 Task: Explore Airbnb accommodation in Koesan, South Korea from 2nd December, 2023 to 6th December, 2023 for 2 adults.1  bedroom having 1 bed and 1 bathroom. Property type can be hotel. Look for 5 properties as per requirement.
Action: Mouse moved to (474, 113)
Screenshot: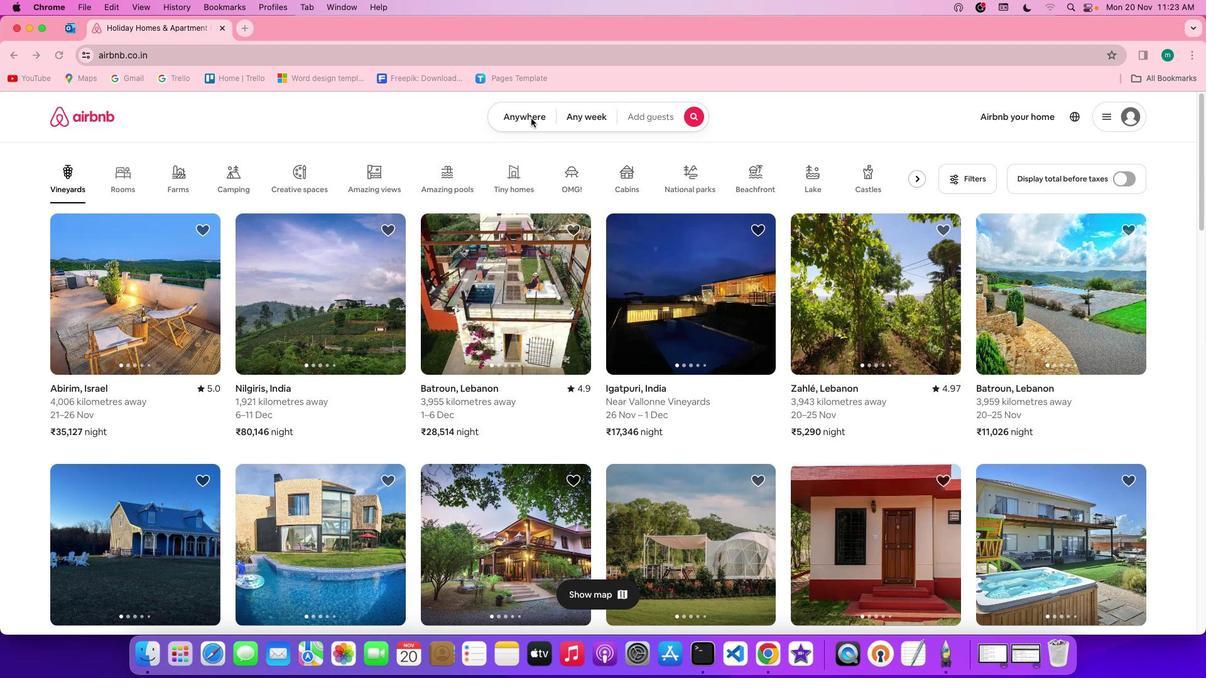 
Action: Mouse pressed left at (474, 113)
Screenshot: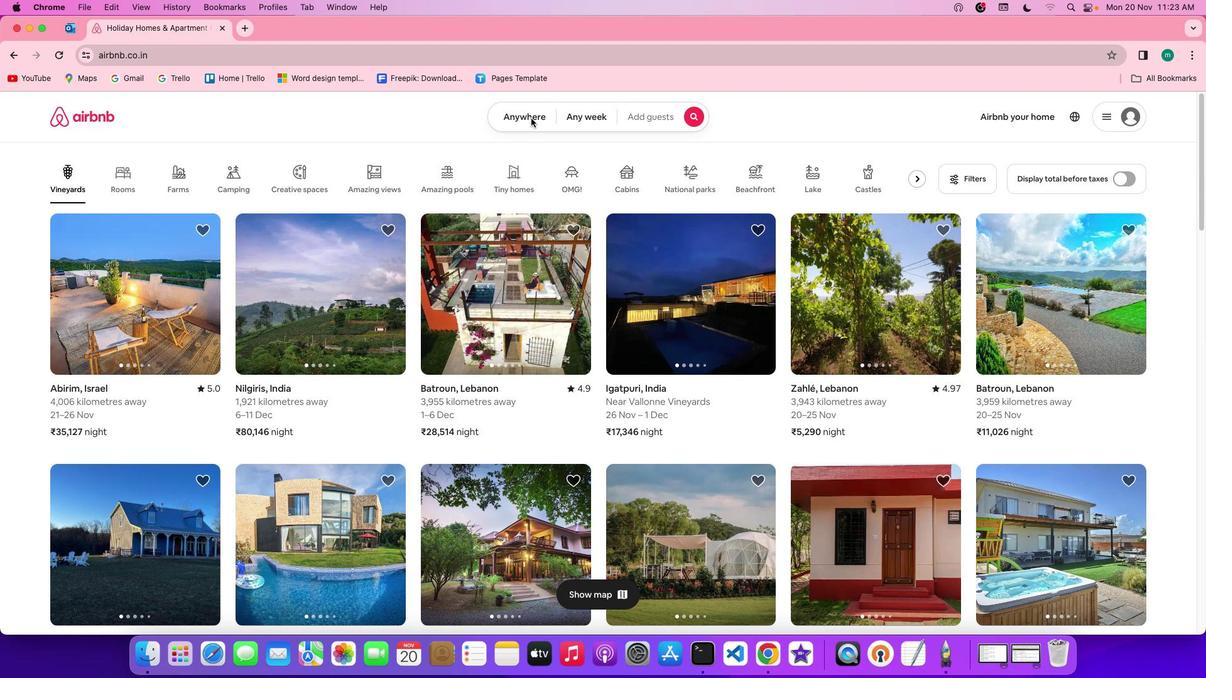 
Action: Mouse pressed left at (474, 113)
Screenshot: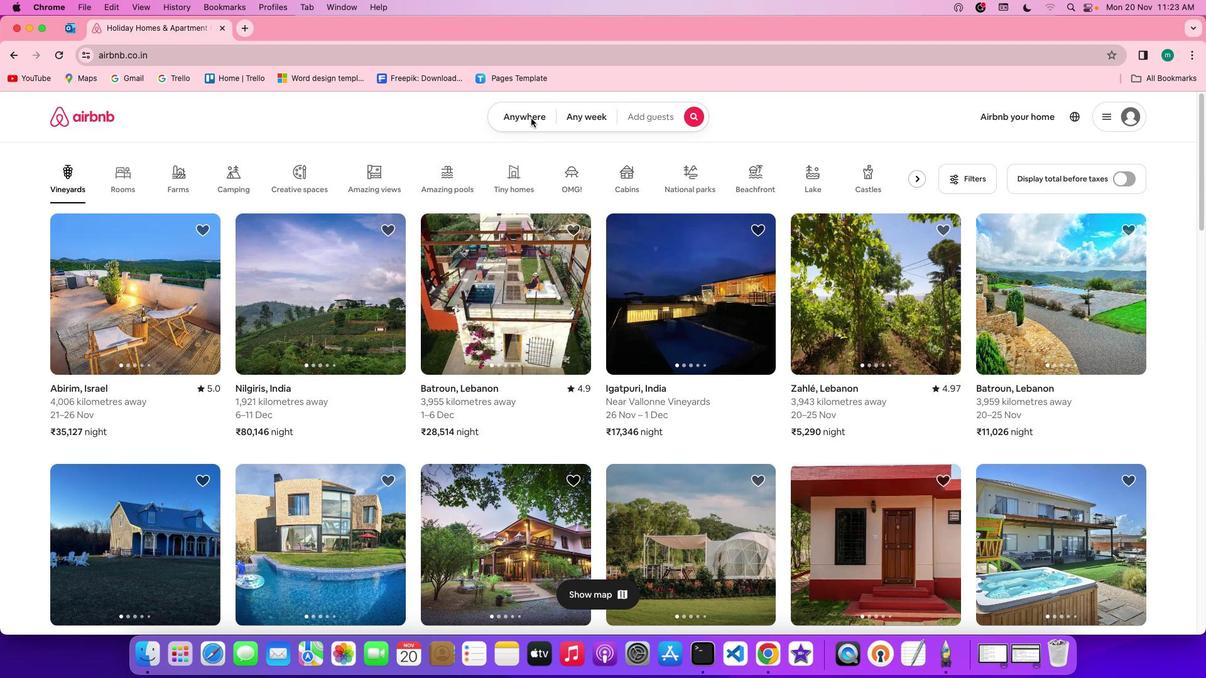 
Action: Mouse moved to (457, 153)
Screenshot: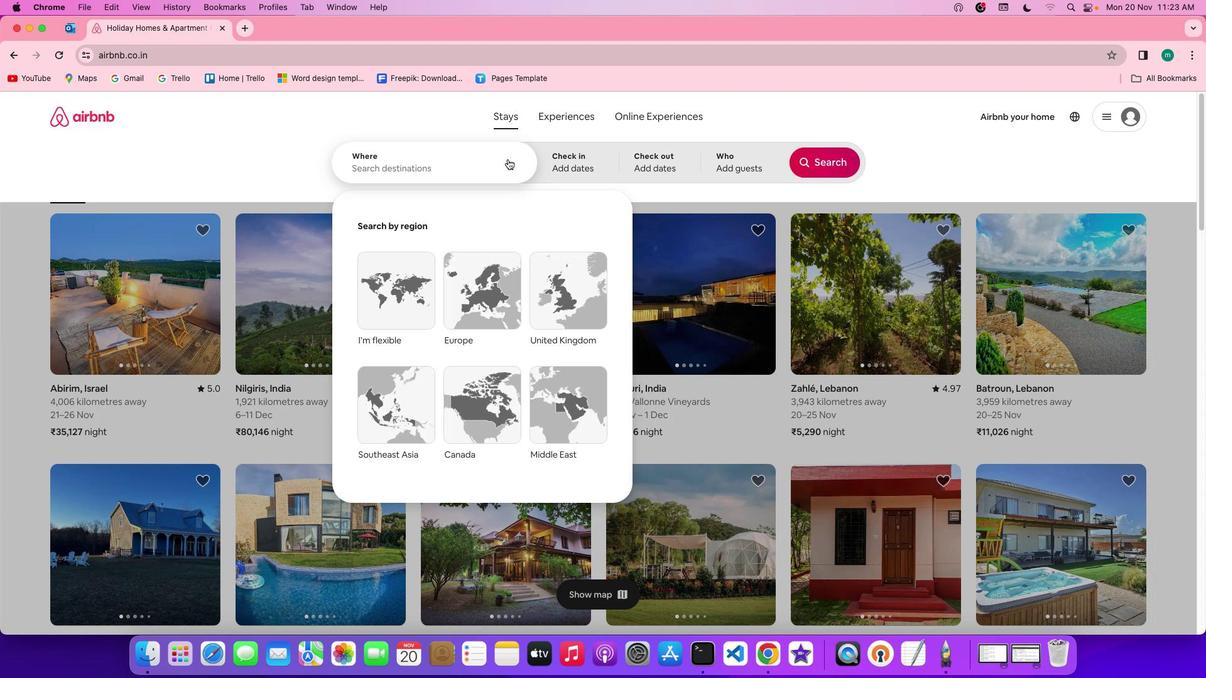 
Action: Mouse pressed left at (457, 153)
Screenshot: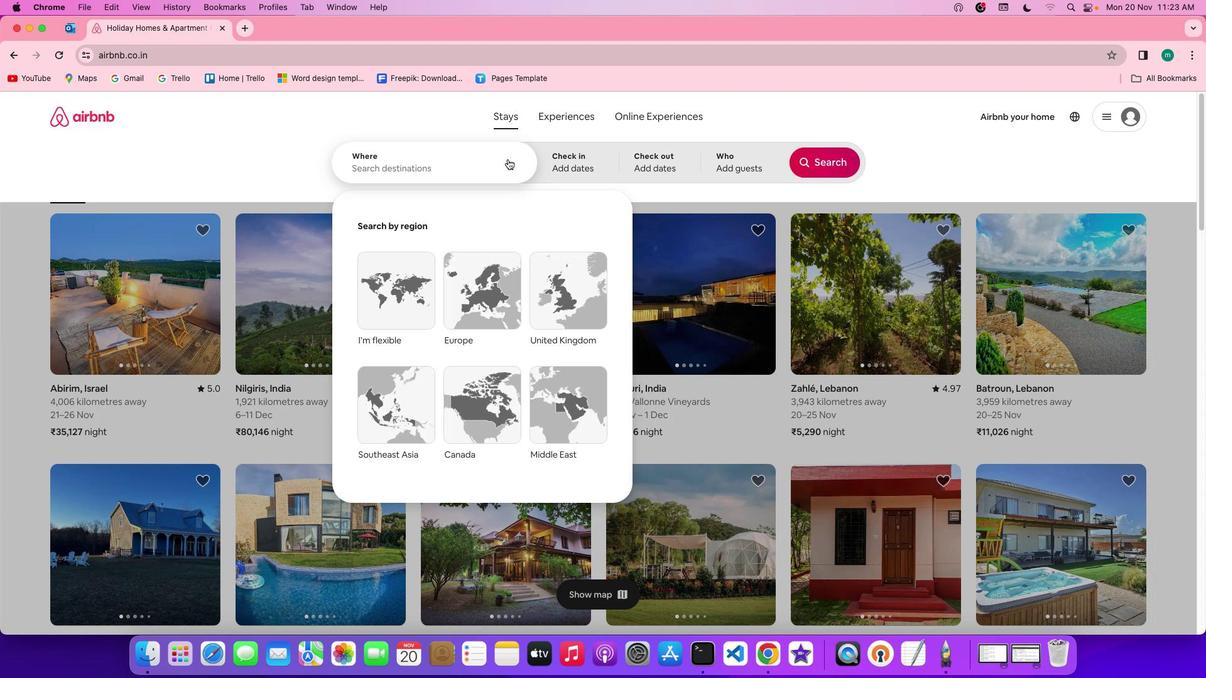 
Action: Mouse moved to (454, 158)
Screenshot: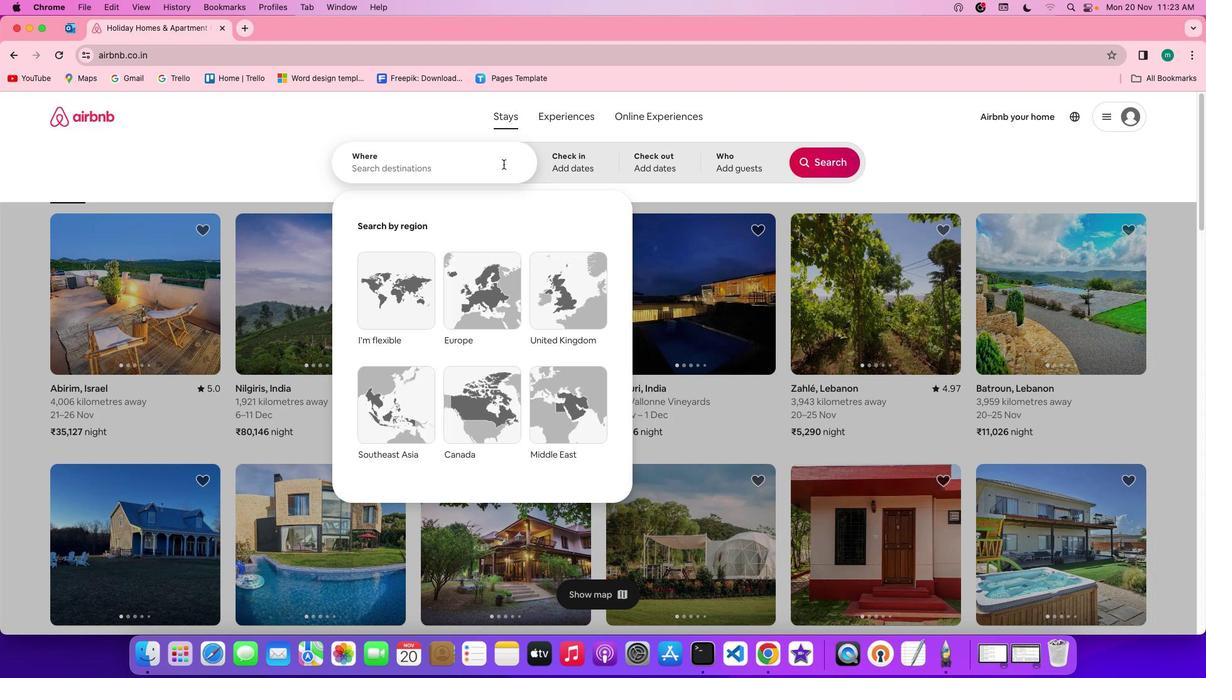 
Action: Key pressed Key.shift'K''o''s'Key.backspace'e''s''a''n'','Key.spaceKey.shift's''o''u''t''h'Key.spaceKey.shift'l'Key.backspace'k''o''r''e''a'
Screenshot: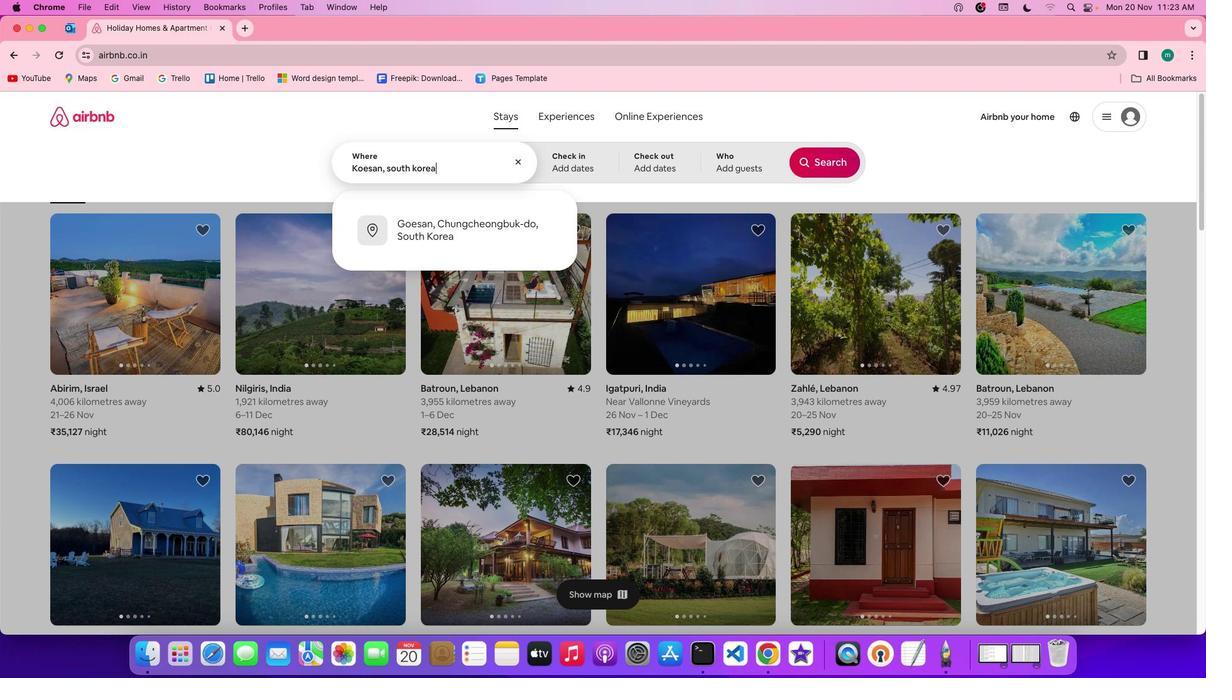 
Action: Mouse moved to (518, 164)
Screenshot: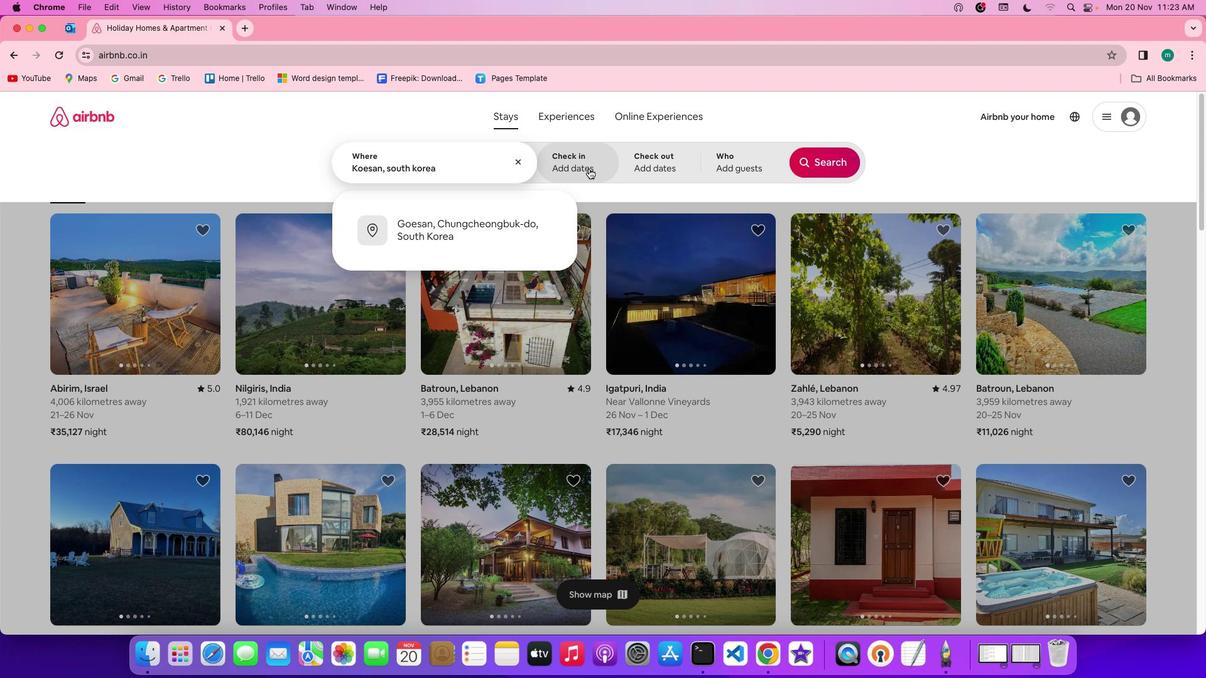 
Action: Mouse pressed left at (518, 164)
Screenshot: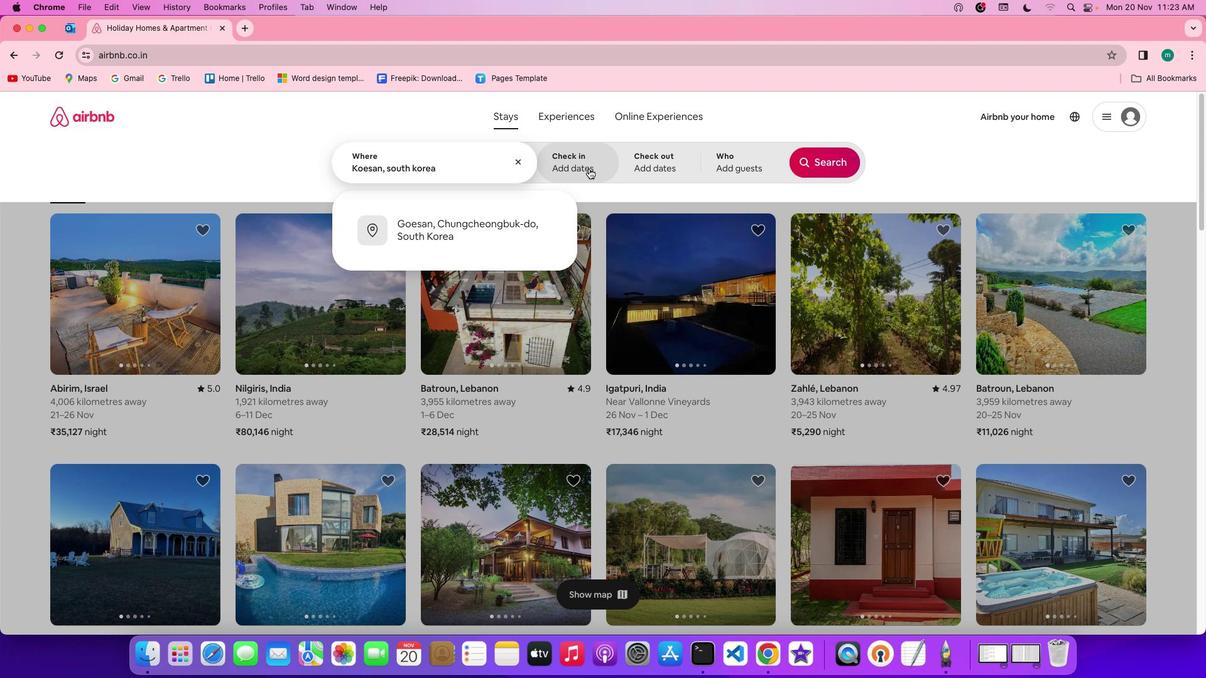 
Action: Mouse moved to (518, 164)
Screenshot: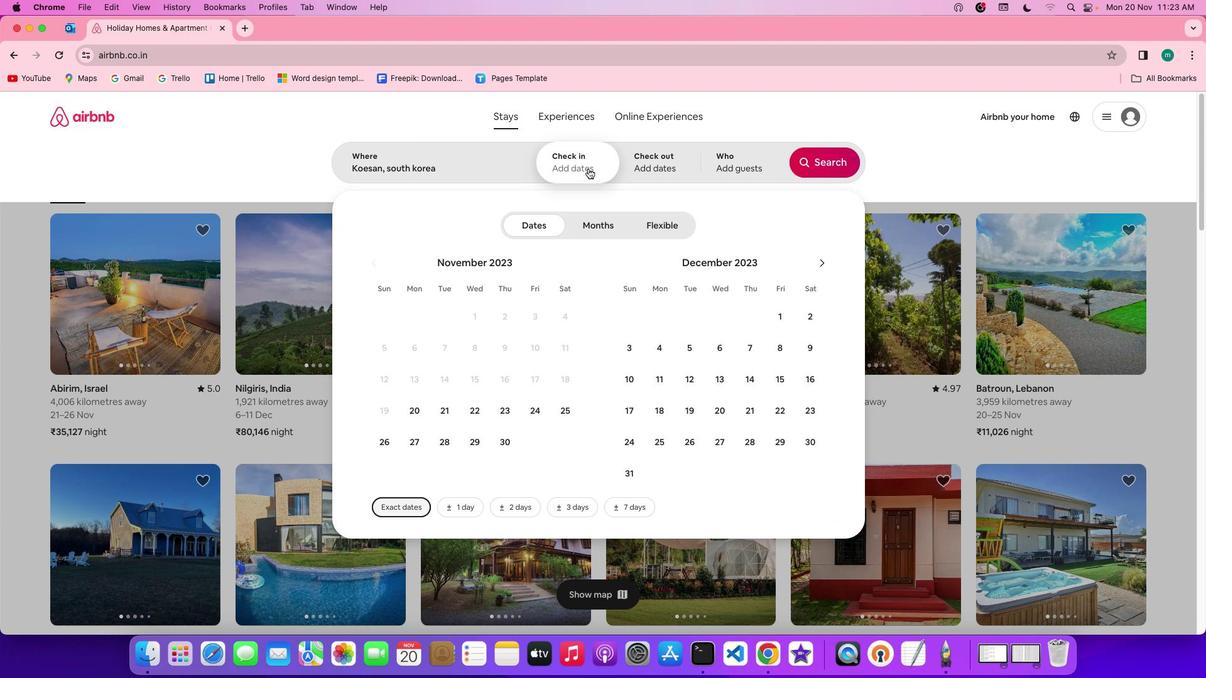 
Action: Mouse pressed left at (518, 164)
Screenshot: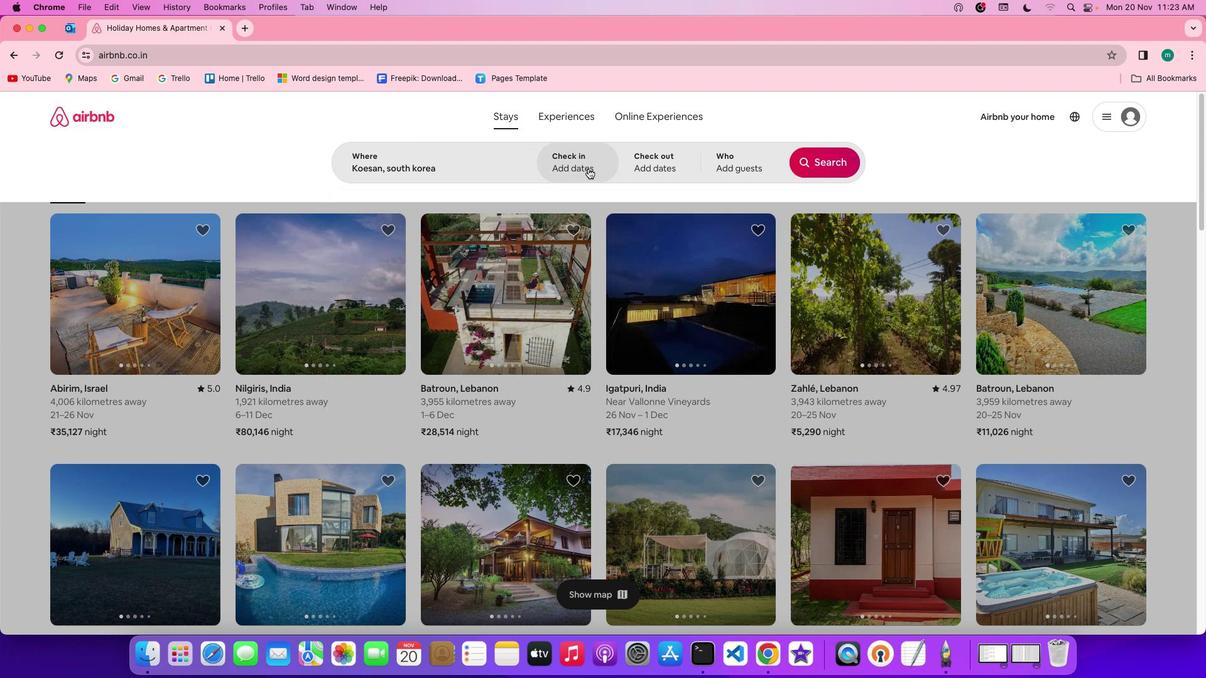 
Action: Mouse moved to (520, 158)
Screenshot: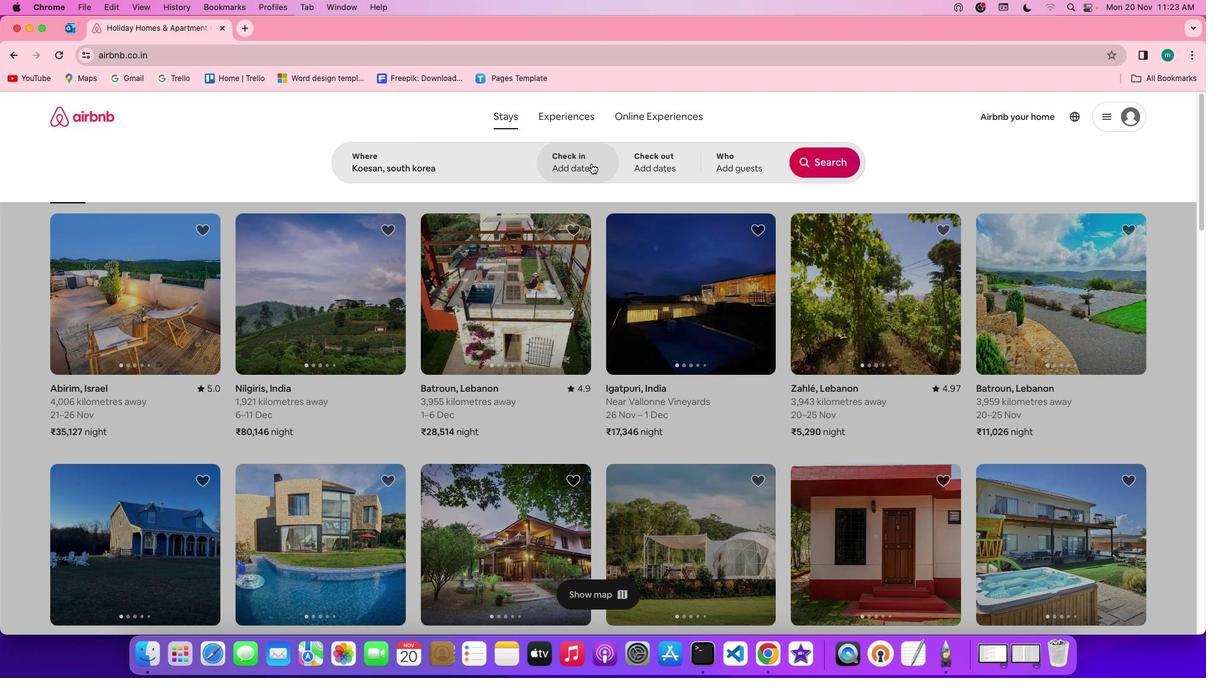 
Action: Mouse pressed left at (520, 158)
Screenshot: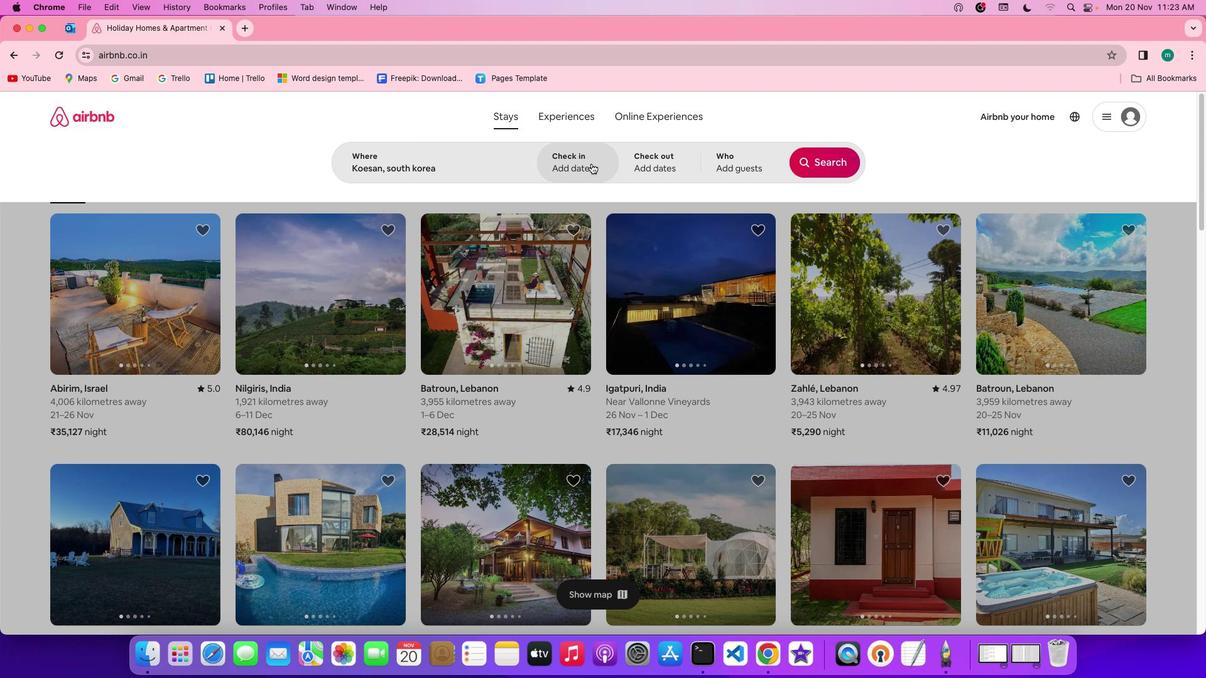 
Action: Mouse moved to (682, 311)
Screenshot: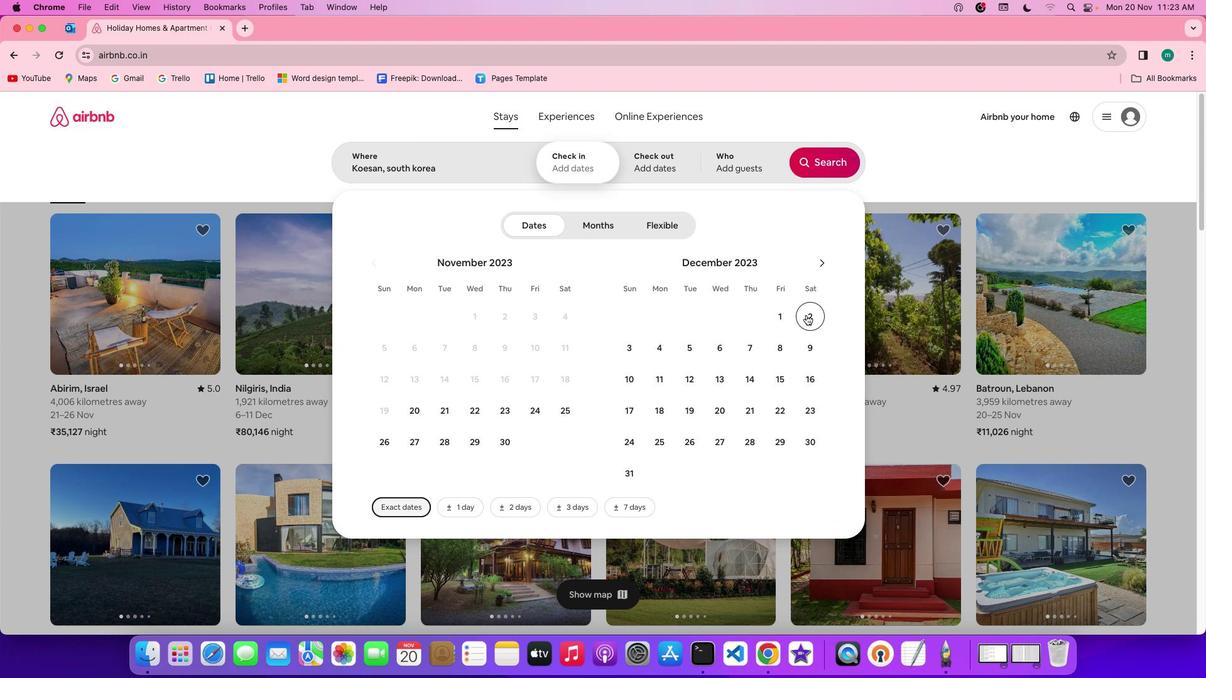 
Action: Mouse pressed left at (682, 311)
Screenshot: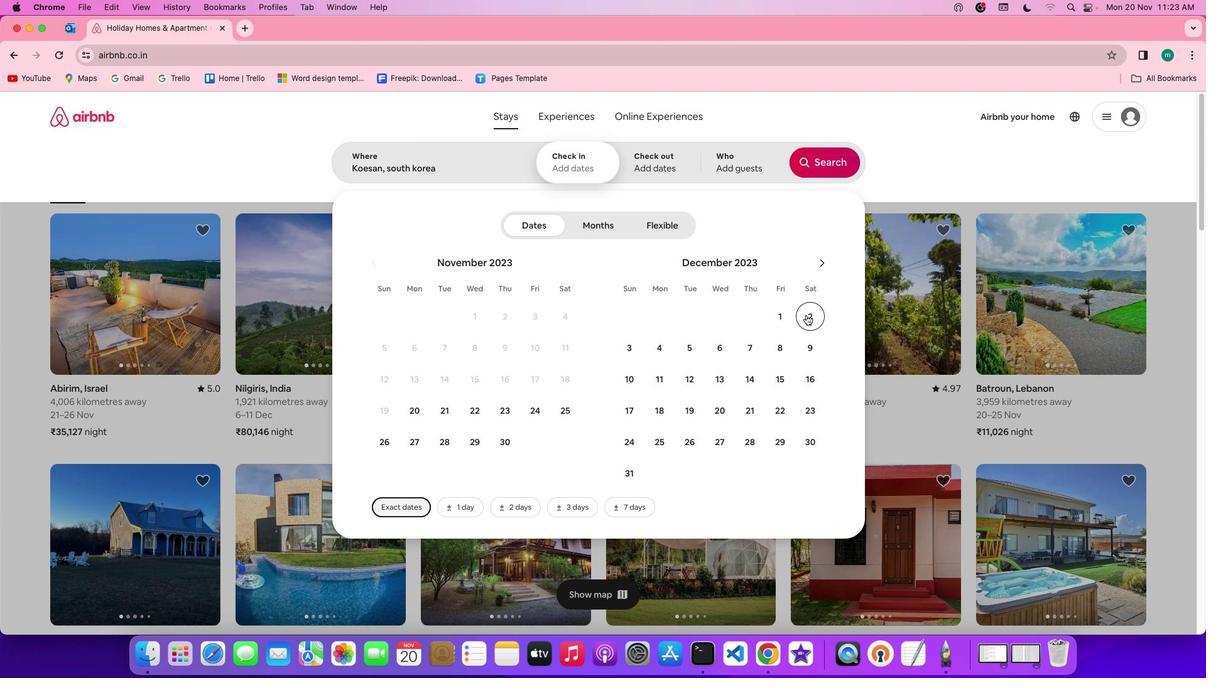 
Action: Mouse moved to (619, 338)
Screenshot: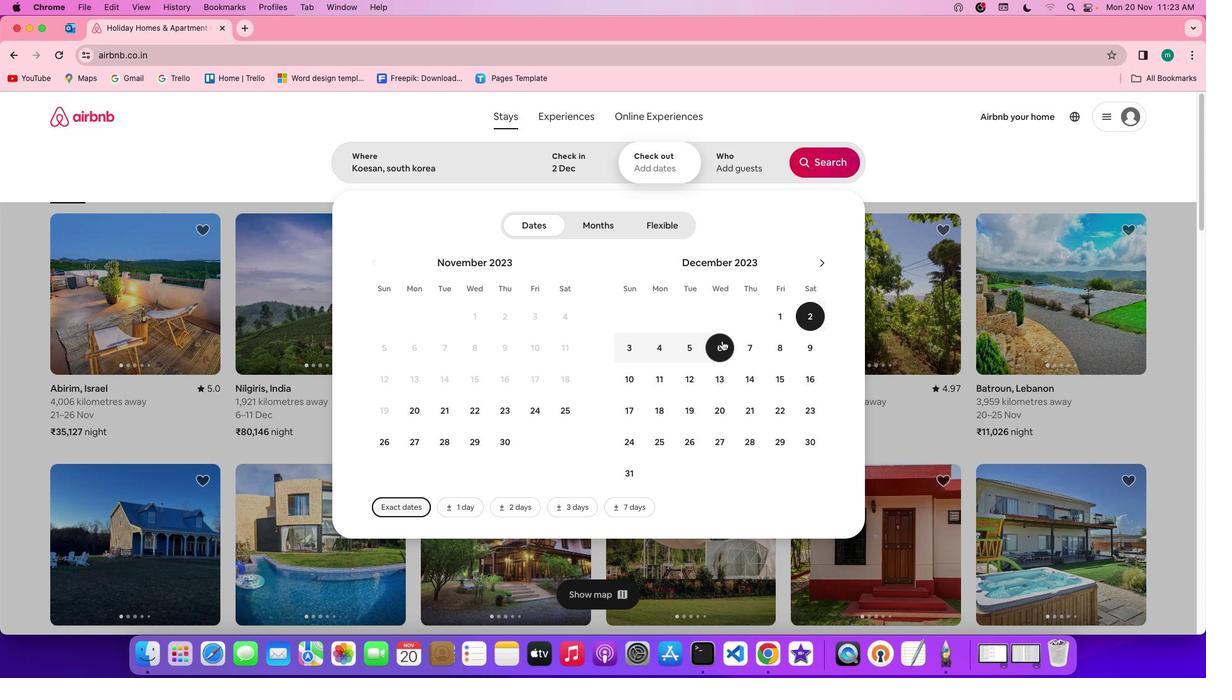 
Action: Mouse pressed left at (619, 338)
Screenshot: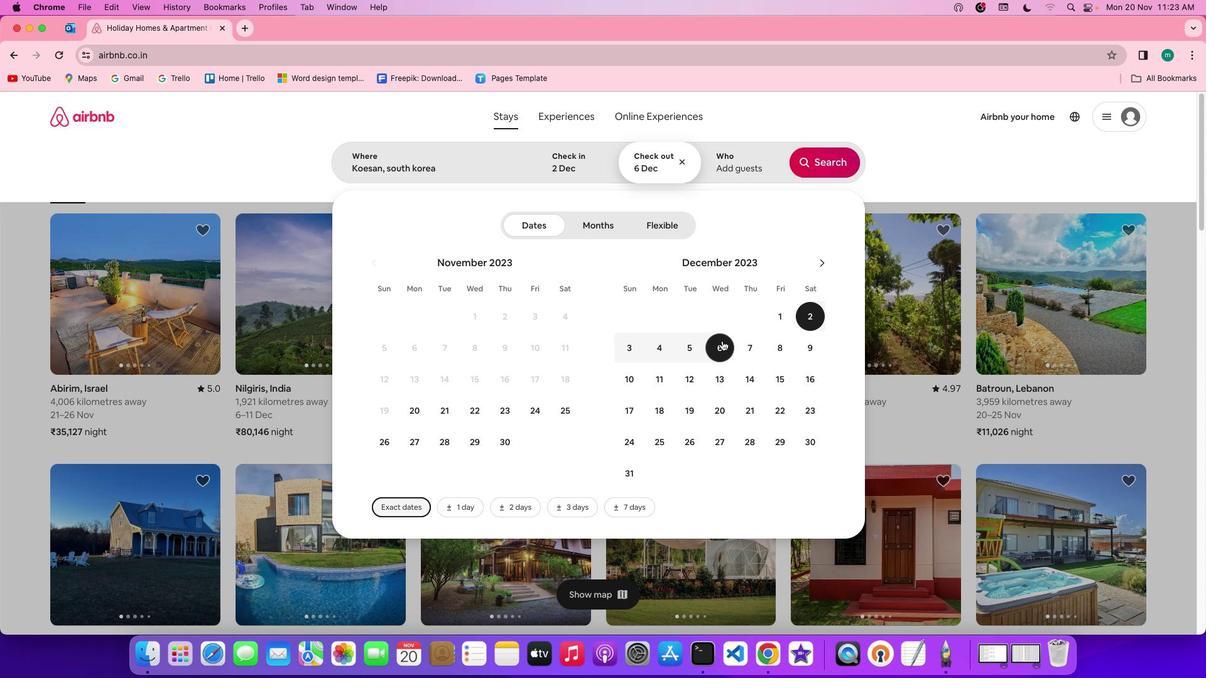 
Action: Mouse moved to (639, 157)
Screenshot: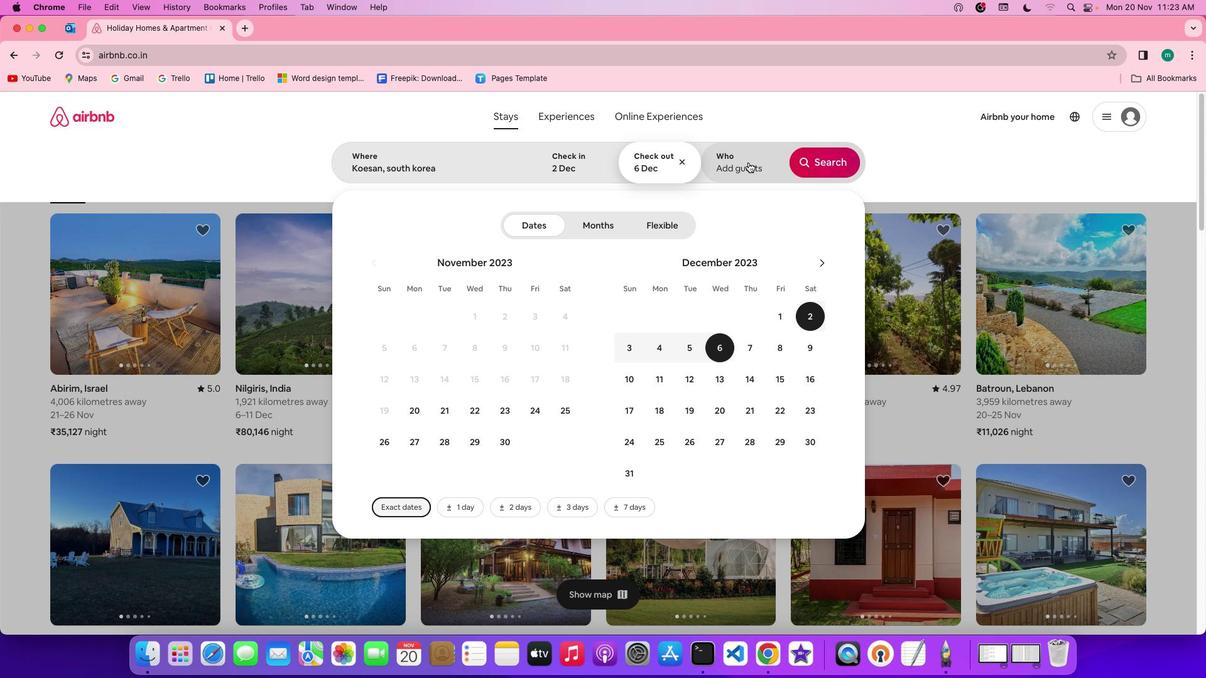 
Action: Mouse pressed left at (639, 157)
Screenshot: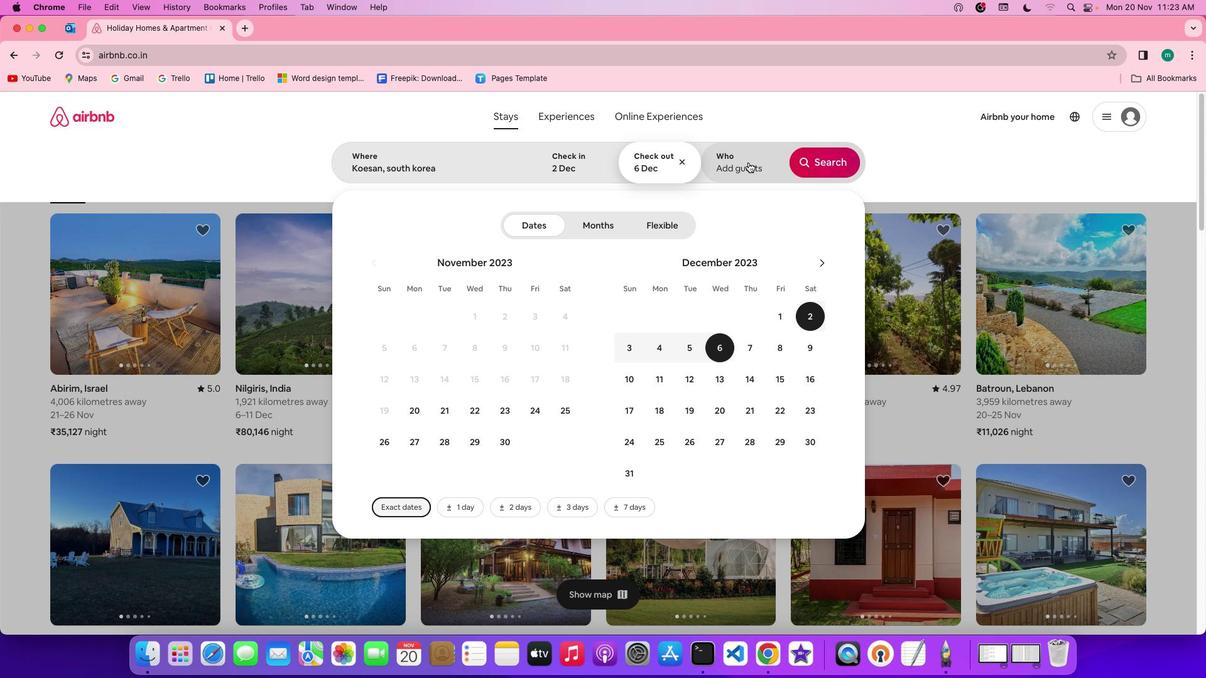 
Action: Mouse moved to (704, 219)
Screenshot: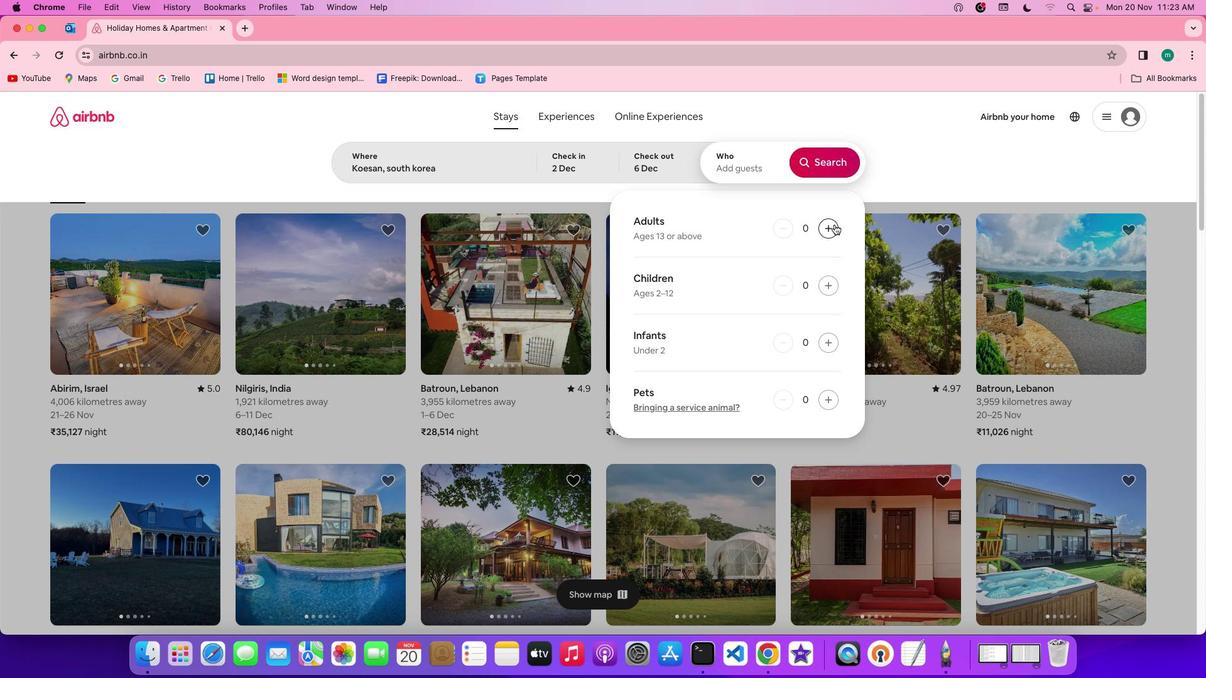 
Action: Mouse pressed left at (704, 219)
Screenshot: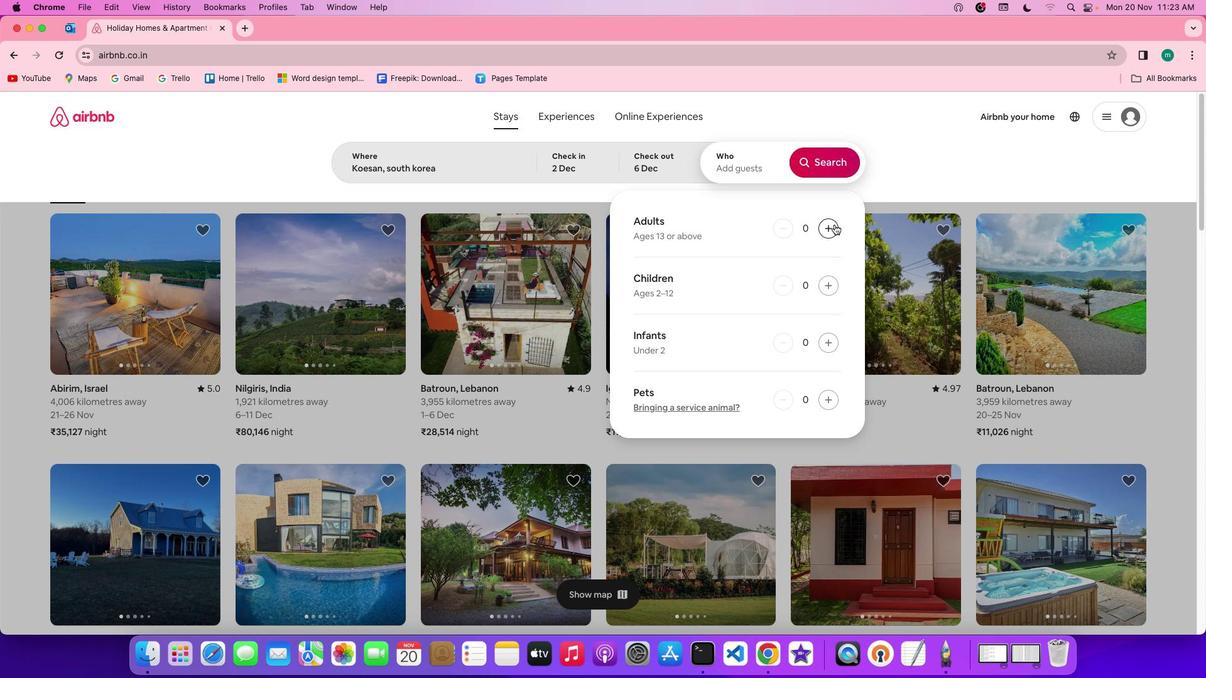 
Action: Mouse pressed left at (704, 219)
Screenshot: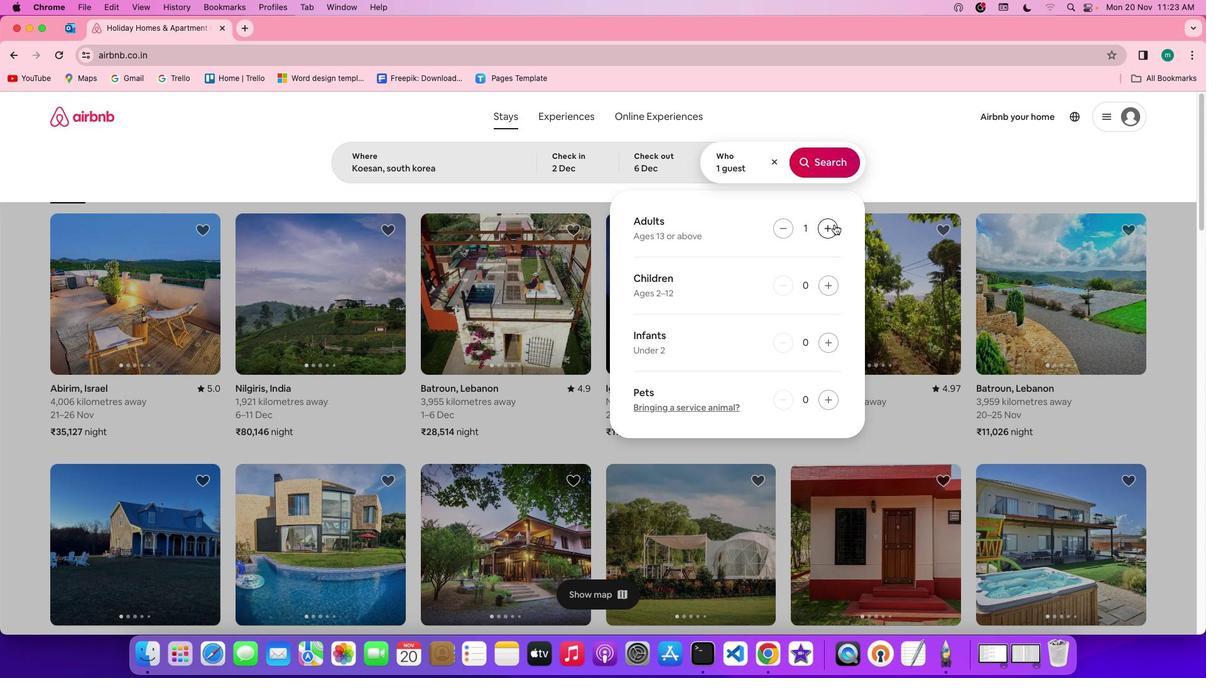 
Action: Mouse moved to (693, 164)
Screenshot: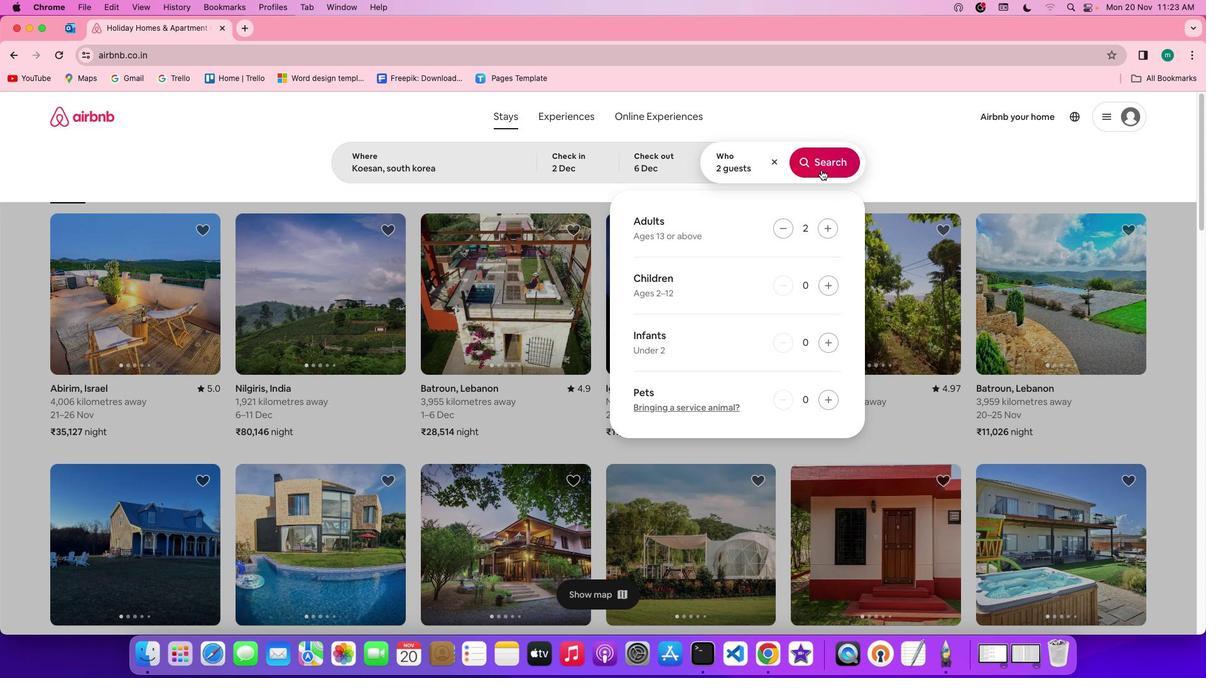 
Action: Mouse pressed left at (693, 164)
Screenshot: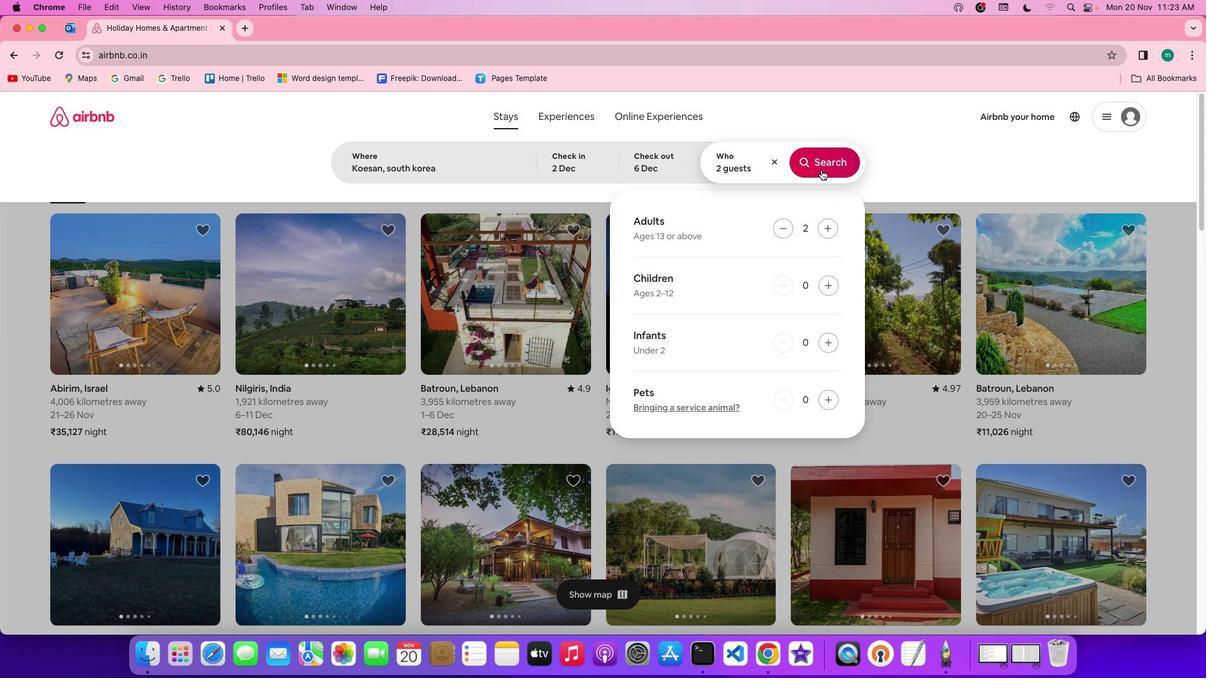 
Action: Mouse moved to (832, 171)
Screenshot: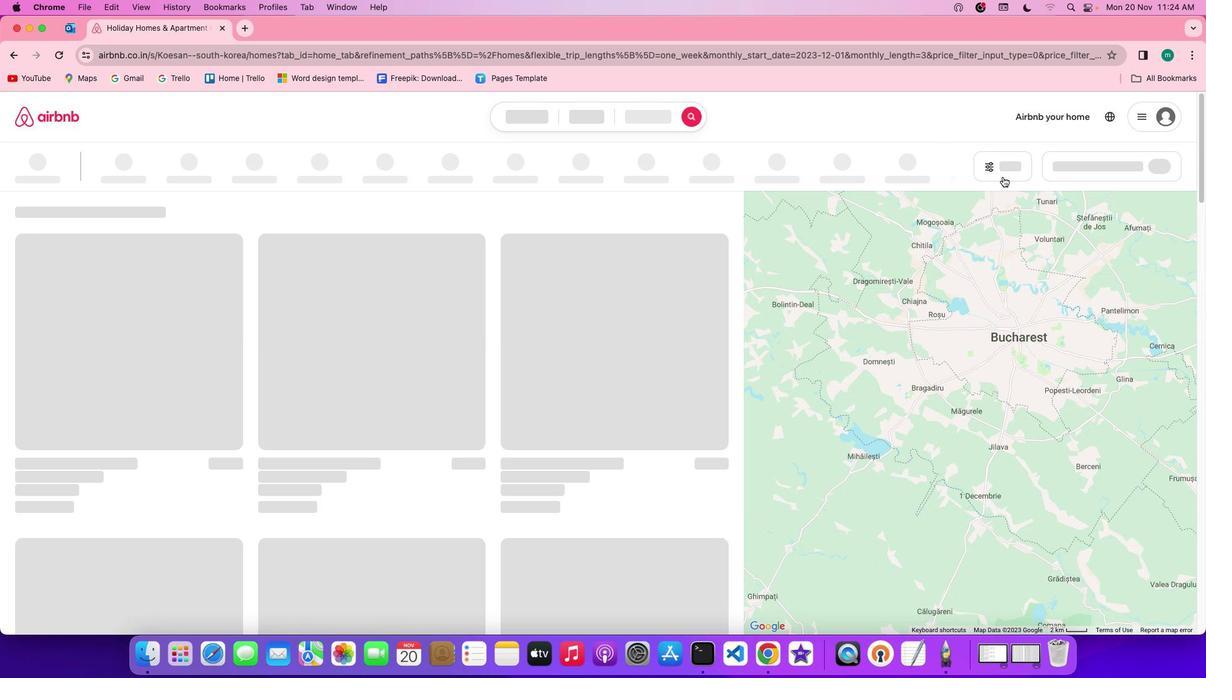 
Action: Mouse pressed left at (832, 171)
Screenshot: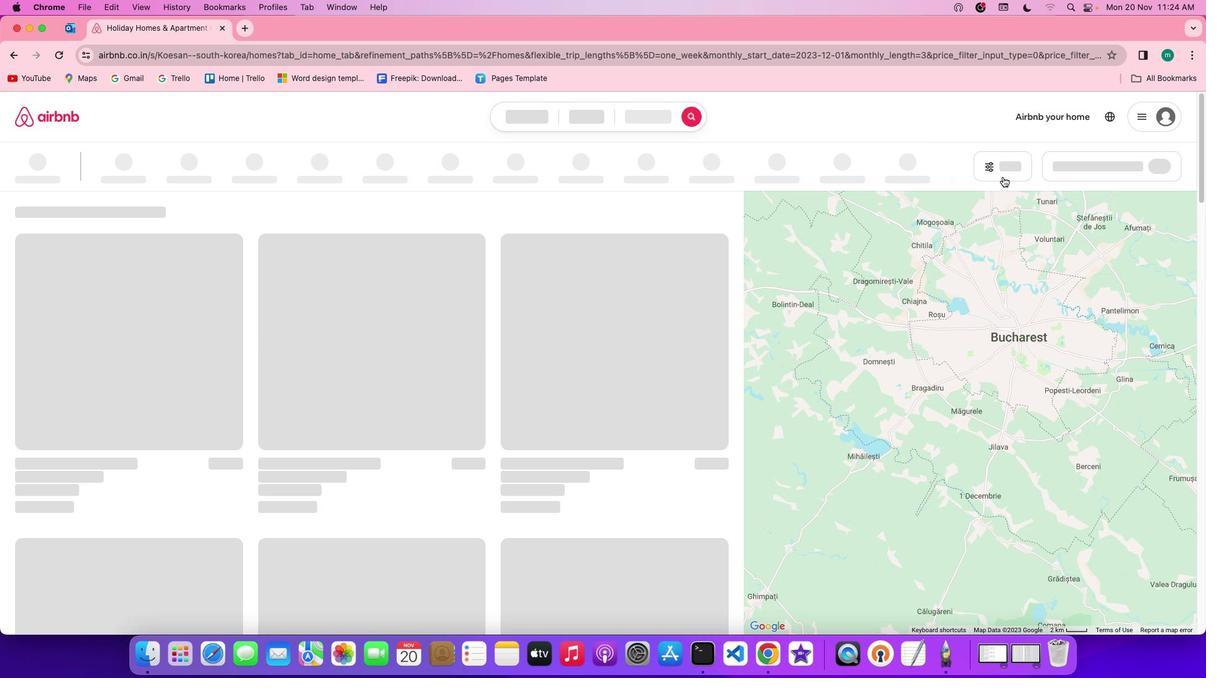 
Action: Mouse moved to (834, 160)
Screenshot: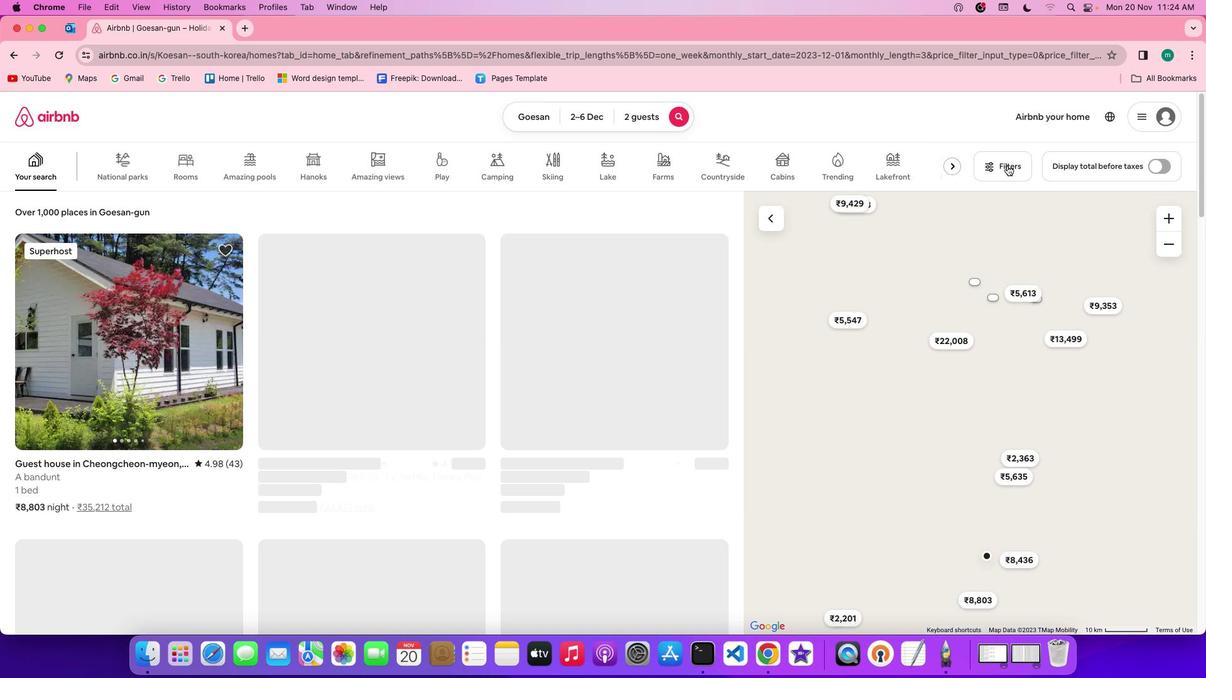 
Action: Mouse pressed left at (834, 160)
Screenshot: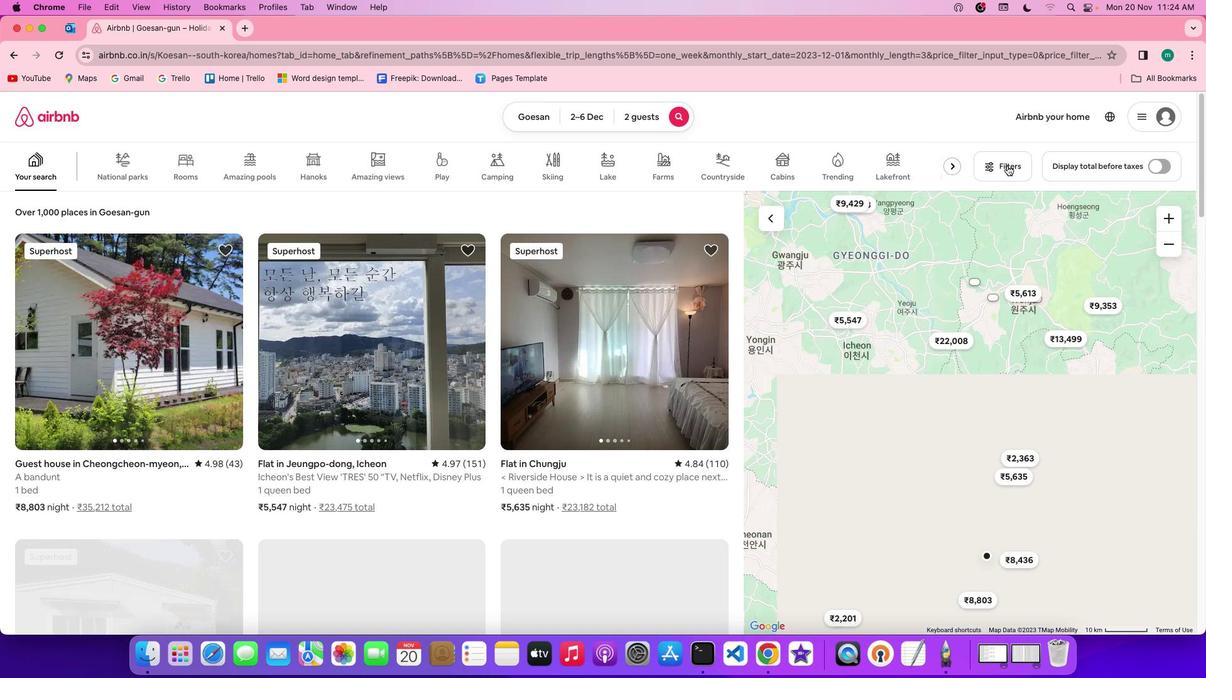 
Action: Mouse moved to (567, 407)
Screenshot: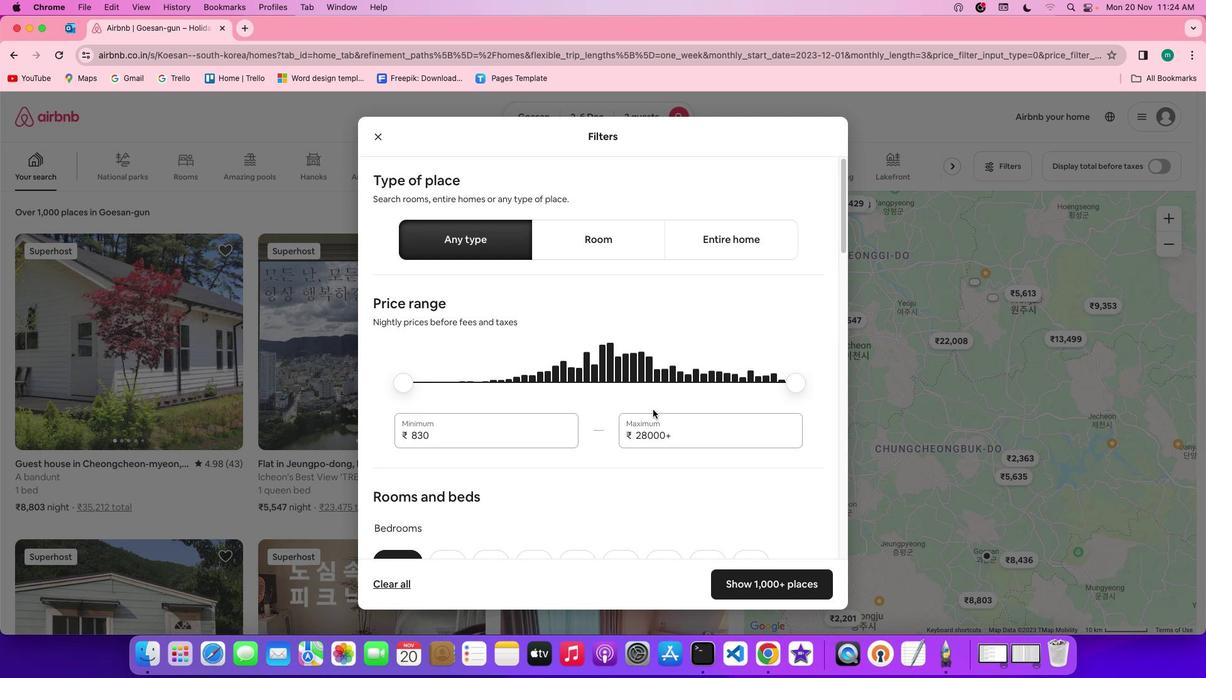 
Action: Mouse scrolled (567, 407) with delta (73, -6)
Screenshot: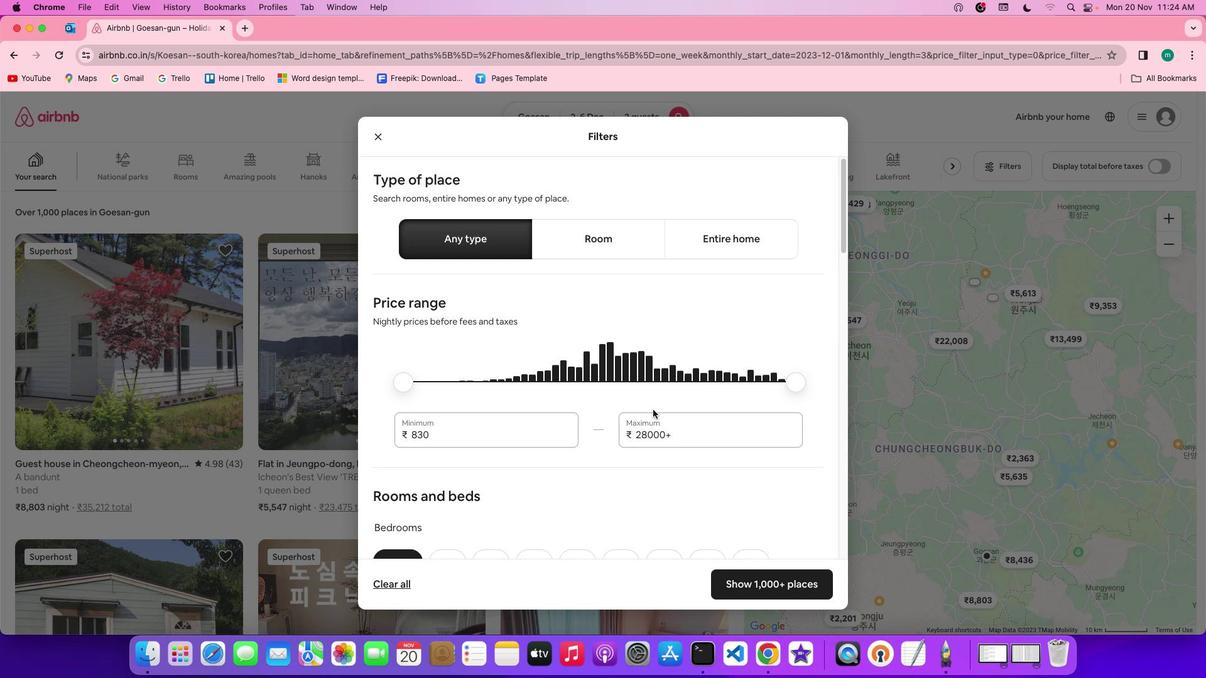 
Action: Mouse scrolled (567, 407) with delta (73, -6)
Screenshot: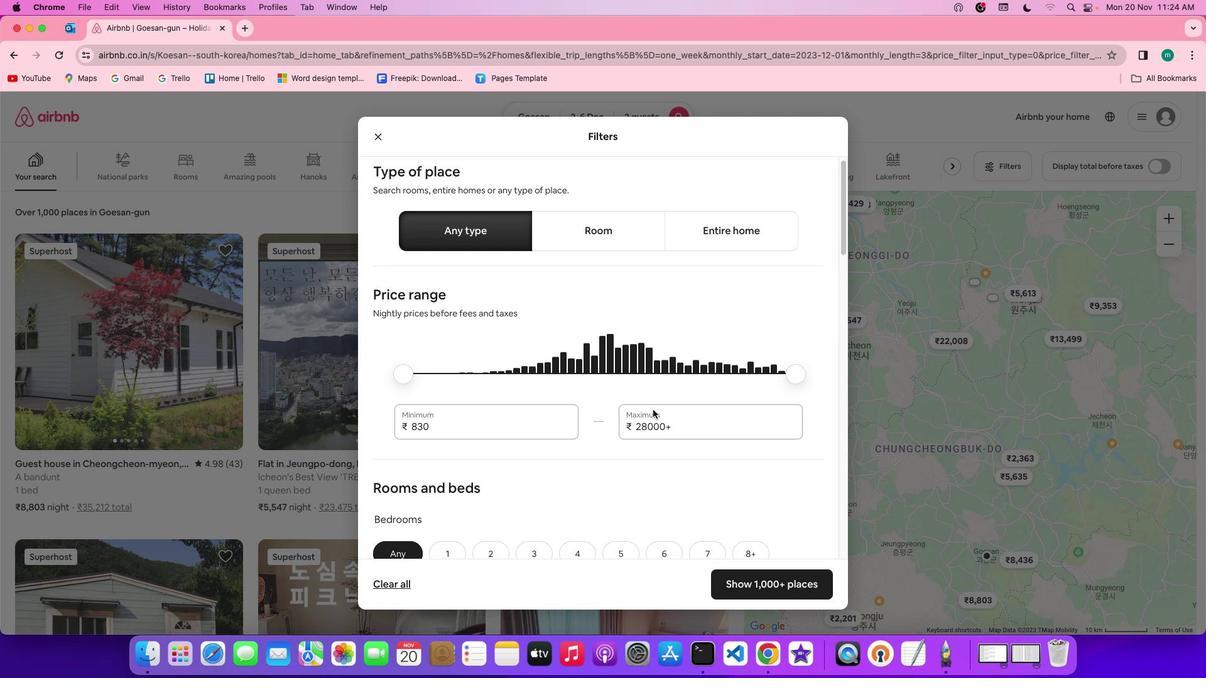 
Action: Mouse scrolled (567, 407) with delta (73, -6)
Screenshot: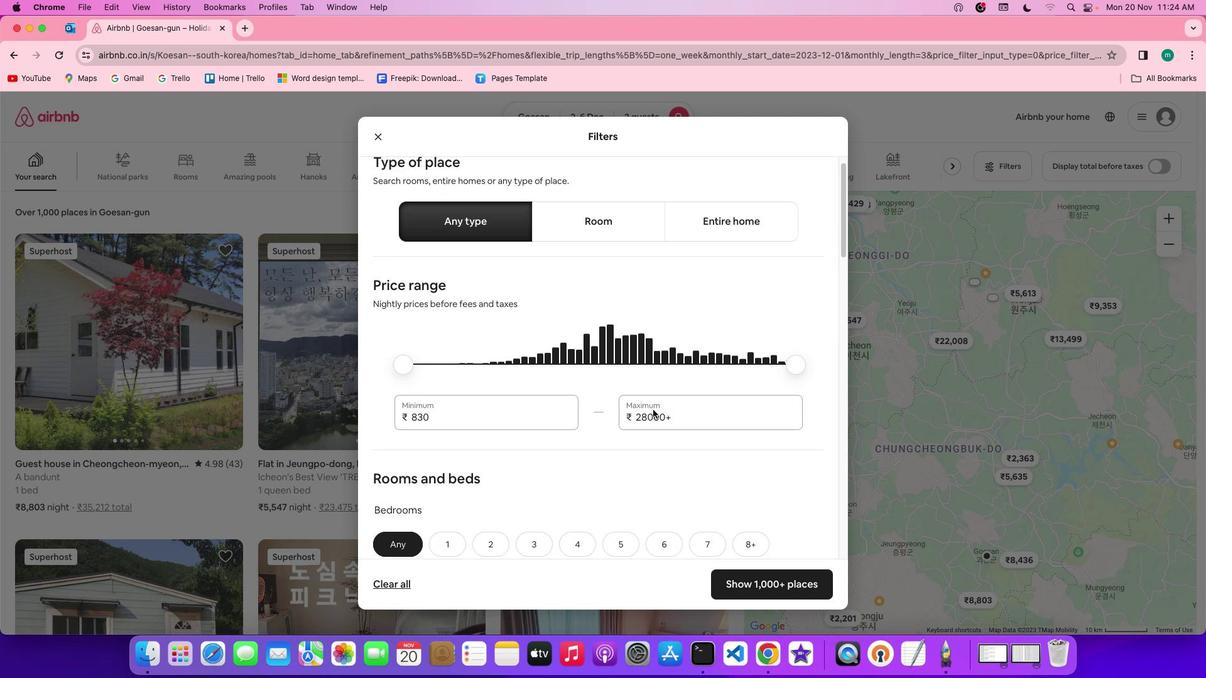 
Action: Mouse scrolled (567, 407) with delta (73, -6)
Screenshot: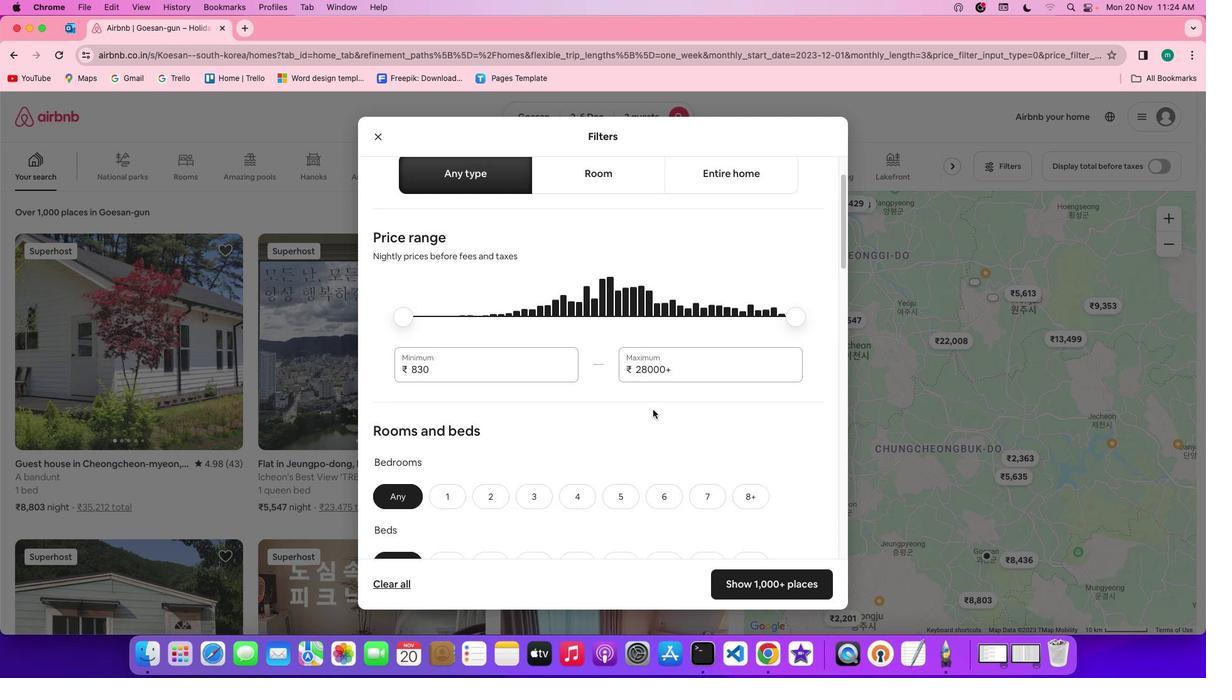 
Action: Mouse scrolled (567, 407) with delta (73, -6)
Screenshot: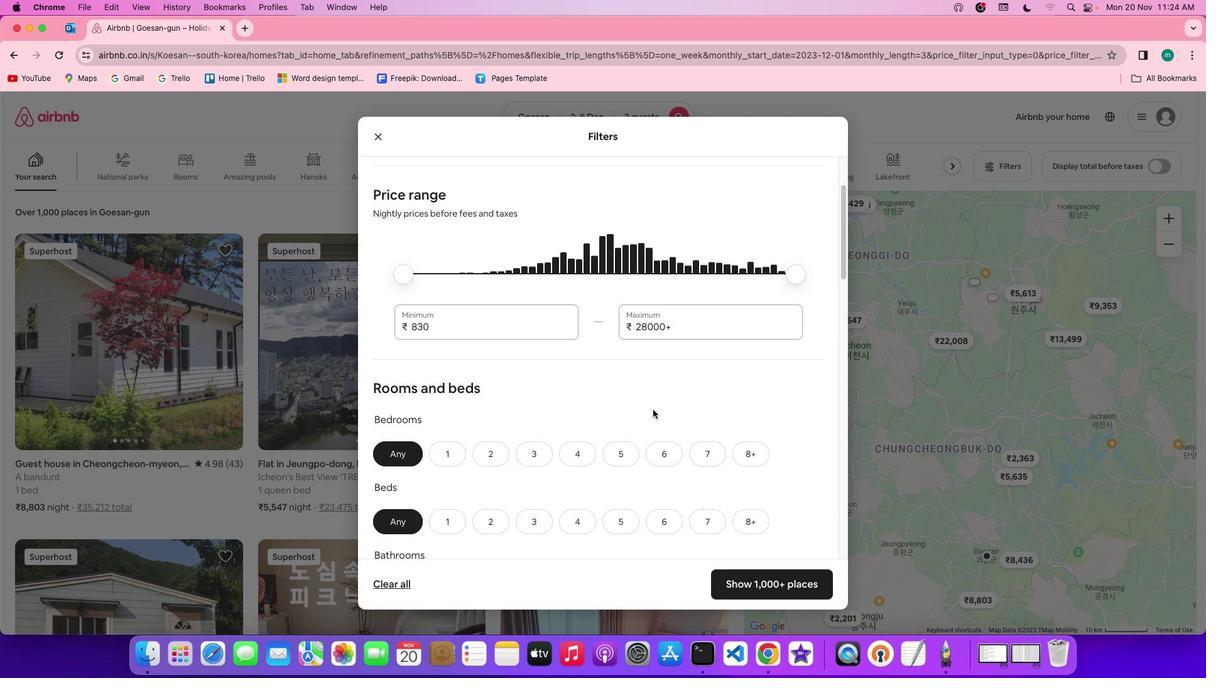
Action: Mouse scrolled (567, 407) with delta (73, -6)
Screenshot: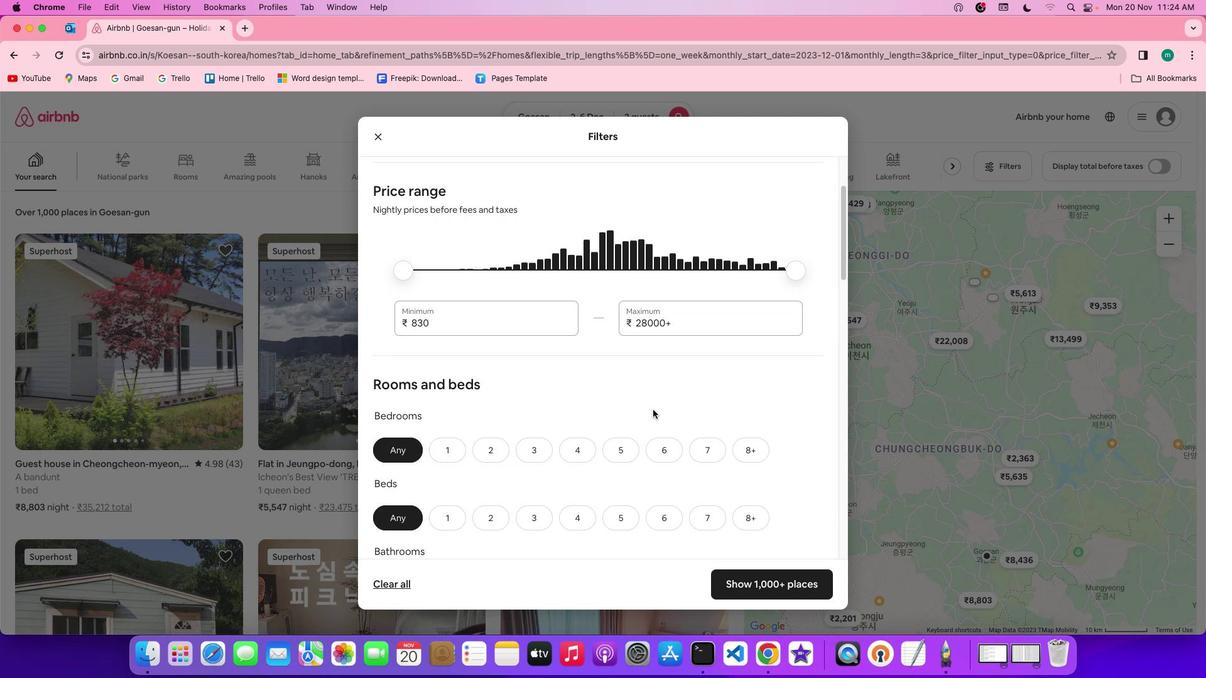 
Action: Mouse scrolled (567, 407) with delta (73, -6)
Screenshot: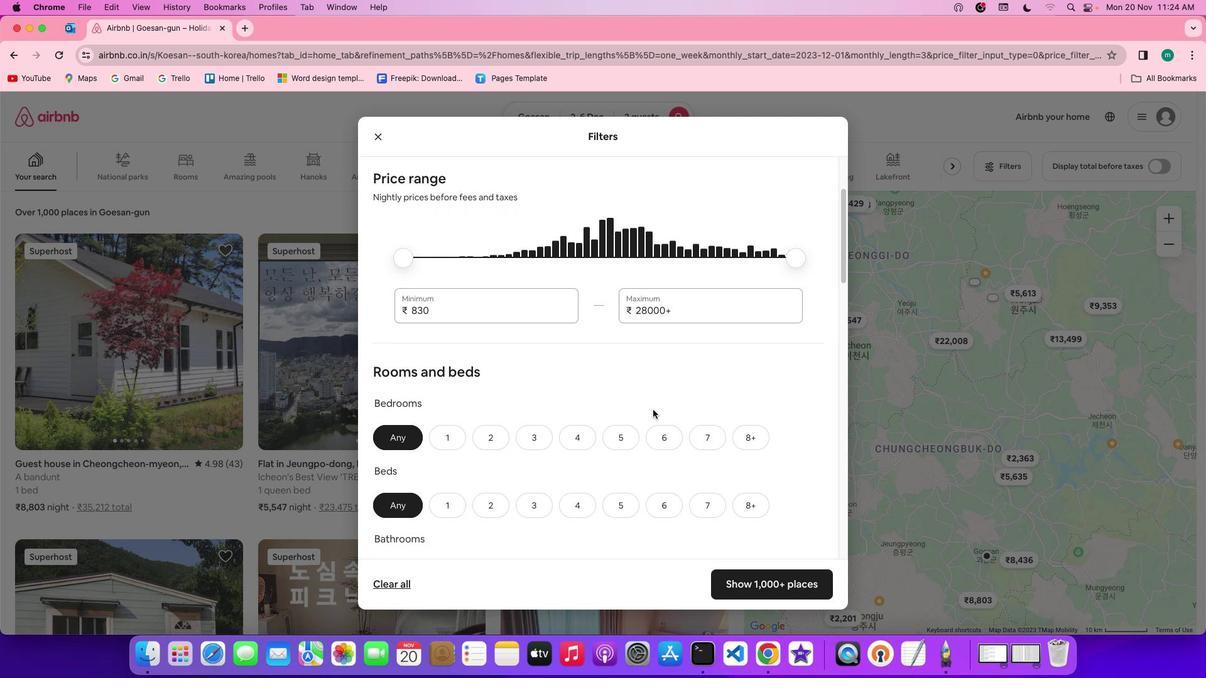 
Action: Mouse moved to (416, 375)
Screenshot: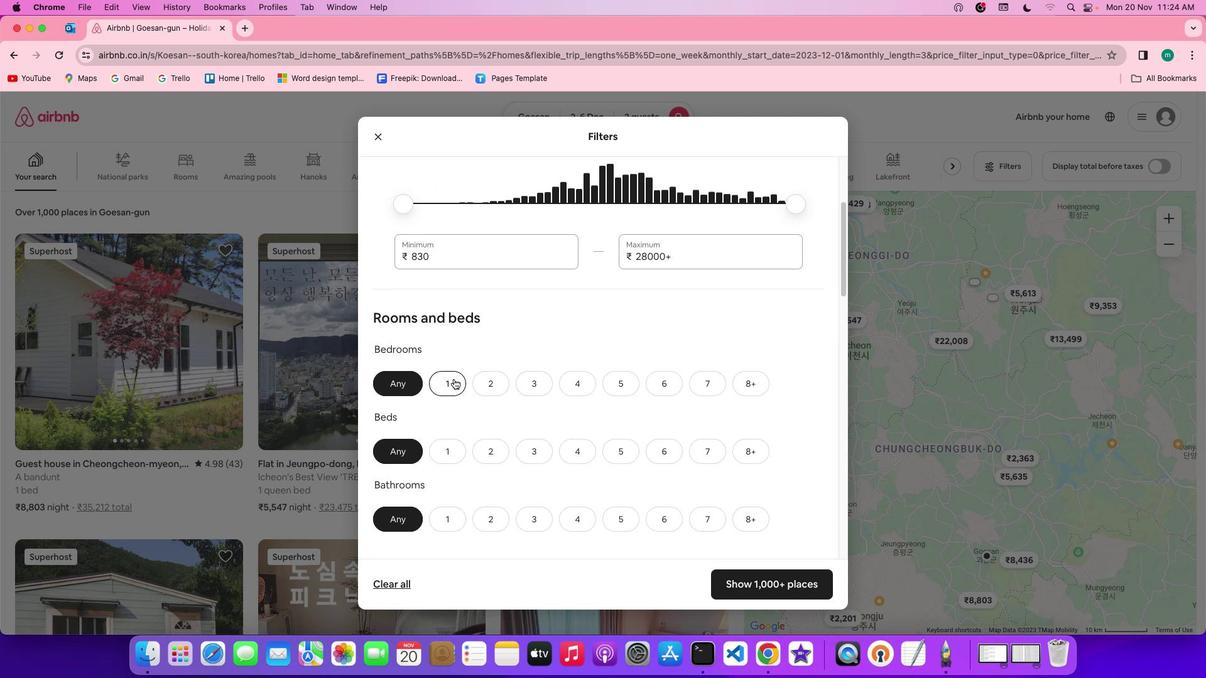 
Action: Mouse pressed left at (416, 375)
Screenshot: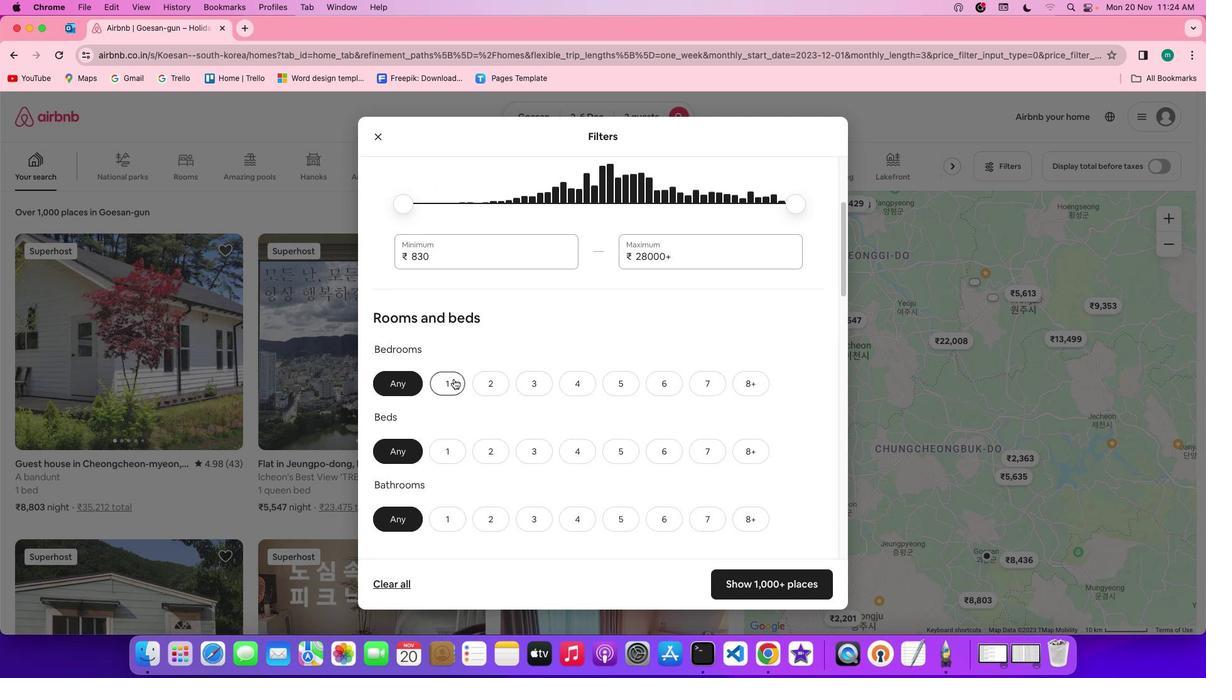 
Action: Mouse moved to (412, 459)
Screenshot: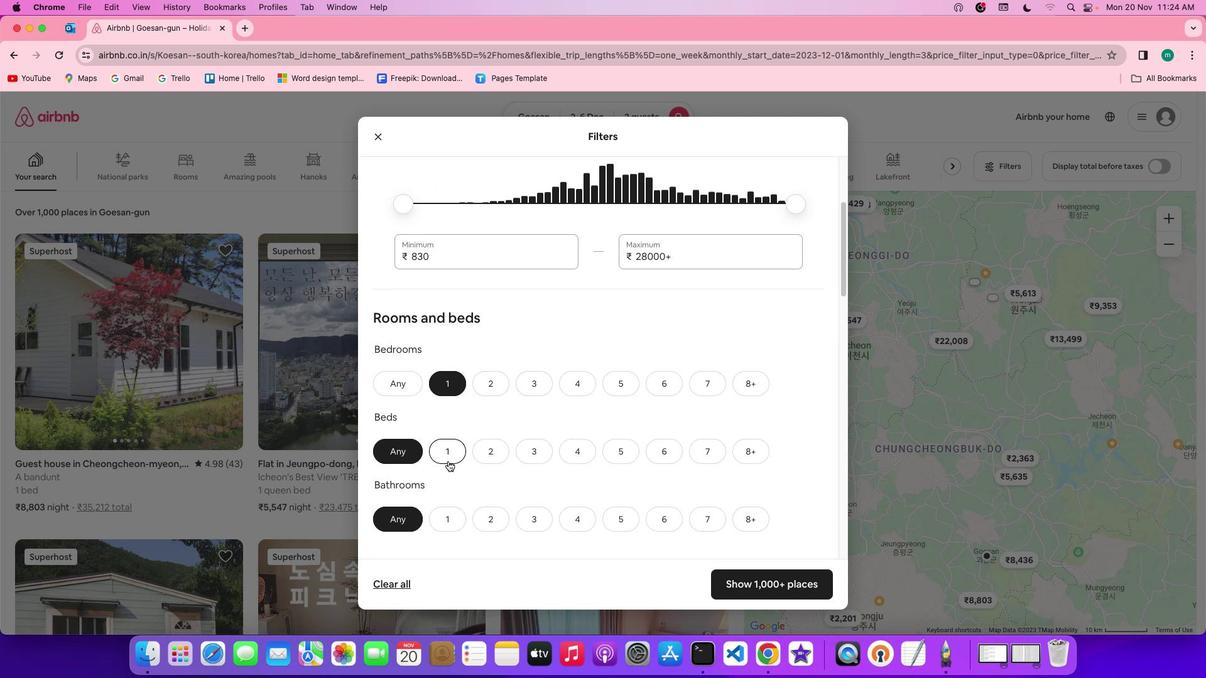 
Action: Mouse pressed left at (412, 459)
Screenshot: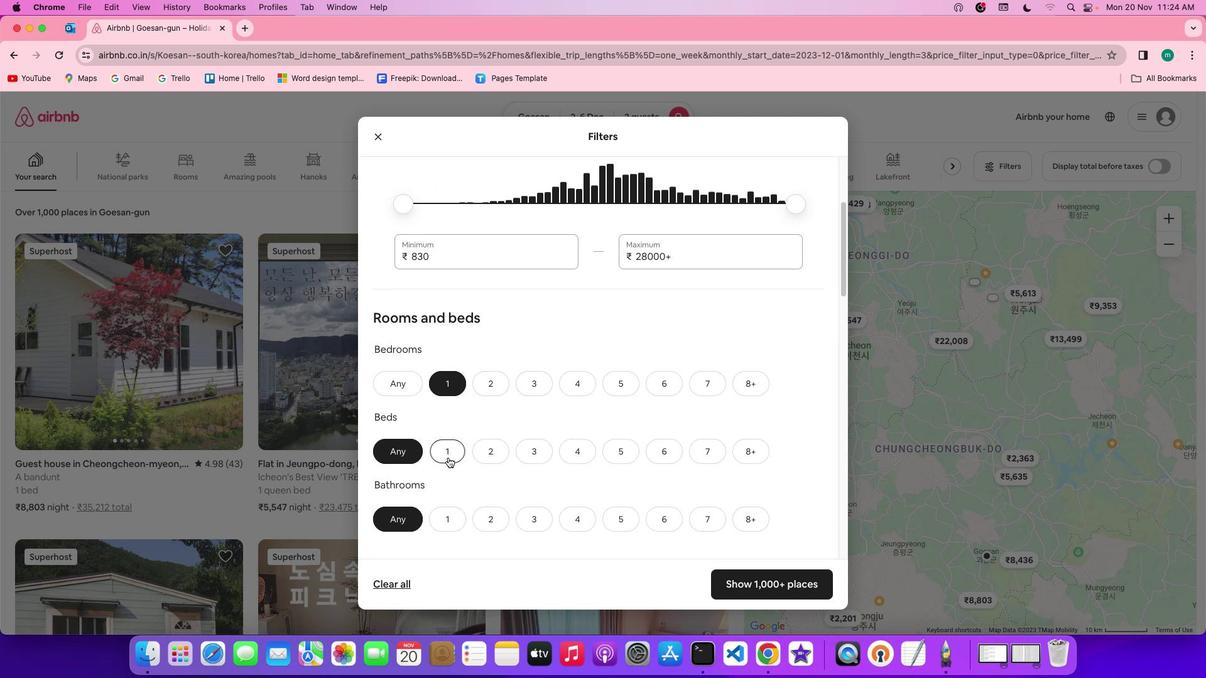 
Action: Mouse moved to (415, 511)
Screenshot: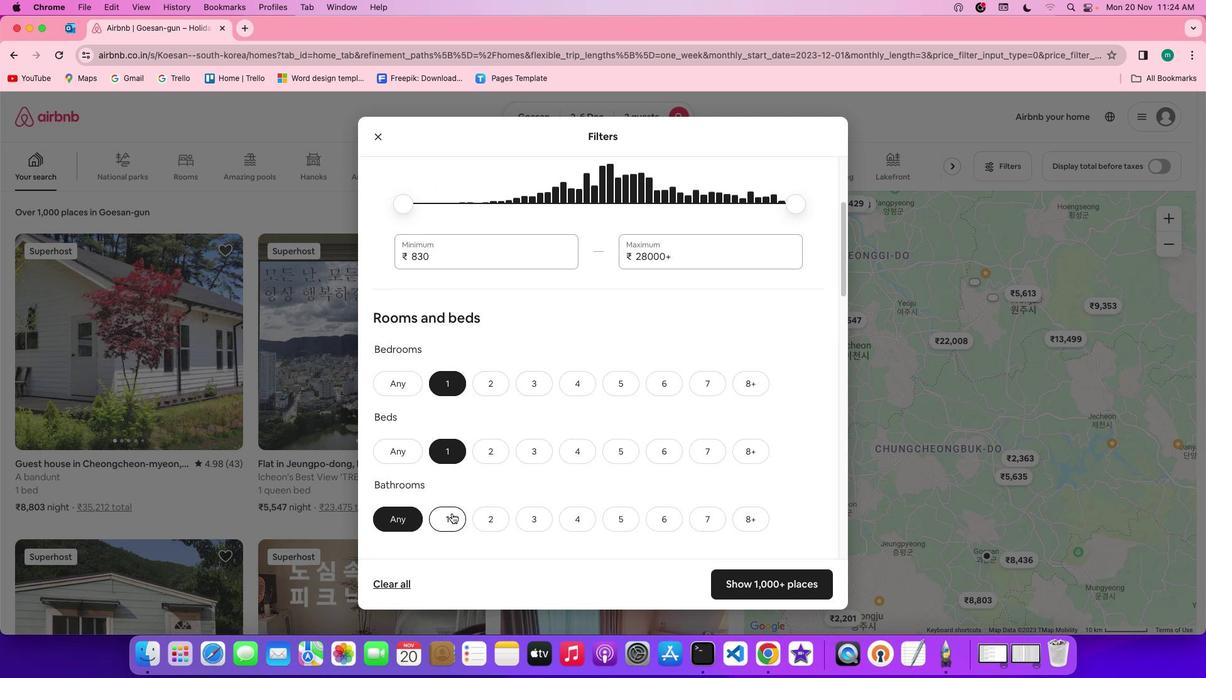 
Action: Mouse pressed left at (415, 511)
Screenshot: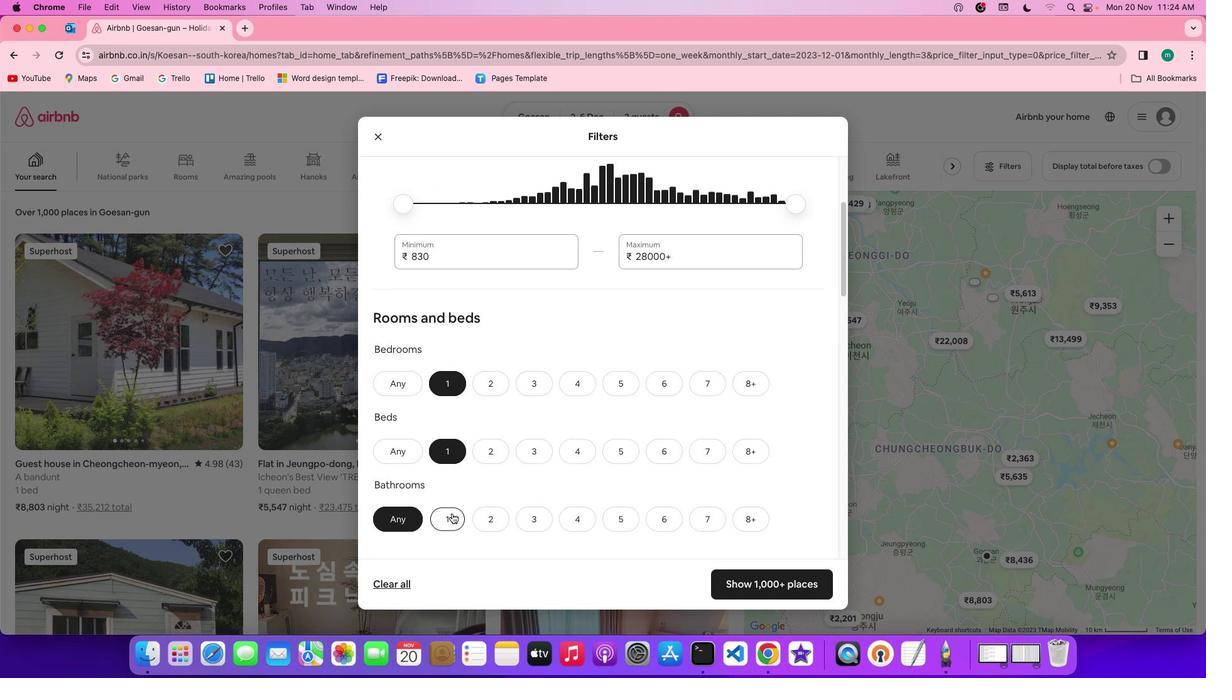 
Action: Mouse moved to (568, 485)
Screenshot: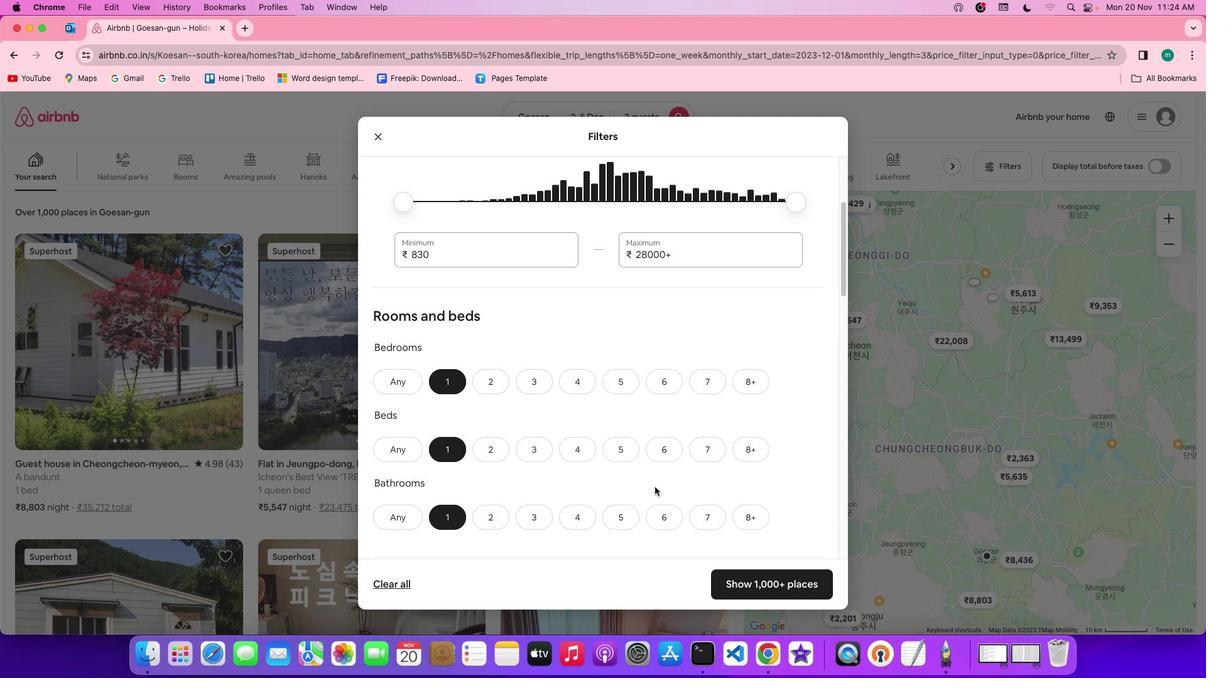 
Action: Mouse scrolled (568, 485) with delta (73, -6)
Screenshot: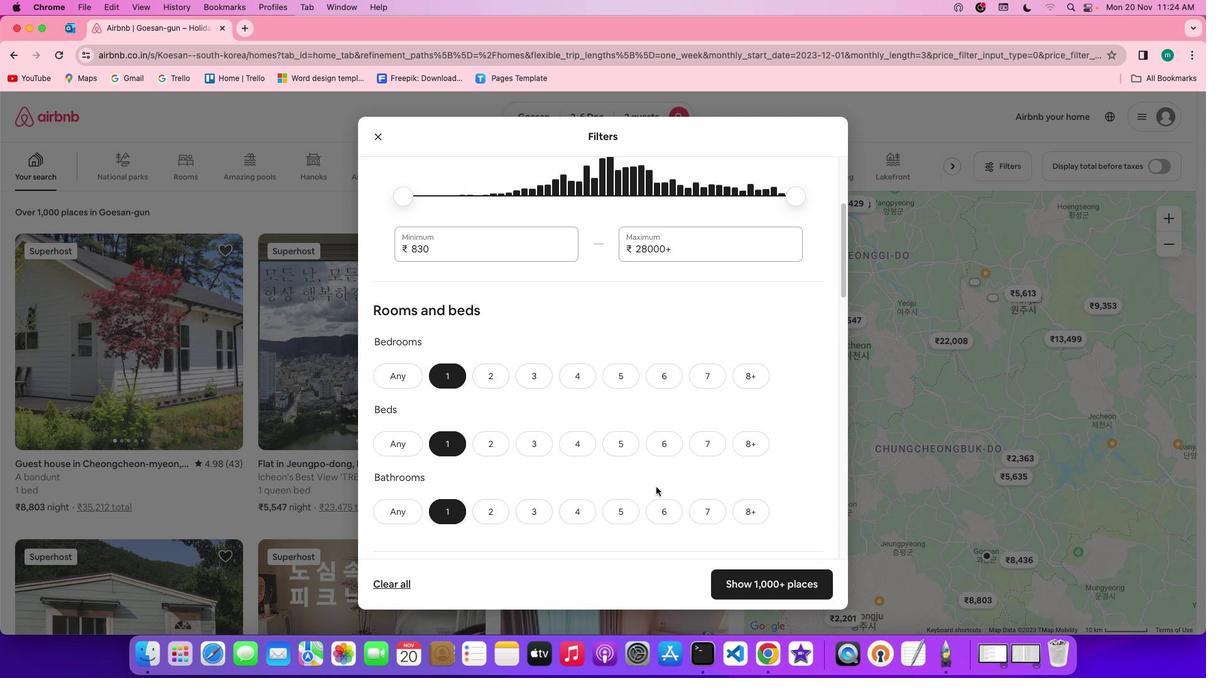 
Action: Mouse scrolled (568, 485) with delta (73, -6)
Screenshot: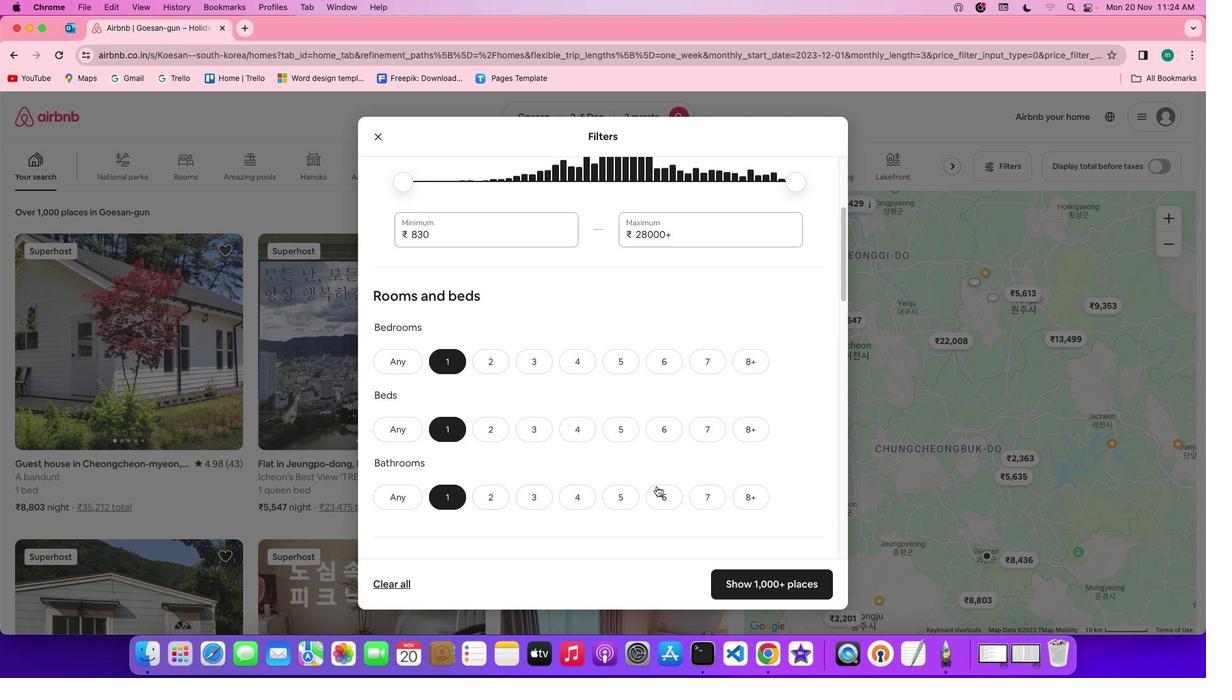 
Action: Mouse moved to (568, 485)
Screenshot: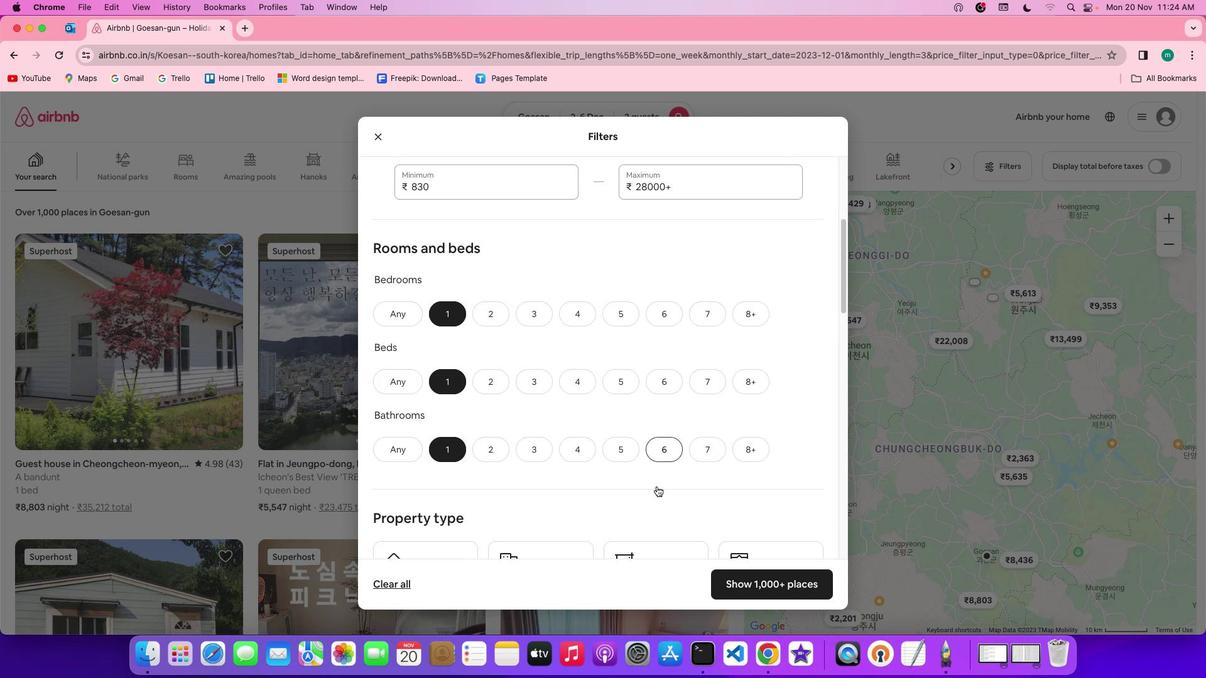 
Action: Mouse scrolled (568, 485) with delta (73, -6)
Screenshot: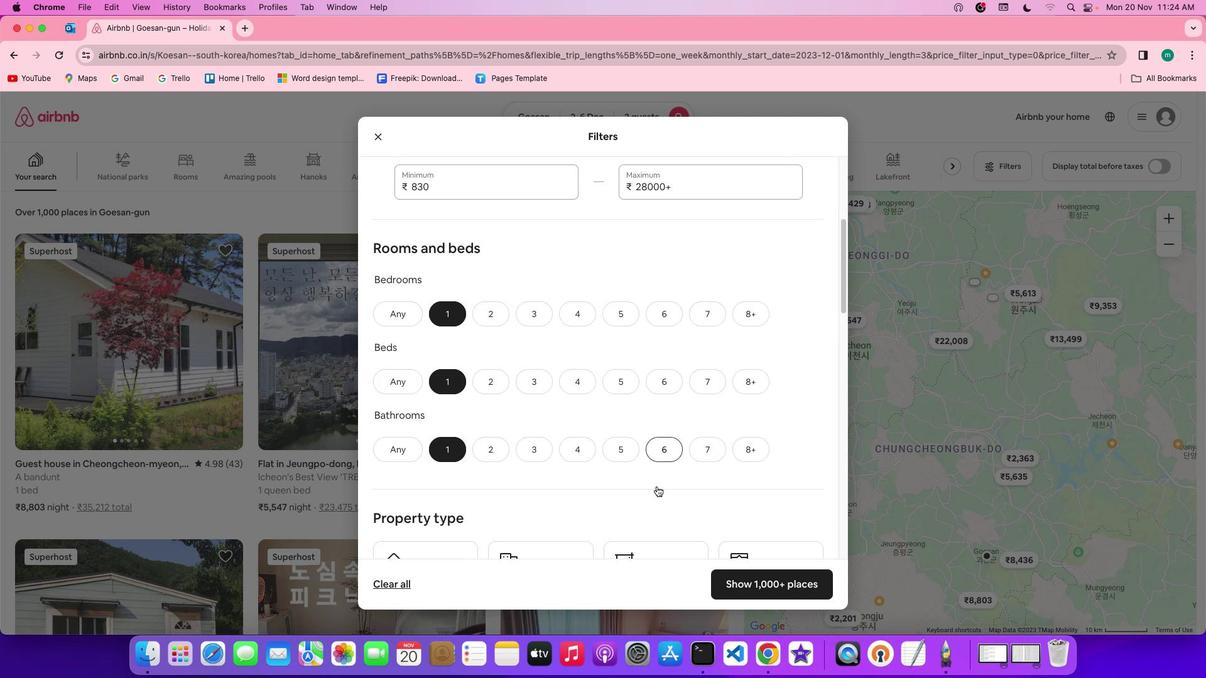 
Action: Mouse moved to (570, 484)
Screenshot: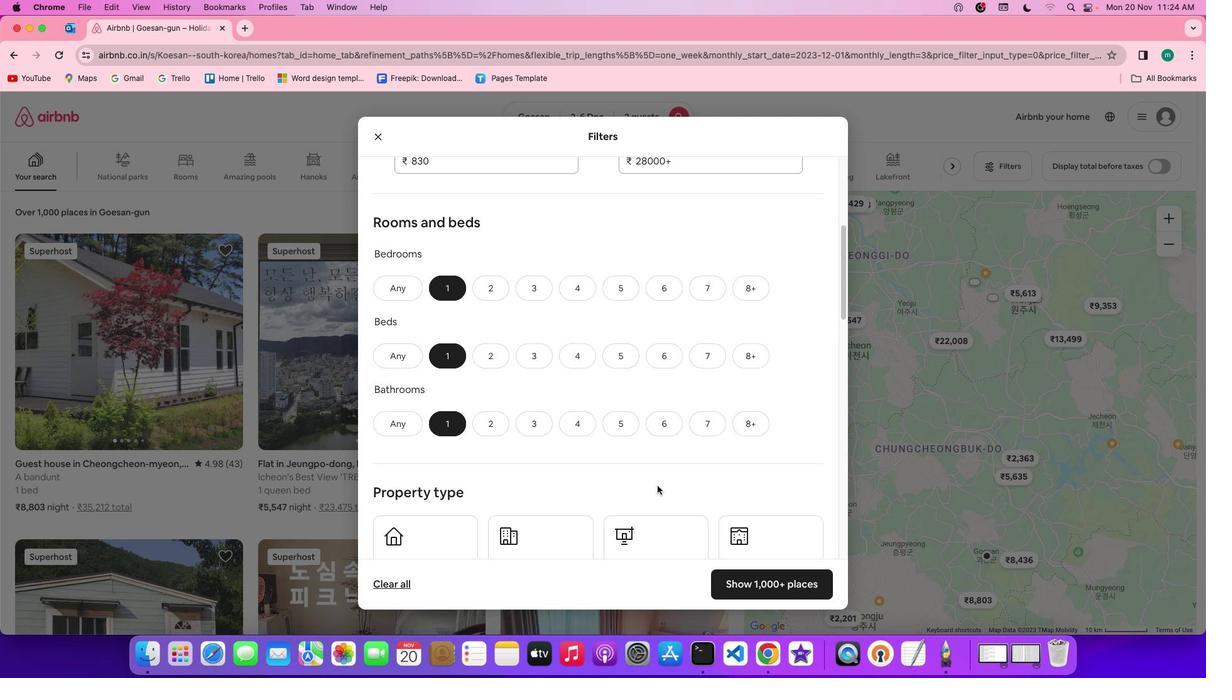 
Action: Mouse scrolled (570, 484) with delta (73, -6)
Screenshot: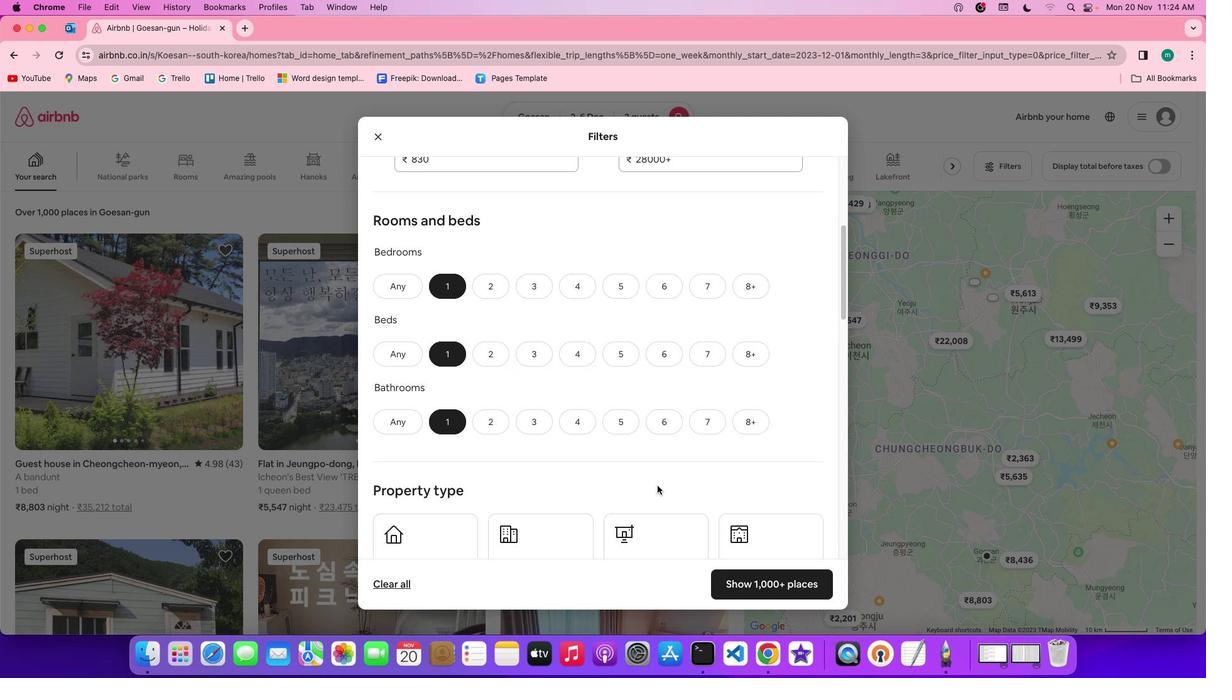 
Action: Mouse scrolled (570, 484) with delta (73, -6)
Screenshot: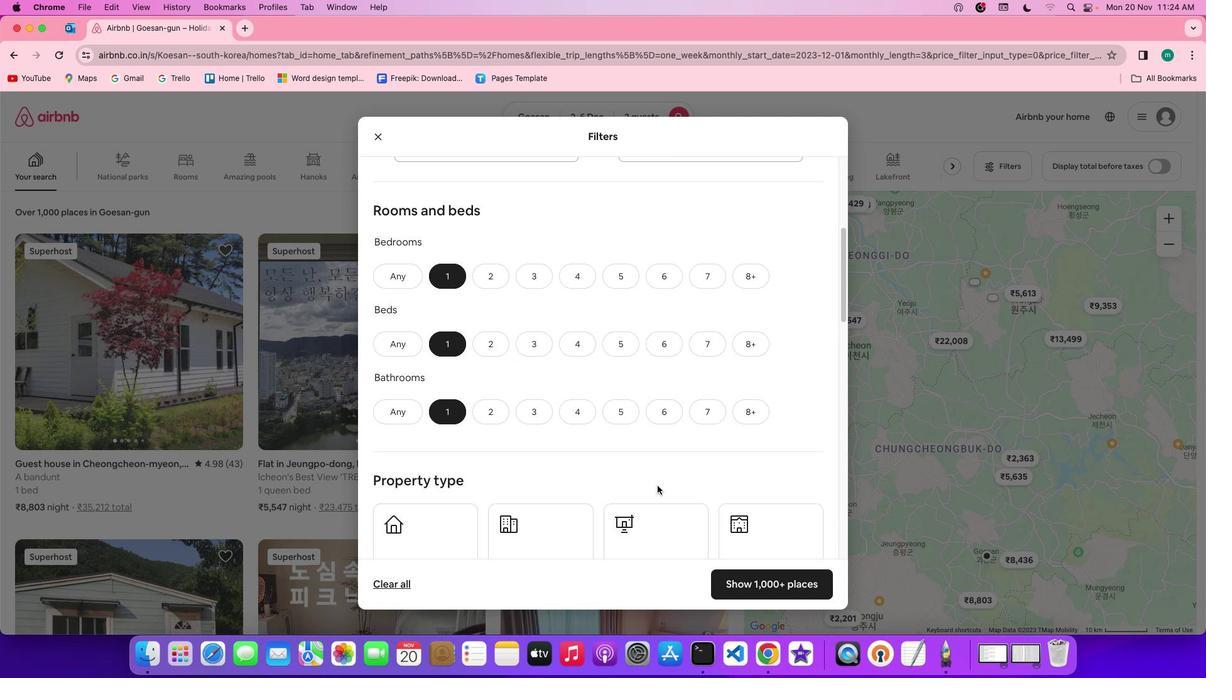 
Action: Mouse scrolled (570, 484) with delta (73, -6)
Screenshot: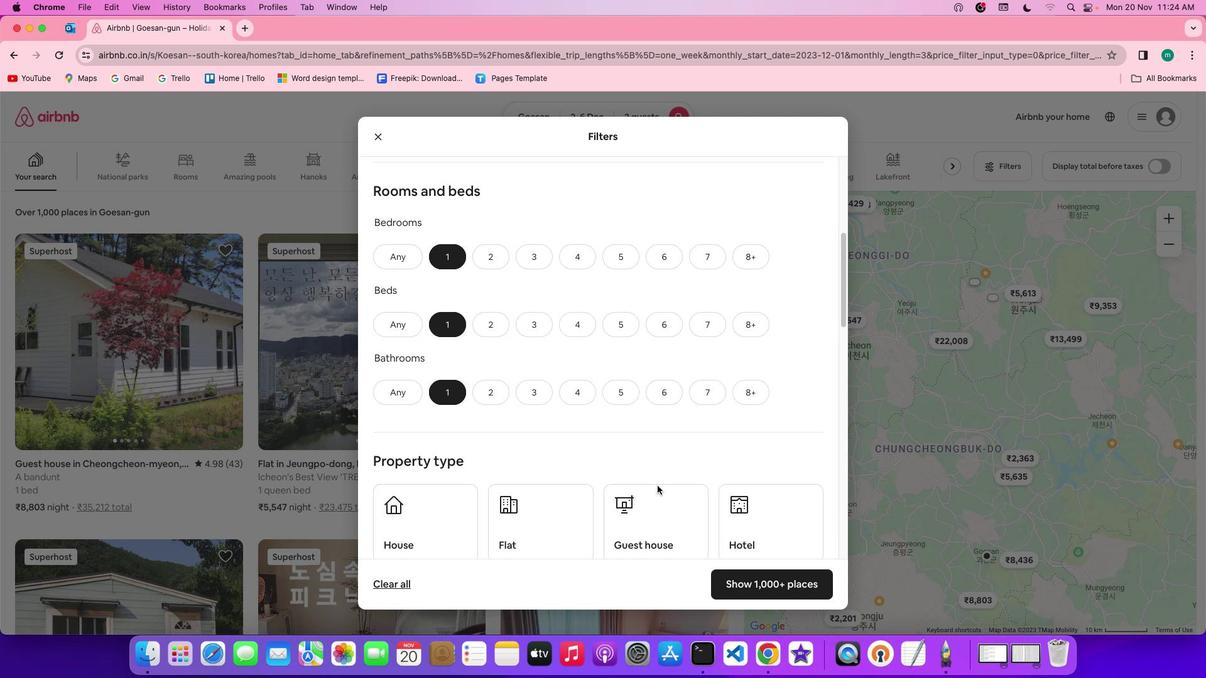 
Action: Mouse scrolled (570, 484) with delta (73, -6)
Screenshot: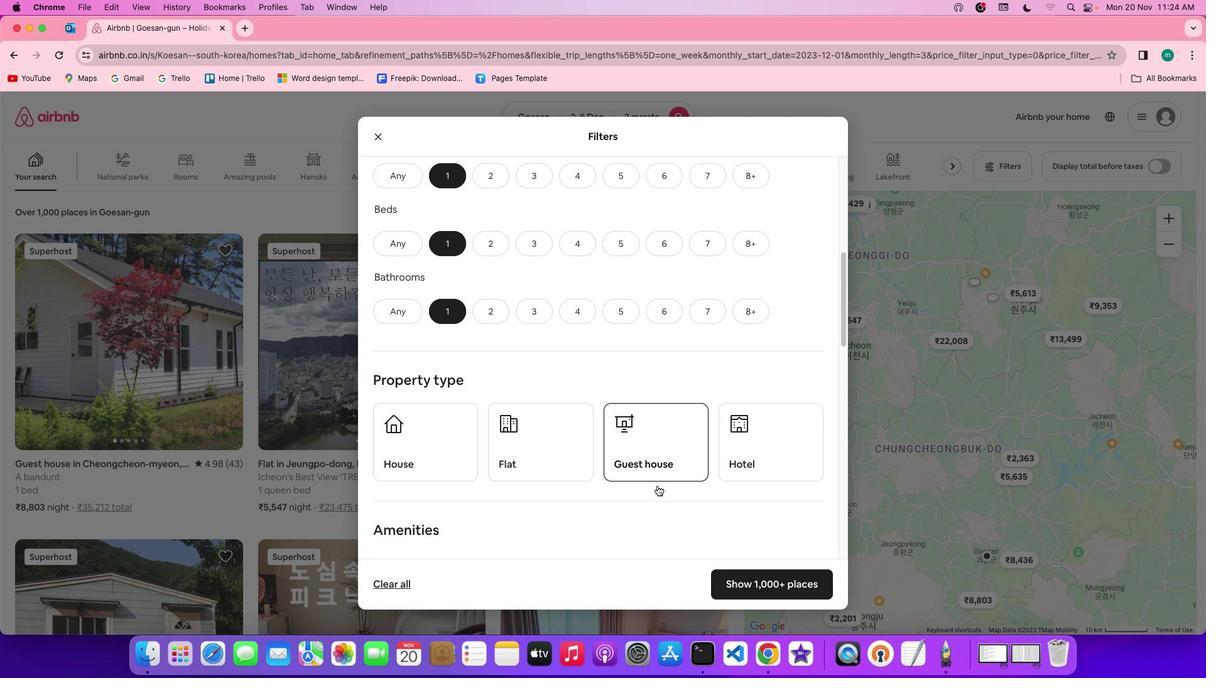 
Action: Mouse scrolled (570, 484) with delta (73, -6)
Screenshot: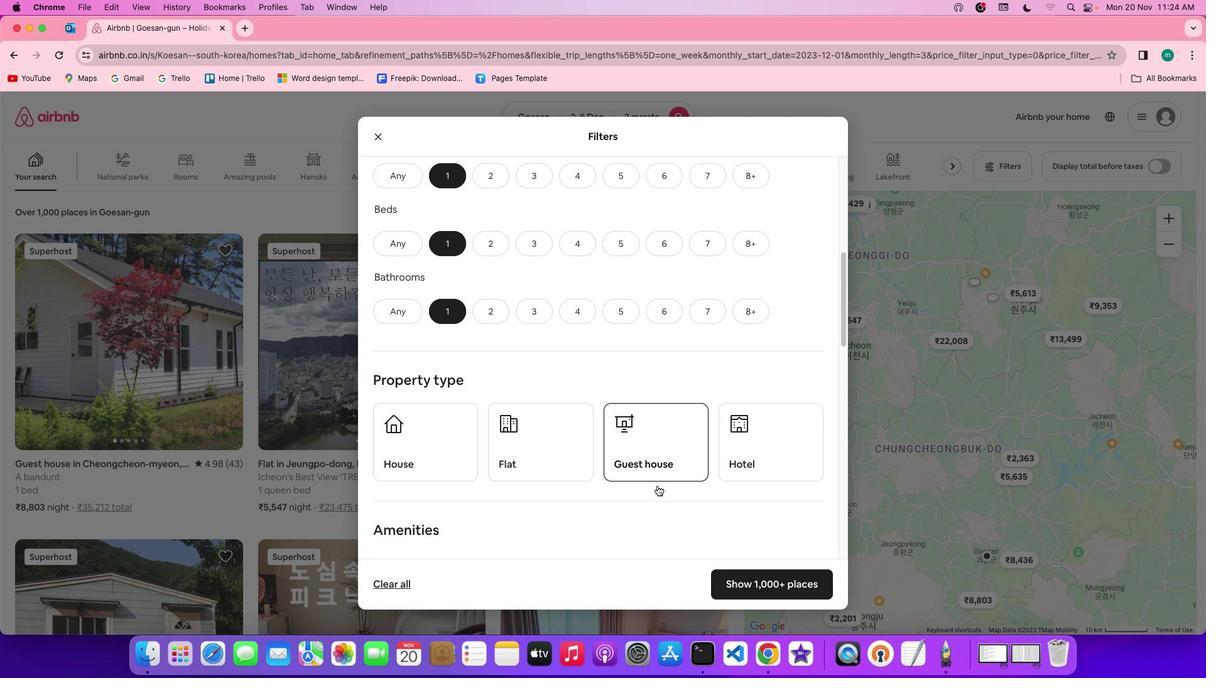 
Action: Mouse scrolled (570, 484) with delta (73, -7)
Screenshot: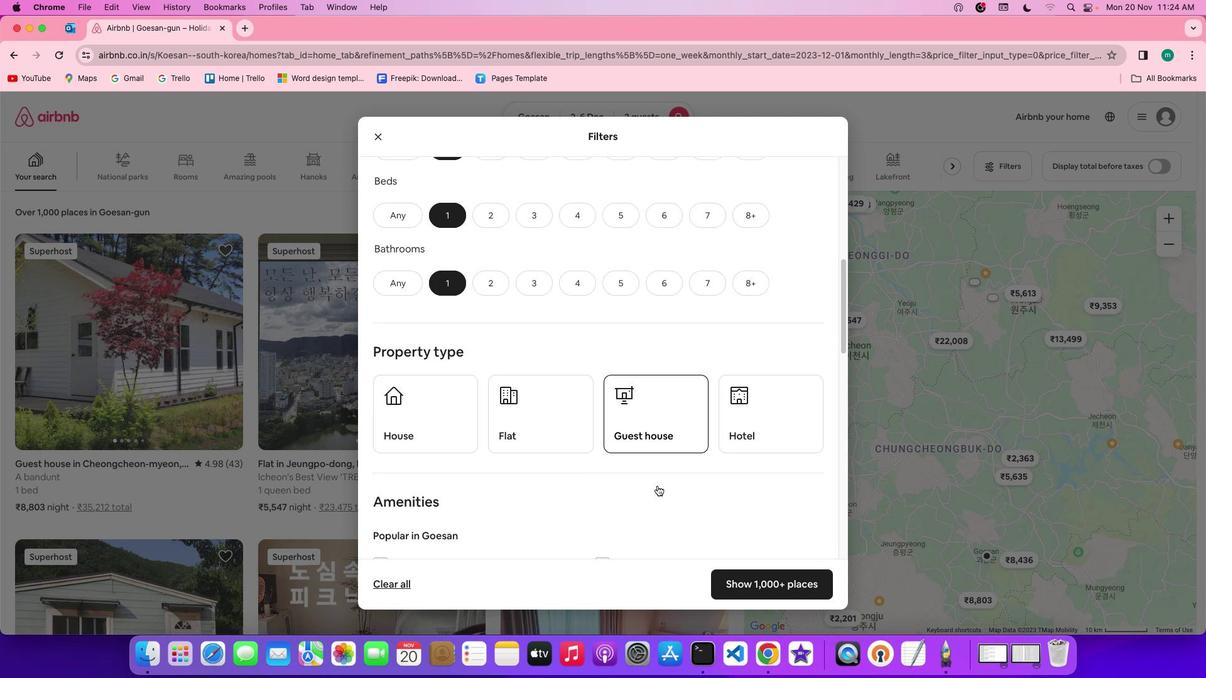 
Action: Mouse scrolled (570, 484) with delta (73, -6)
Screenshot: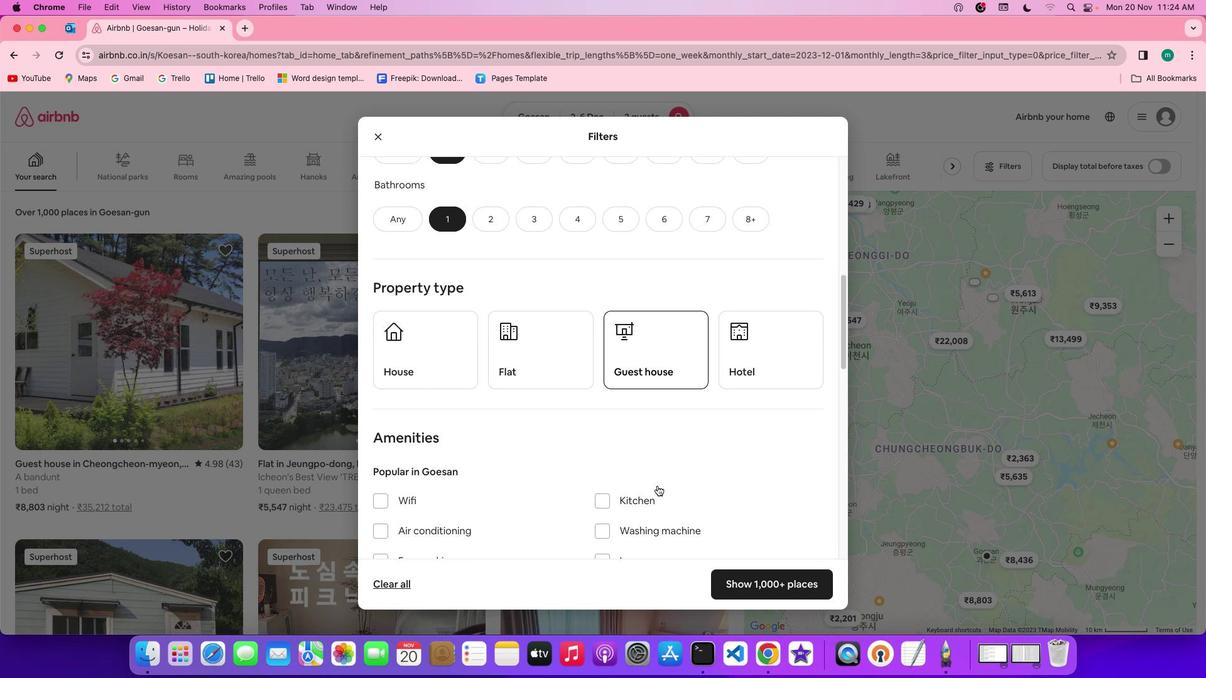
Action: Mouse moved to (656, 361)
Screenshot: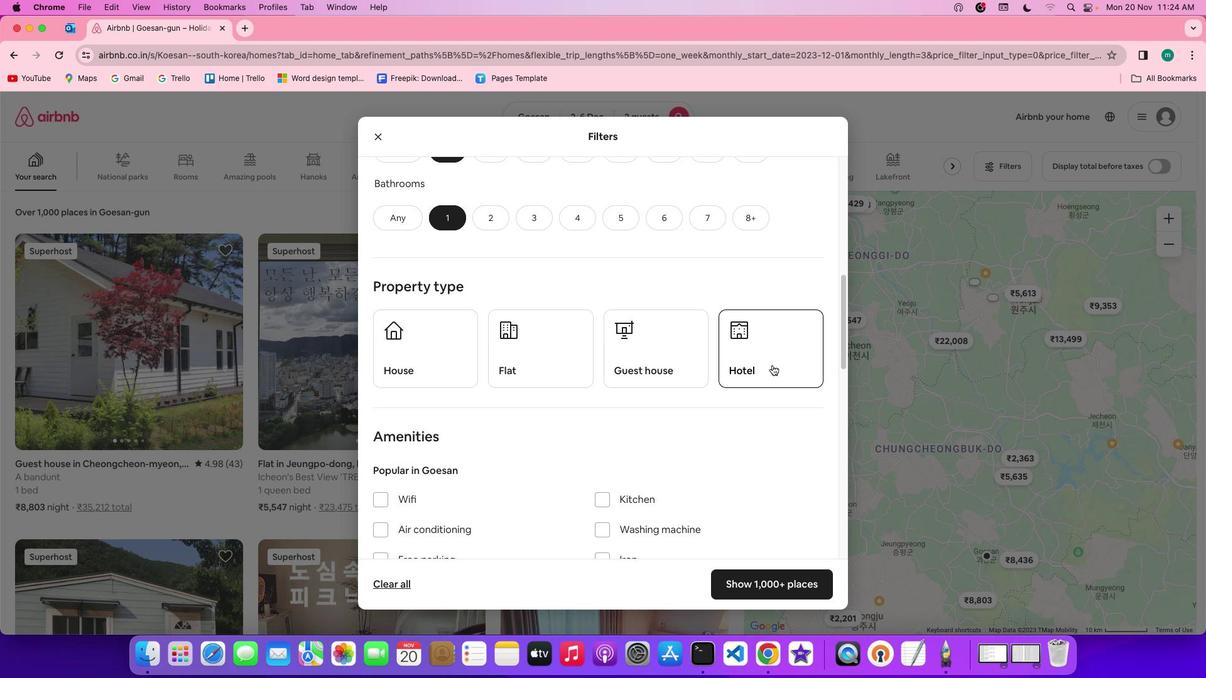 
Action: Mouse pressed left at (656, 361)
Screenshot: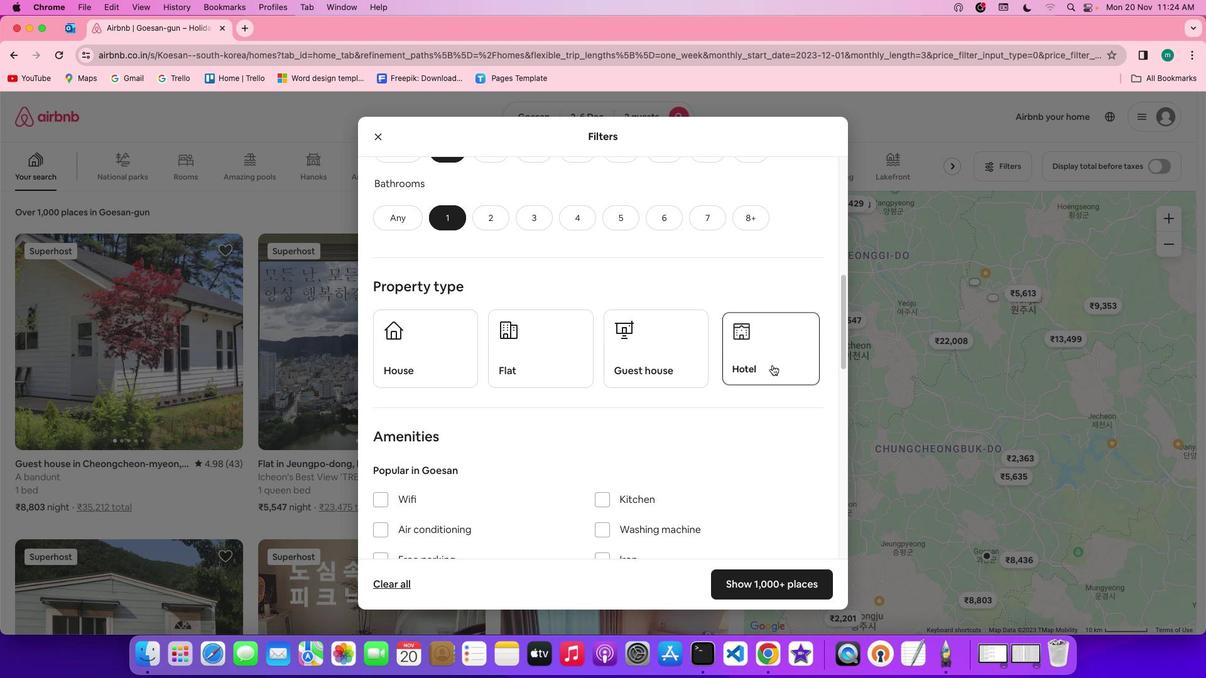
Action: Mouse moved to (564, 424)
Screenshot: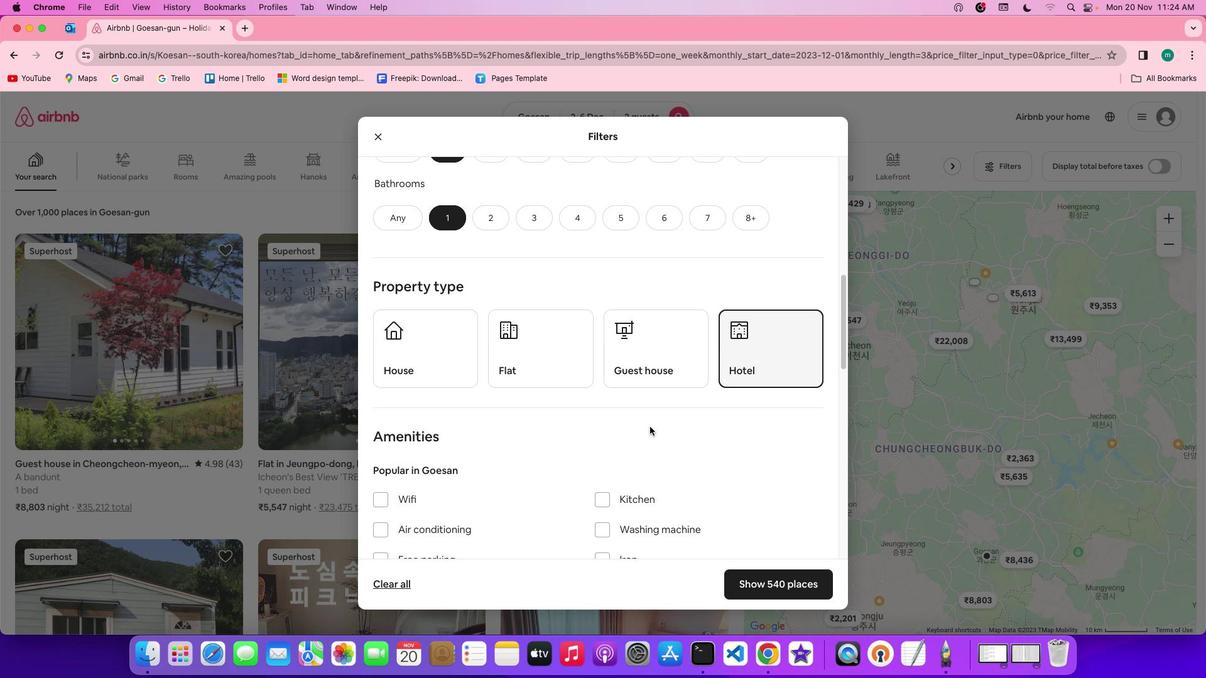 
Action: Mouse scrolled (564, 424) with delta (73, -6)
Screenshot: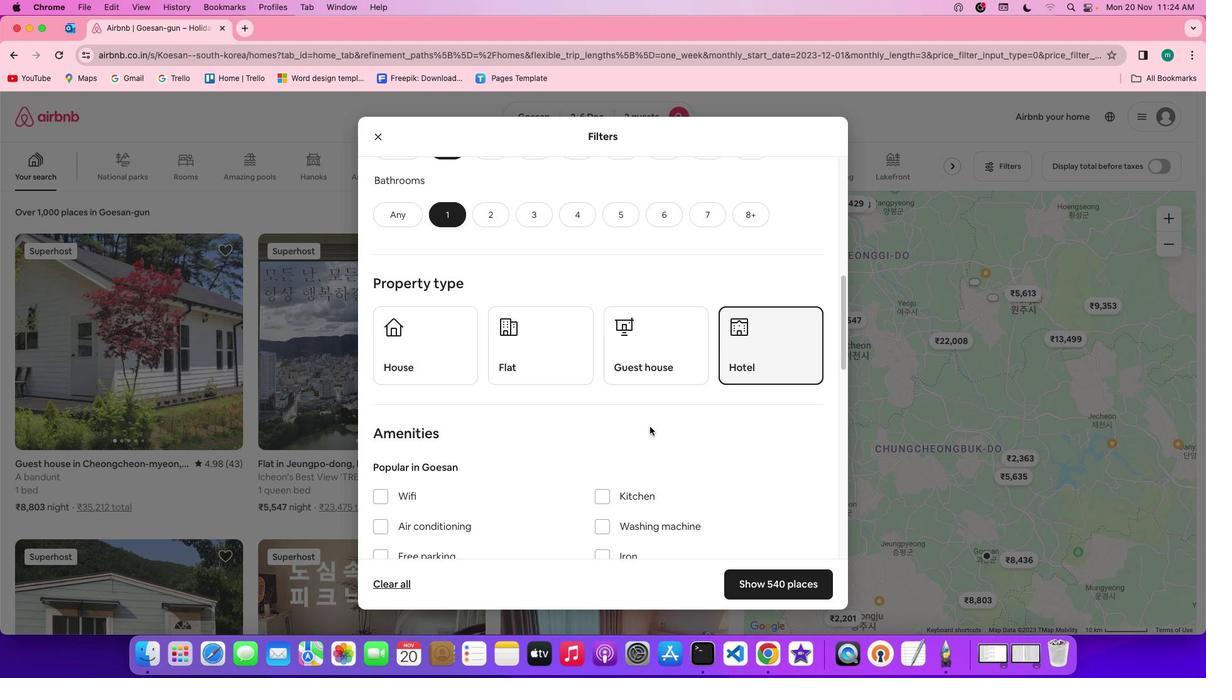 
Action: Mouse scrolled (564, 424) with delta (73, -6)
Screenshot: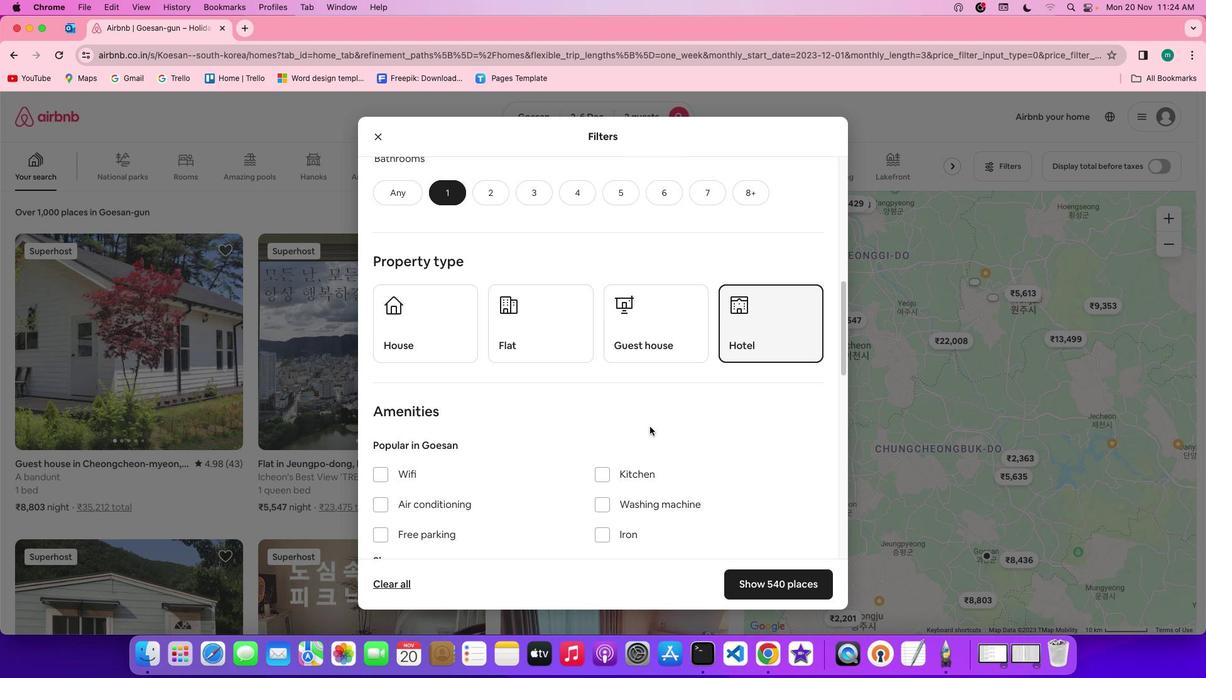 
Action: Mouse scrolled (564, 424) with delta (73, -6)
Screenshot: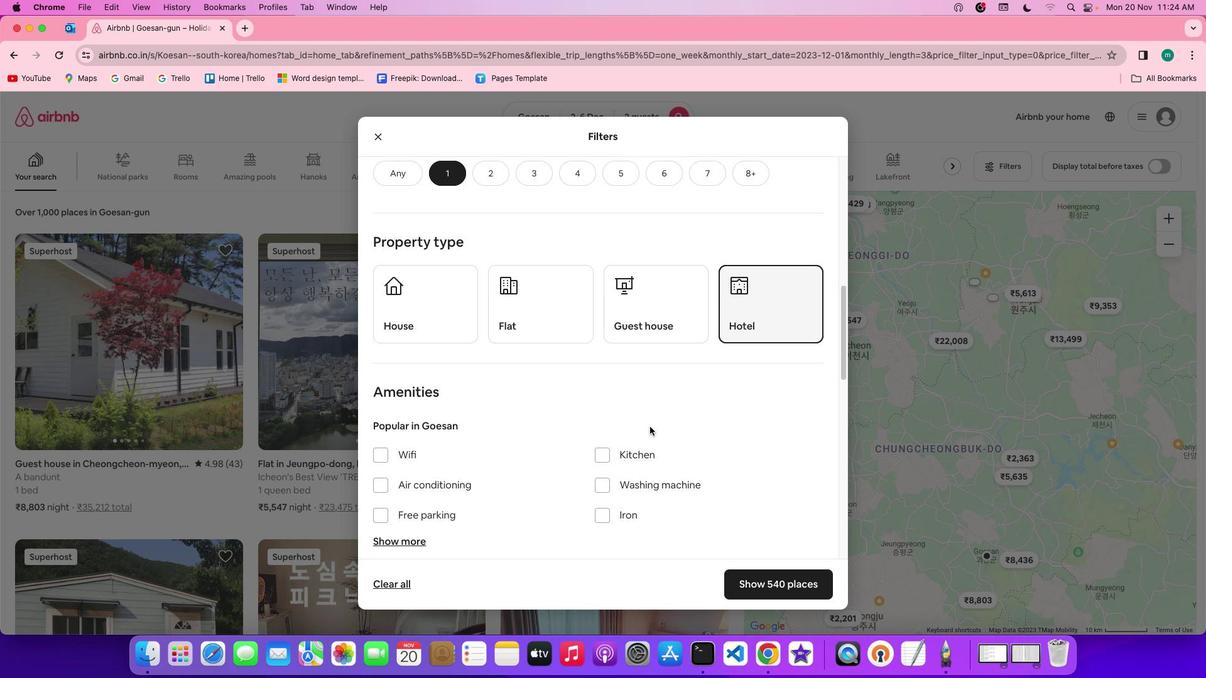 
Action: Mouse scrolled (564, 424) with delta (73, -6)
Screenshot: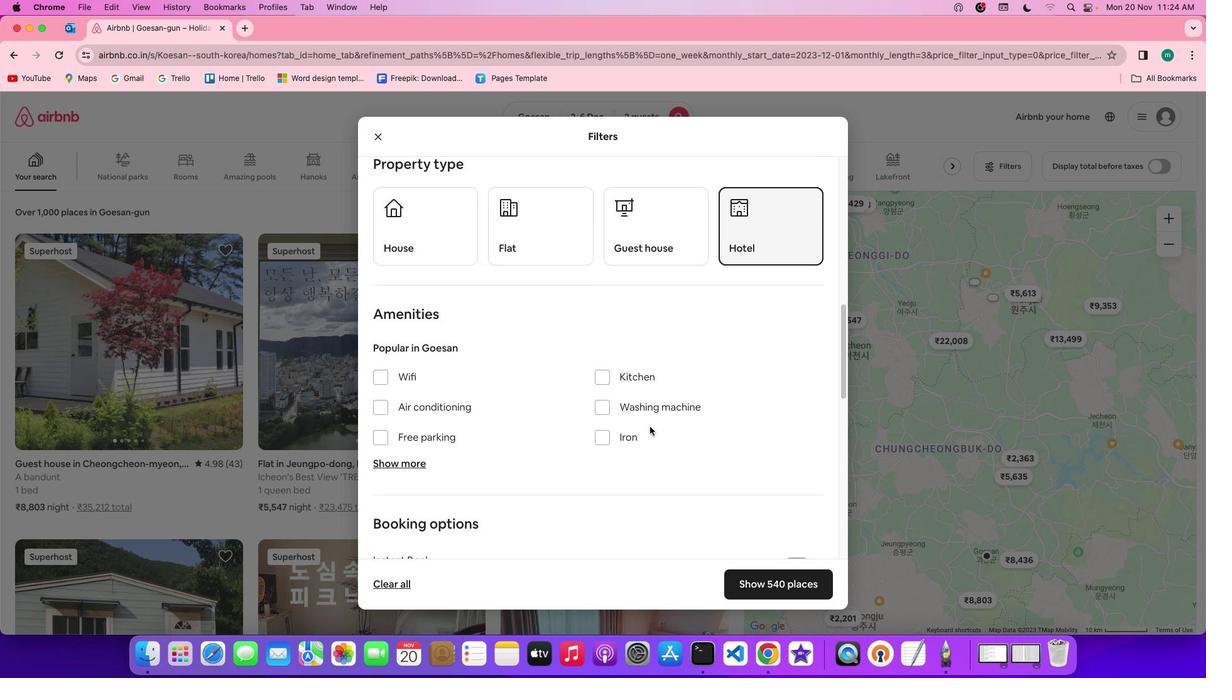 
Action: Mouse scrolled (564, 424) with delta (73, -6)
Screenshot: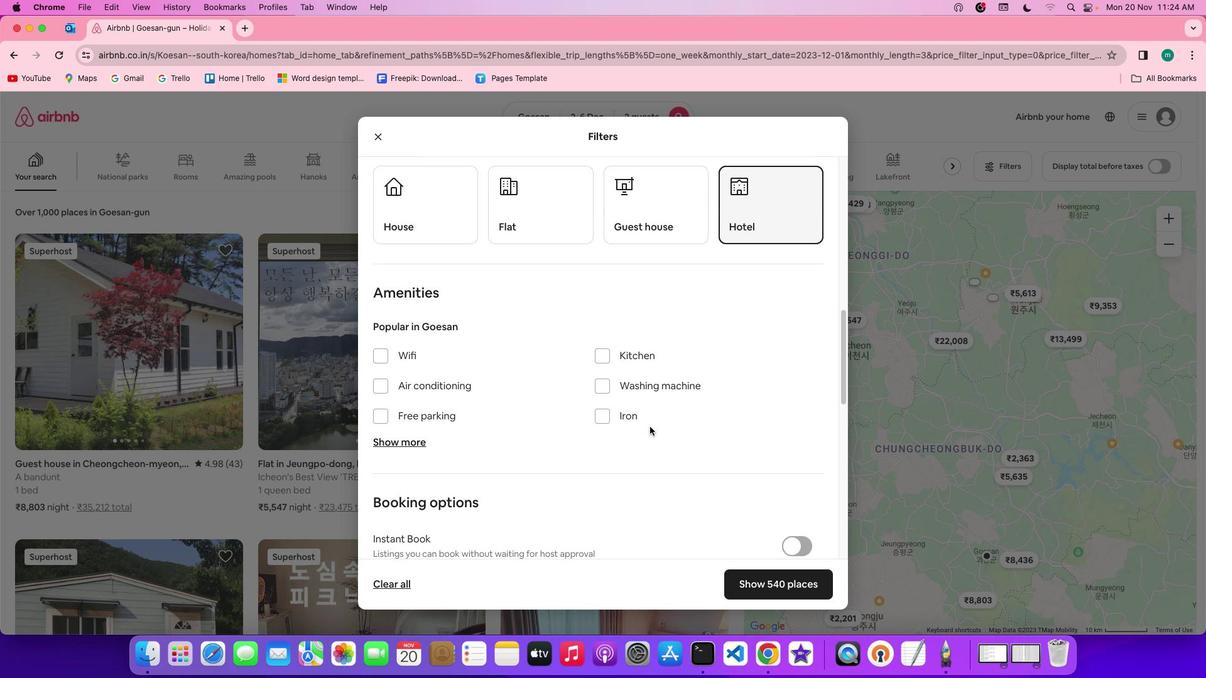 
Action: Mouse scrolled (564, 424) with delta (73, -6)
Screenshot: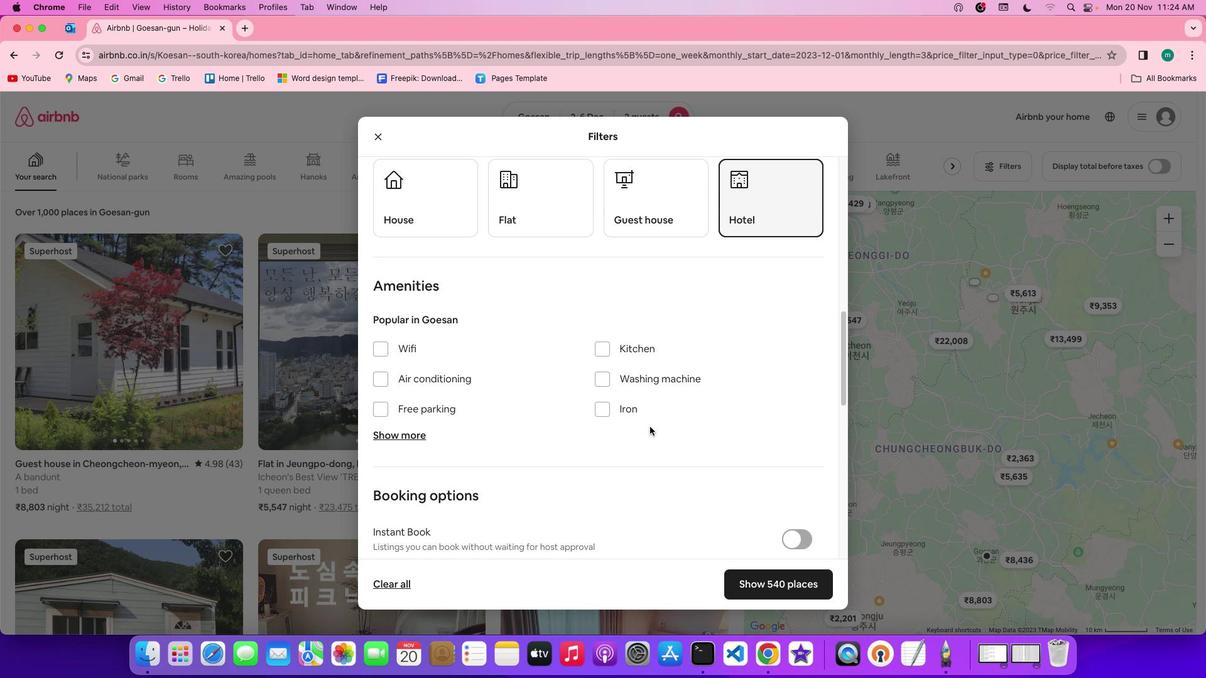 
Action: Mouse scrolled (564, 424) with delta (73, -6)
Screenshot: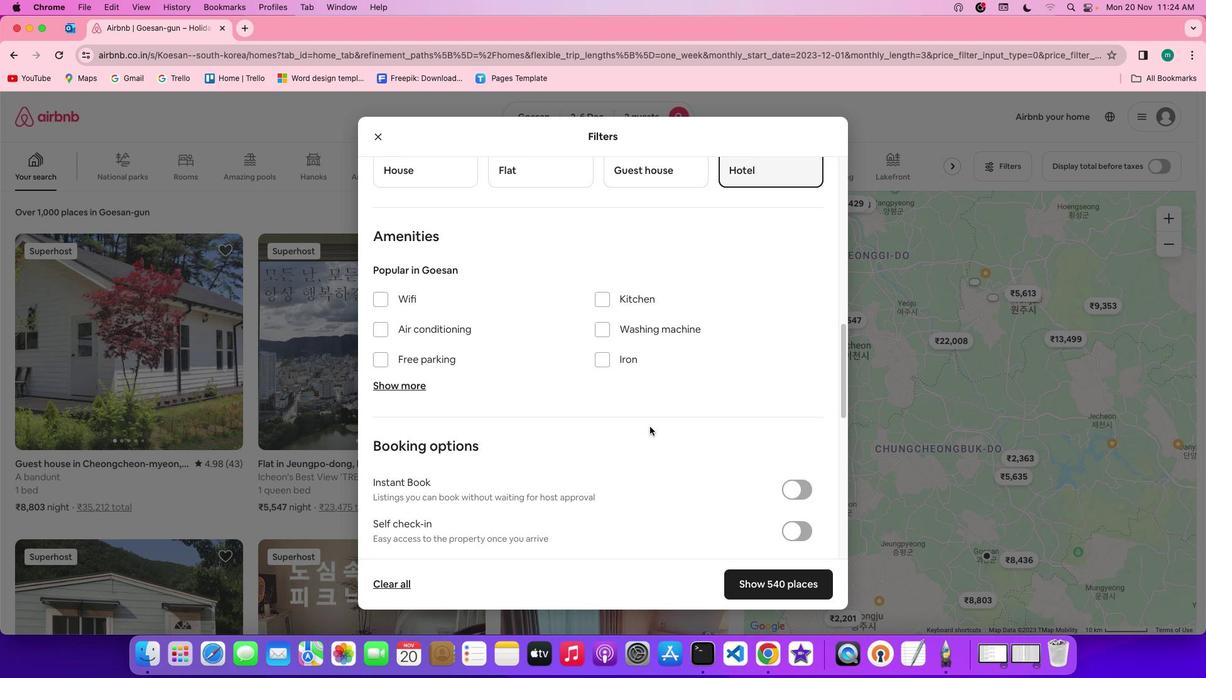 
Action: Mouse scrolled (564, 424) with delta (73, -7)
Screenshot: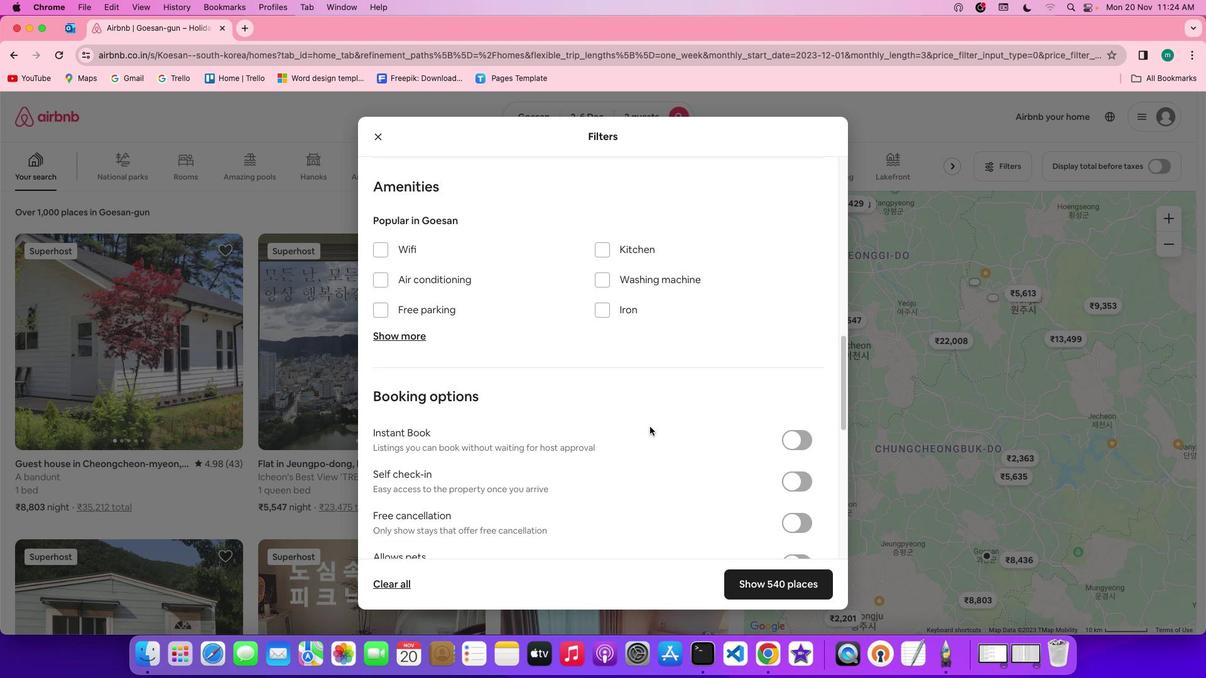
Action: Mouse scrolled (564, 424) with delta (73, -8)
Screenshot: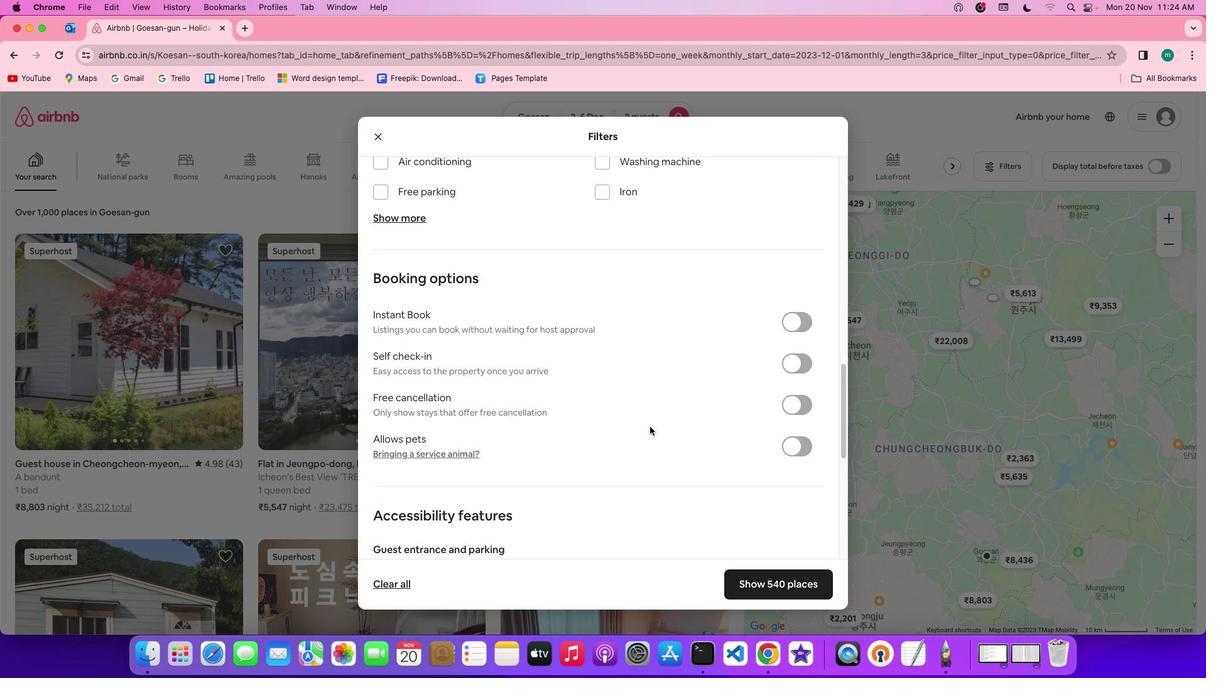 
Action: Mouse moved to (565, 424)
Screenshot: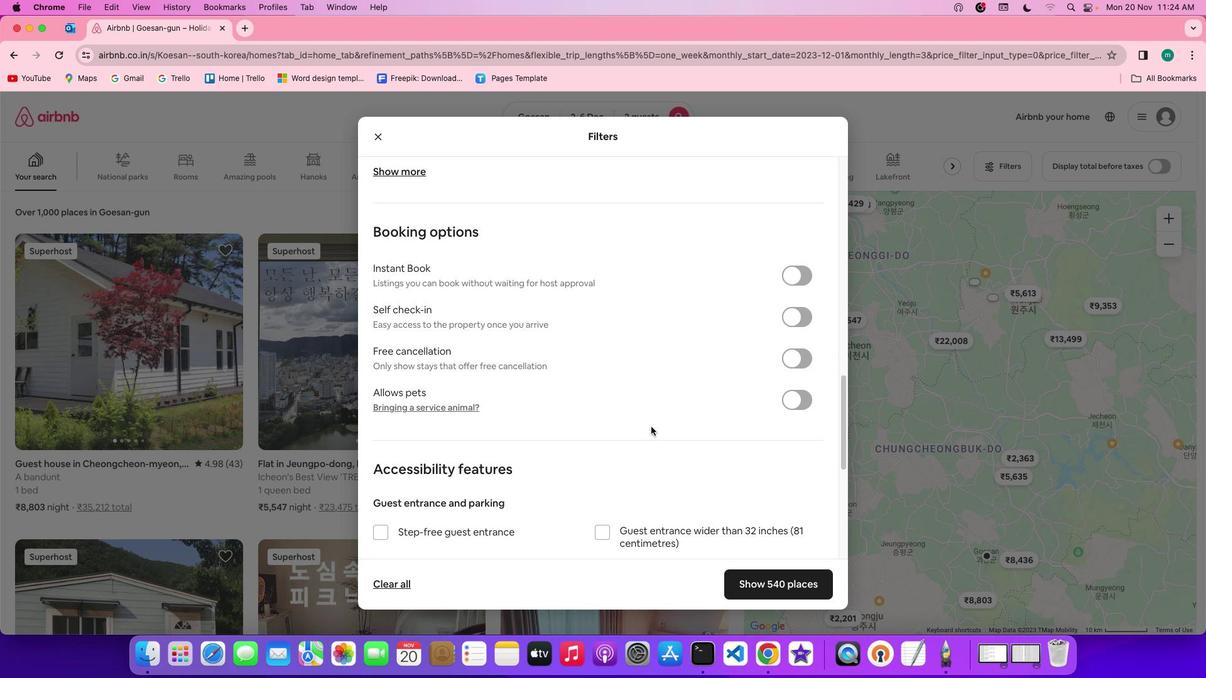 
Action: Mouse scrolled (565, 424) with delta (73, -6)
Screenshot: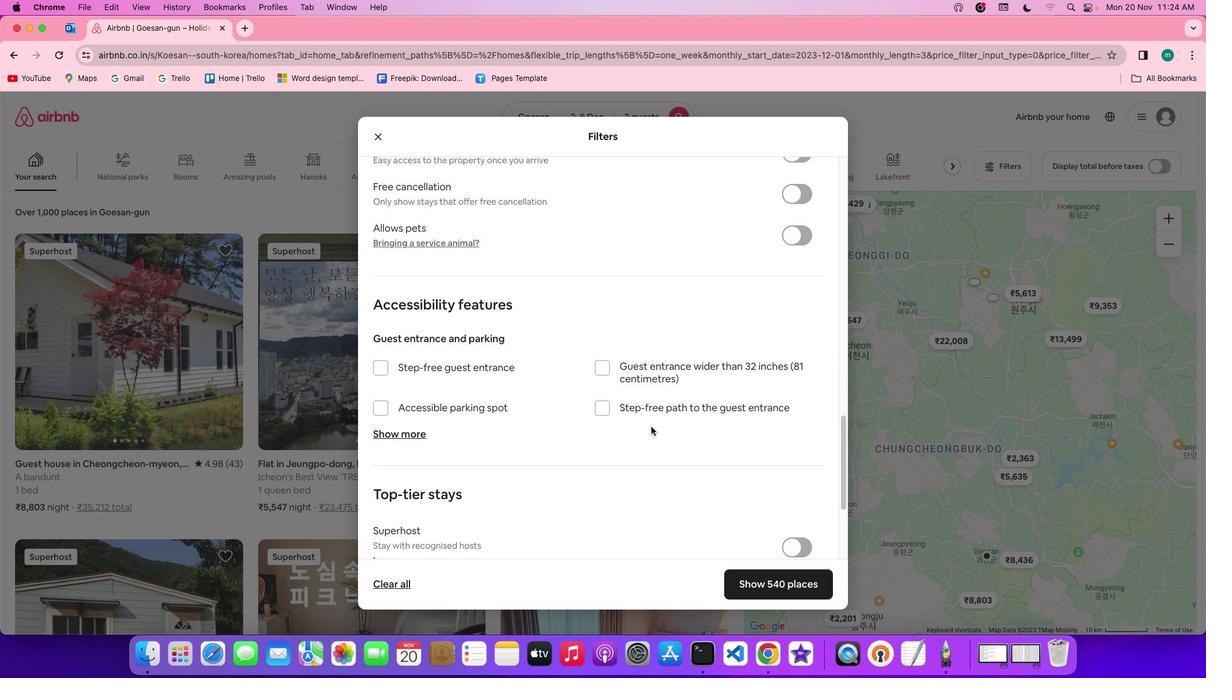 
Action: Mouse moved to (565, 424)
Screenshot: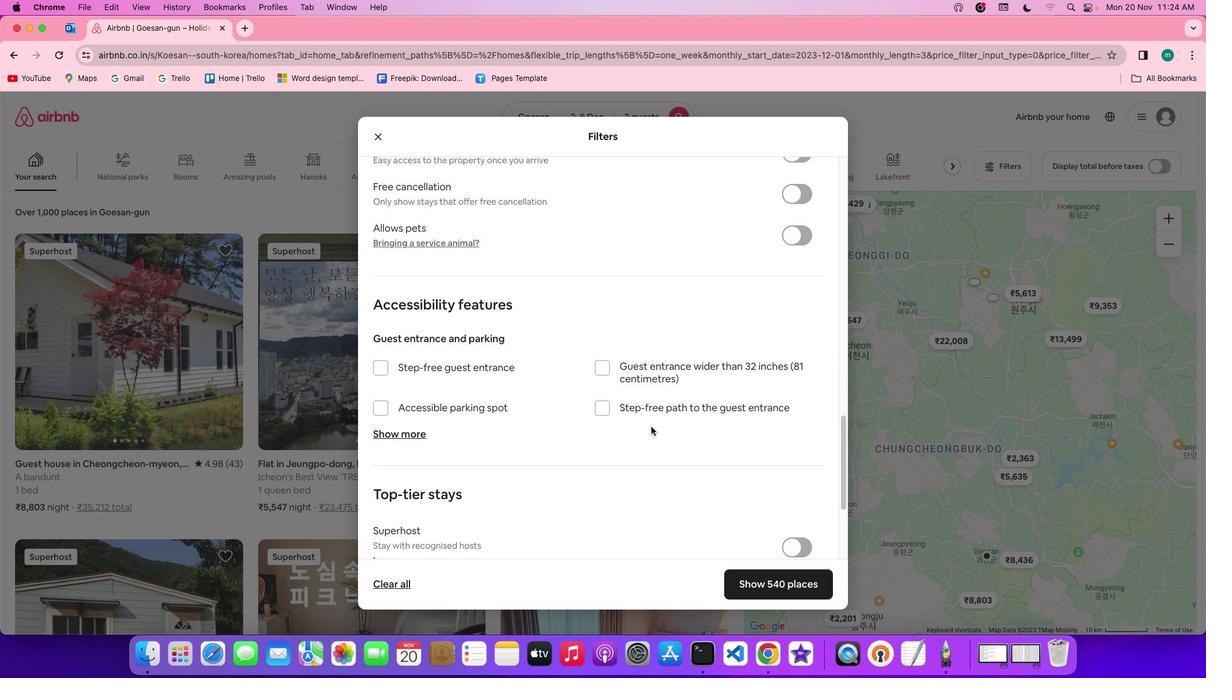 
Action: Mouse scrolled (565, 424) with delta (73, -6)
Screenshot: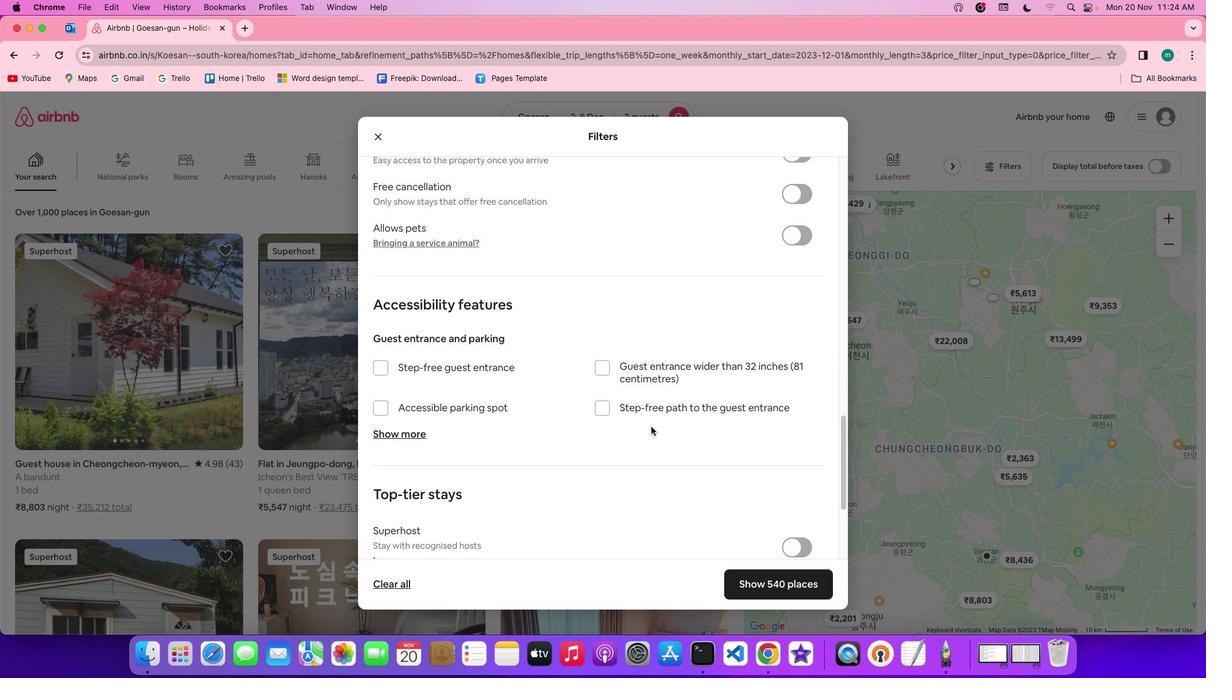 
Action: Mouse moved to (565, 424)
Screenshot: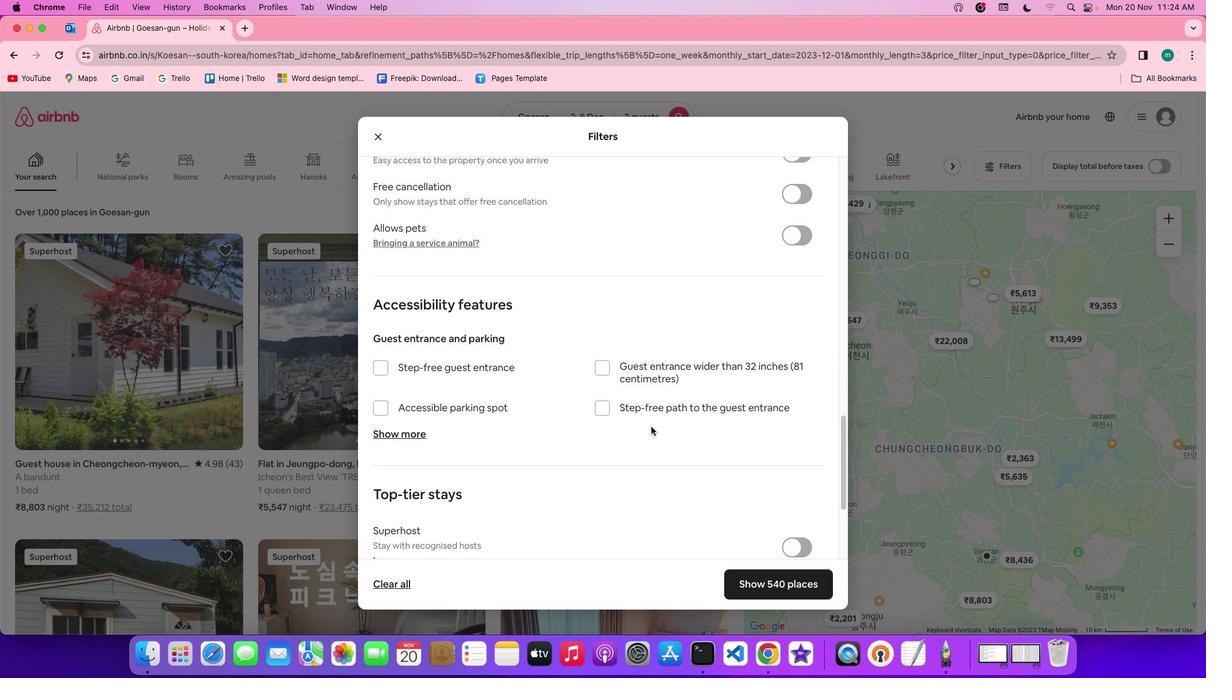 
Action: Mouse scrolled (565, 424) with delta (73, -7)
Screenshot: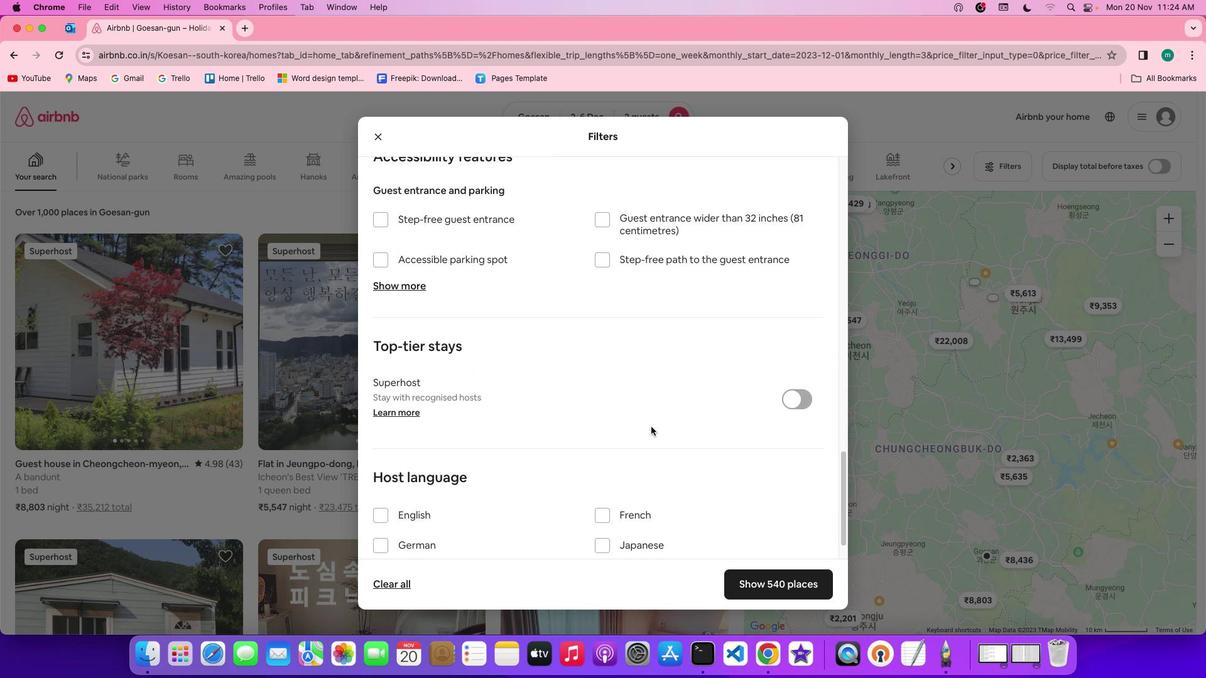 
Action: Mouse scrolled (565, 424) with delta (73, -8)
Screenshot: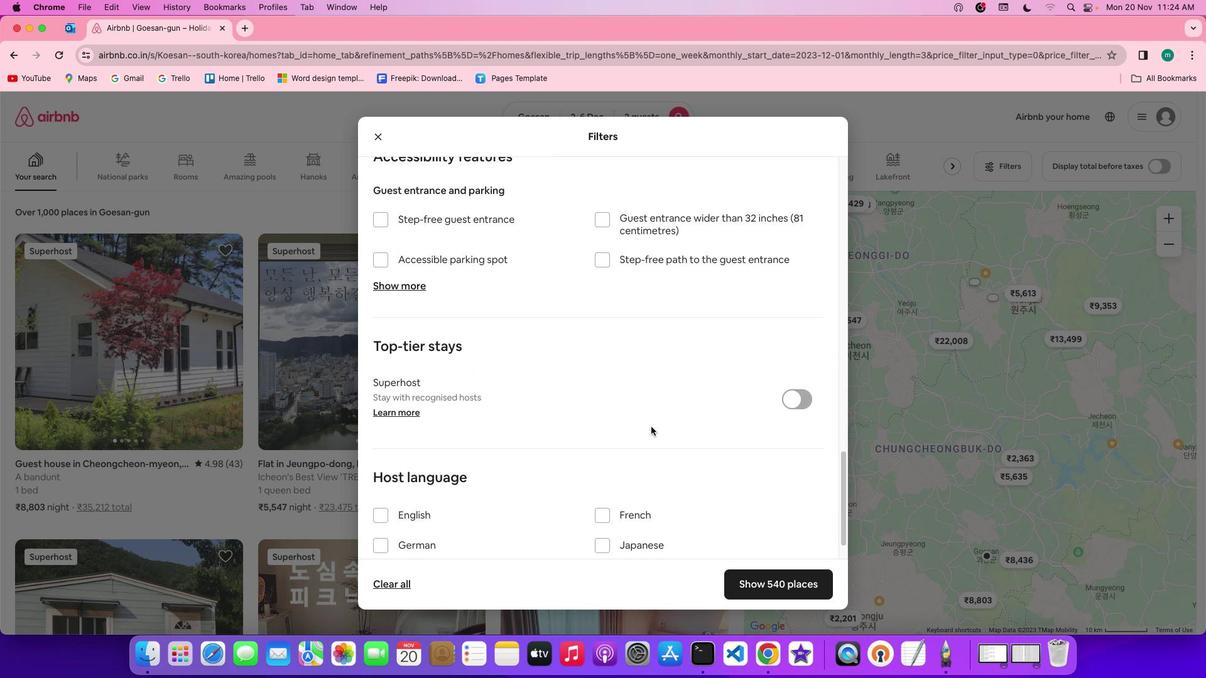 
Action: Mouse scrolled (565, 424) with delta (73, -9)
Screenshot: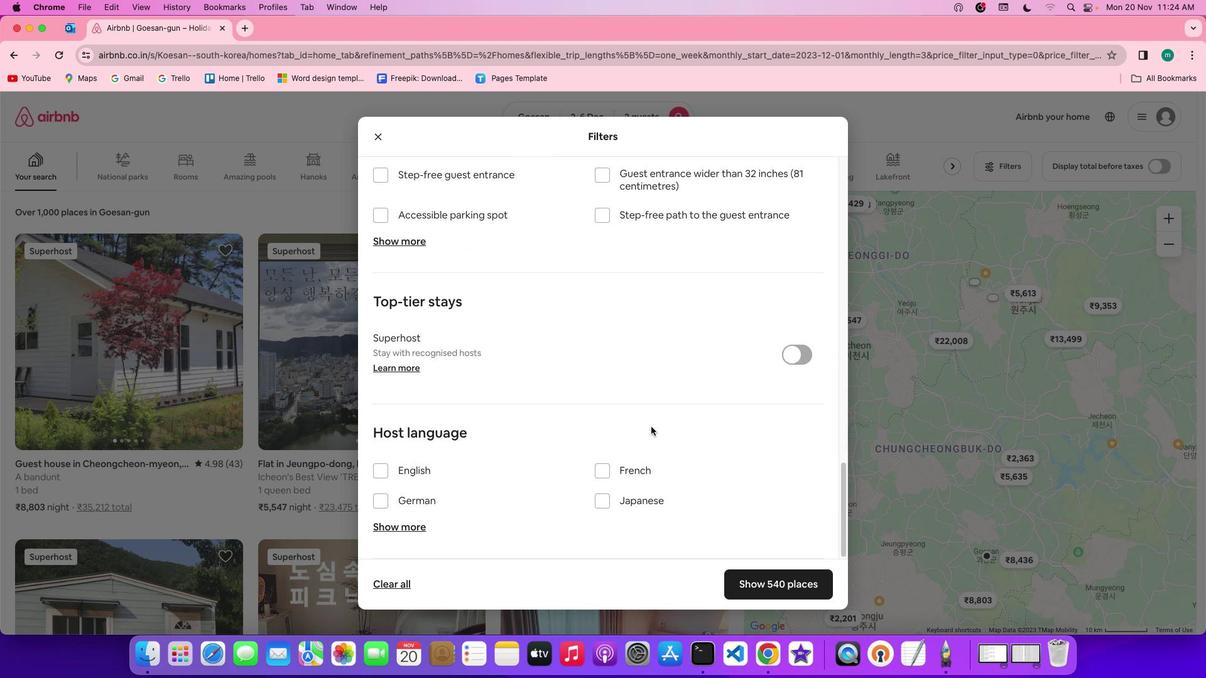 
Action: Mouse scrolled (565, 424) with delta (73, -9)
Screenshot: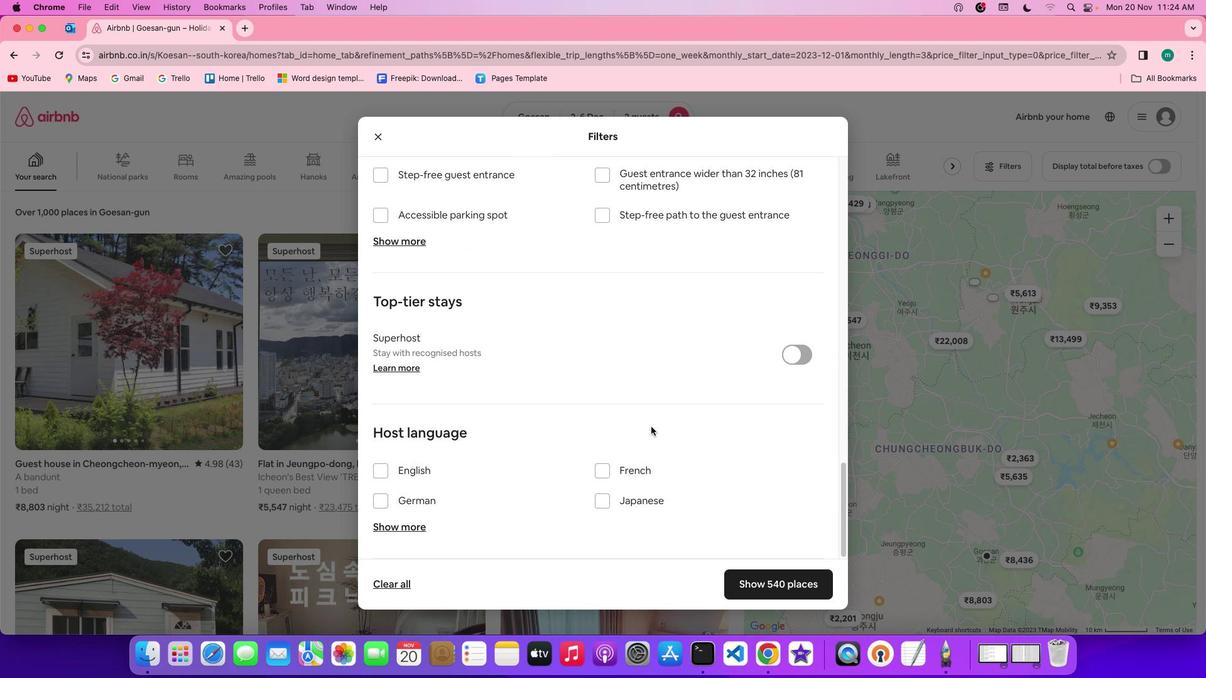 
Action: Mouse scrolled (565, 424) with delta (73, -6)
Screenshot: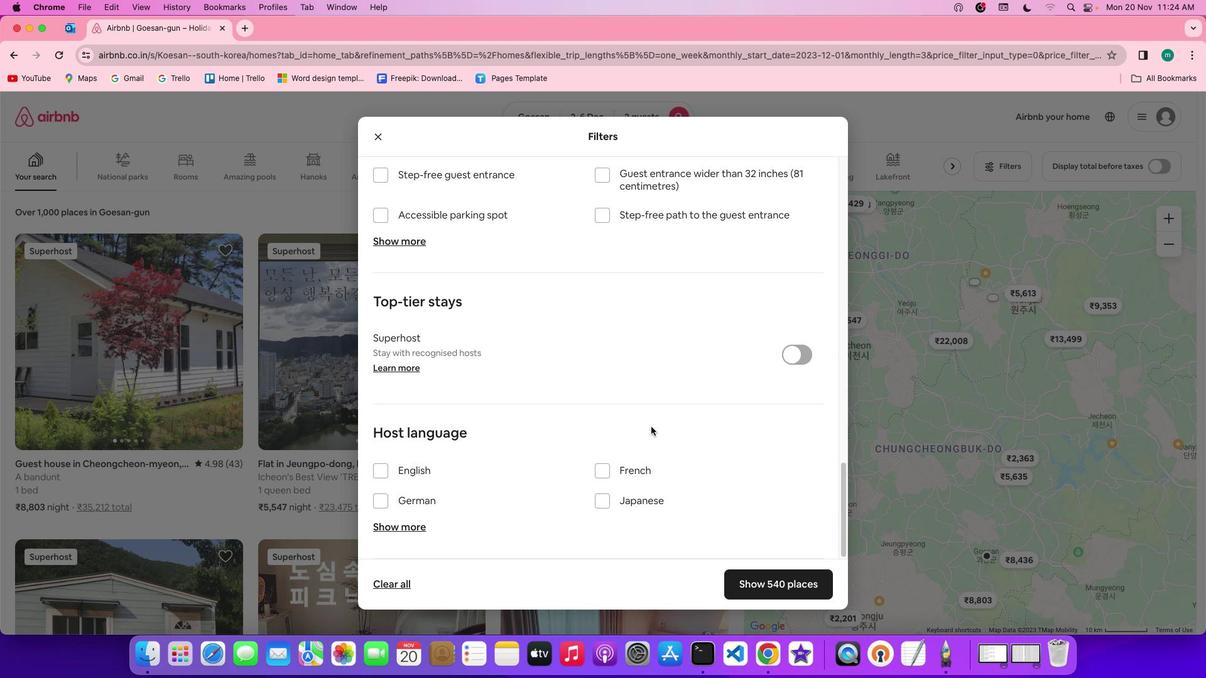 
Action: Mouse scrolled (565, 424) with delta (73, -6)
Screenshot: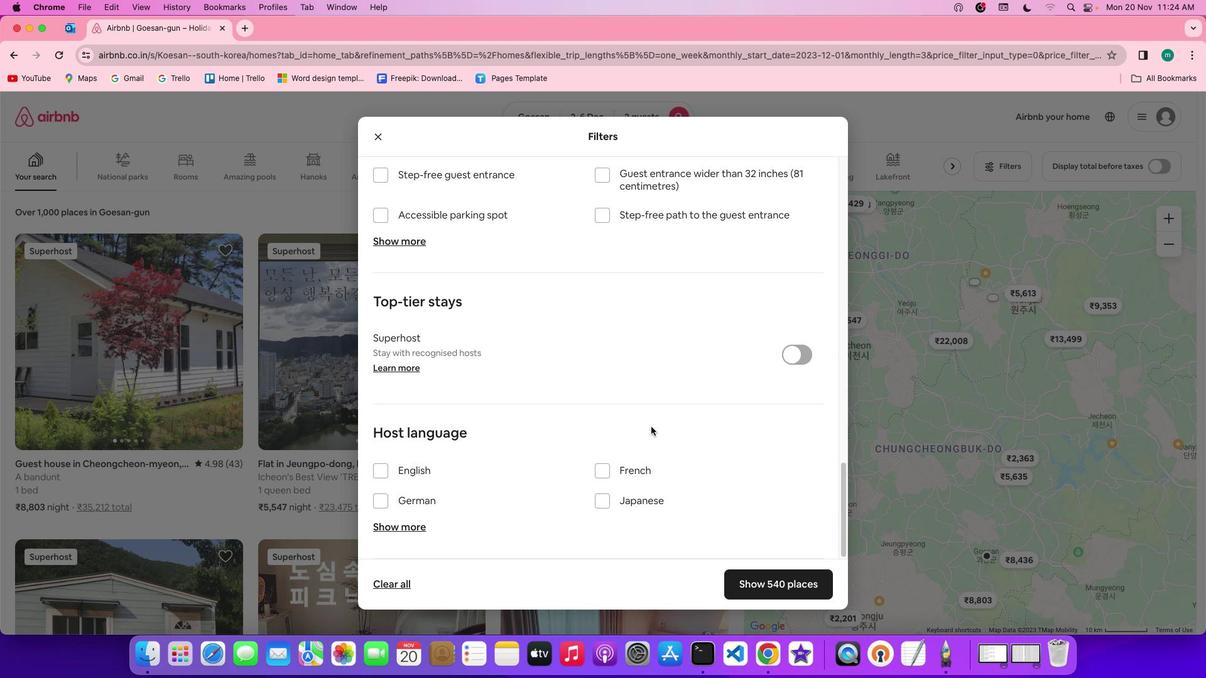 
Action: Mouse scrolled (565, 424) with delta (73, -8)
Screenshot: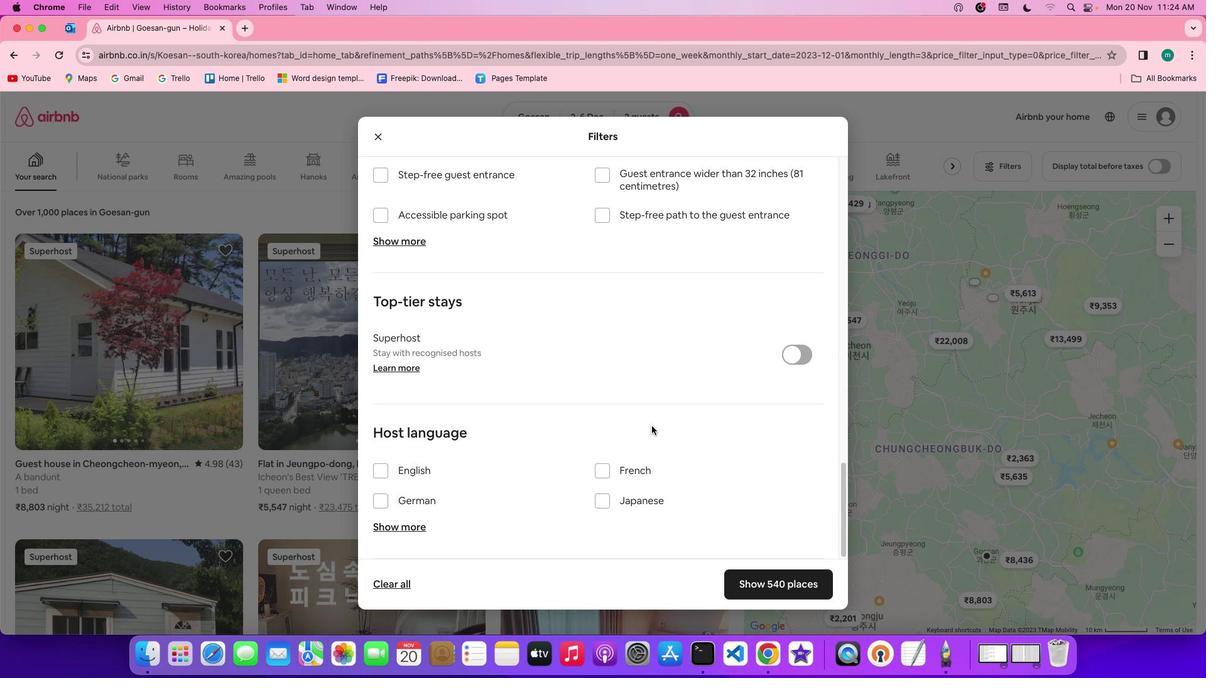 
Action: Mouse scrolled (565, 424) with delta (73, -8)
Screenshot: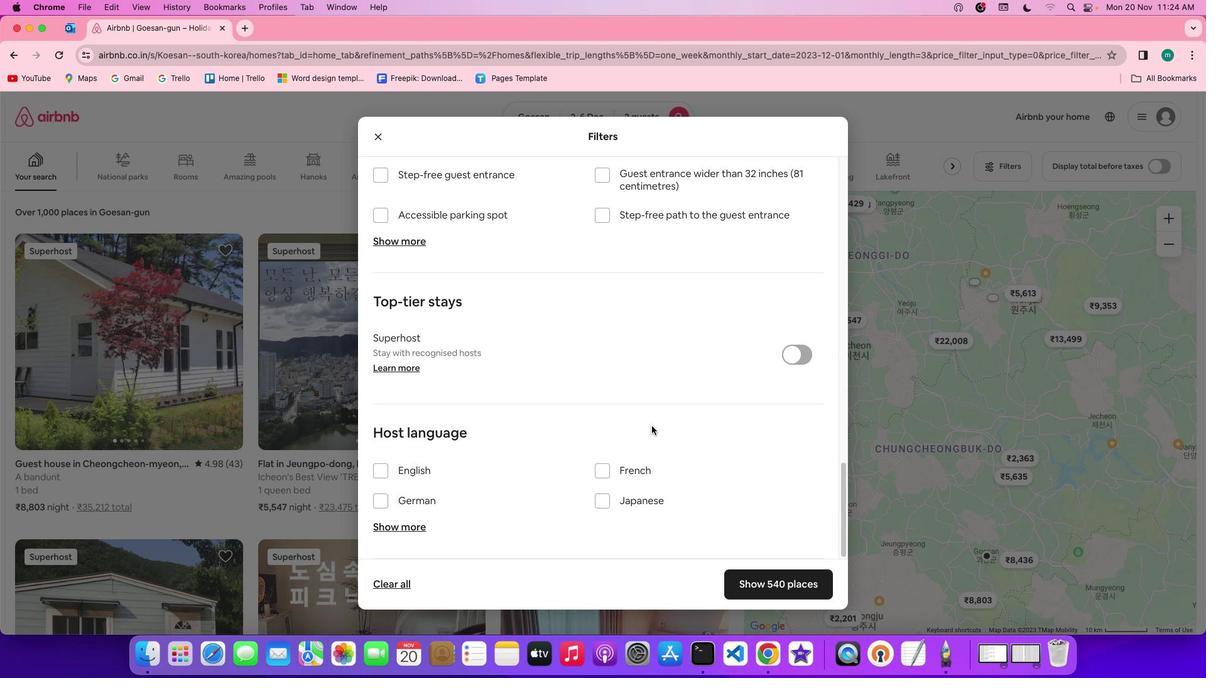 
Action: Mouse scrolled (565, 424) with delta (73, -9)
Screenshot: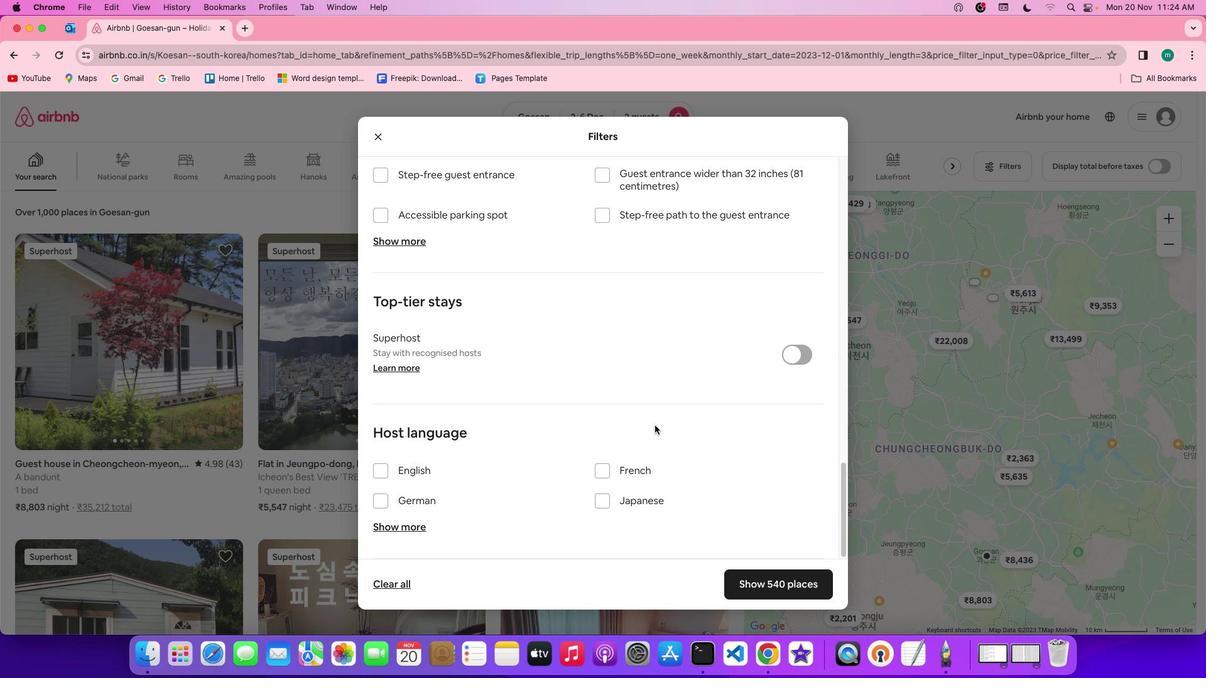 
Action: Mouse scrolled (565, 424) with delta (73, -10)
Screenshot: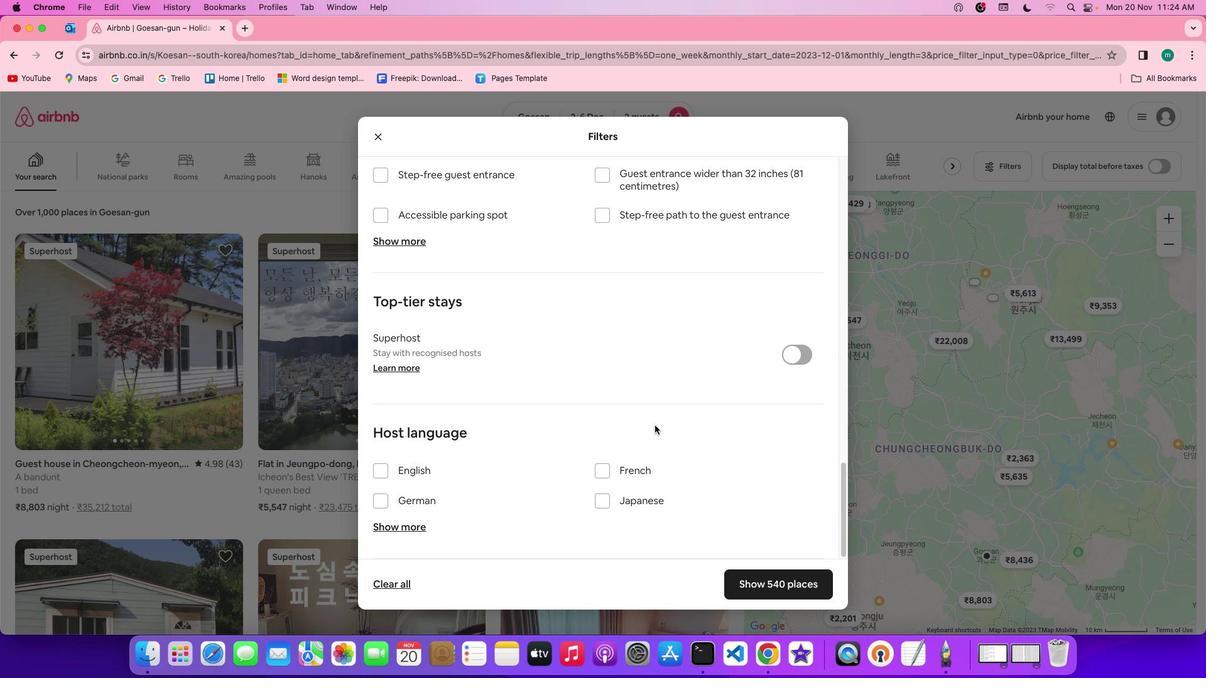 
Action: Mouse moved to (664, 578)
Screenshot: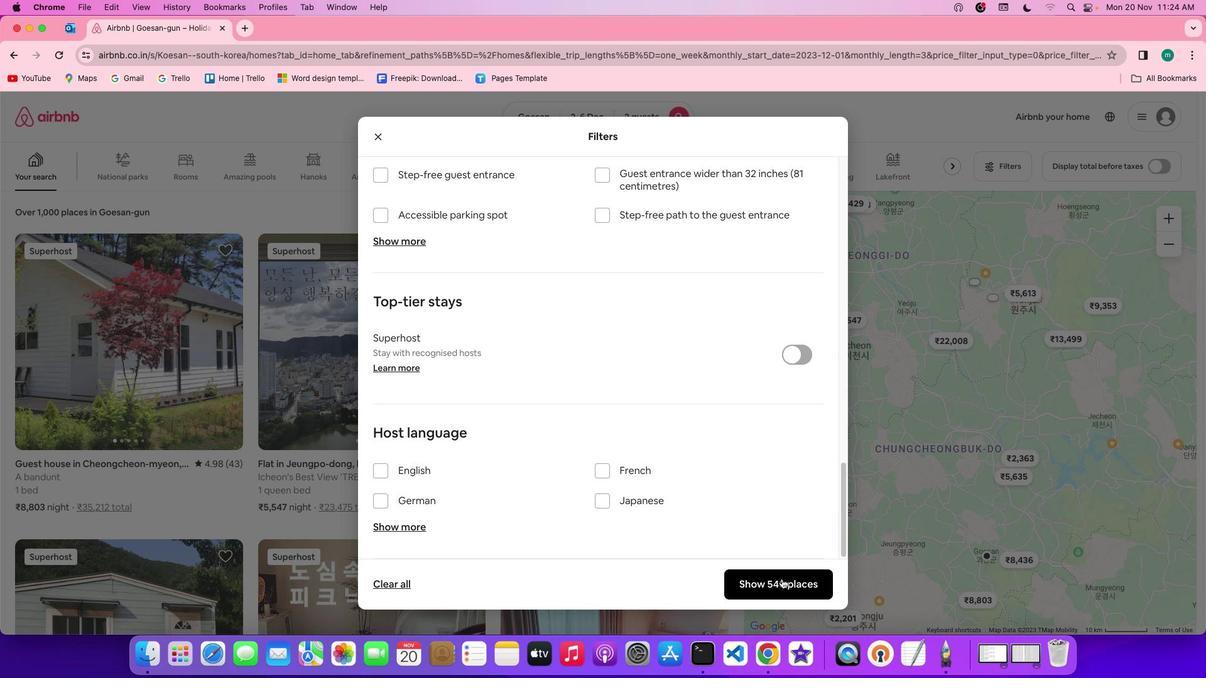 
Action: Mouse pressed left at (664, 578)
Screenshot: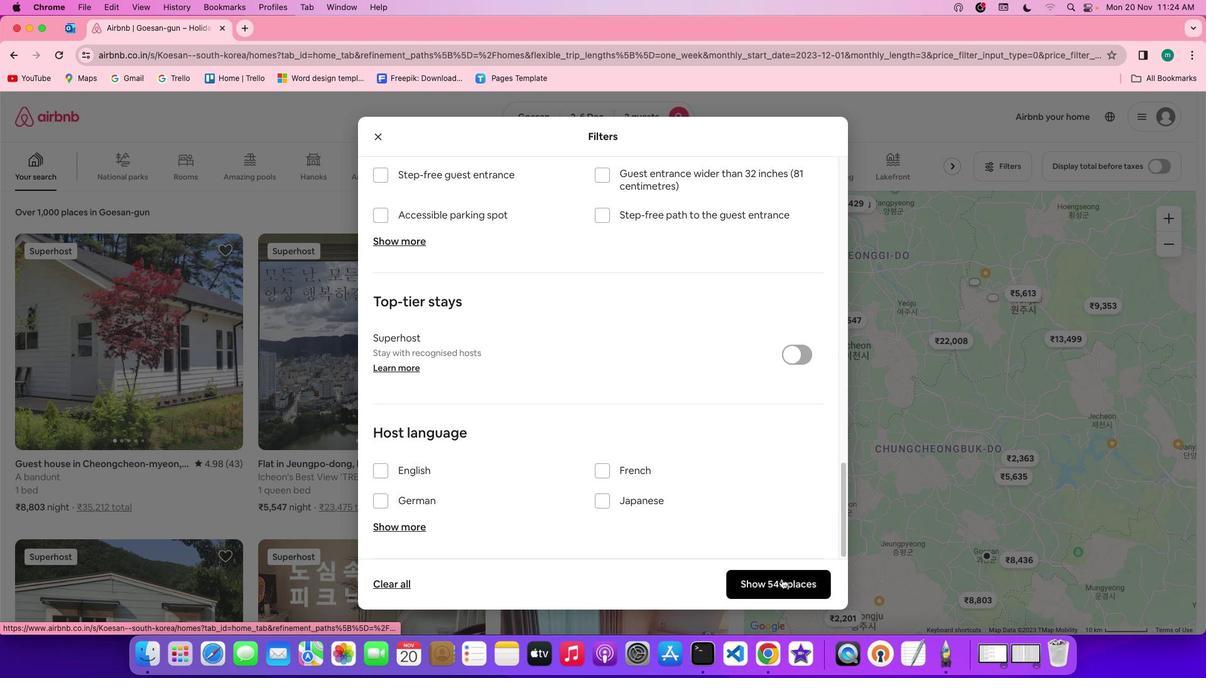 
Action: Mouse moved to (520, 573)
Screenshot: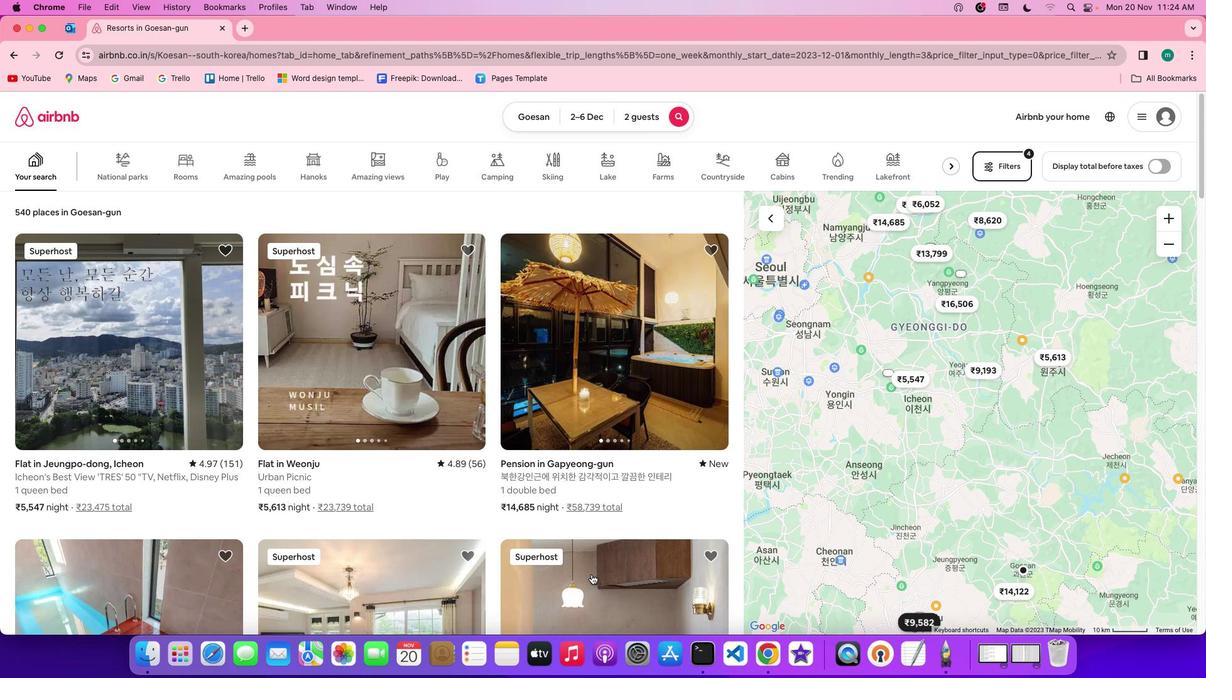 
Action: Mouse scrolled (520, 573) with delta (73, -6)
Screenshot: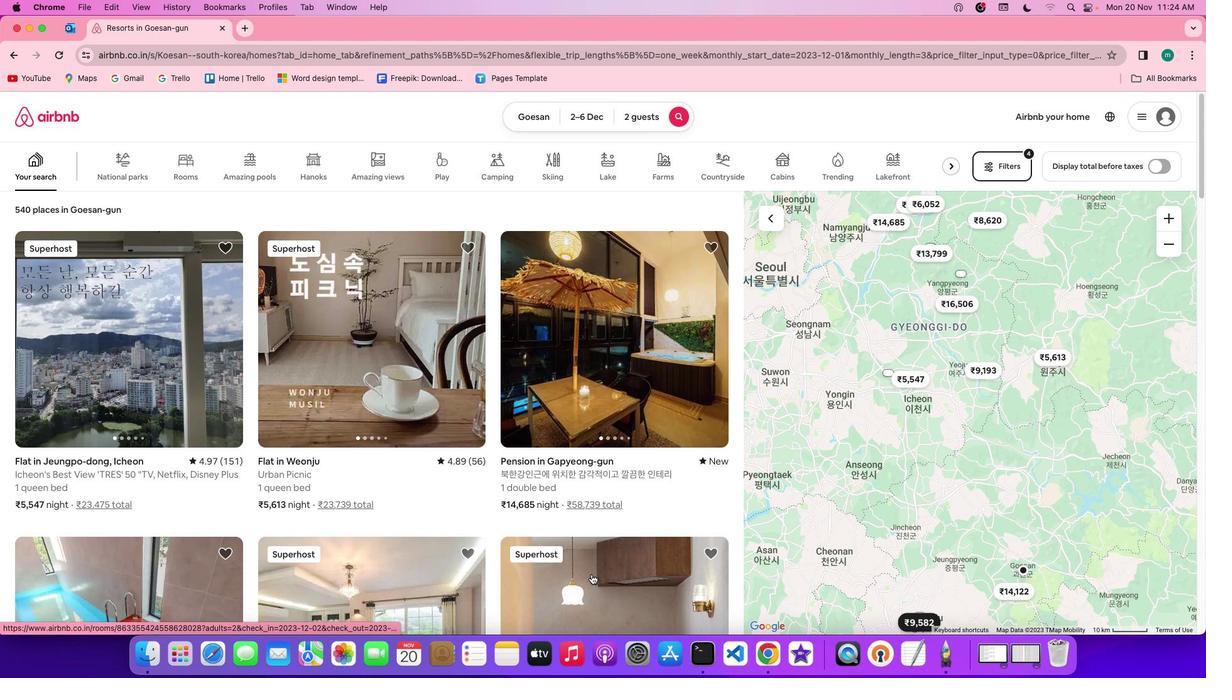 
Action: Mouse scrolled (520, 573) with delta (73, -6)
Screenshot: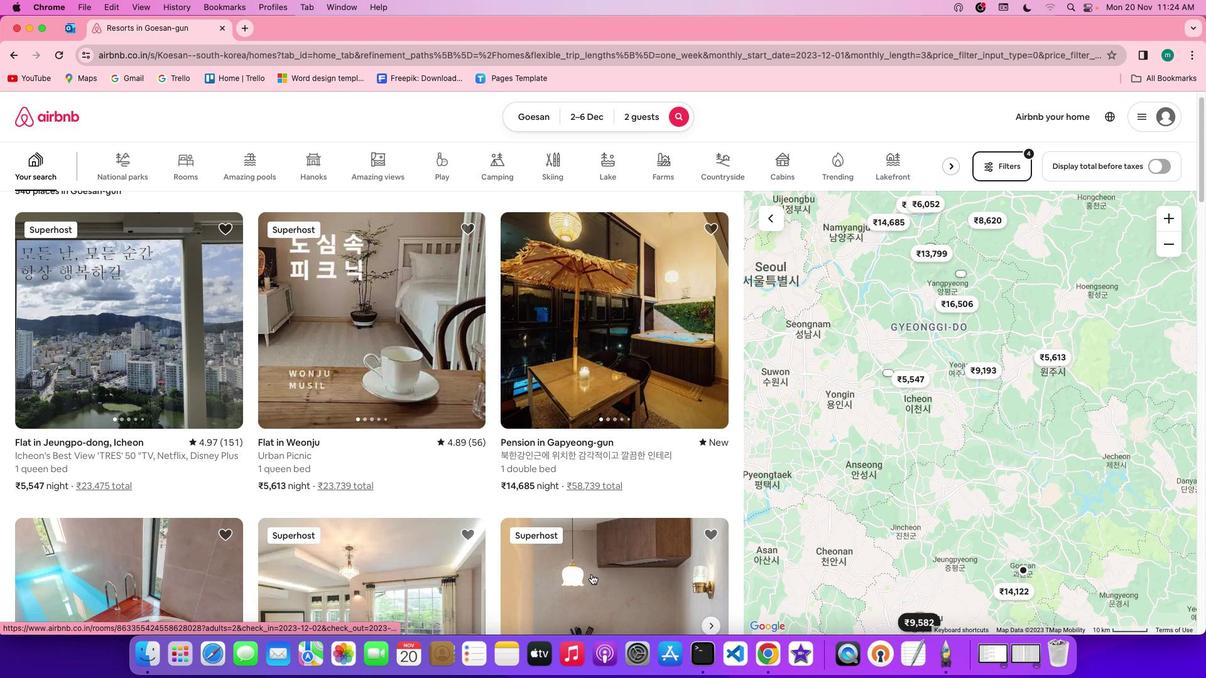 
Action: Mouse scrolled (520, 573) with delta (73, -6)
Screenshot: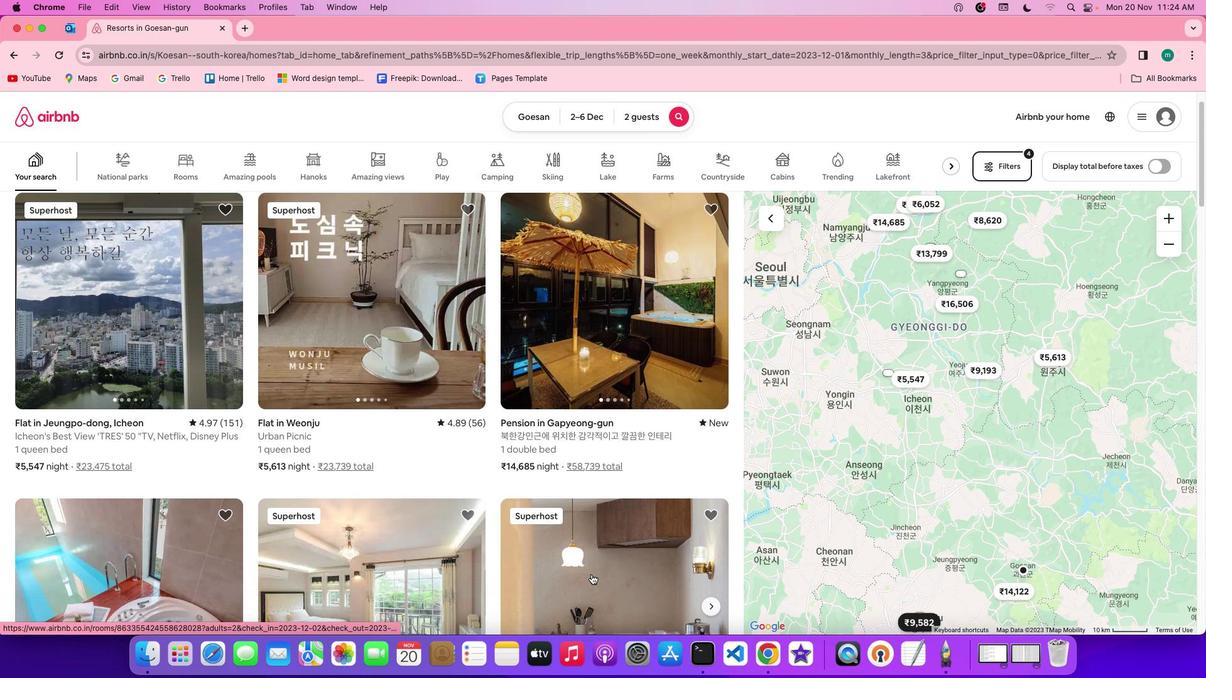 
Action: Mouse moved to (520, 570)
Screenshot: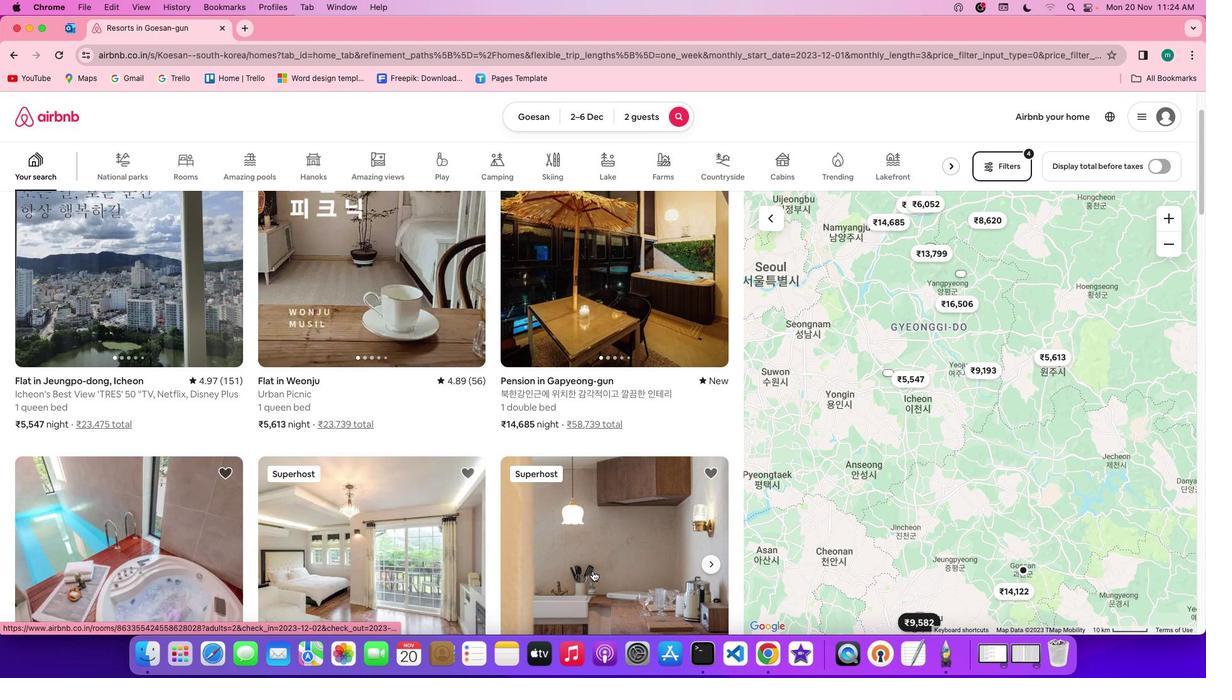 
Action: Mouse scrolled (520, 570) with delta (73, -6)
Screenshot: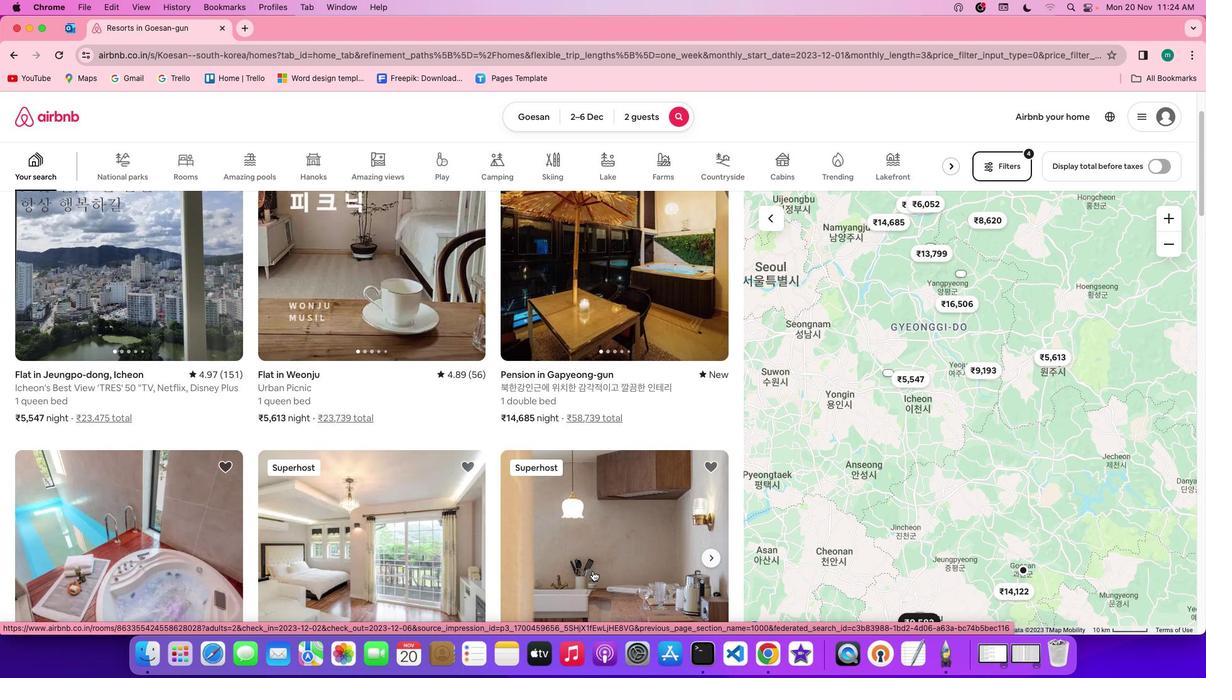 
Action: Mouse scrolled (520, 570) with delta (73, -6)
Screenshot: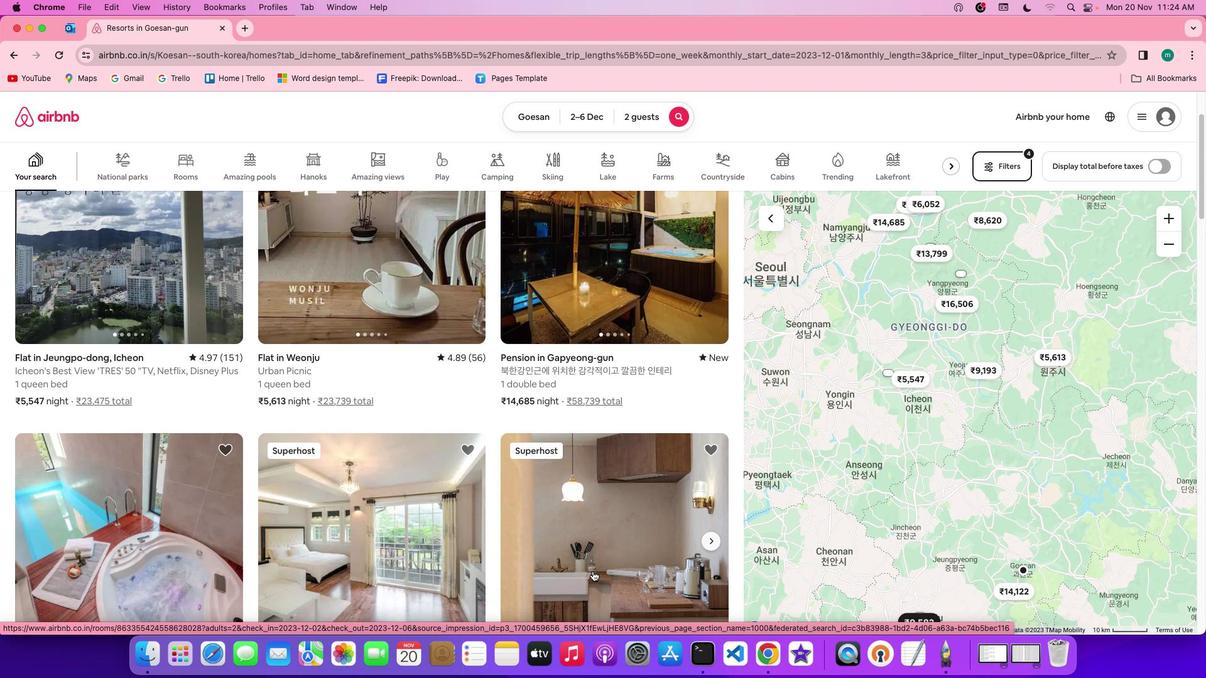 
Action: Mouse scrolled (520, 570) with delta (73, -7)
Screenshot: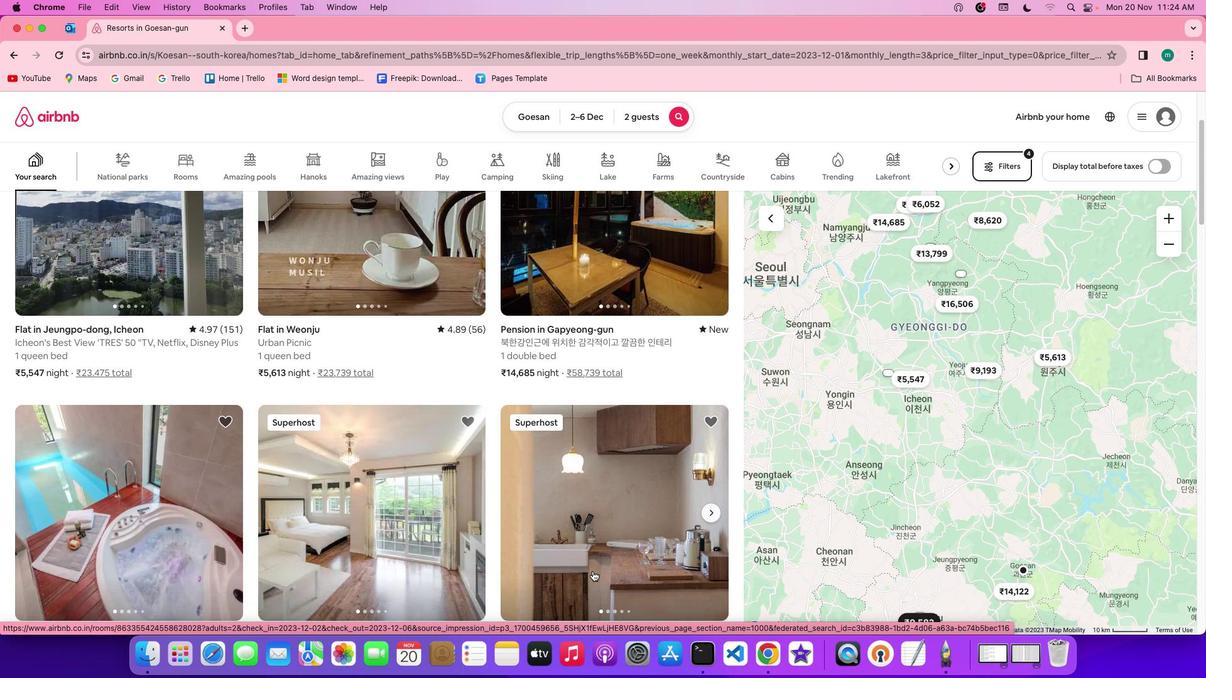 
Action: Mouse scrolled (520, 570) with delta (73, -7)
Screenshot: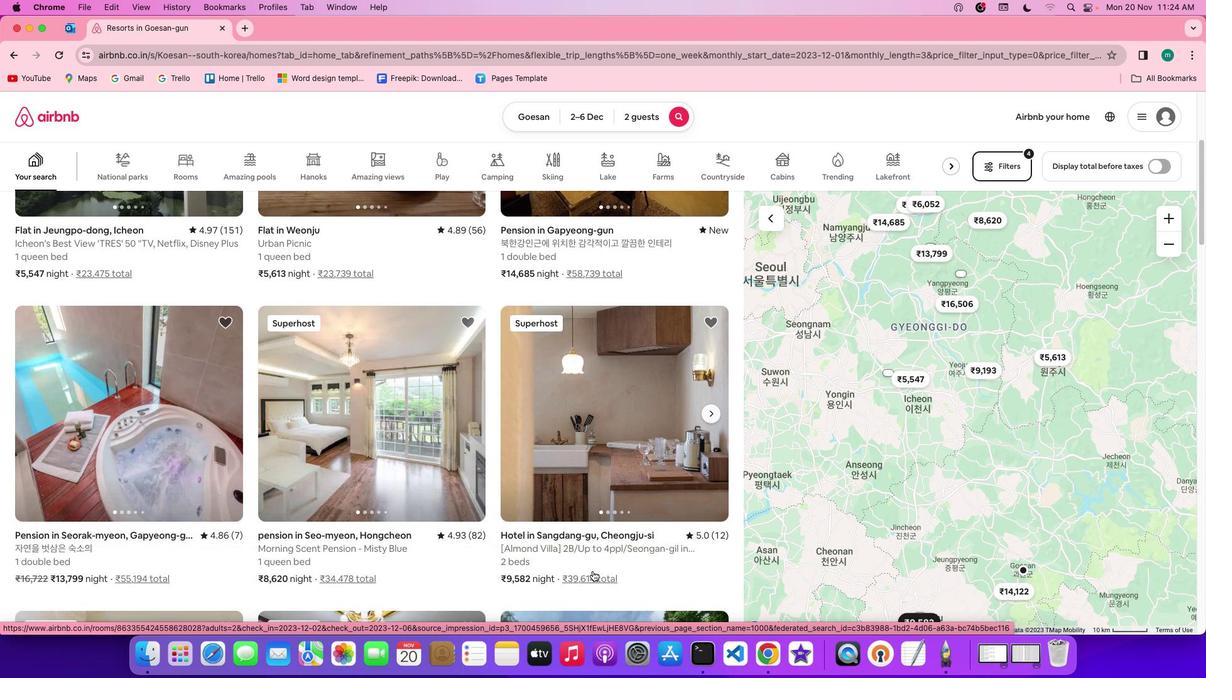 
Action: Mouse moved to (197, 420)
Screenshot: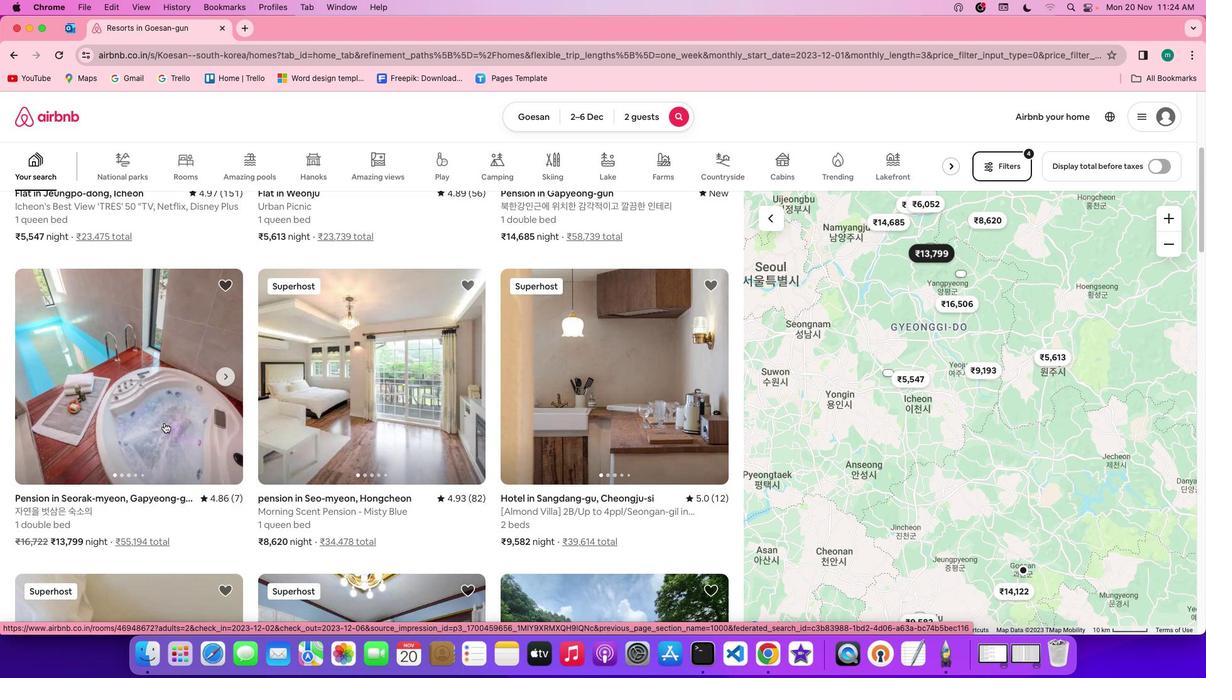 
Action: Mouse pressed left at (197, 420)
Screenshot: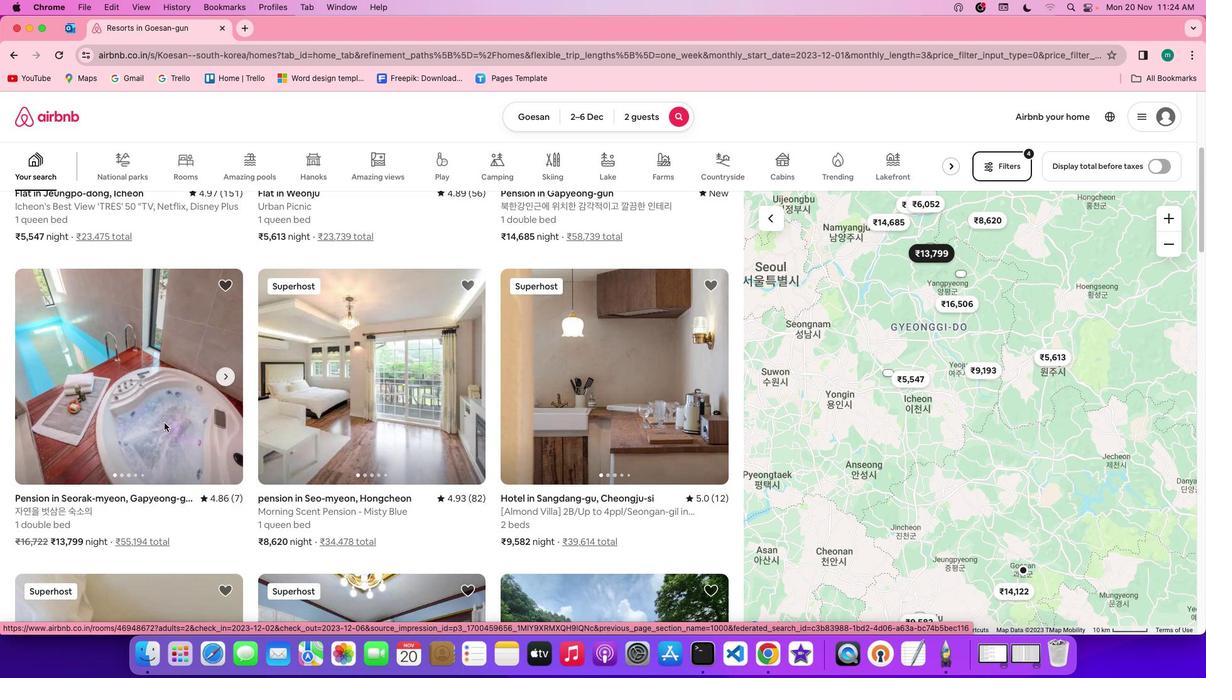 
Action: Mouse moved to (739, 463)
Screenshot: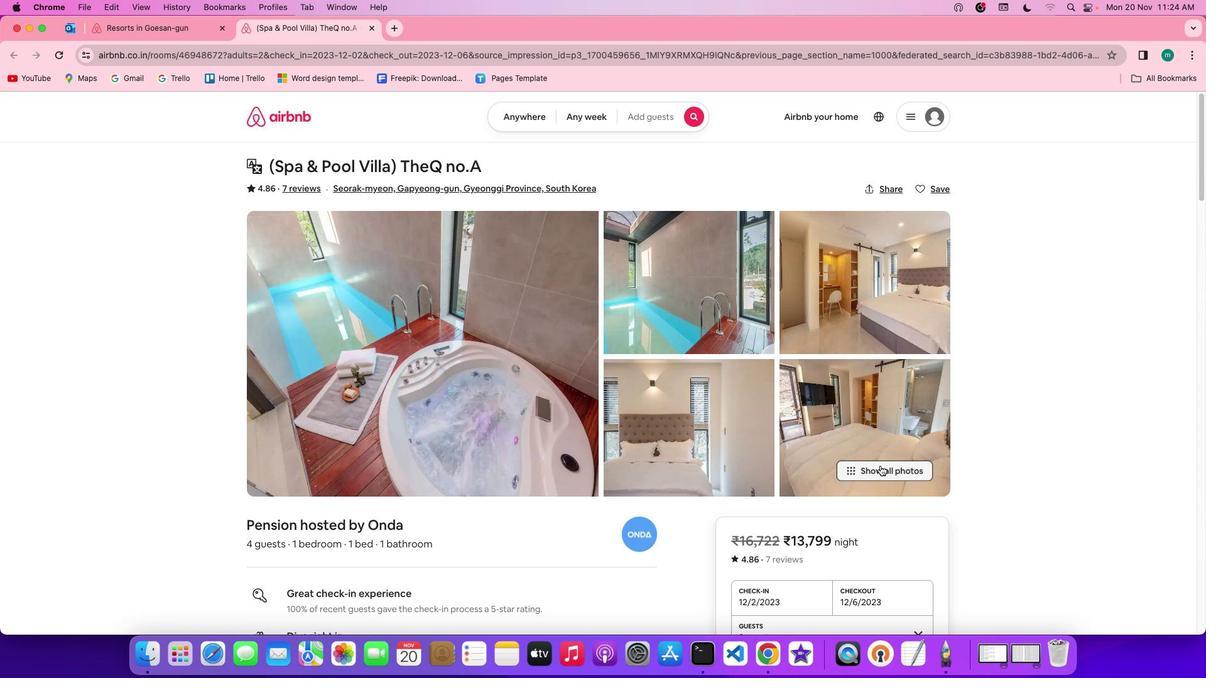 
Action: Mouse pressed left at (739, 463)
Screenshot: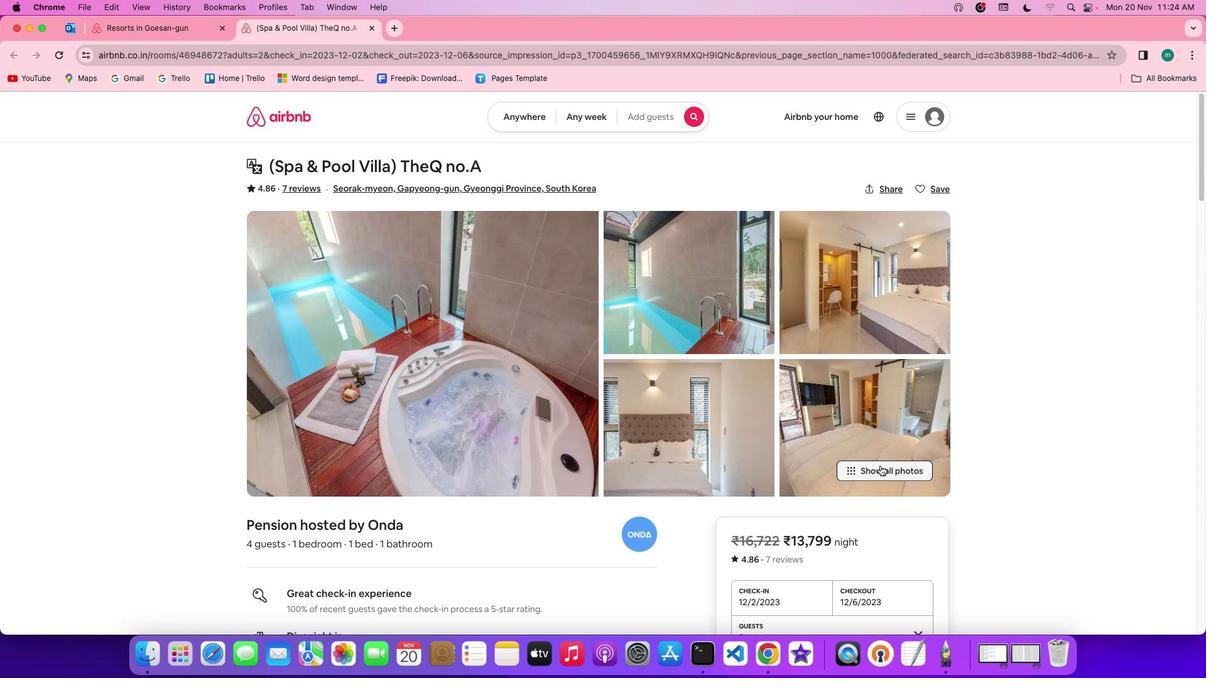 
Action: Mouse moved to (580, 433)
Screenshot: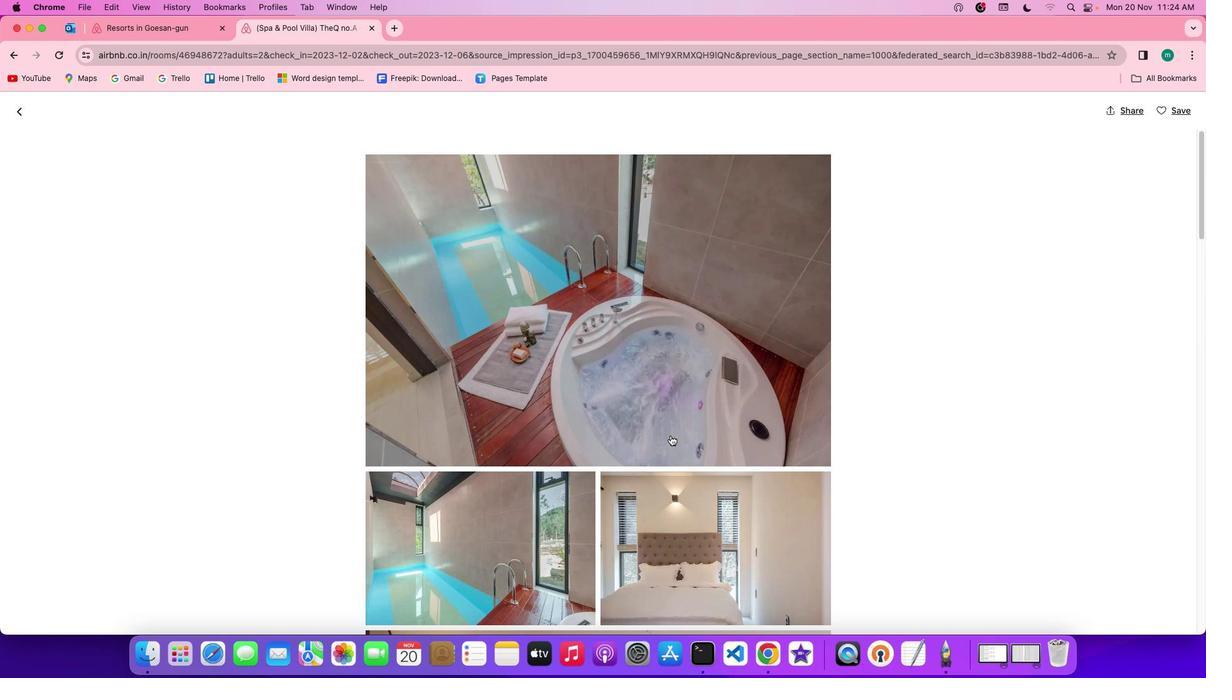 
Action: Mouse scrolled (580, 433) with delta (73, -6)
Screenshot: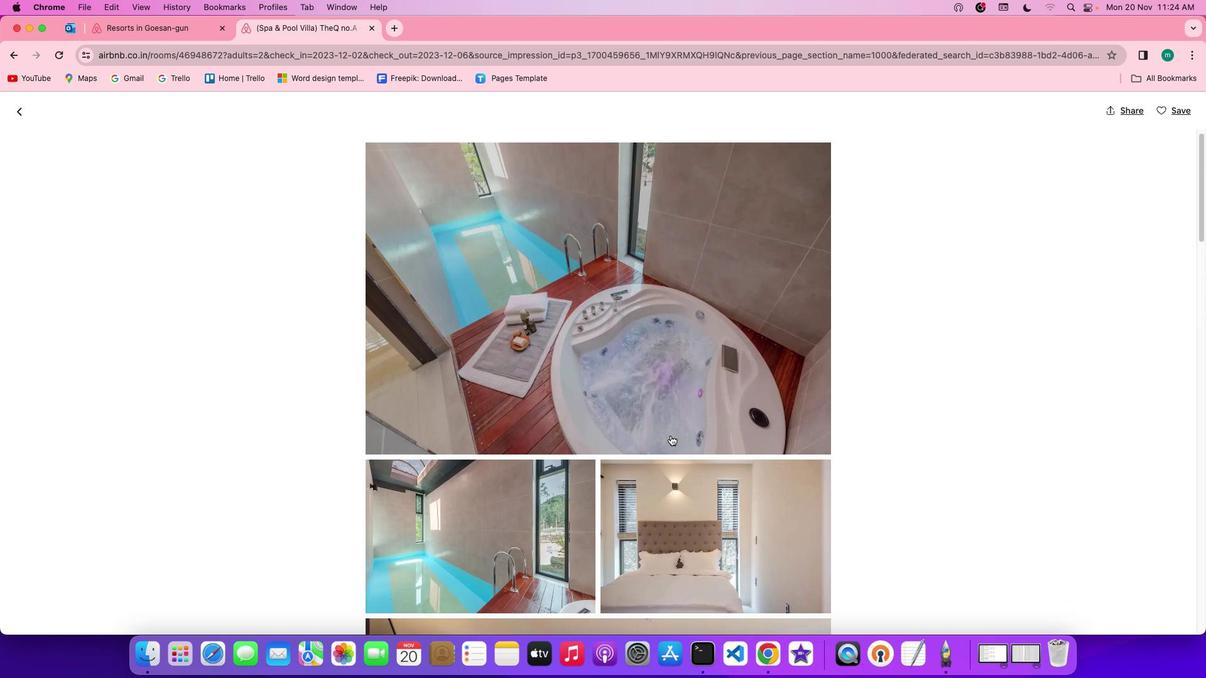 
Action: Mouse scrolled (580, 433) with delta (73, -6)
Screenshot: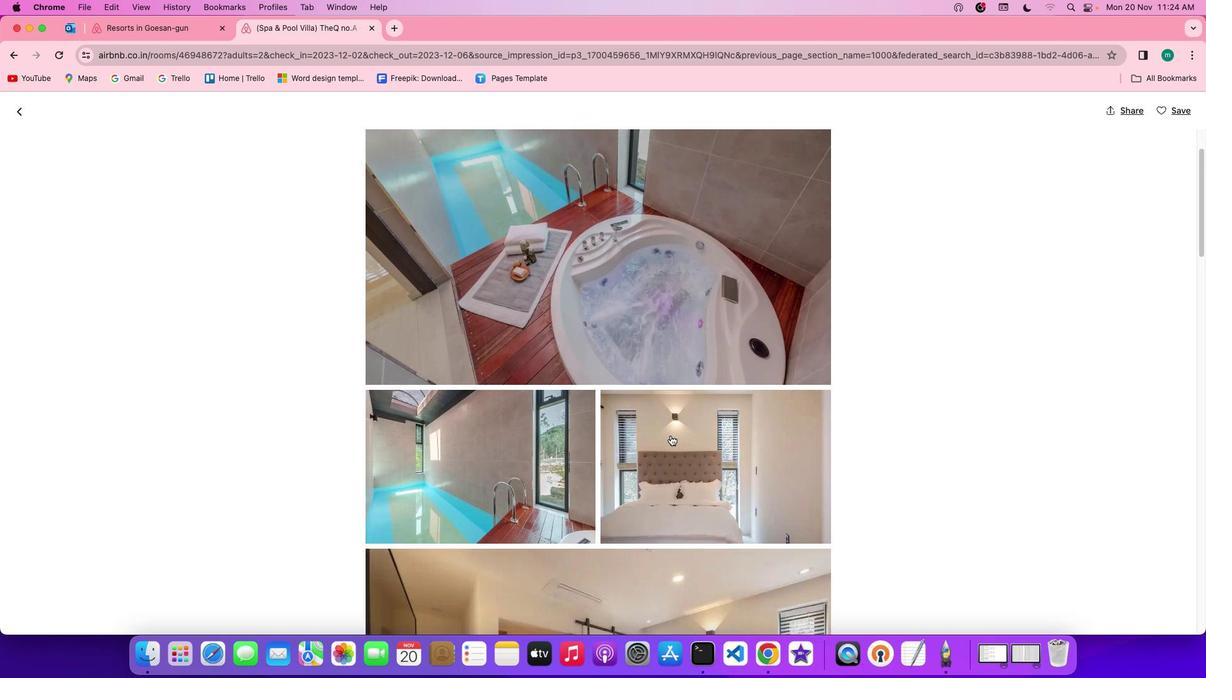
Action: Mouse scrolled (580, 433) with delta (73, -7)
Screenshot: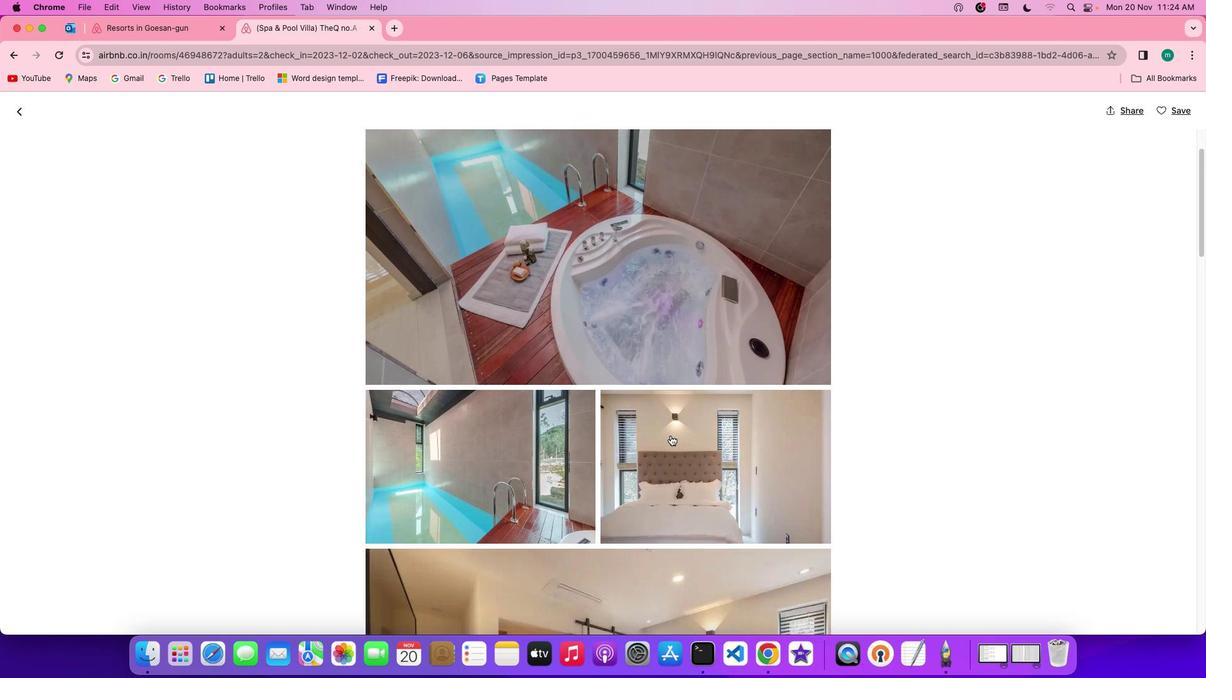 
Action: Mouse scrolled (580, 433) with delta (73, -8)
Screenshot: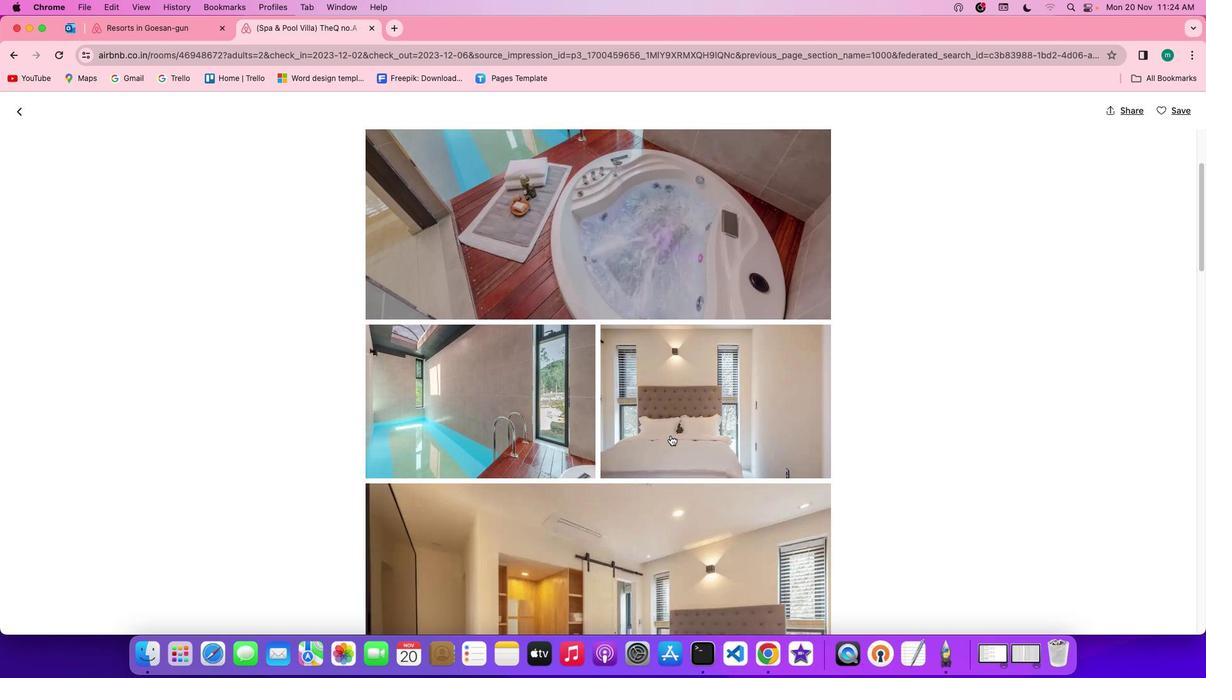 
Action: Mouse scrolled (580, 433) with delta (73, -8)
Screenshot: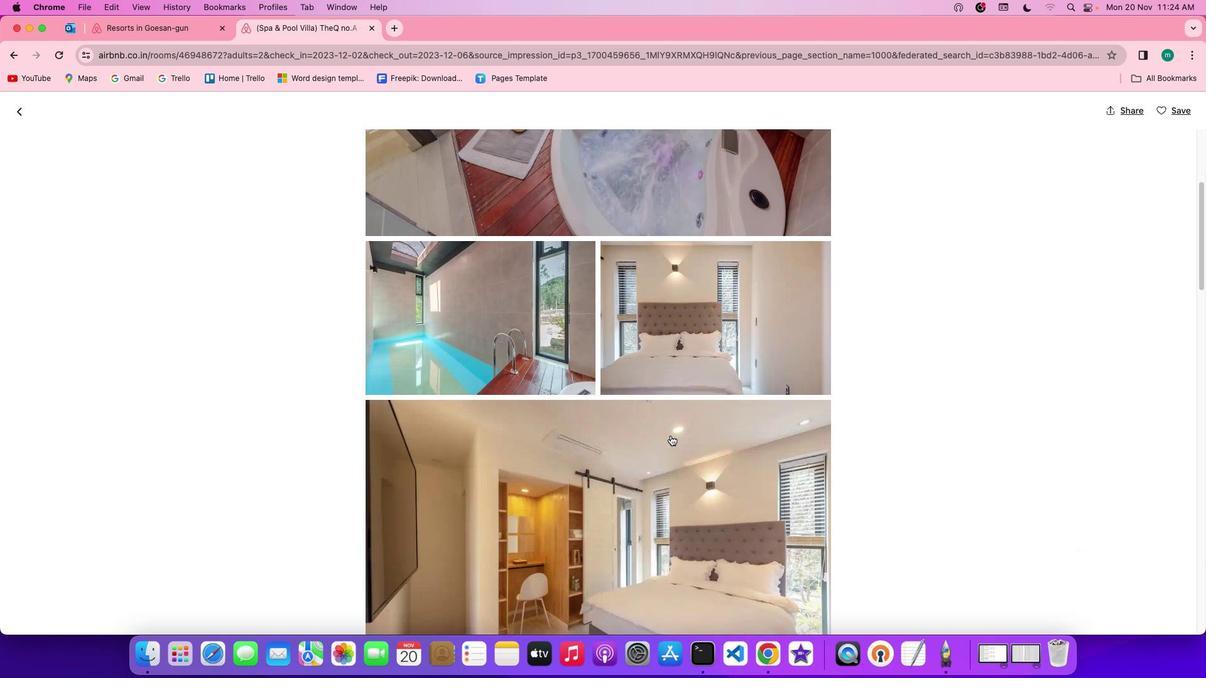 
Action: Mouse scrolled (580, 433) with delta (73, -6)
Screenshot: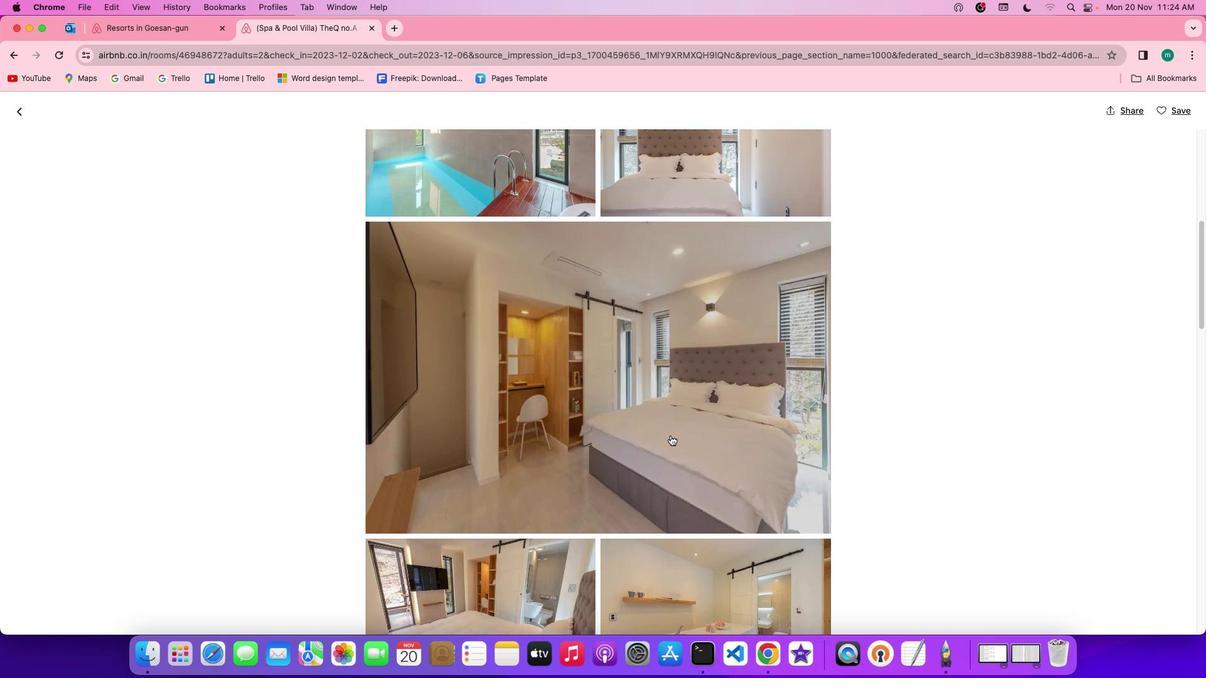 
Action: Mouse scrolled (580, 433) with delta (73, -6)
Screenshot: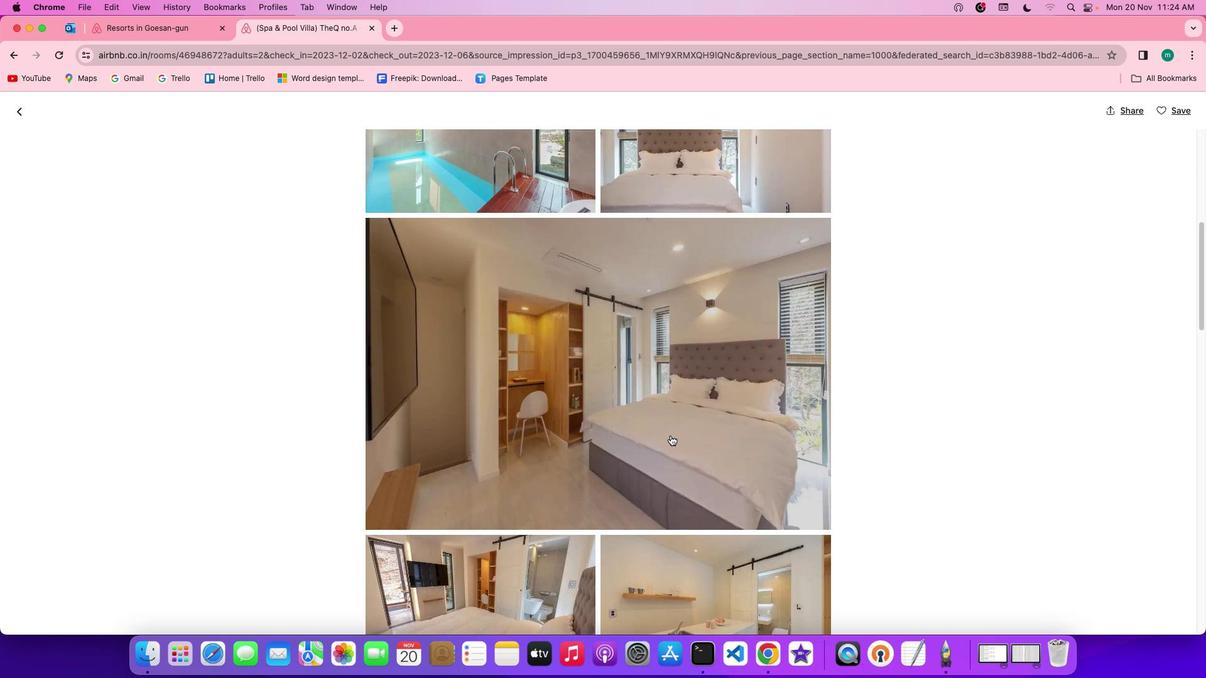 
Action: Mouse scrolled (580, 433) with delta (73, -6)
Screenshot: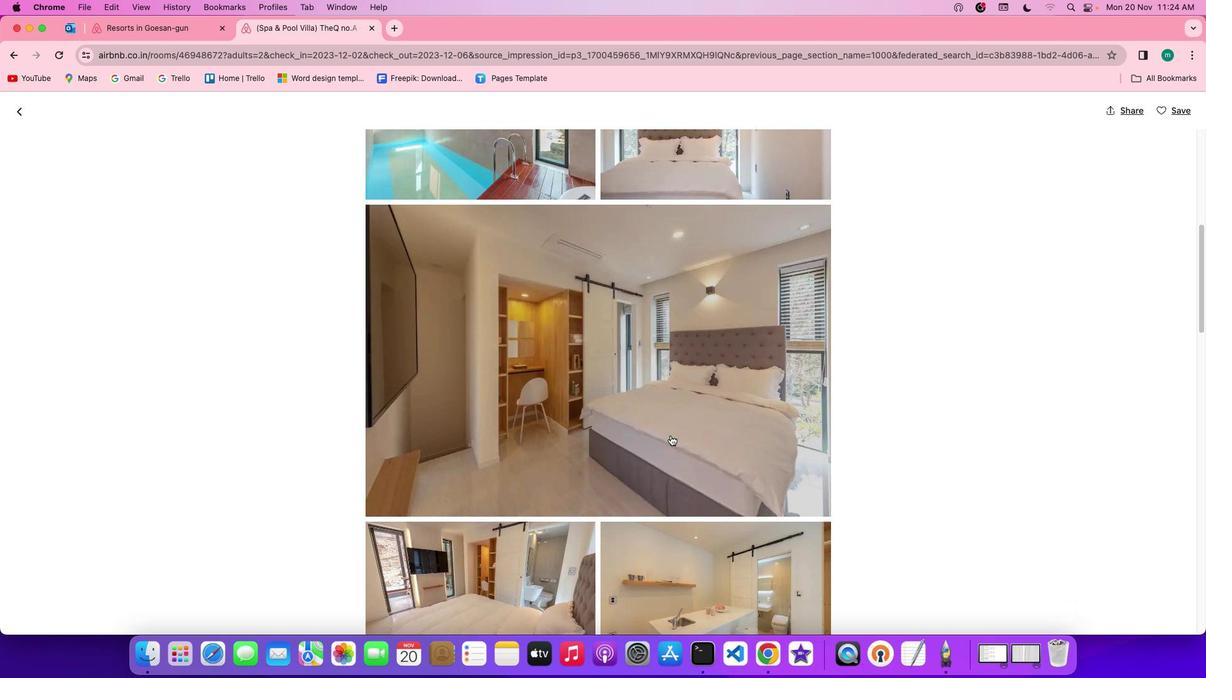 
Action: Mouse scrolled (580, 433) with delta (73, -6)
Screenshot: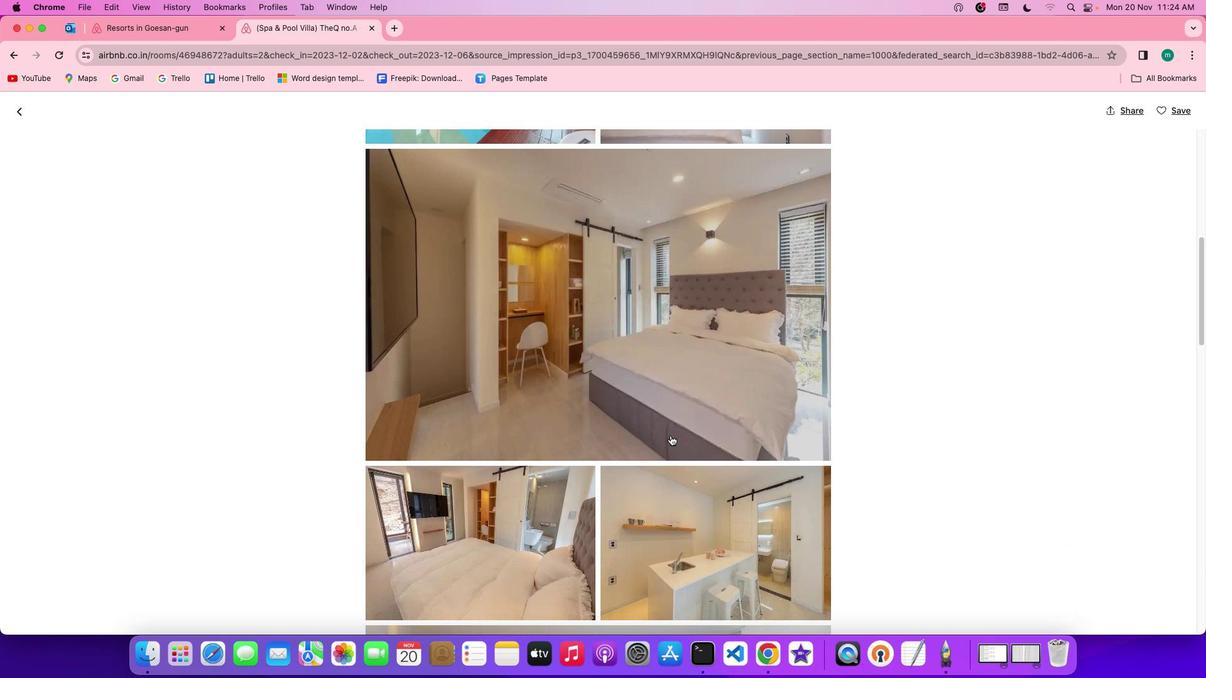 
Action: Mouse scrolled (580, 433) with delta (73, -7)
Screenshot: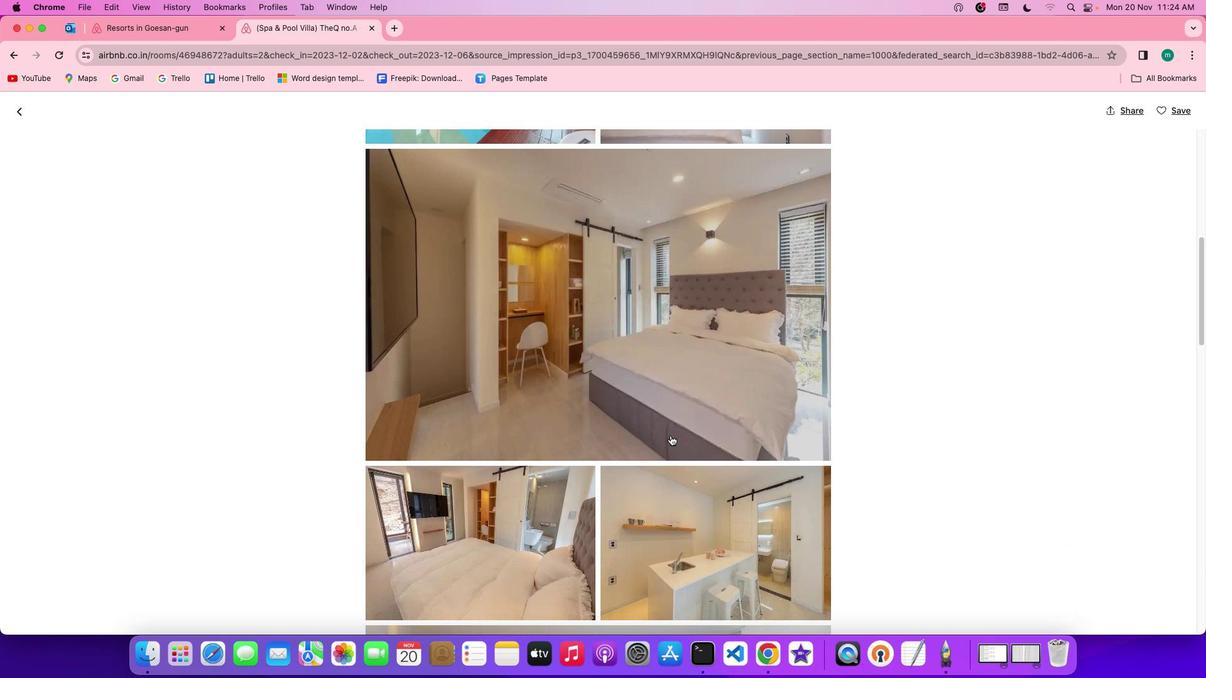 
Action: Mouse scrolled (580, 433) with delta (73, -8)
Screenshot: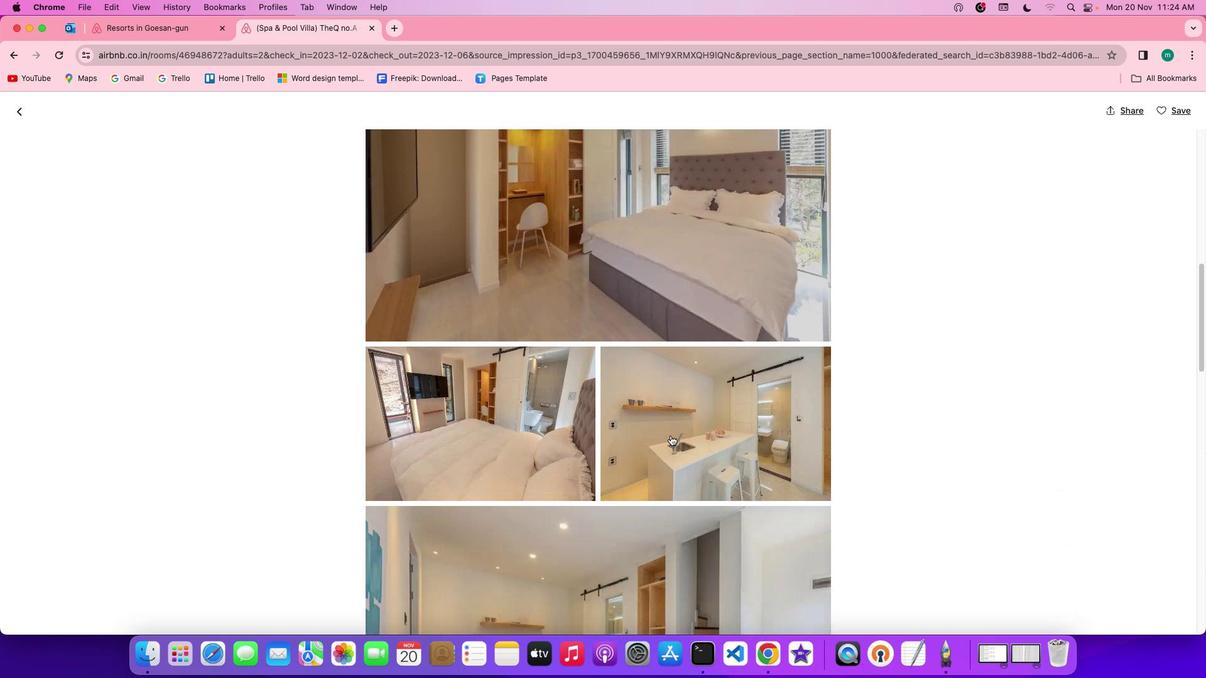 
Action: Mouse scrolled (580, 433) with delta (73, -8)
Screenshot: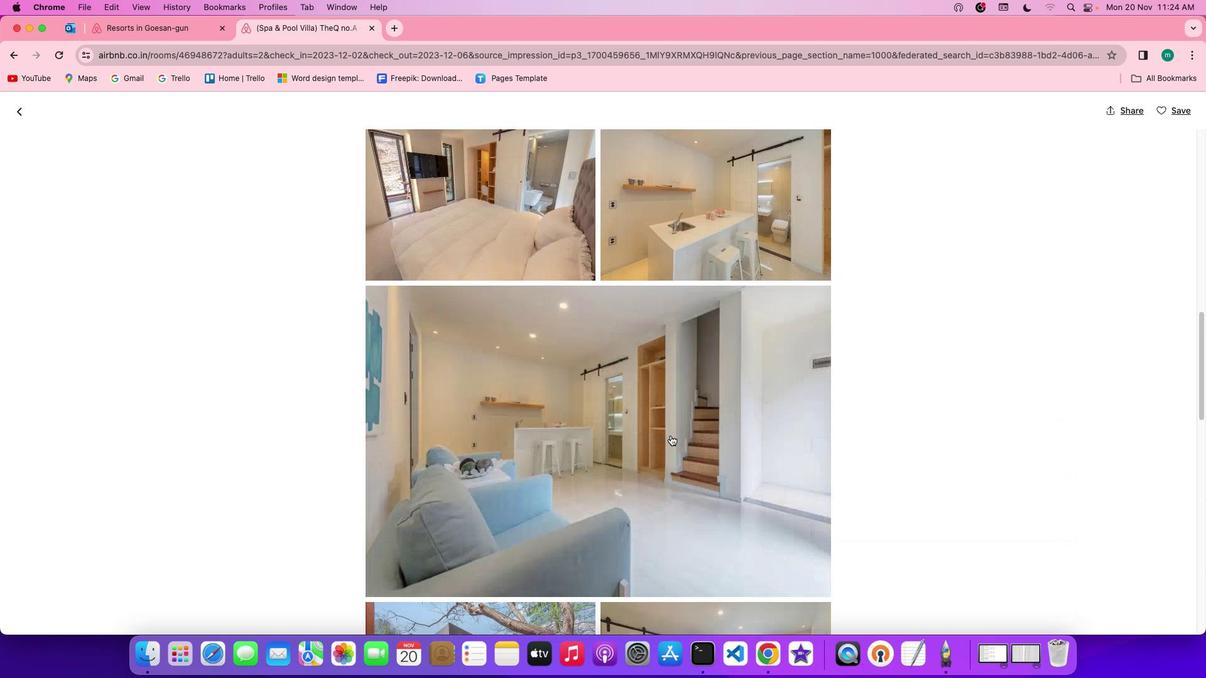
Action: Mouse scrolled (580, 433) with delta (73, -6)
Screenshot: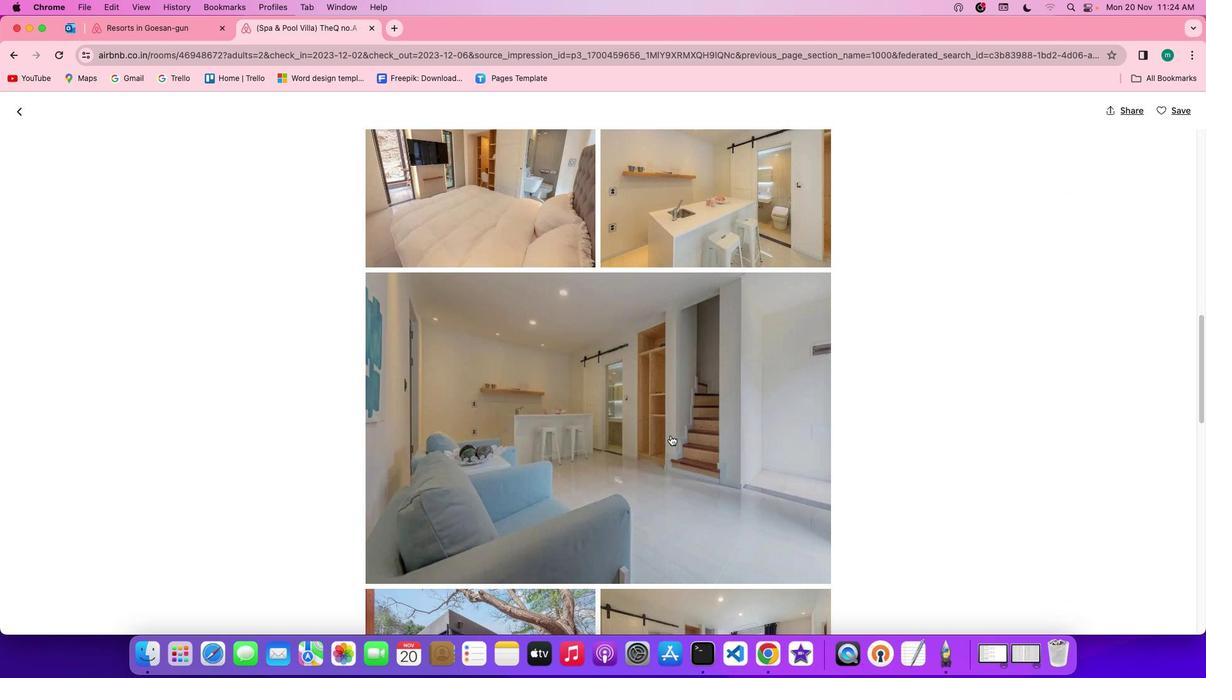 
Action: Mouse scrolled (580, 433) with delta (73, -6)
Screenshot: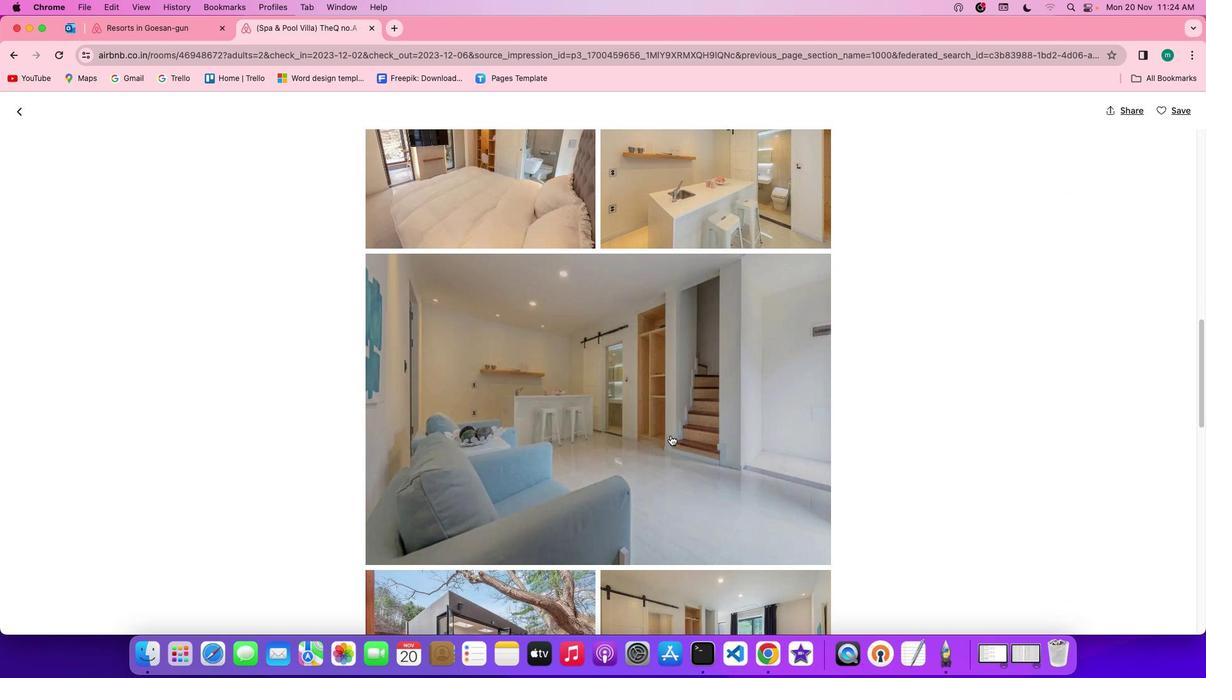 
Action: Mouse scrolled (580, 433) with delta (73, -7)
Screenshot: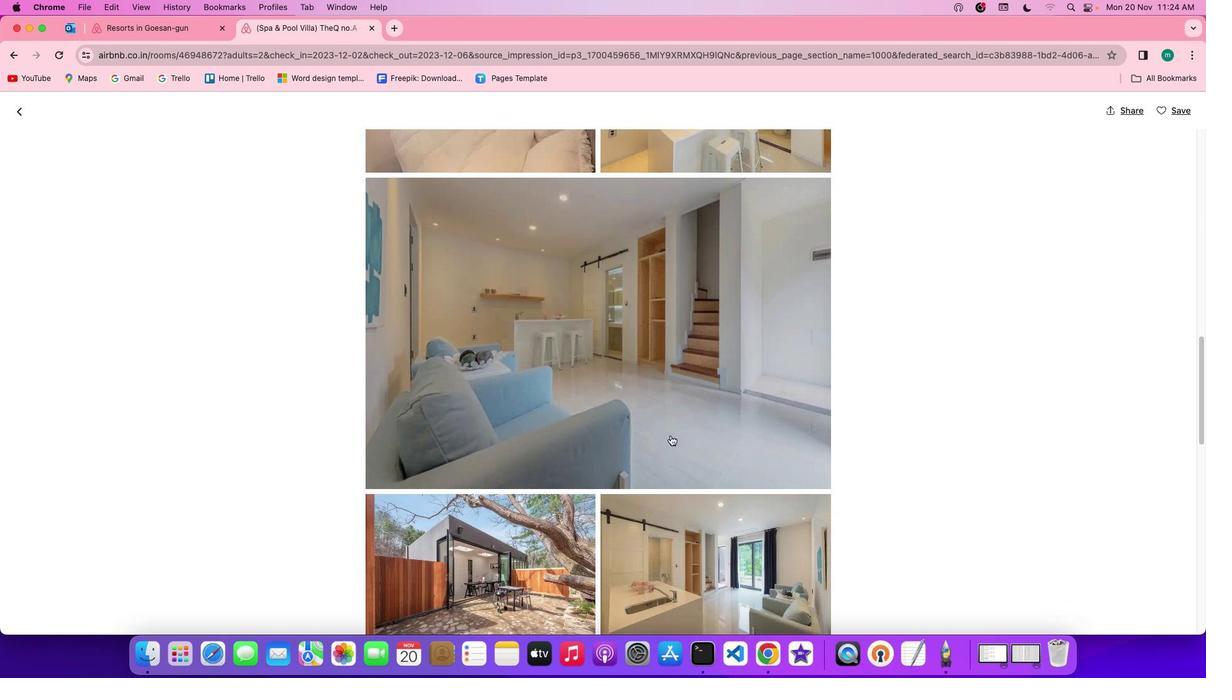 
Action: Mouse scrolled (580, 433) with delta (73, -8)
Screenshot: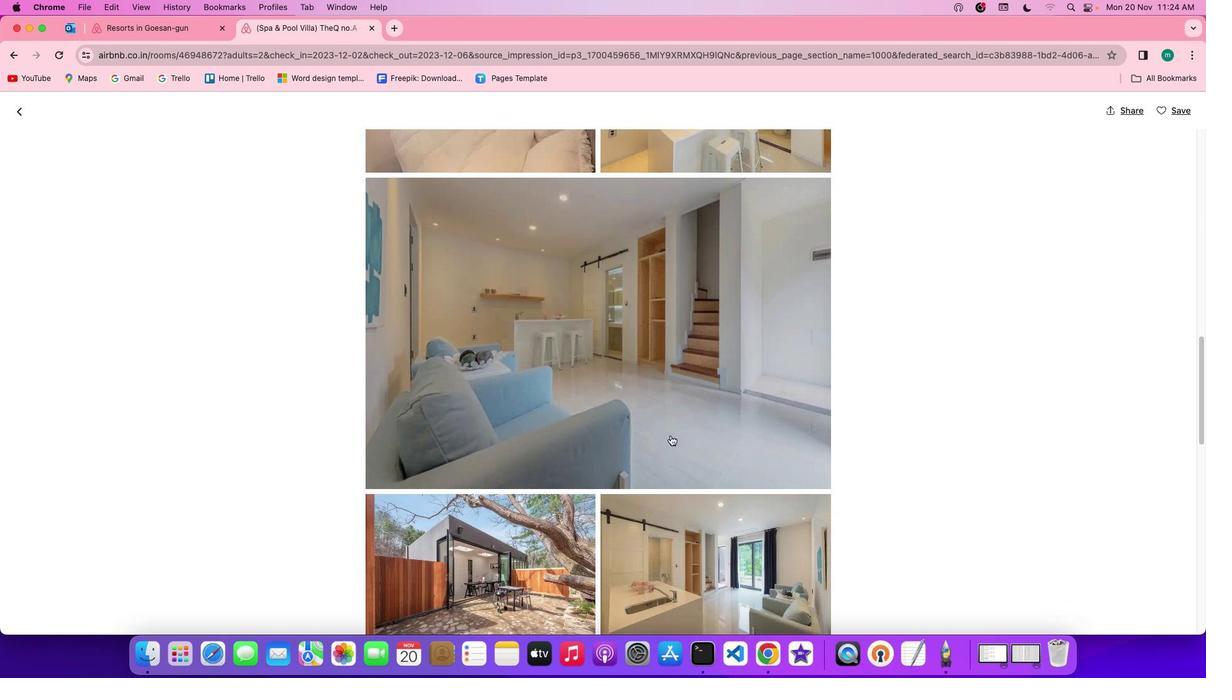 
Action: Mouse scrolled (580, 433) with delta (73, -8)
Screenshot: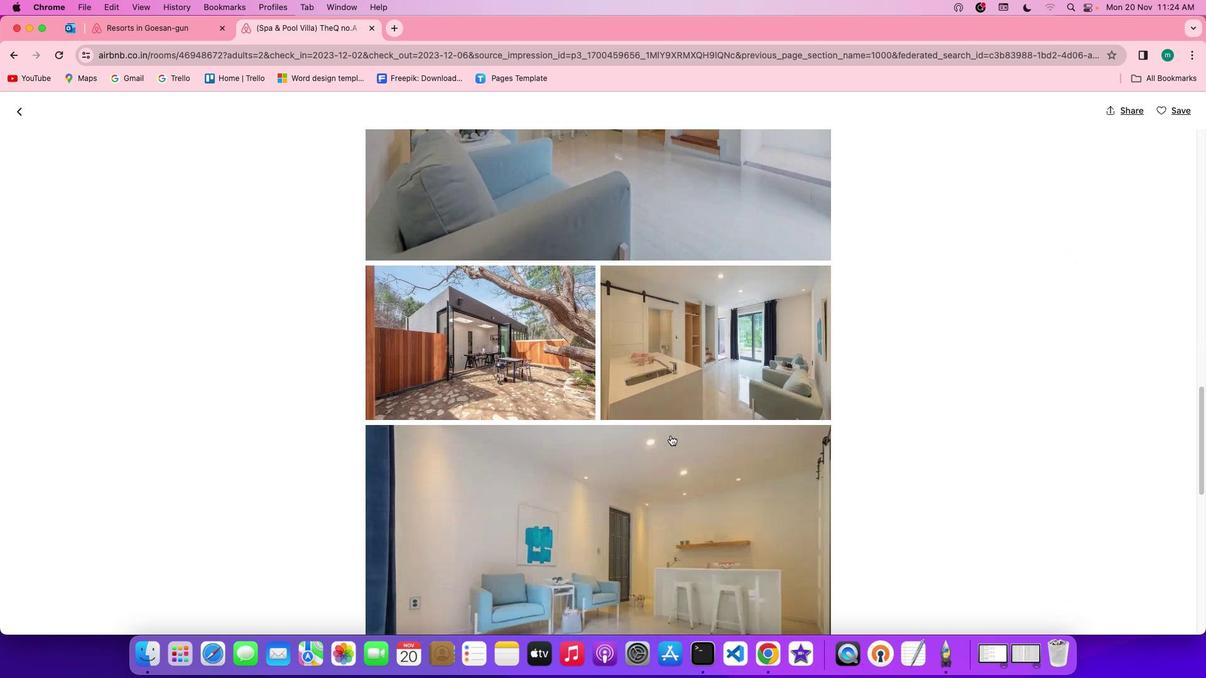 
Action: Mouse scrolled (580, 433) with delta (73, -6)
Screenshot: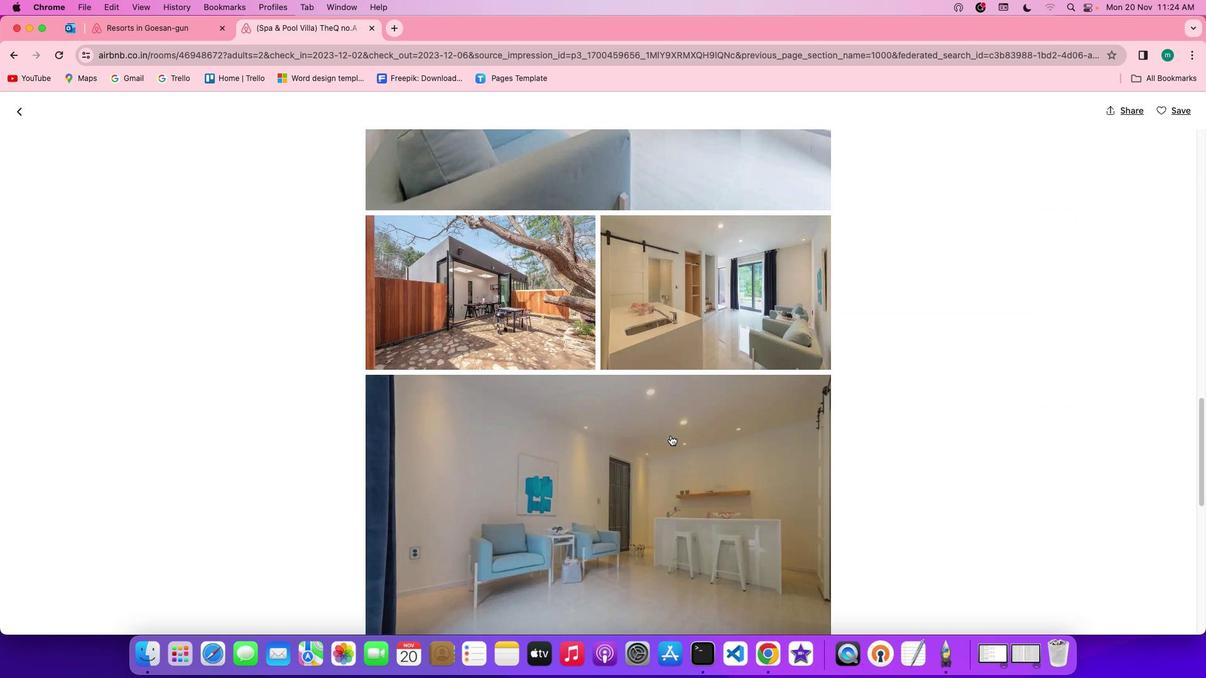 
Action: Mouse scrolled (580, 433) with delta (73, -6)
Screenshot: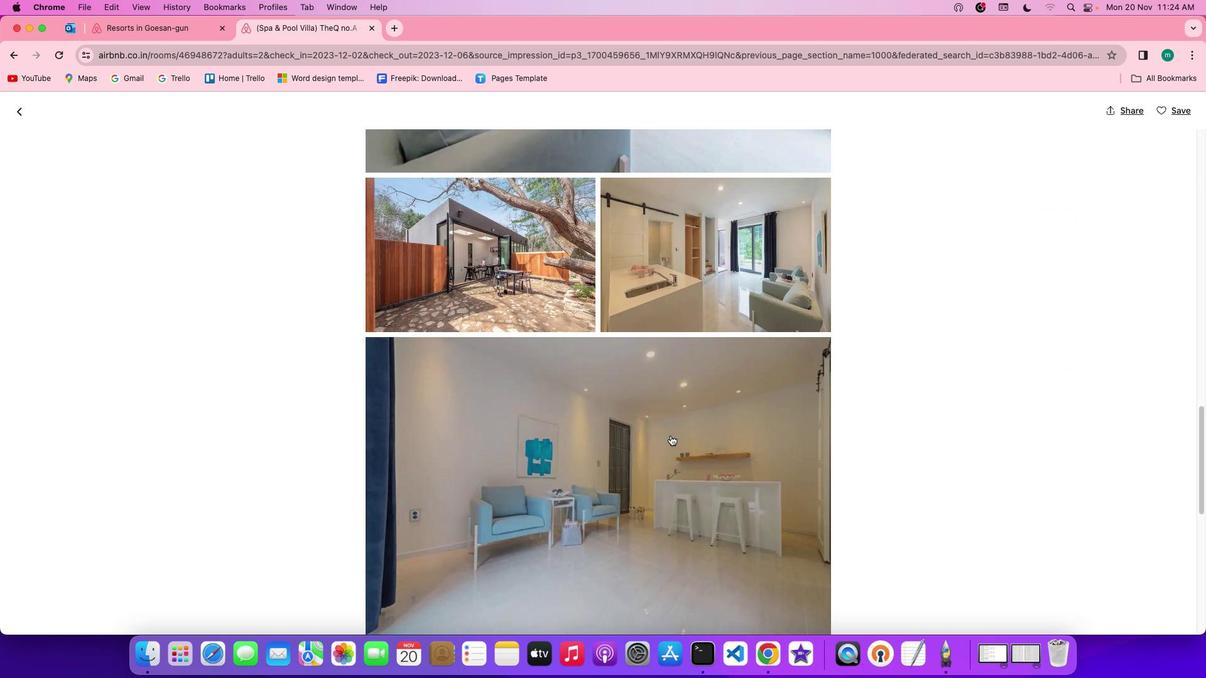 
Action: Mouse scrolled (580, 433) with delta (73, -7)
Screenshot: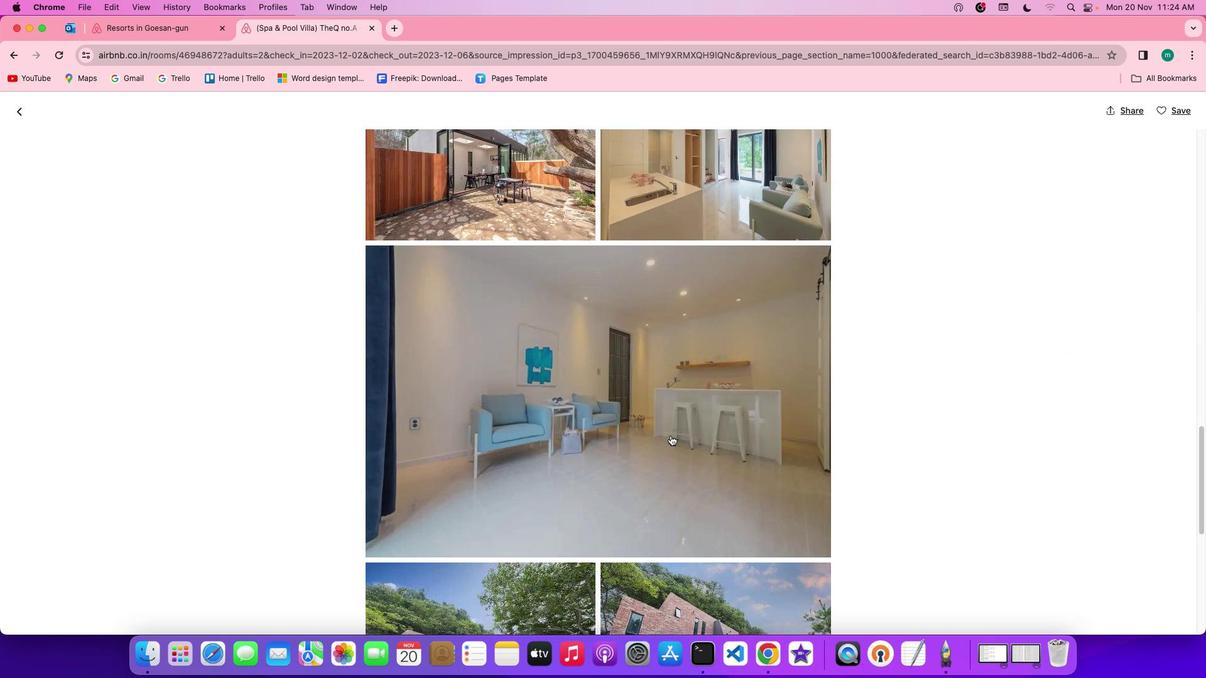 
Action: Mouse scrolled (580, 433) with delta (73, -8)
Screenshot: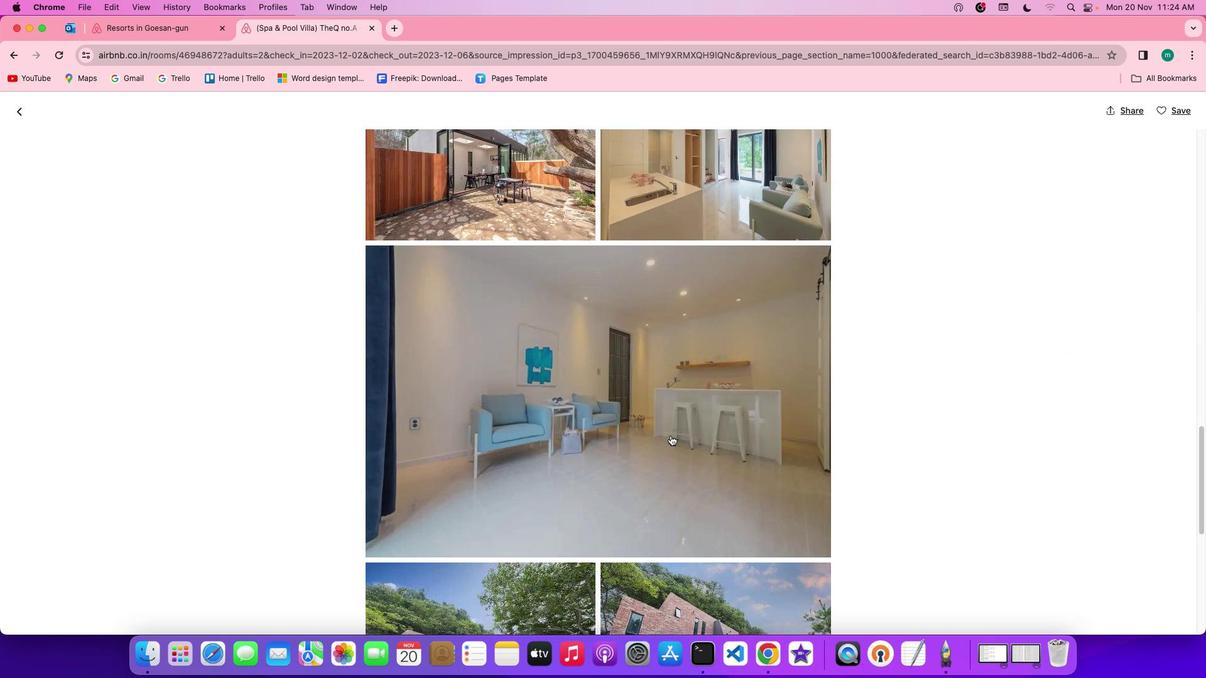 
Action: Mouse scrolled (580, 433) with delta (73, -6)
Screenshot: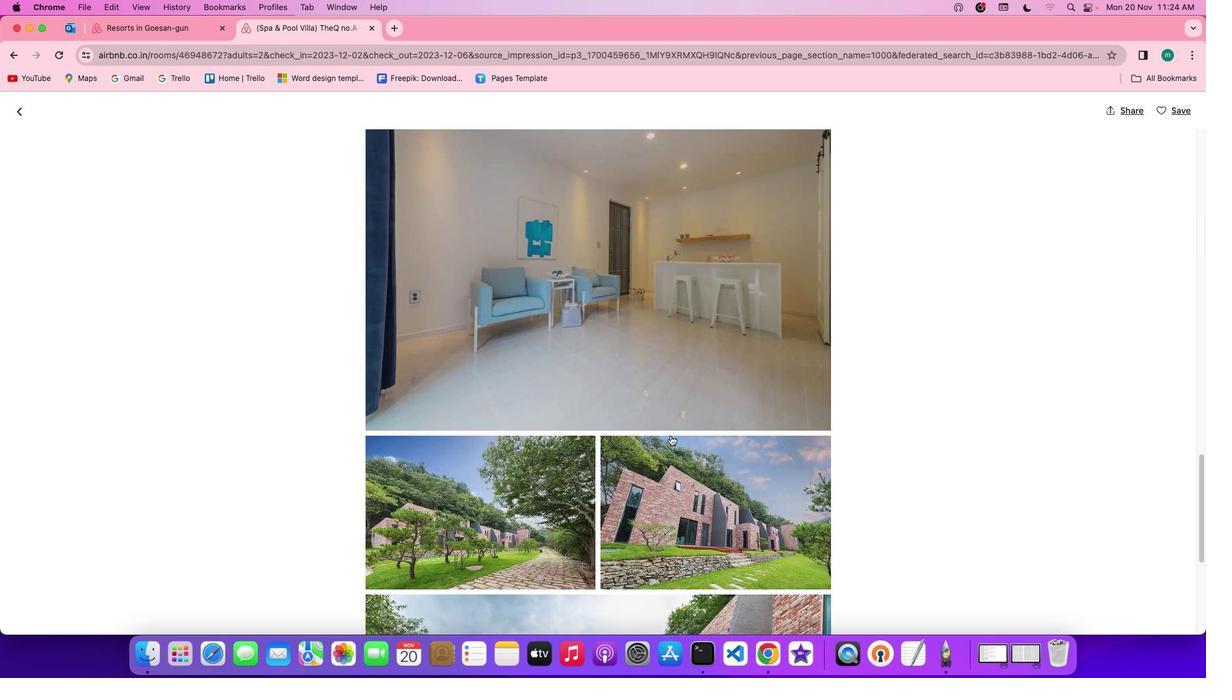 
Action: Mouse scrolled (580, 433) with delta (73, -6)
Screenshot: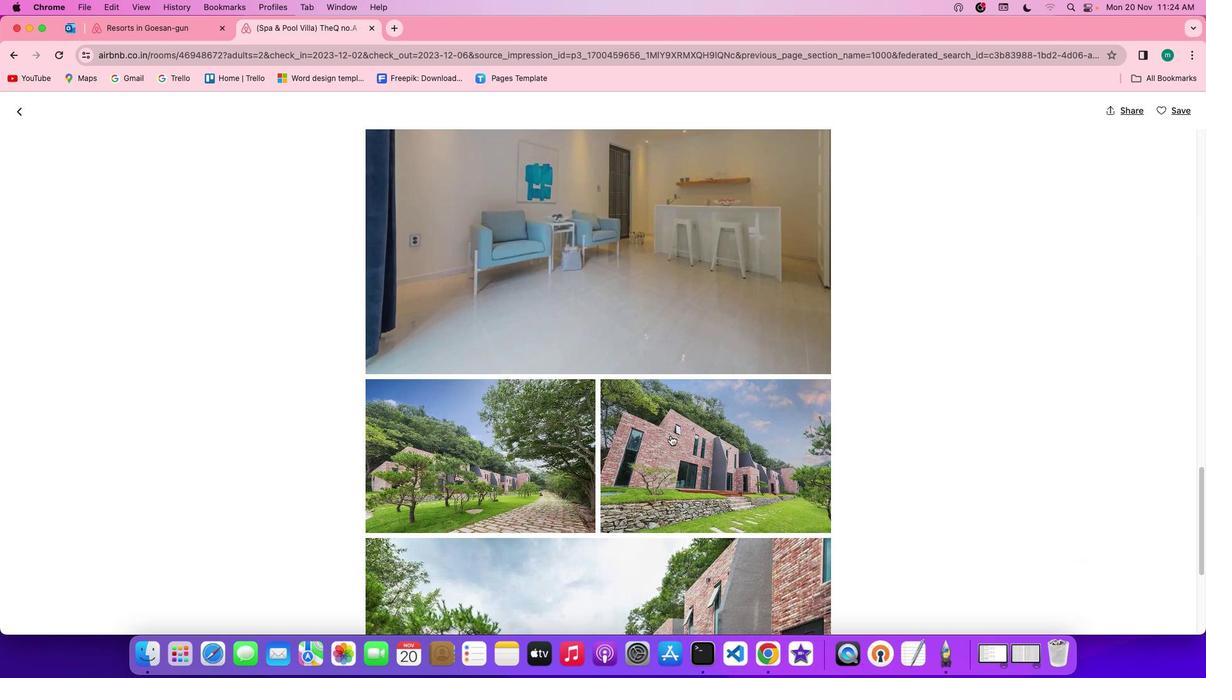 
Action: Mouse scrolled (580, 433) with delta (73, -7)
Screenshot: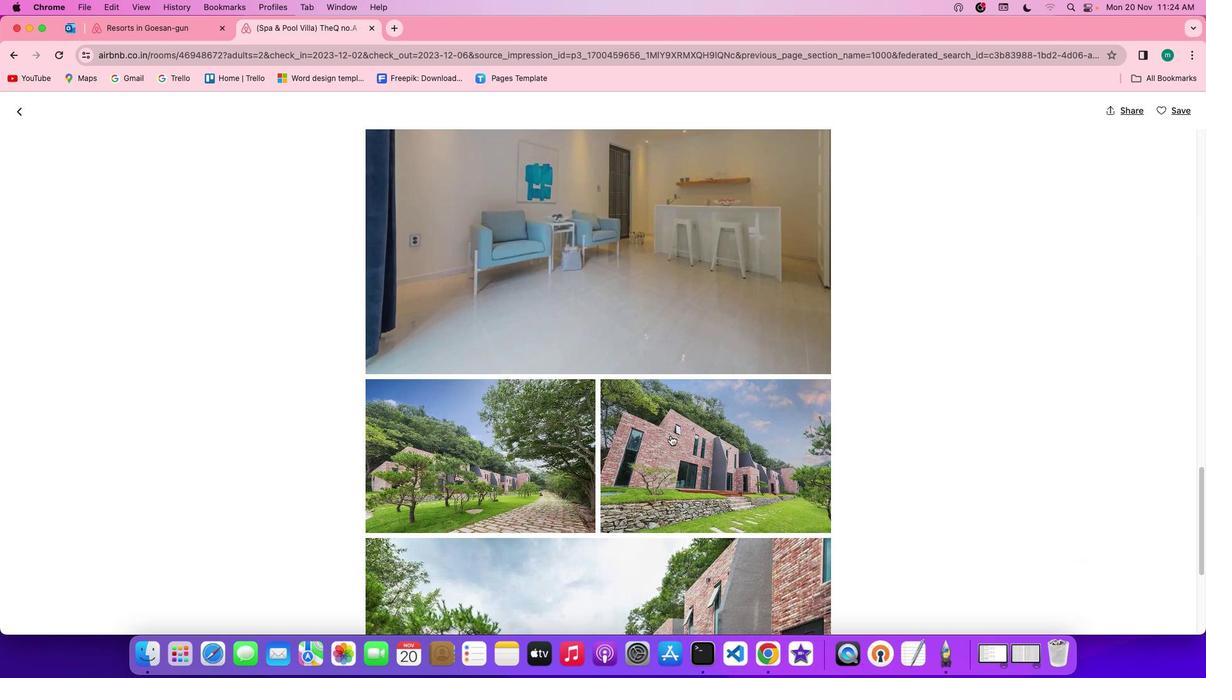 
Action: Mouse scrolled (580, 433) with delta (73, -8)
Screenshot: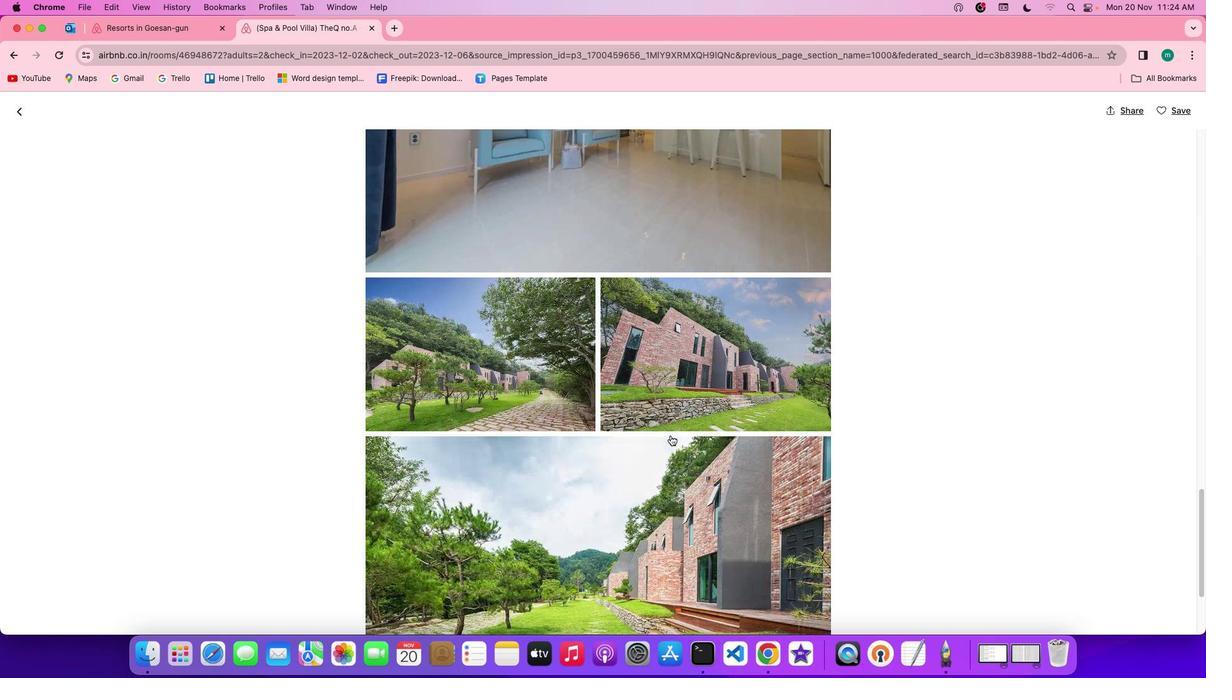 
Action: Mouse scrolled (580, 433) with delta (73, -6)
Screenshot: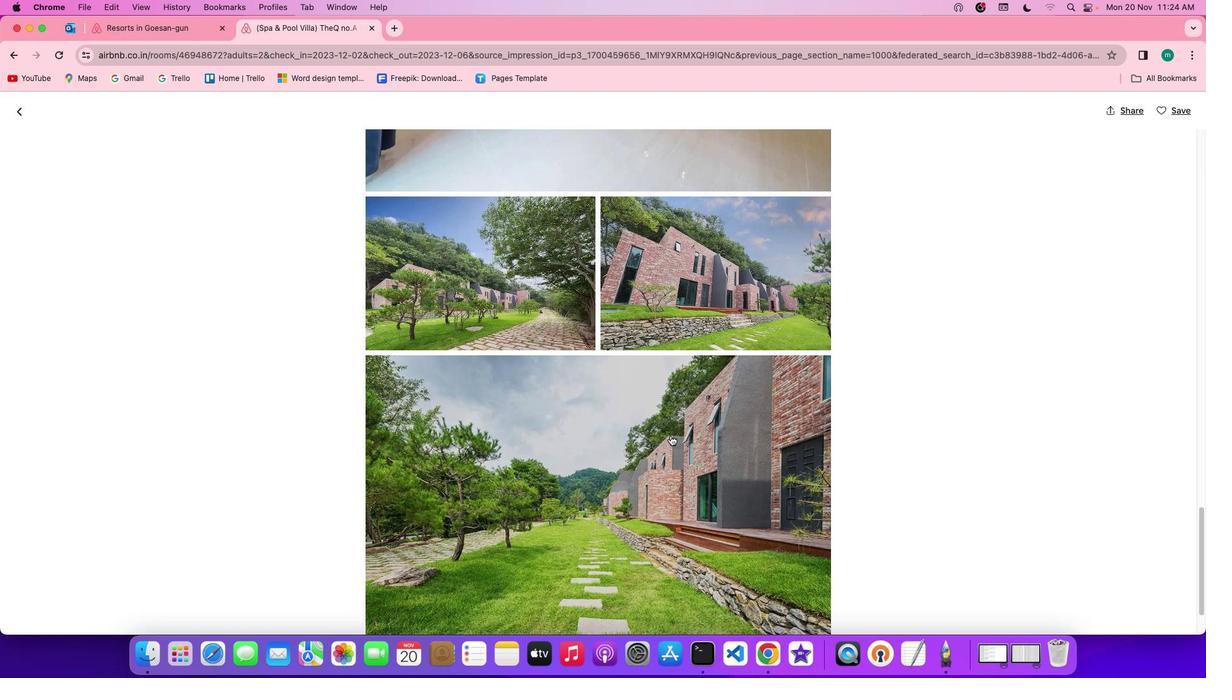 
Action: Mouse scrolled (580, 433) with delta (73, -6)
Screenshot: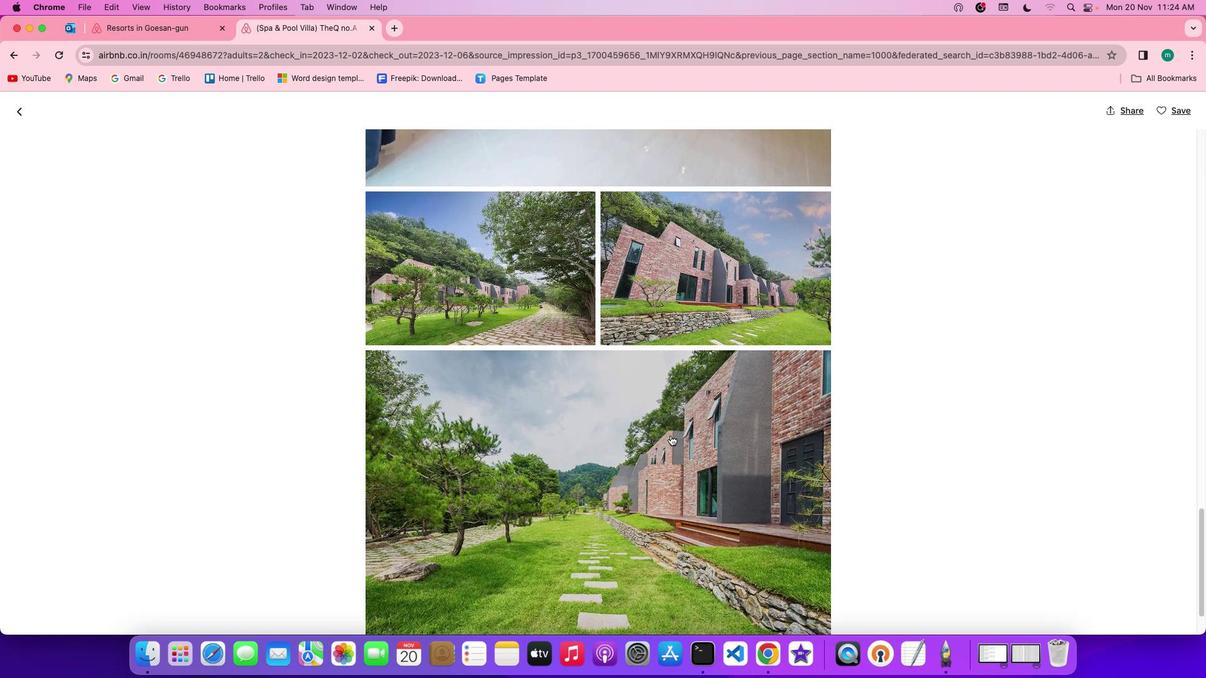 
Action: Mouse scrolled (580, 433) with delta (73, -6)
Screenshot: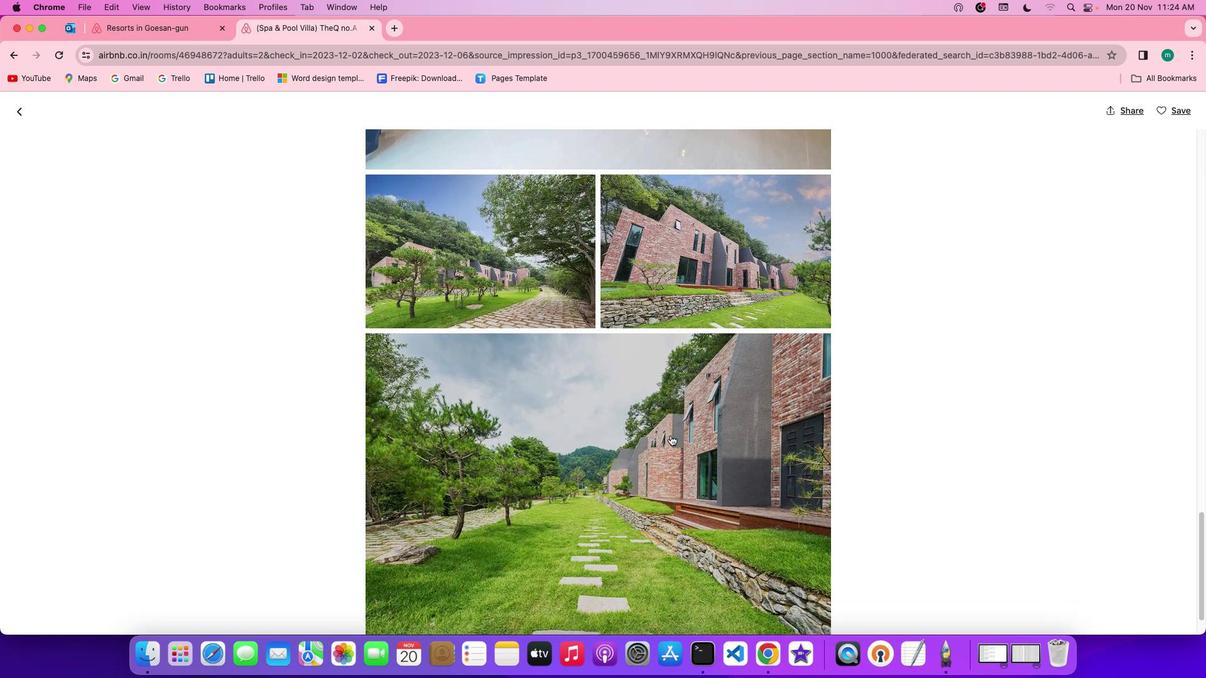 
Action: Mouse scrolled (580, 433) with delta (73, -6)
Screenshot: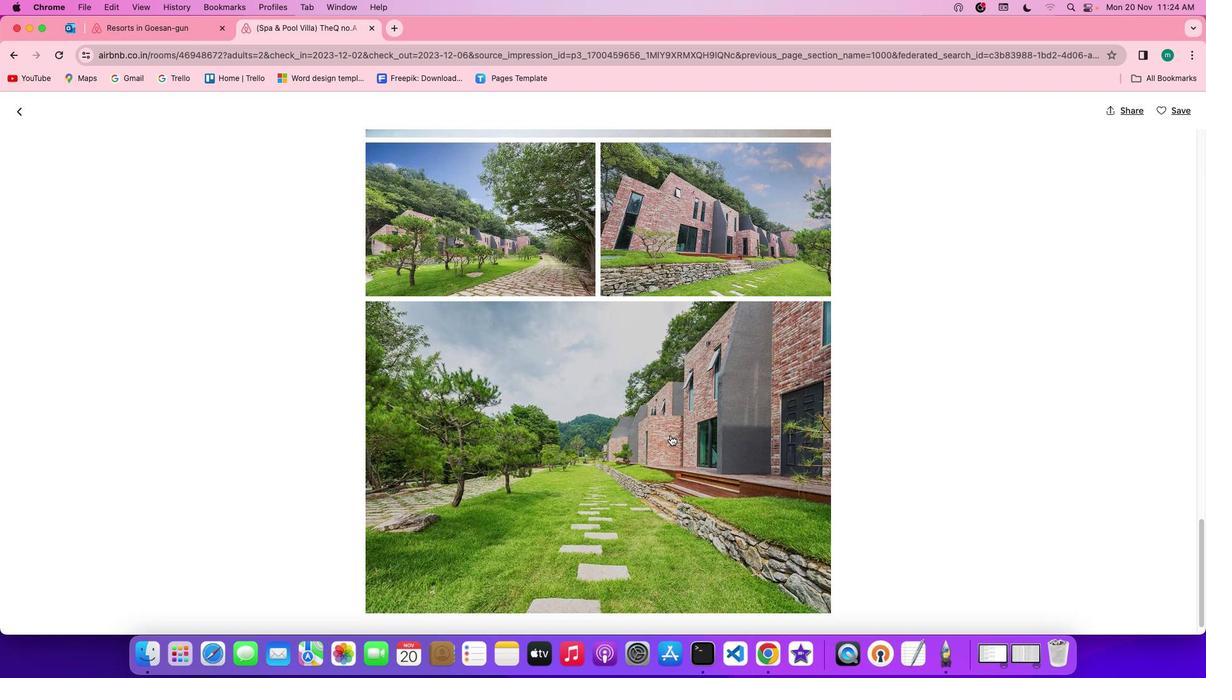 
Action: Mouse scrolled (580, 433) with delta (73, -6)
Screenshot: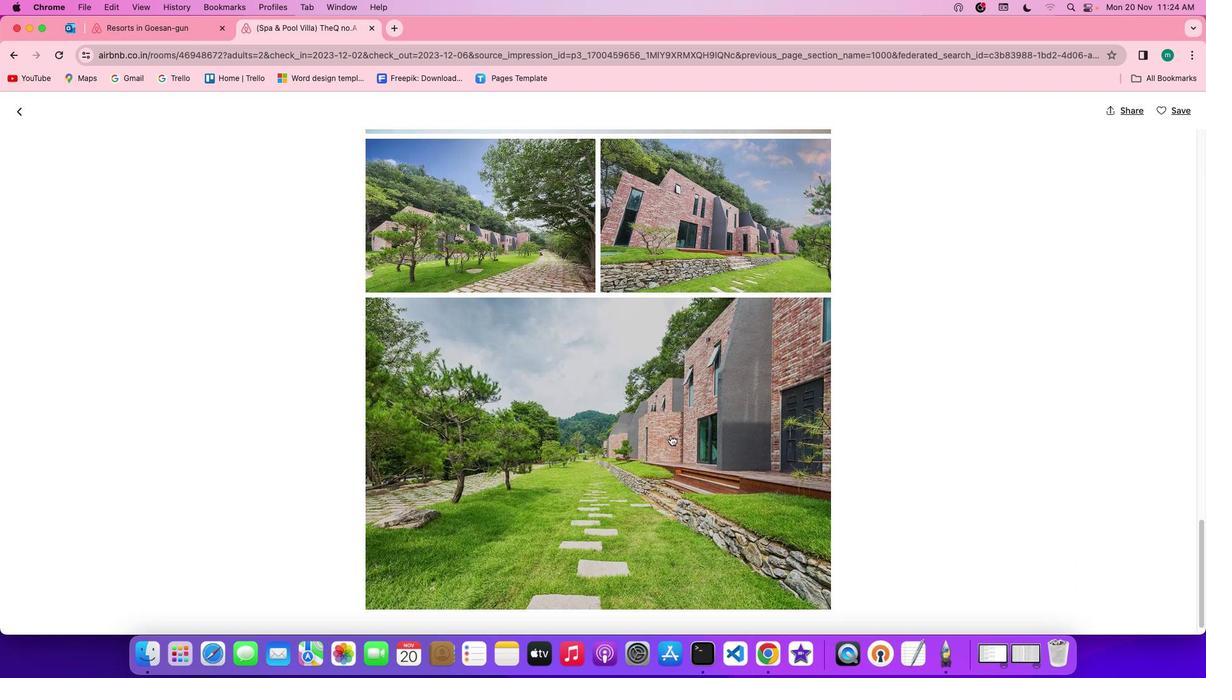 
Action: Mouse scrolled (580, 433) with delta (73, -6)
Screenshot: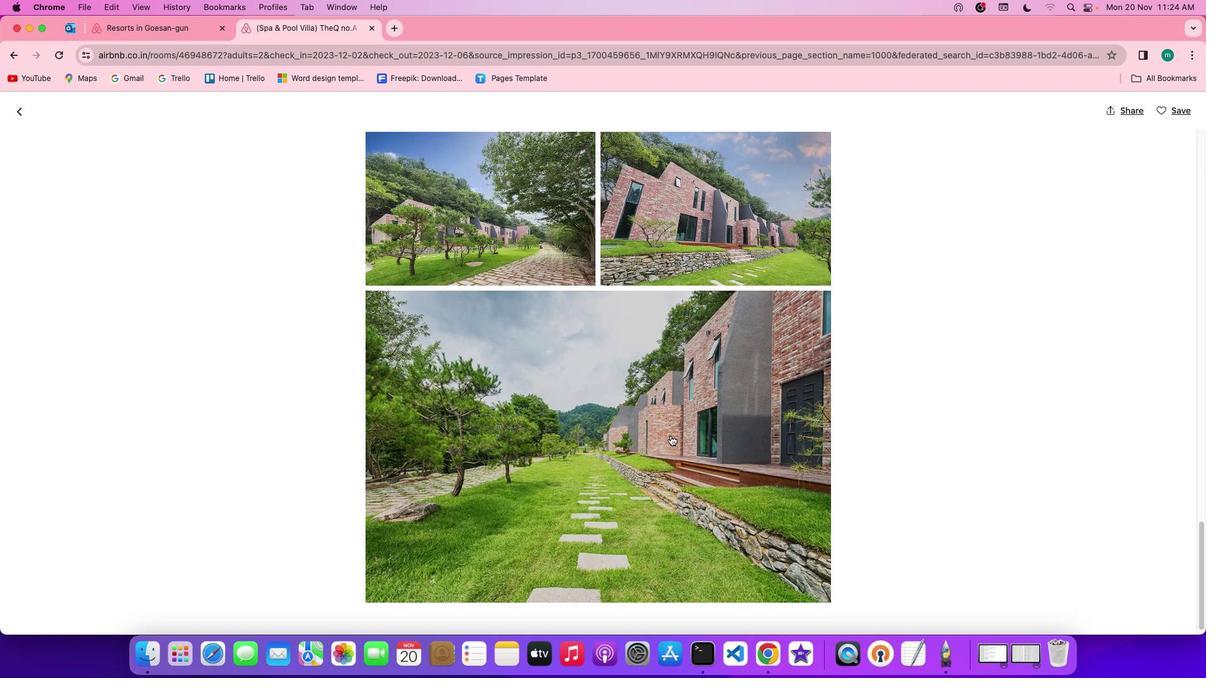 
Action: Mouse scrolled (580, 433) with delta (73, -6)
Screenshot: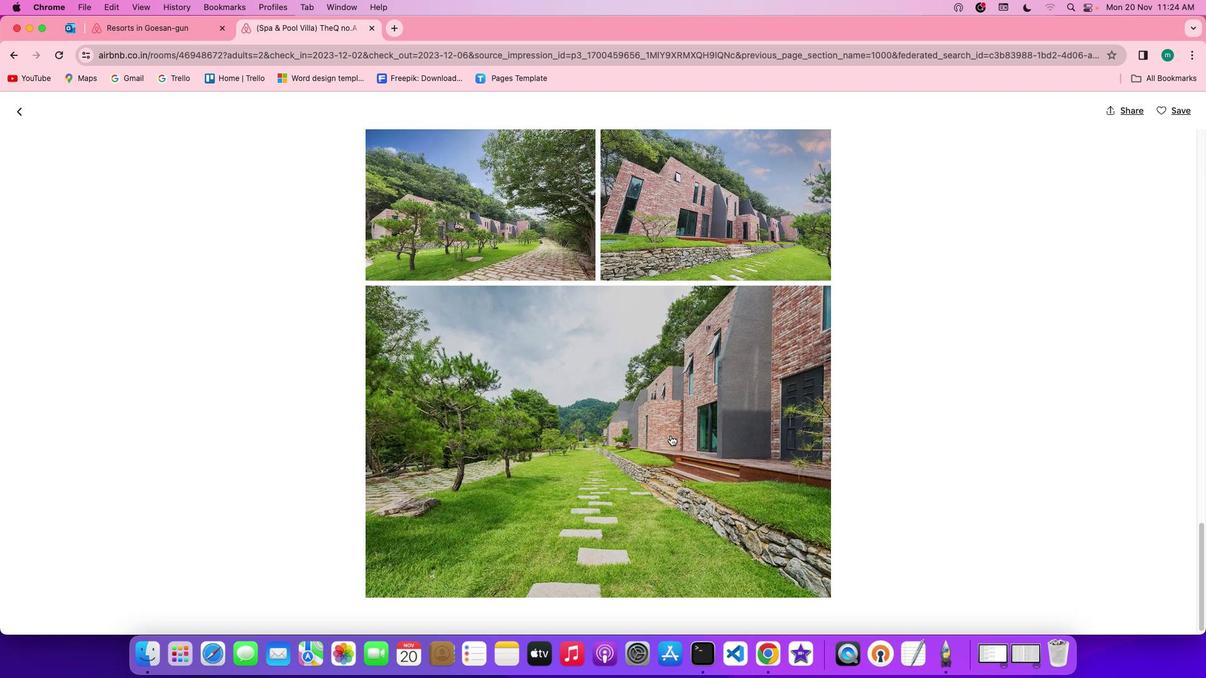 
Action: Mouse scrolled (580, 433) with delta (73, -7)
Screenshot: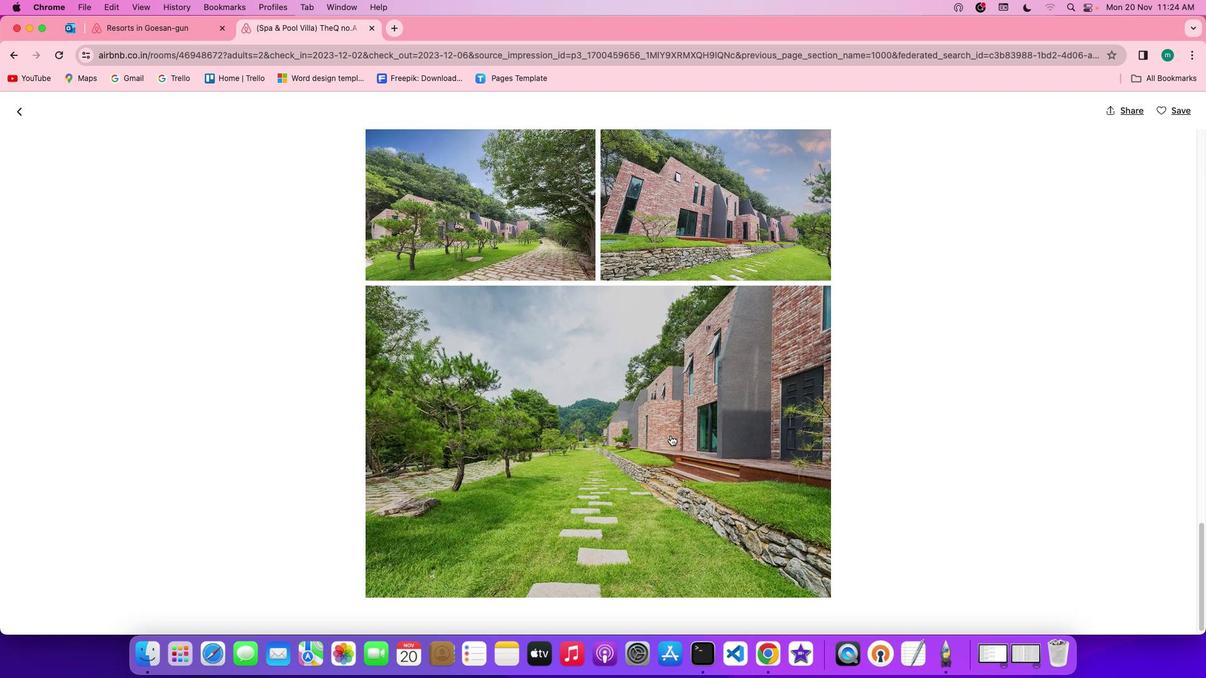 
Action: Mouse scrolled (580, 433) with delta (73, -8)
Screenshot: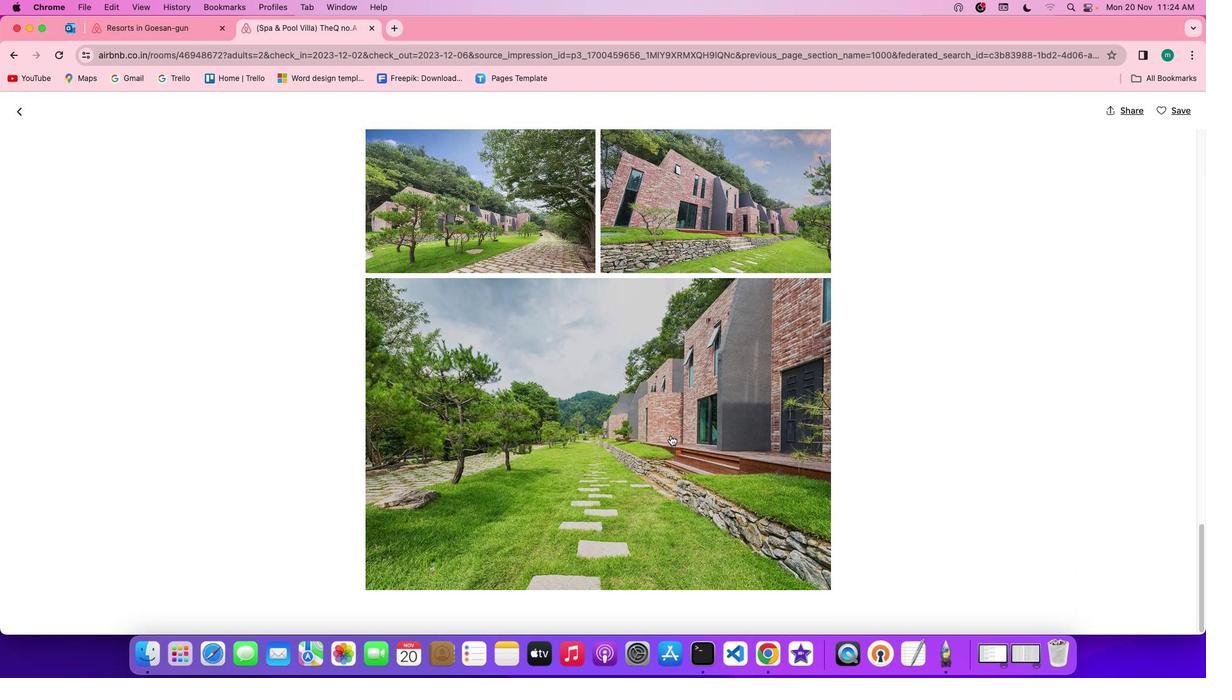 
Action: Mouse scrolled (580, 433) with delta (73, -6)
Screenshot: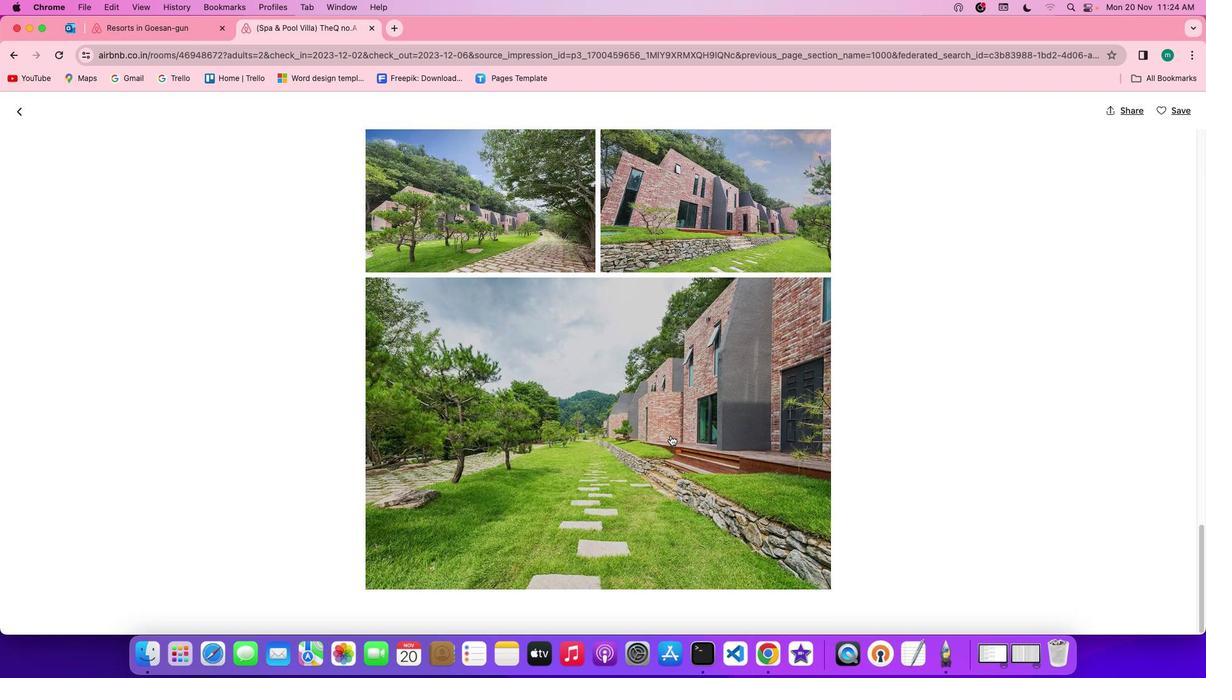 
Action: Mouse scrolled (580, 433) with delta (73, -6)
Screenshot: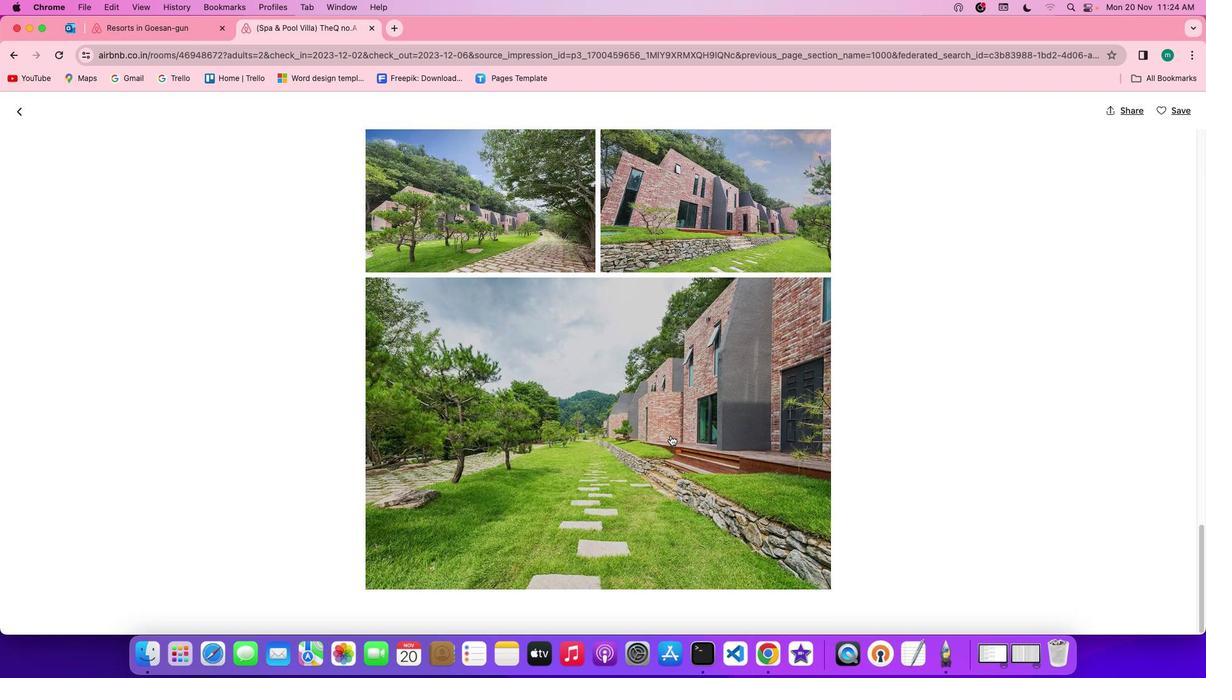 
Action: Mouse scrolled (580, 433) with delta (73, -7)
Screenshot: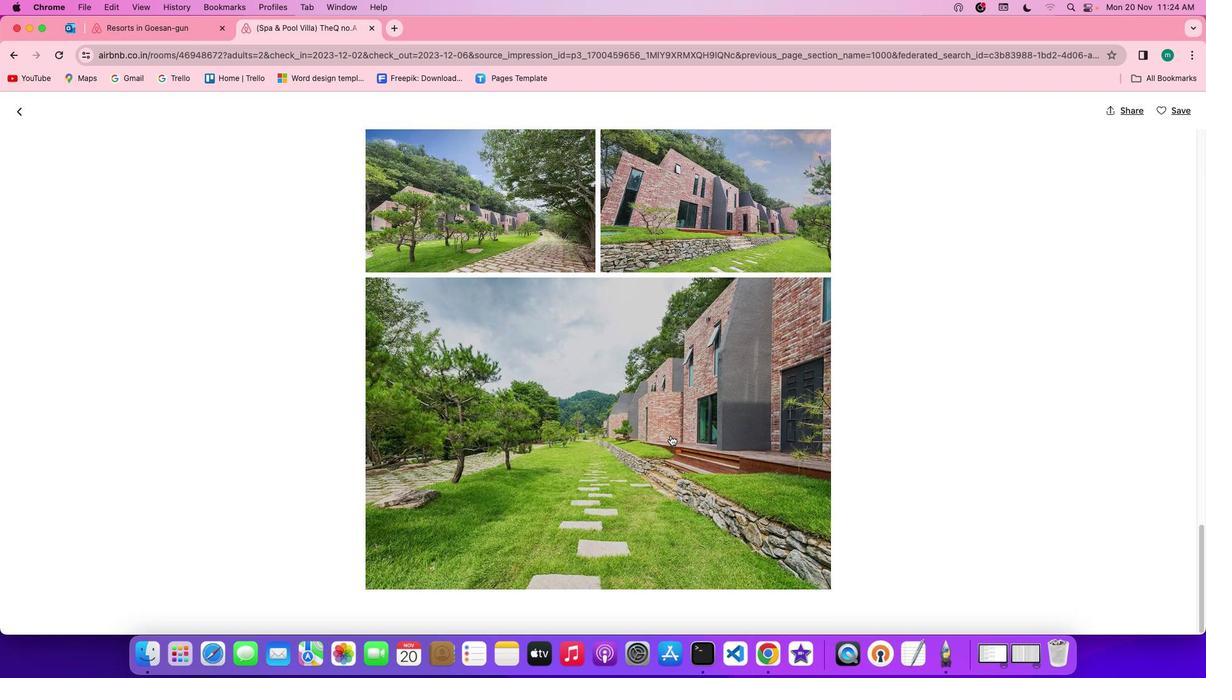 
Action: Mouse scrolled (580, 433) with delta (73, -8)
Screenshot: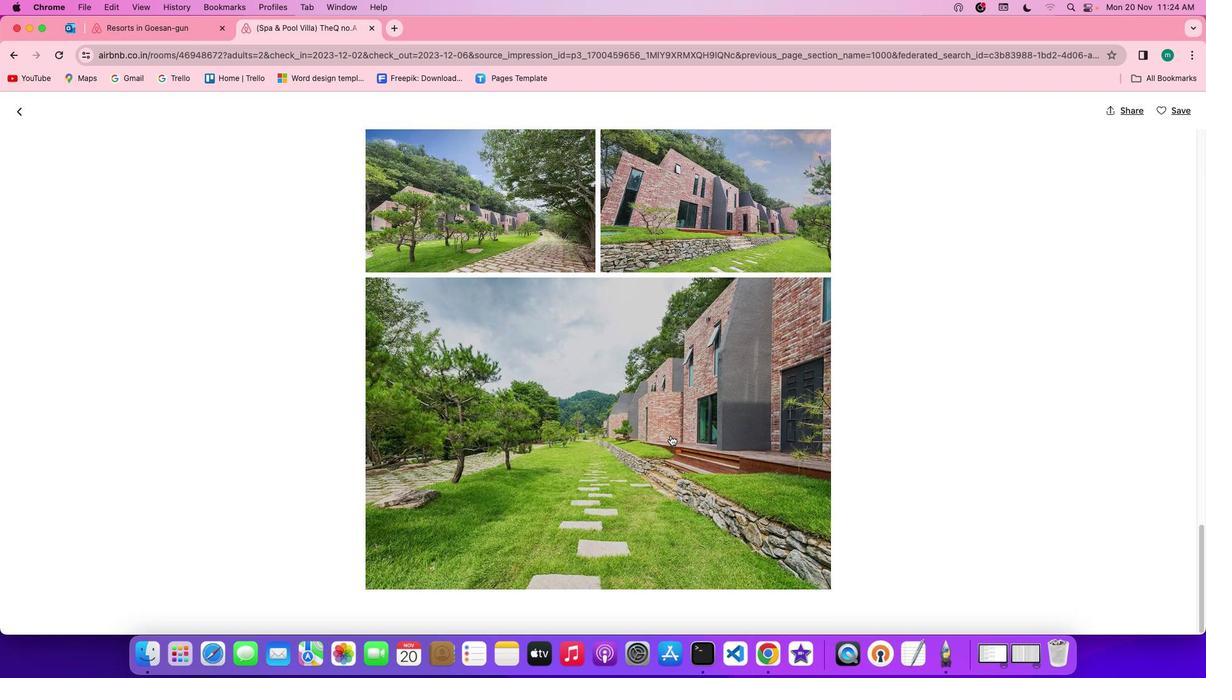 
Action: Mouse scrolled (580, 433) with delta (73, -9)
Screenshot: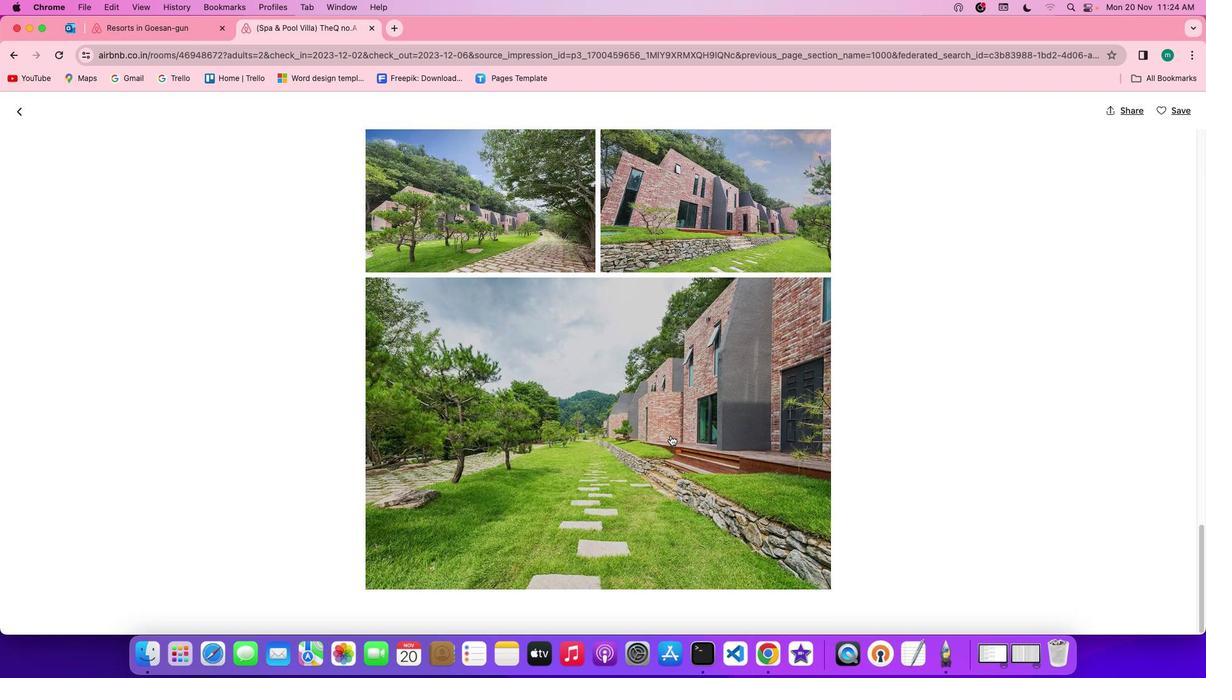 
Action: Mouse moved to (87, 101)
Screenshot: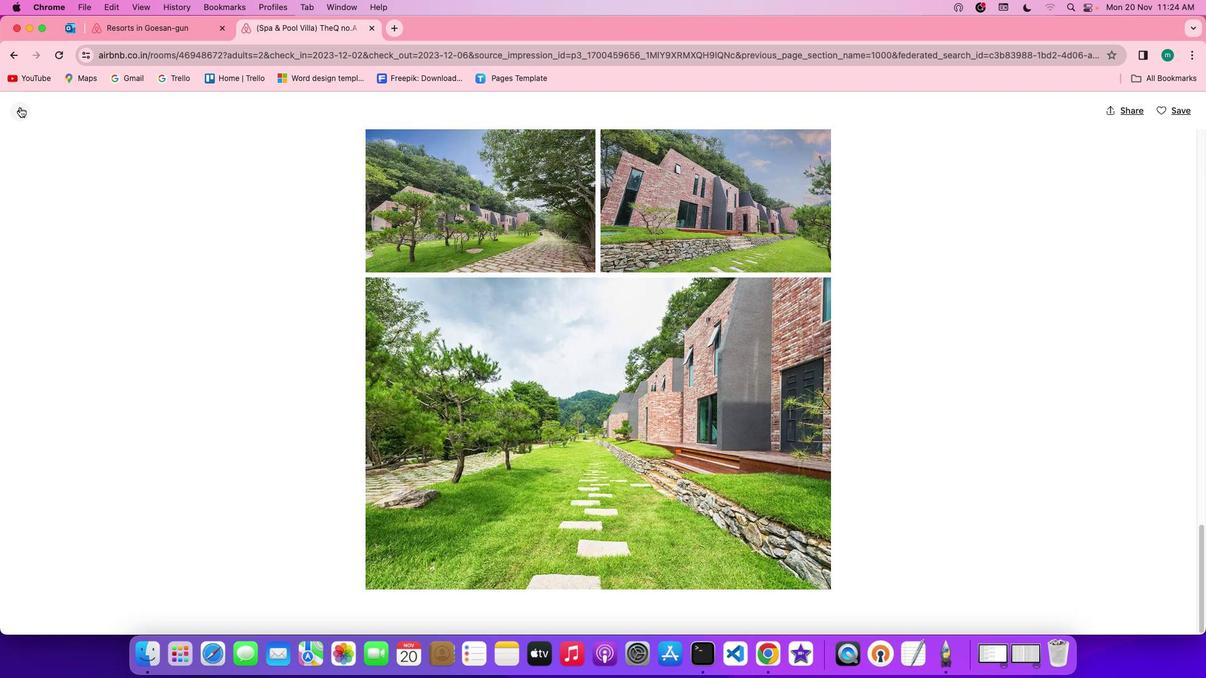 
Action: Mouse pressed left at (87, 101)
Screenshot: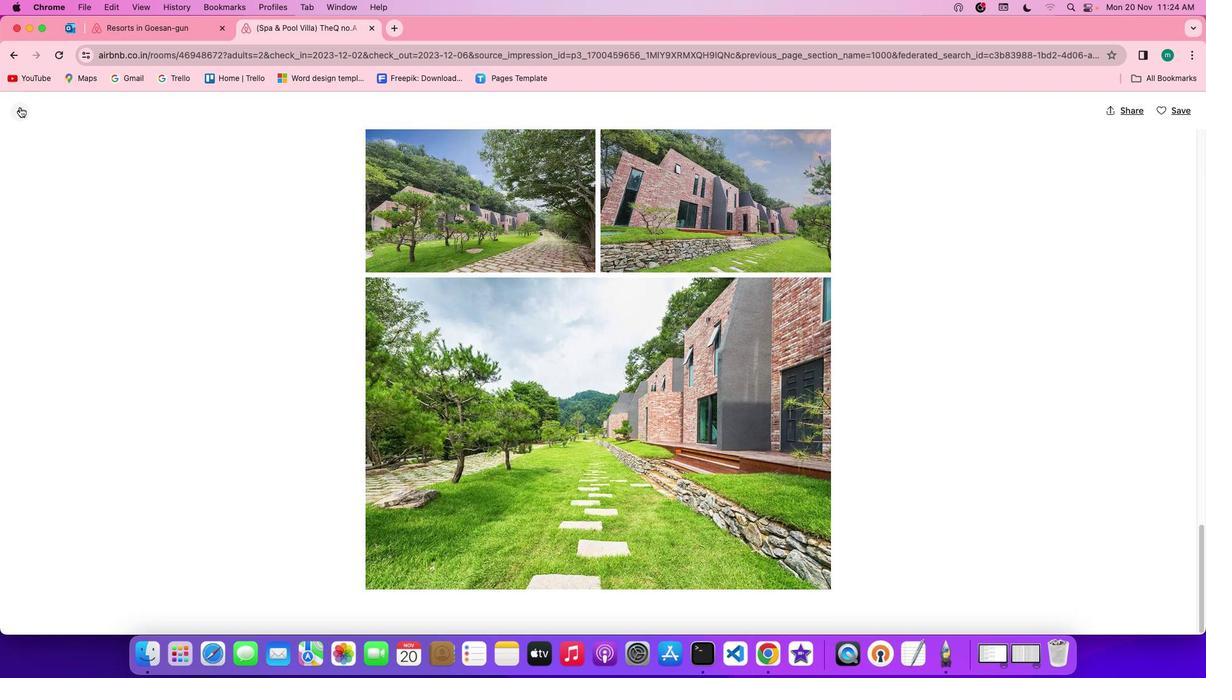 
Action: Mouse moved to (341, 394)
Screenshot: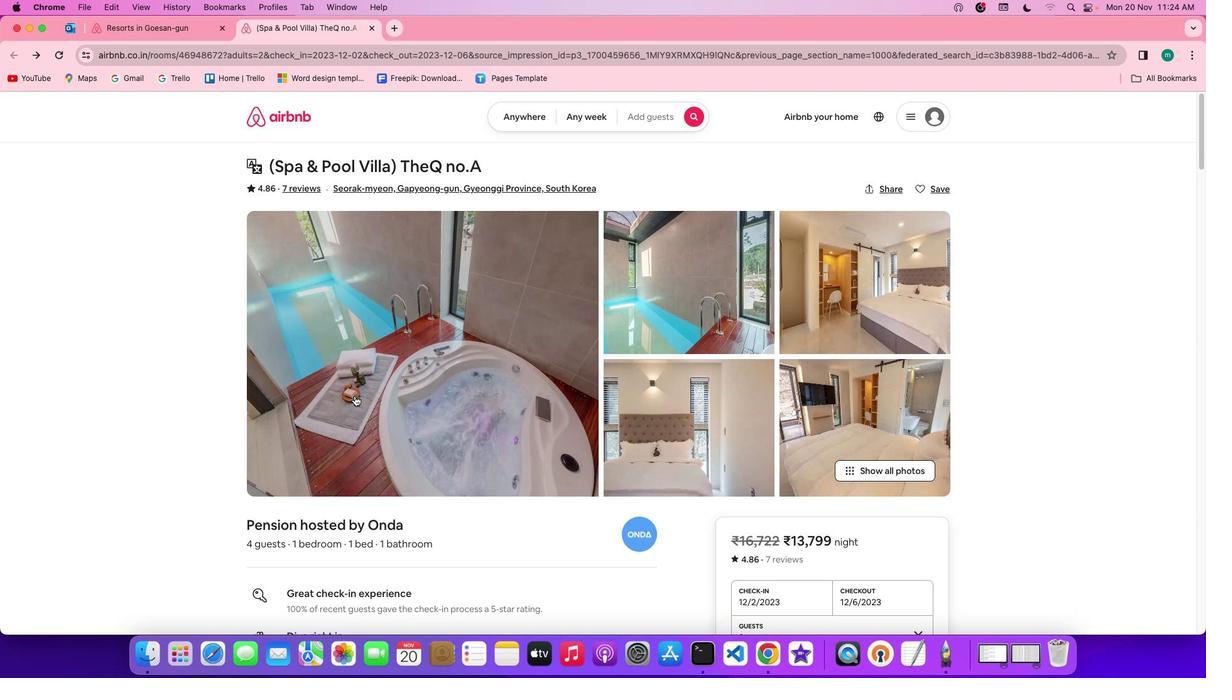 
Action: Mouse scrolled (341, 394) with delta (73, -6)
Screenshot: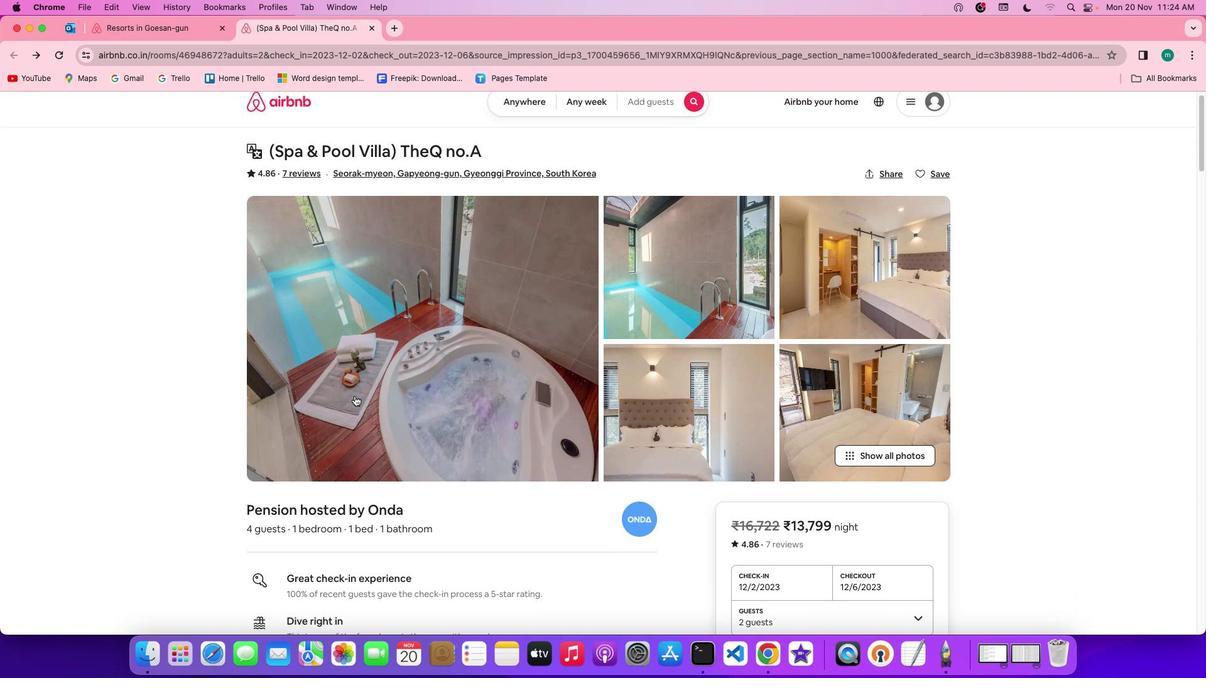 
Action: Mouse scrolled (341, 394) with delta (73, -6)
Screenshot: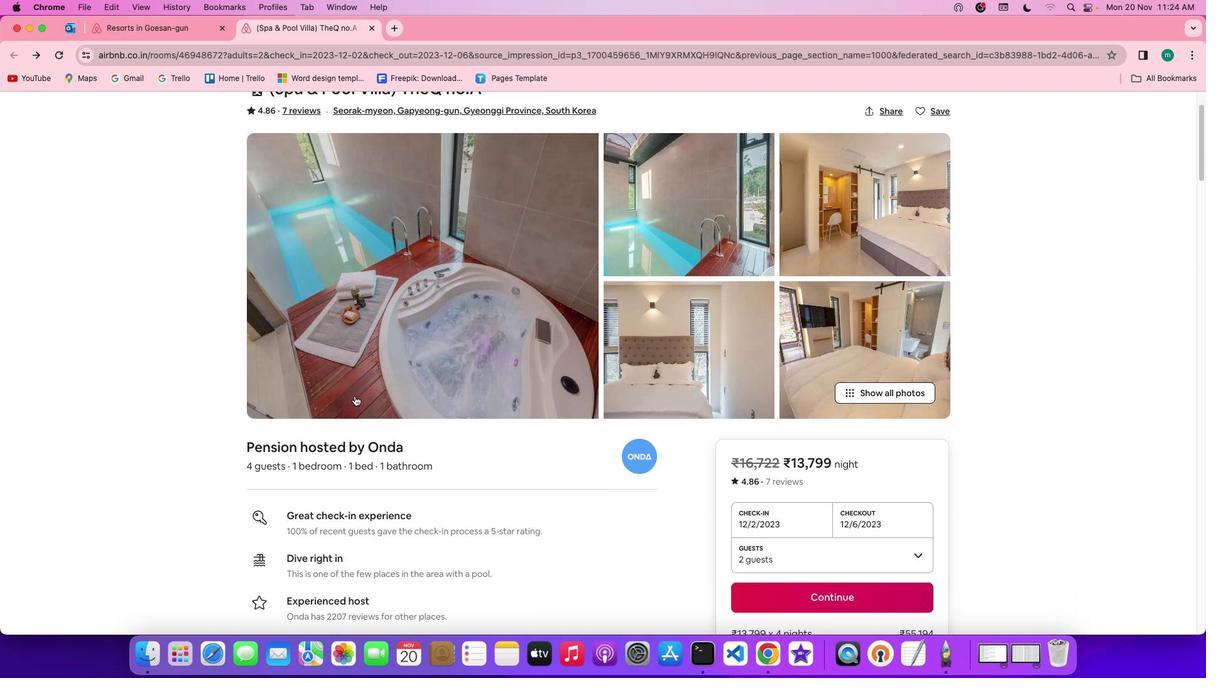 
Action: Mouse scrolled (341, 394) with delta (73, -7)
Screenshot: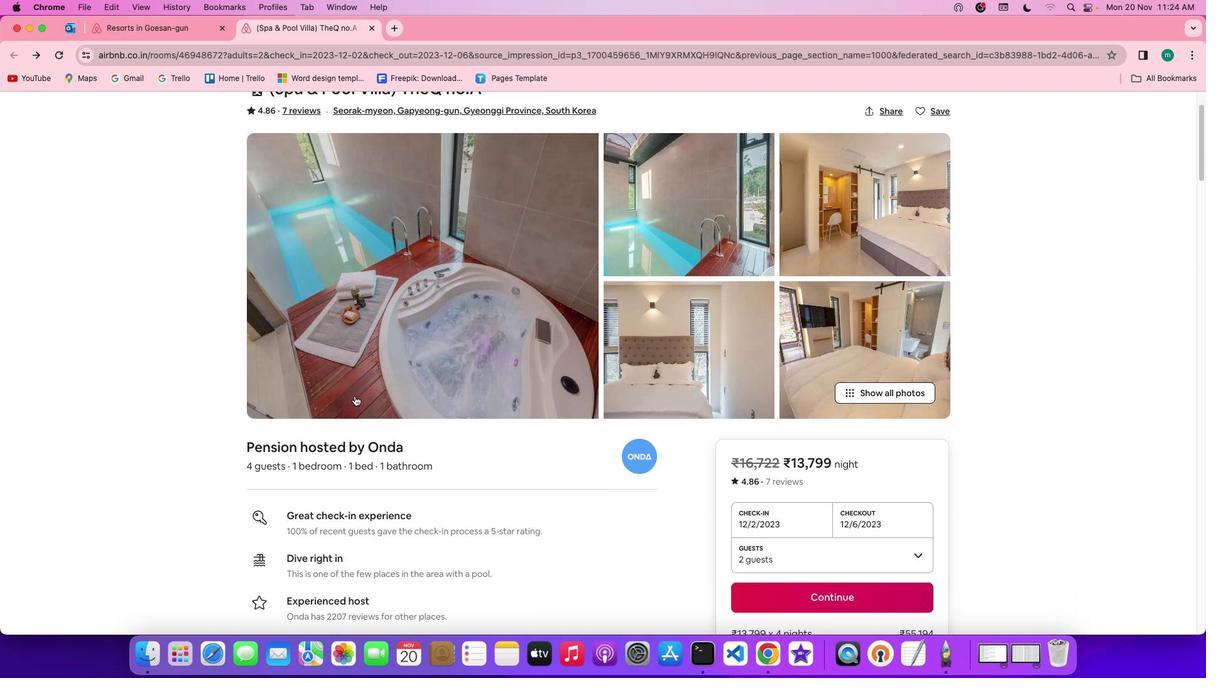 
Action: Mouse scrolled (341, 394) with delta (73, -8)
Screenshot: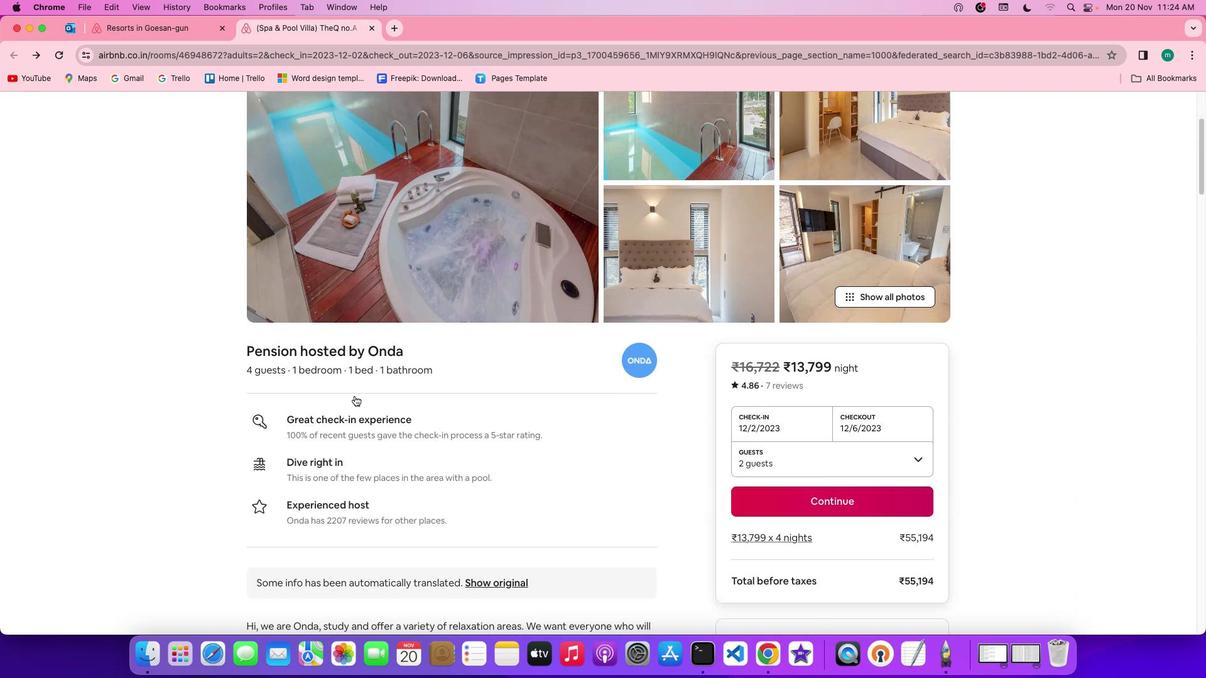 
Action: Mouse scrolled (341, 394) with delta (73, -8)
Screenshot: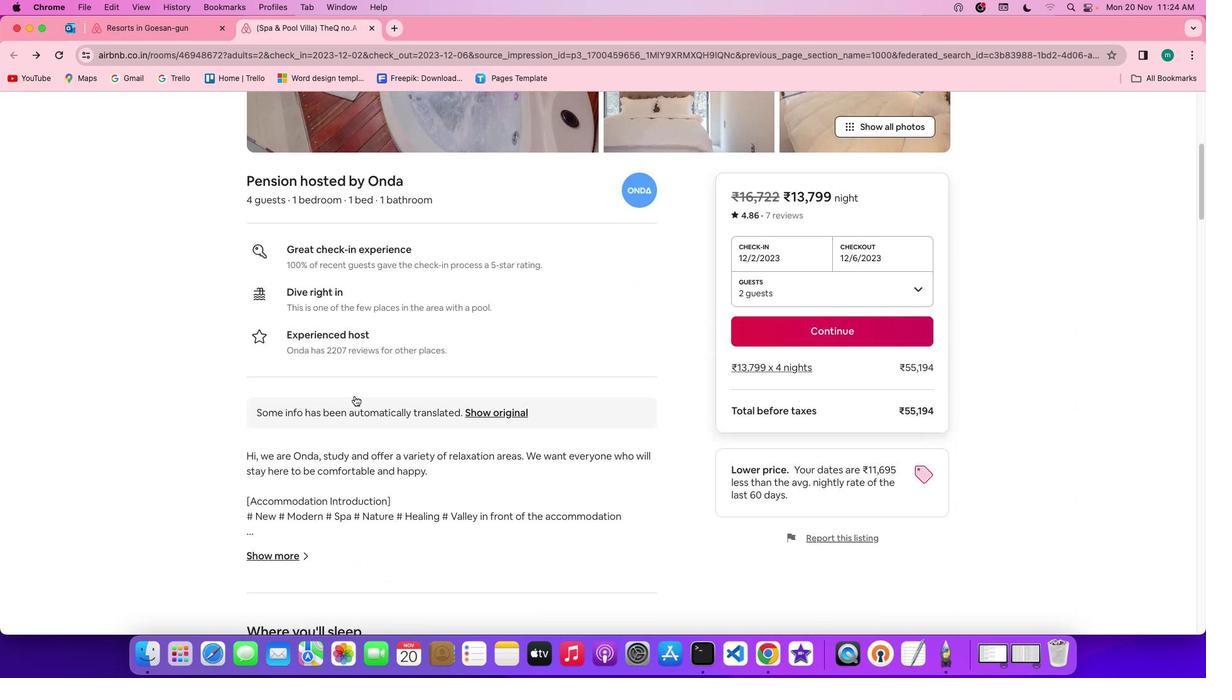 
Action: Mouse scrolled (341, 394) with delta (73, -6)
Screenshot: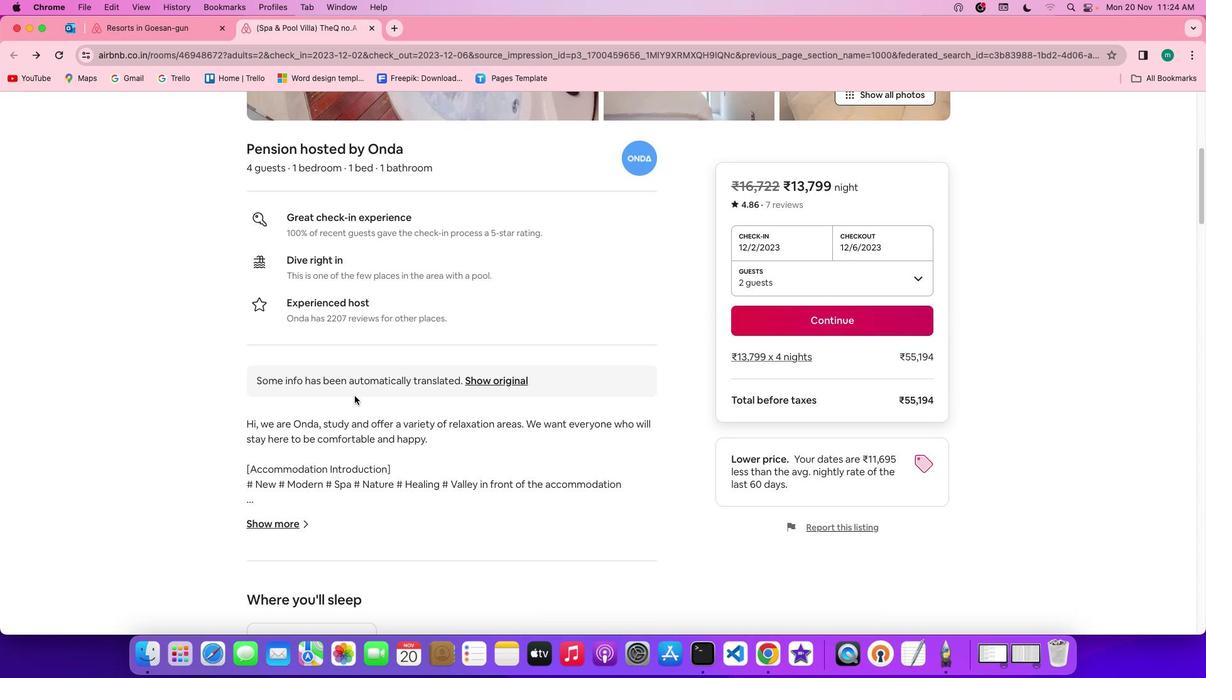 
Action: Mouse scrolled (341, 394) with delta (73, -6)
Screenshot: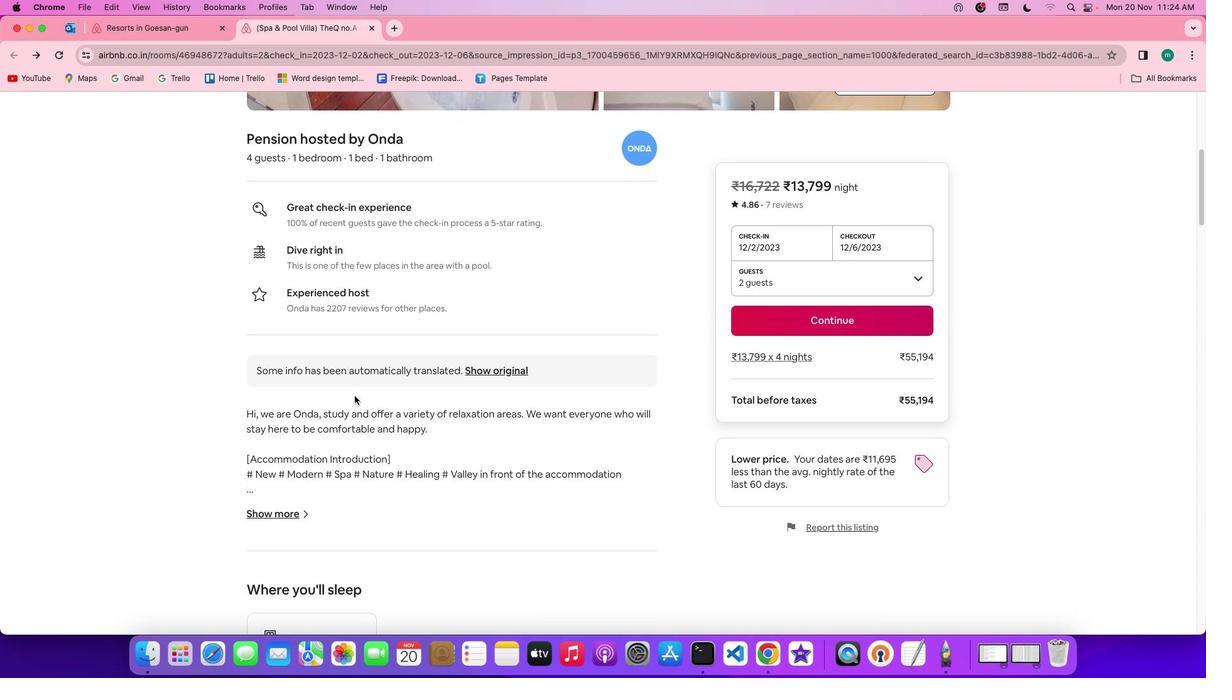 
Action: Mouse scrolled (341, 394) with delta (73, -6)
Screenshot: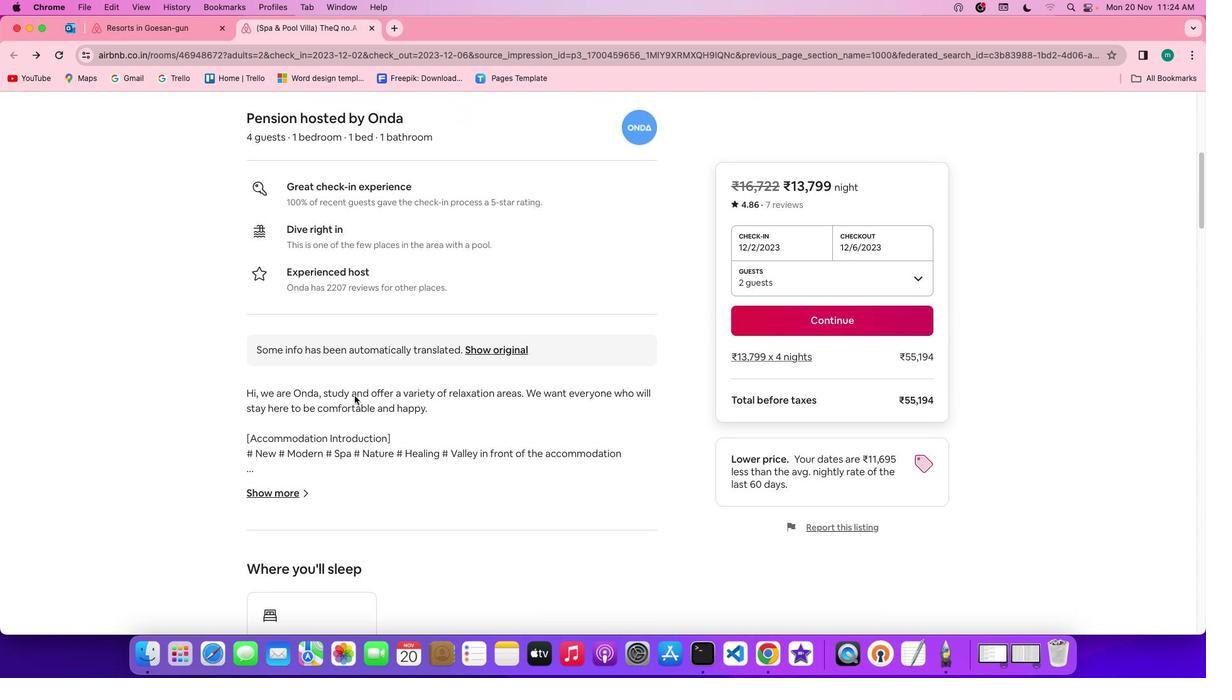 
Action: Mouse scrolled (341, 394) with delta (73, -6)
Screenshot: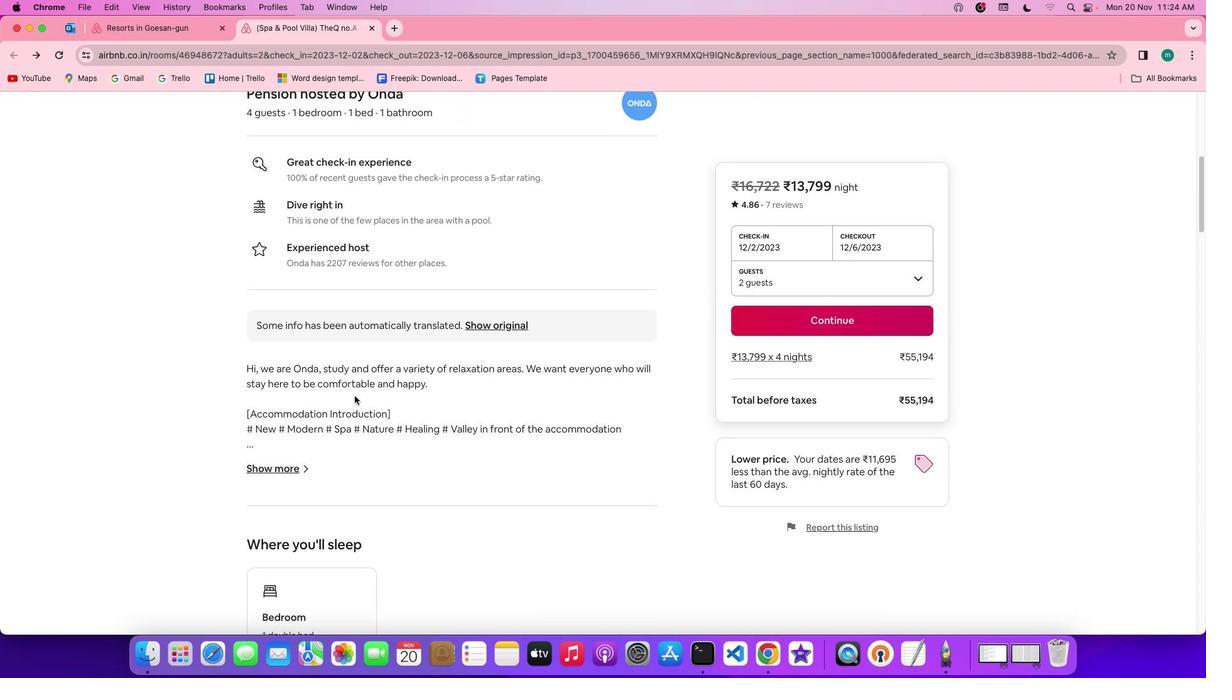 
Action: Mouse moved to (289, 395)
Screenshot: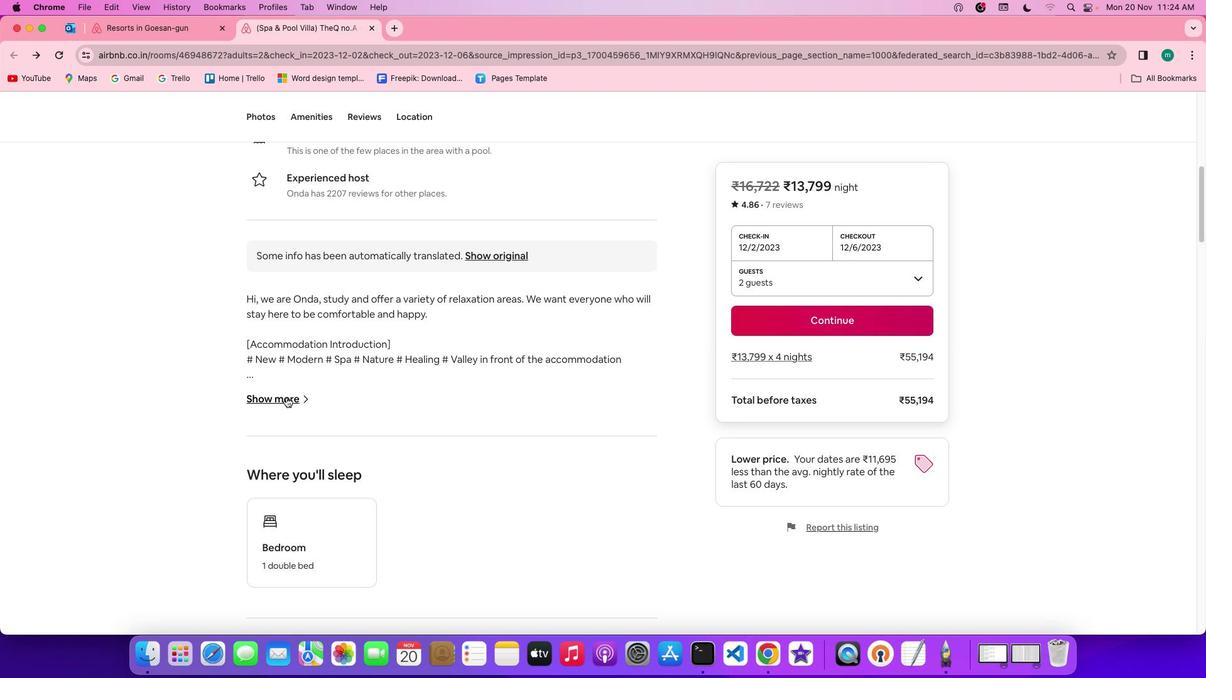 
Action: Mouse pressed left at (289, 395)
Screenshot: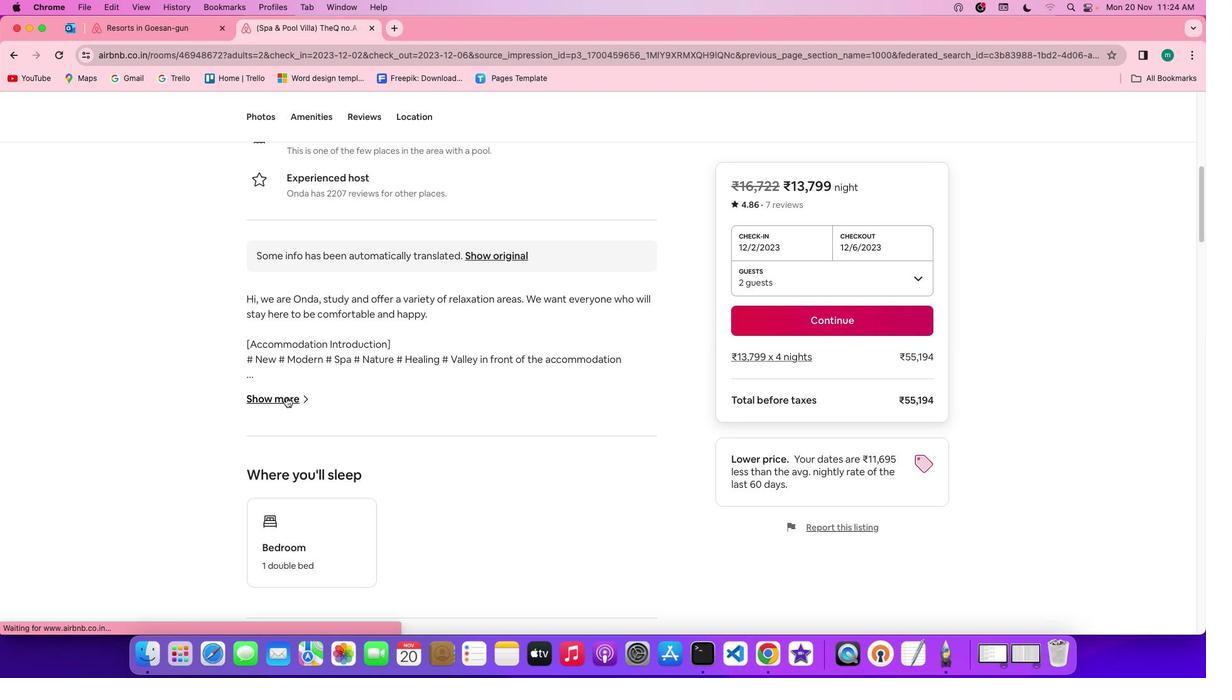 
Action: Mouse moved to (519, 411)
Screenshot: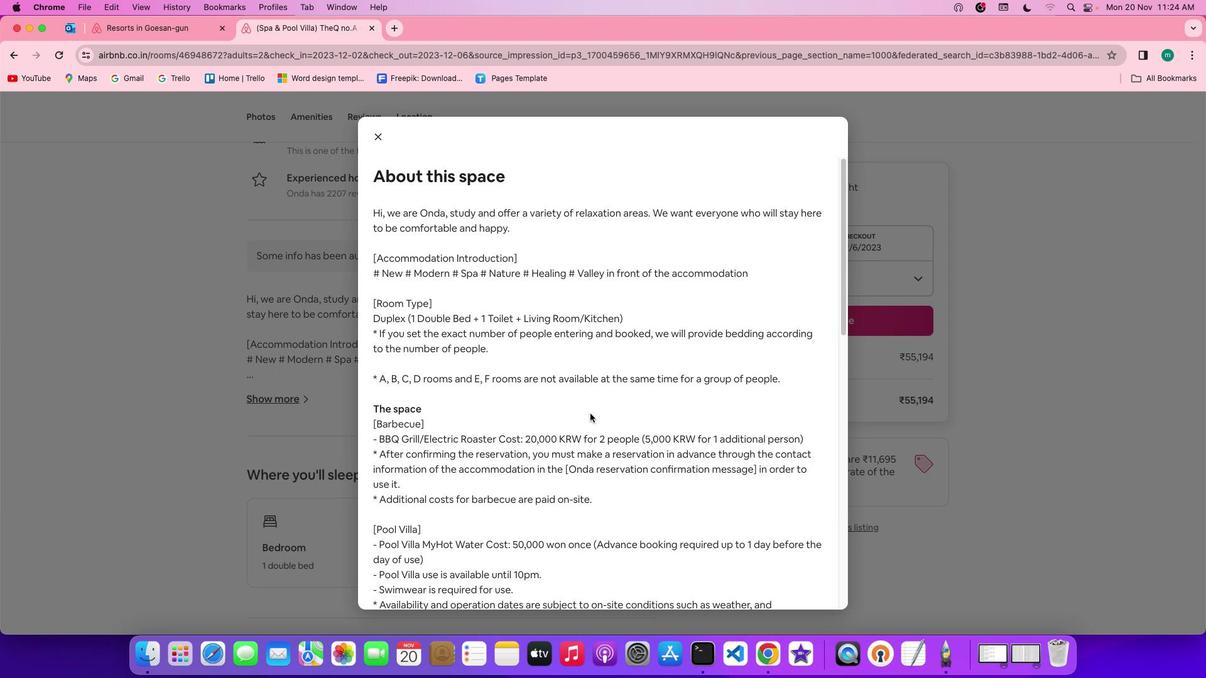 
Action: Mouse scrolled (519, 411) with delta (73, -6)
Screenshot: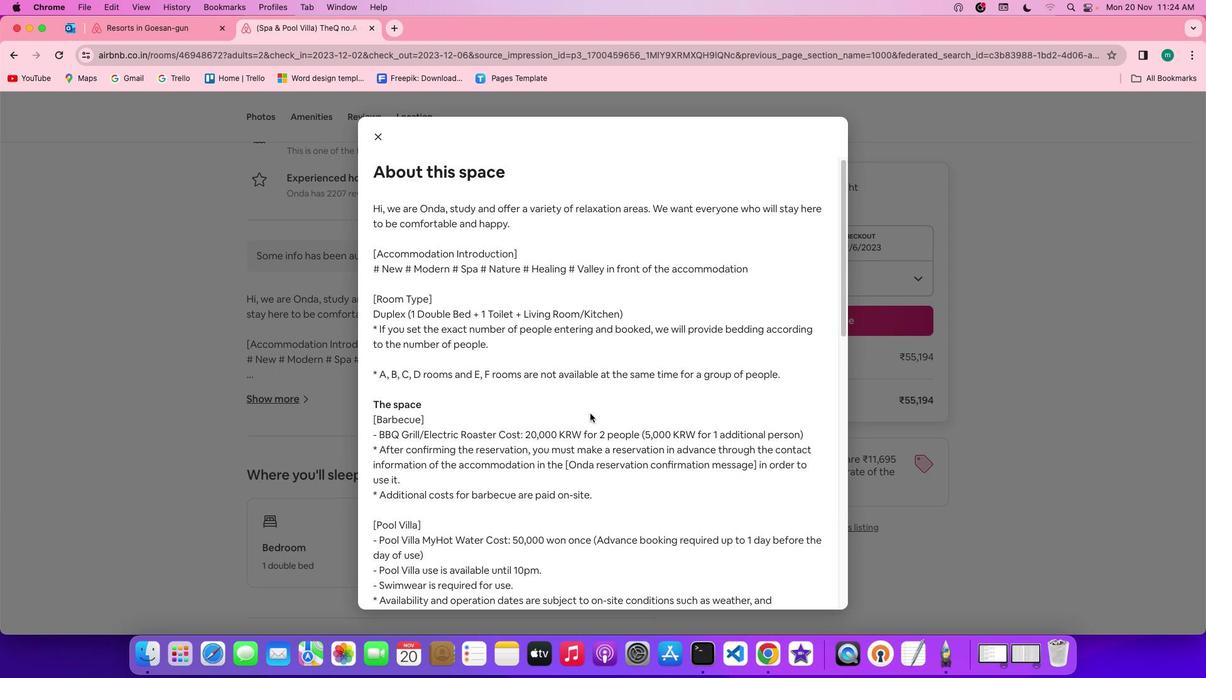 
Action: Mouse scrolled (519, 411) with delta (73, -6)
Screenshot: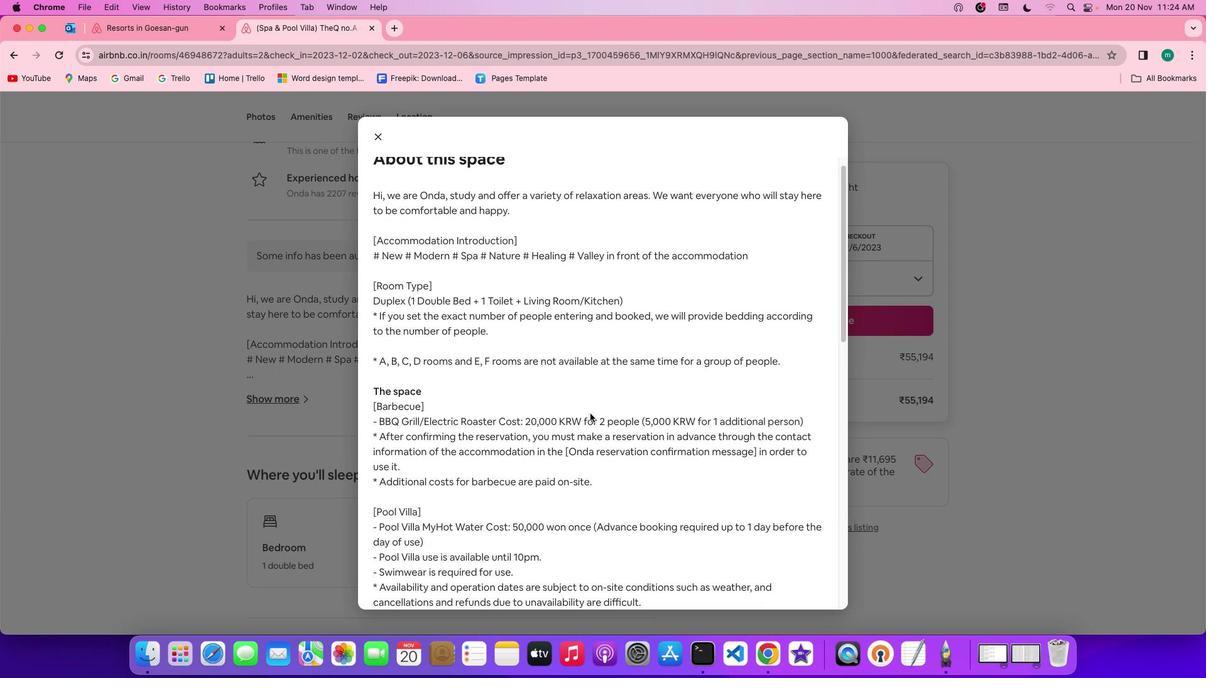 
Action: Mouse scrolled (519, 411) with delta (73, -6)
Screenshot: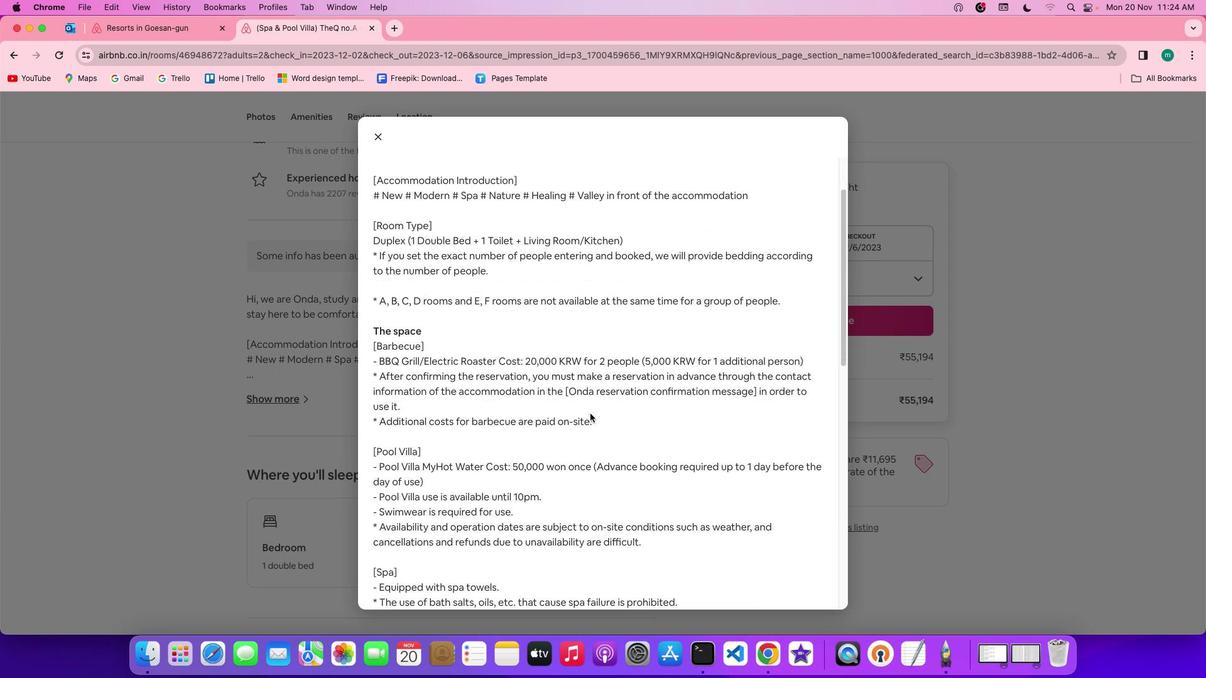 
Action: Mouse scrolled (519, 411) with delta (73, -7)
Screenshot: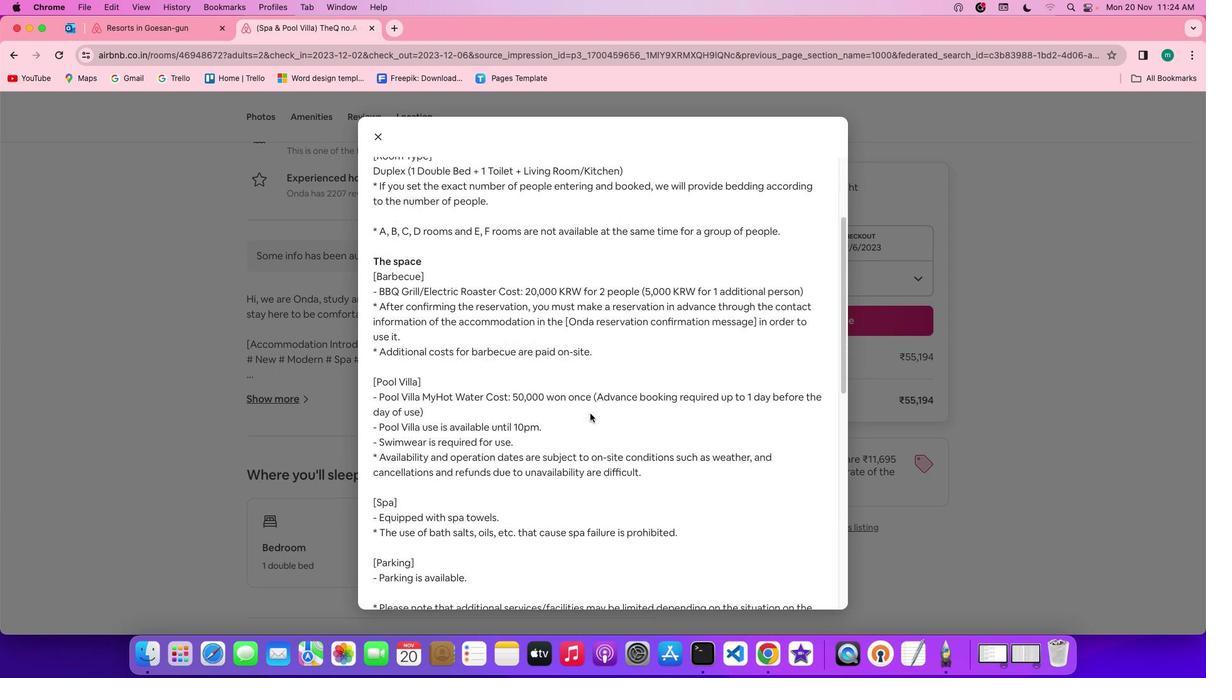 
Action: Mouse scrolled (519, 411) with delta (73, -6)
Screenshot: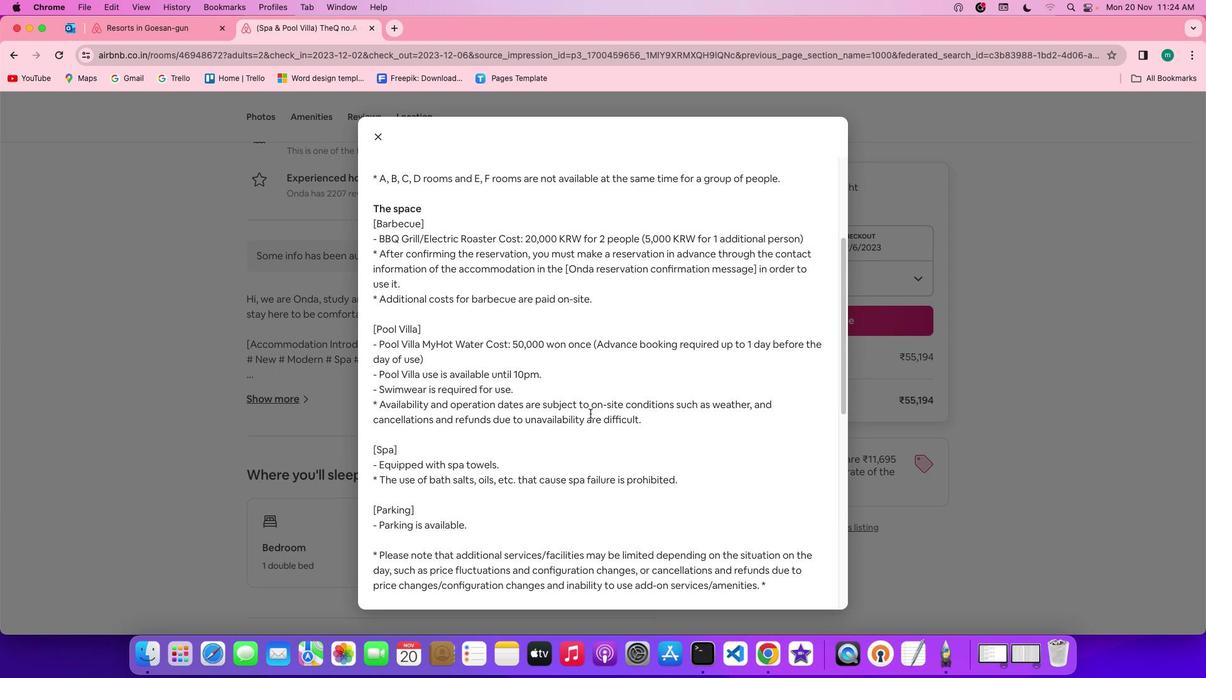 
Action: Mouse scrolled (519, 411) with delta (73, -6)
Screenshot: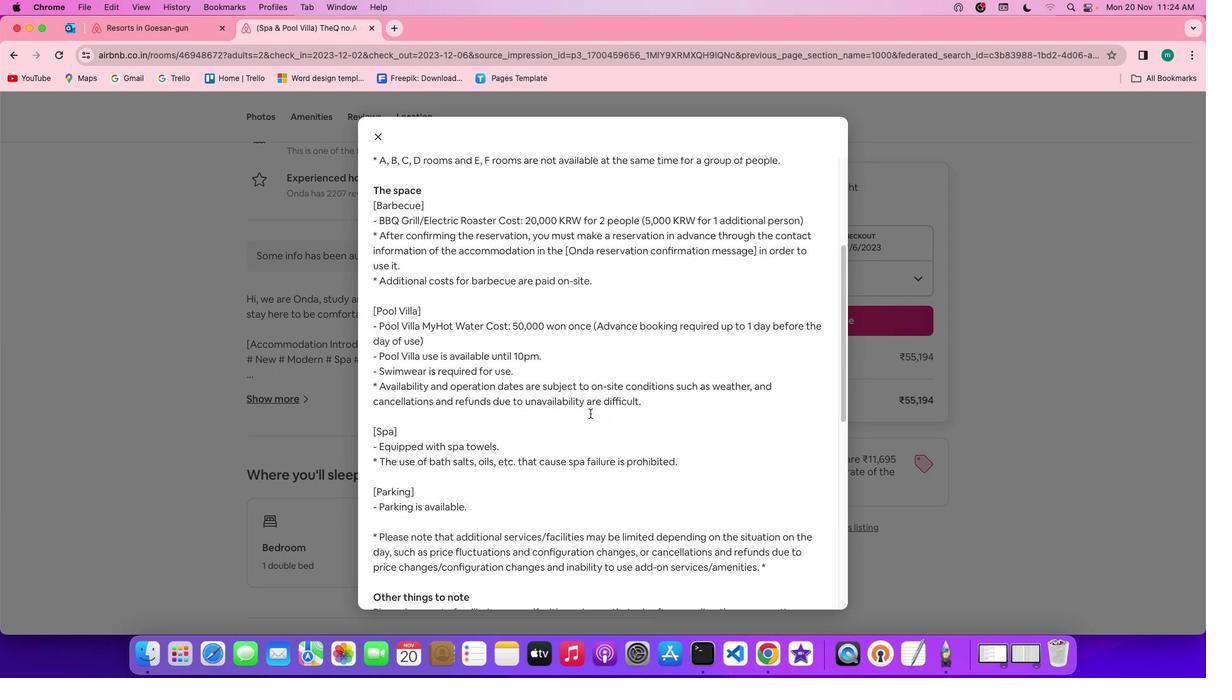 
Action: Mouse scrolled (519, 411) with delta (73, -6)
Screenshot: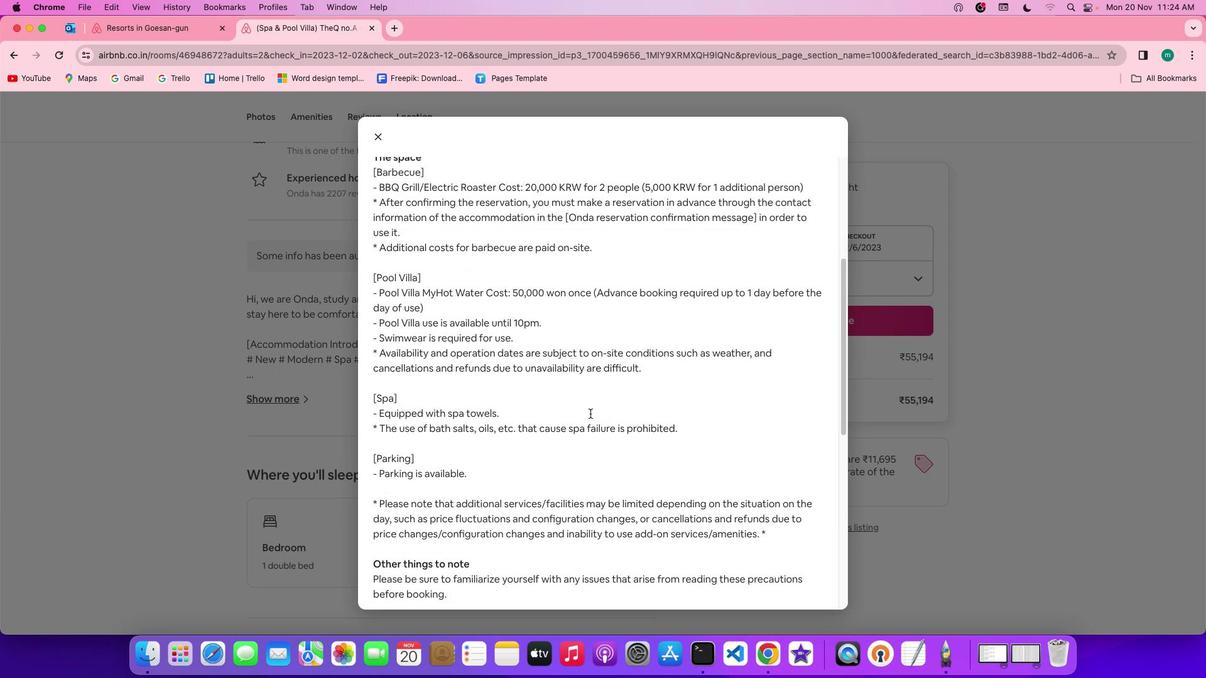 
Action: Mouse scrolled (519, 411) with delta (73, -7)
Screenshot: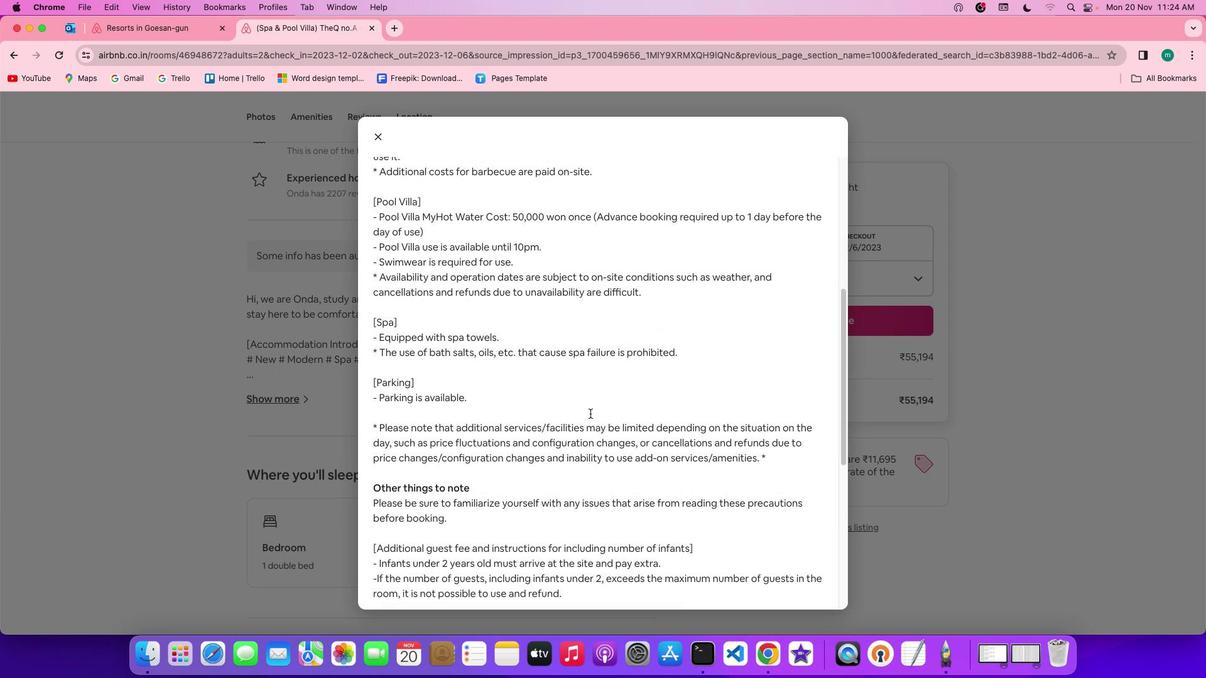 
Action: Mouse scrolled (519, 411) with delta (73, -6)
Screenshot: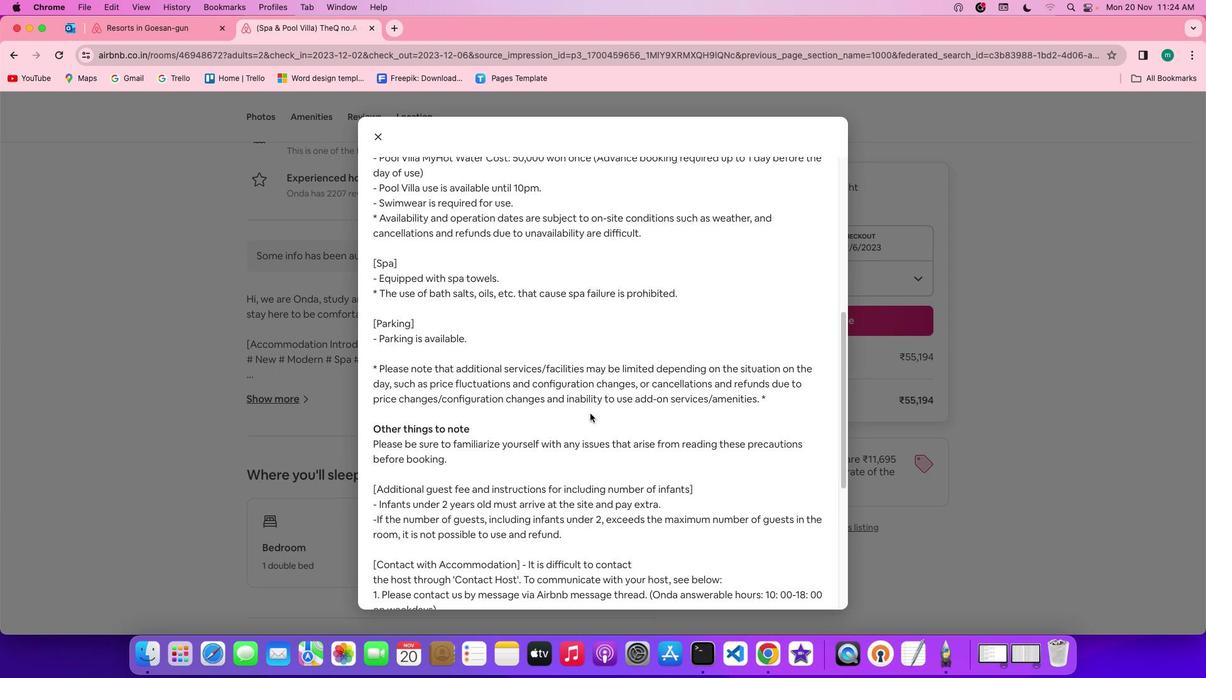 
Action: Mouse scrolled (519, 411) with delta (73, -6)
Screenshot: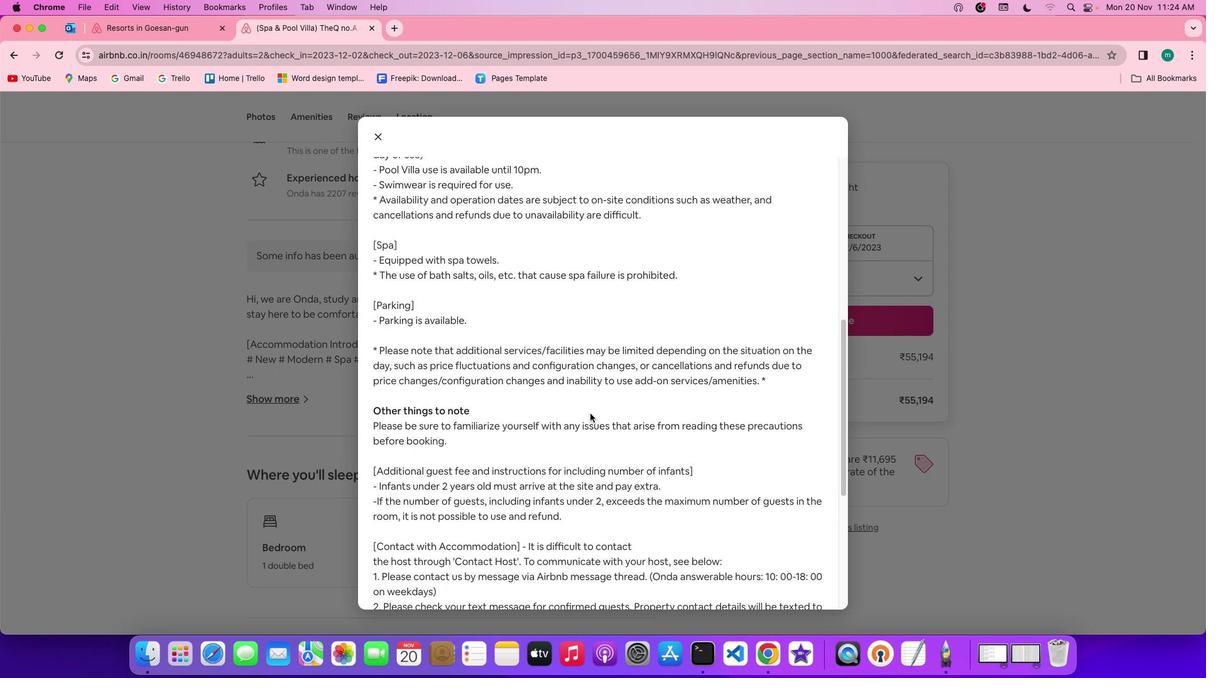 
Action: Mouse scrolled (519, 411) with delta (73, -6)
Screenshot: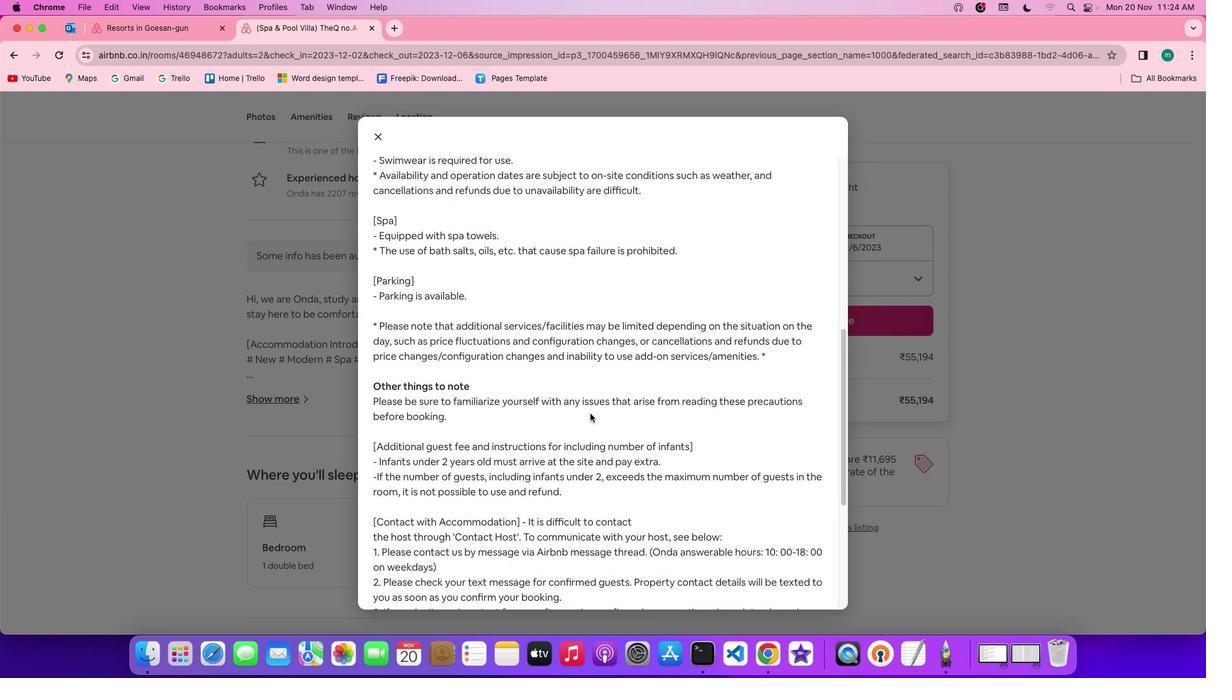 
Action: Mouse scrolled (519, 411) with delta (73, -7)
Screenshot: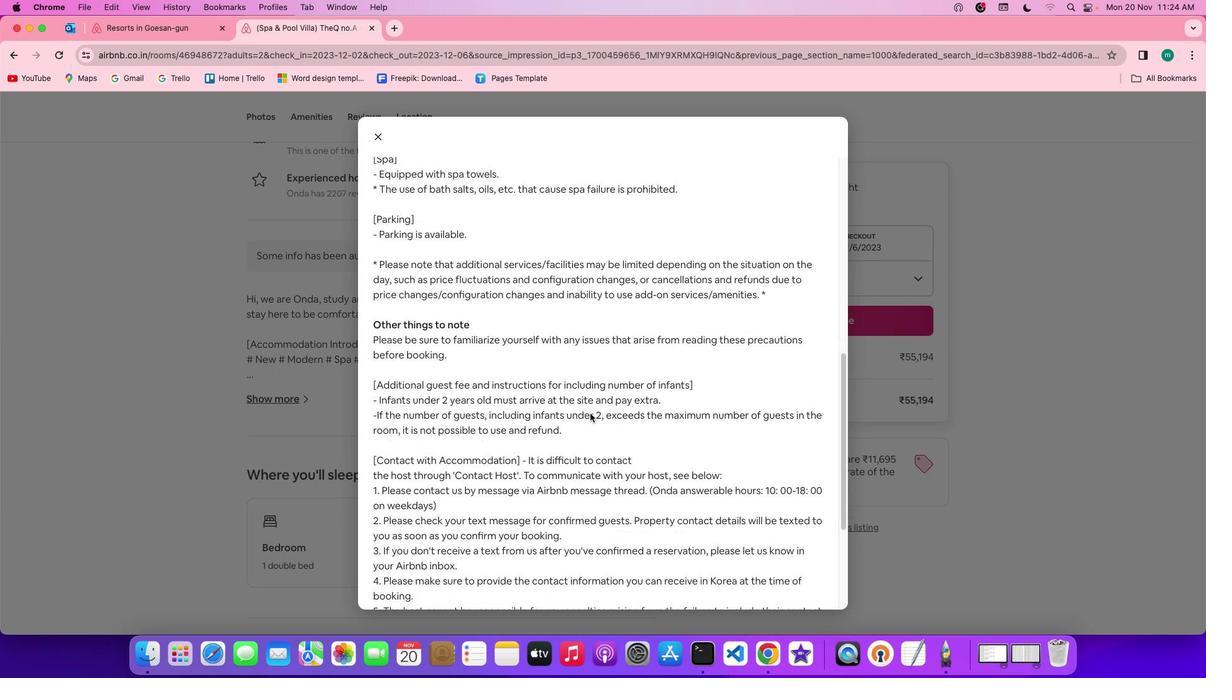 
Action: Mouse scrolled (519, 411) with delta (73, -6)
Screenshot: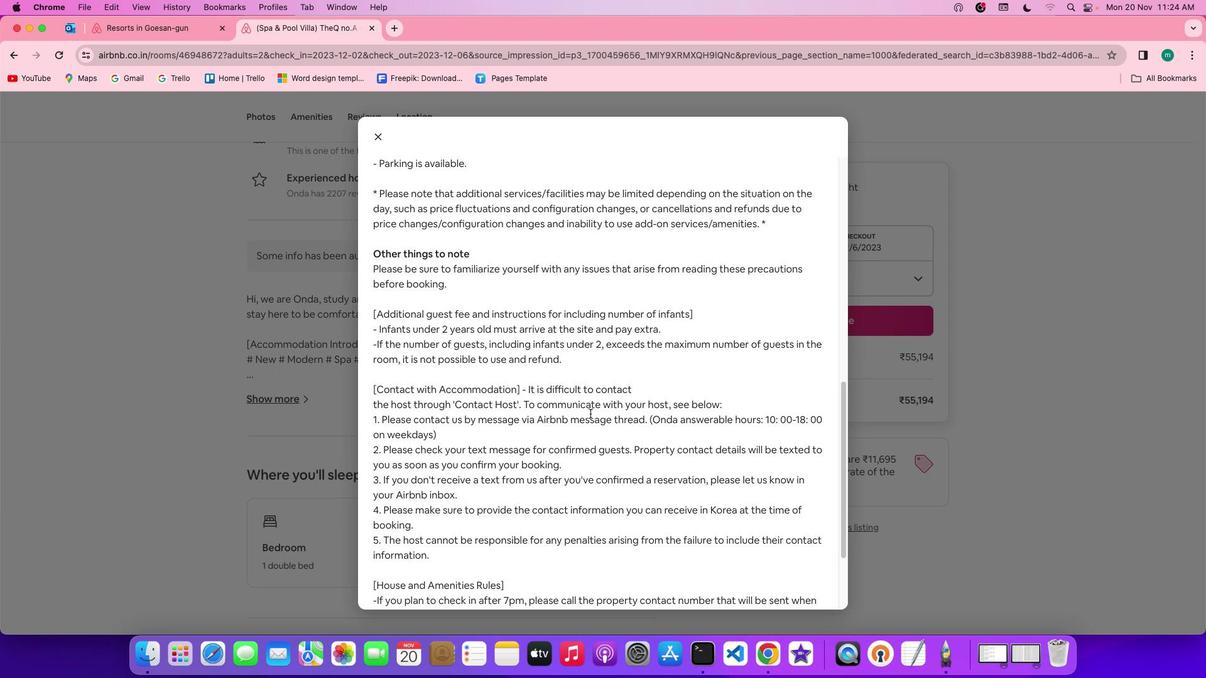
Action: Mouse scrolled (519, 411) with delta (73, -6)
Screenshot: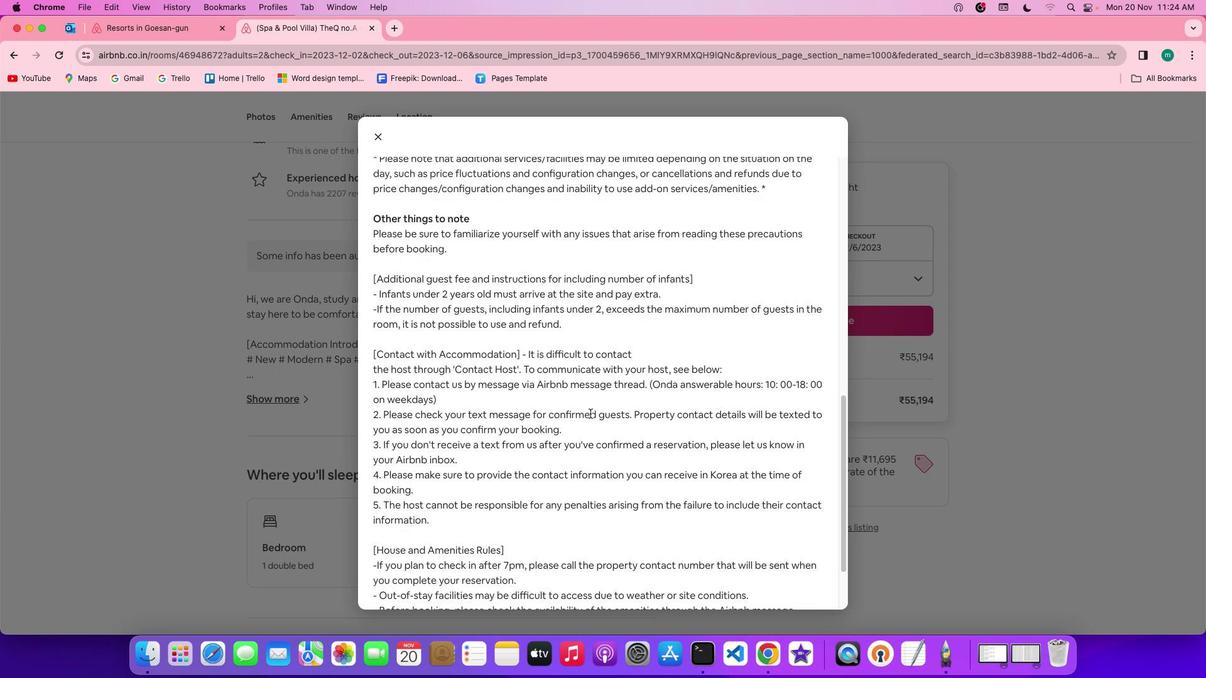 
Action: Mouse scrolled (519, 411) with delta (73, -6)
Screenshot: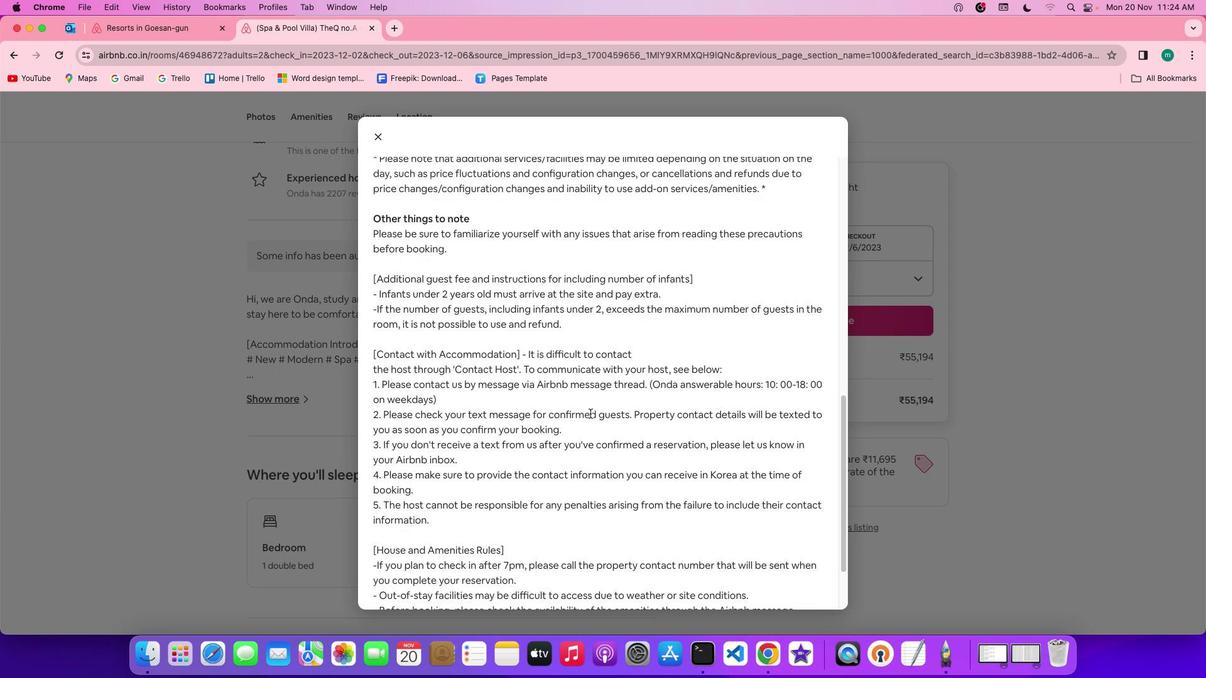 
Action: Mouse scrolled (519, 411) with delta (73, -8)
Screenshot: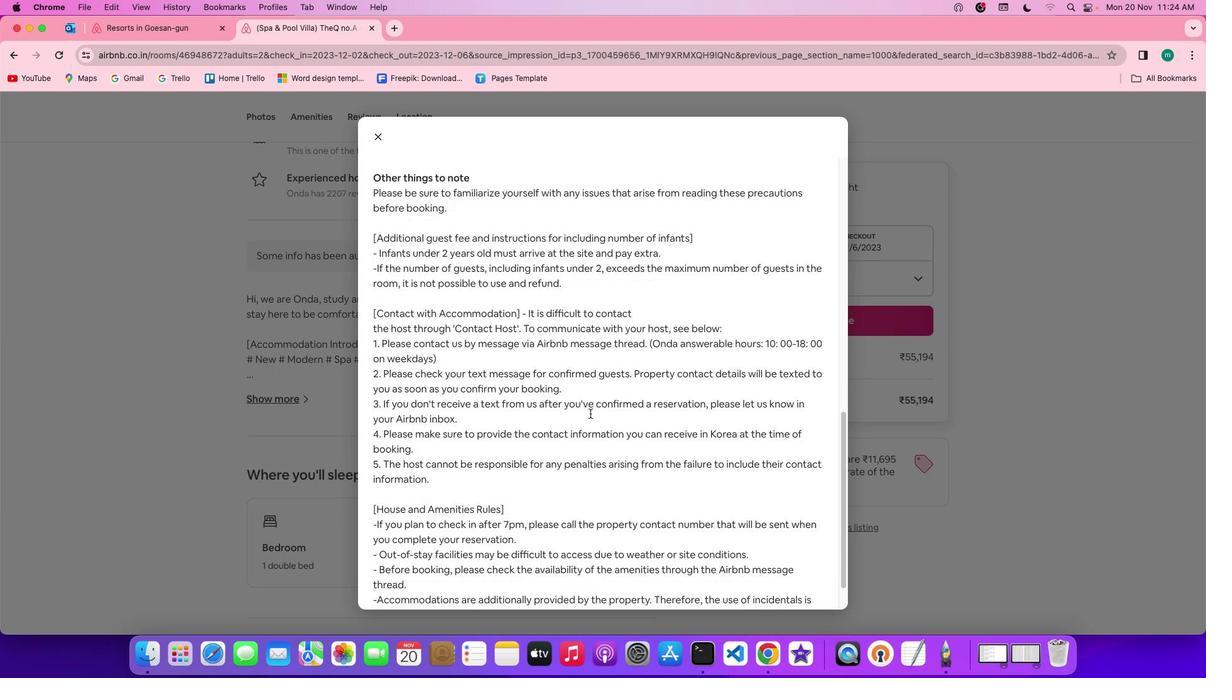 
Action: Mouse scrolled (519, 411) with delta (73, -6)
Screenshot: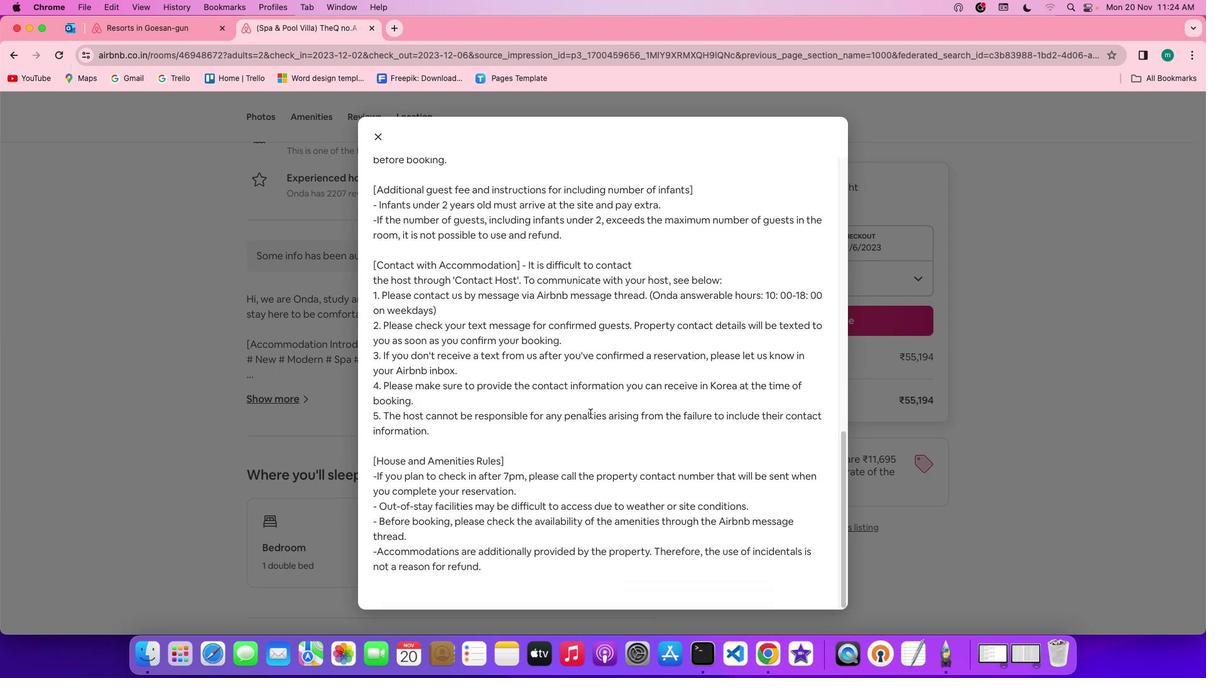 
Action: Mouse scrolled (519, 411) with delta (73, -6)
Screenshot: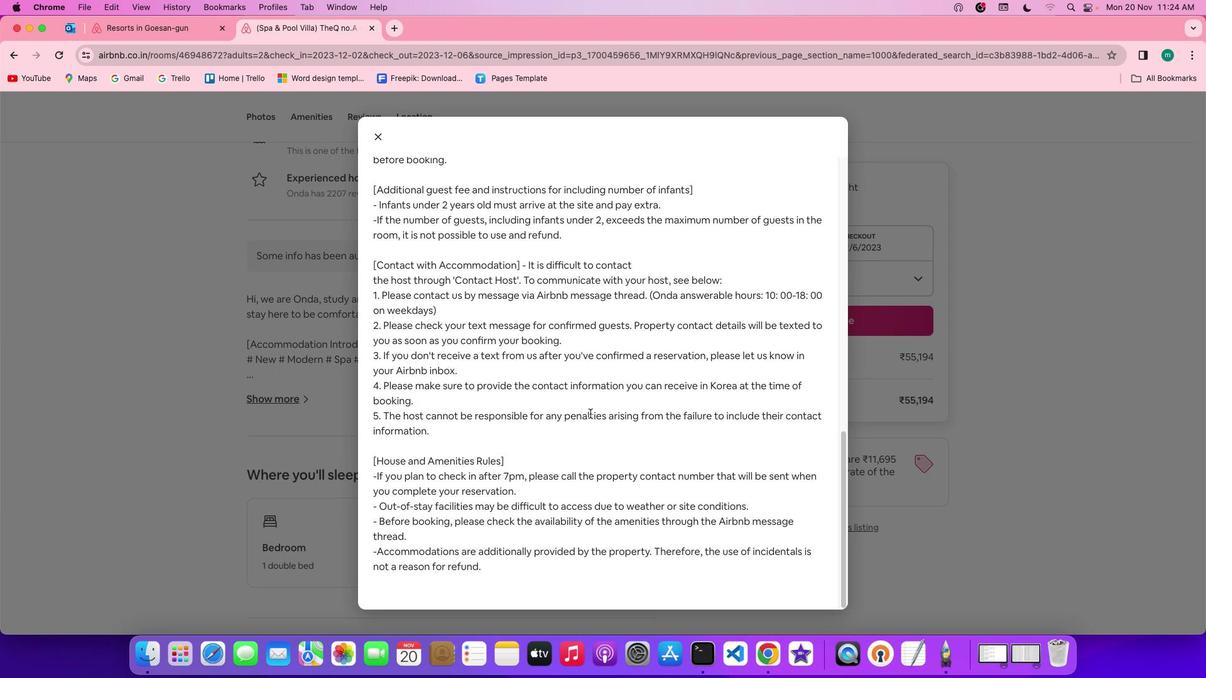 
Action: Mouse scrolled (519, 411) with delta (73, -6)
Screenshot: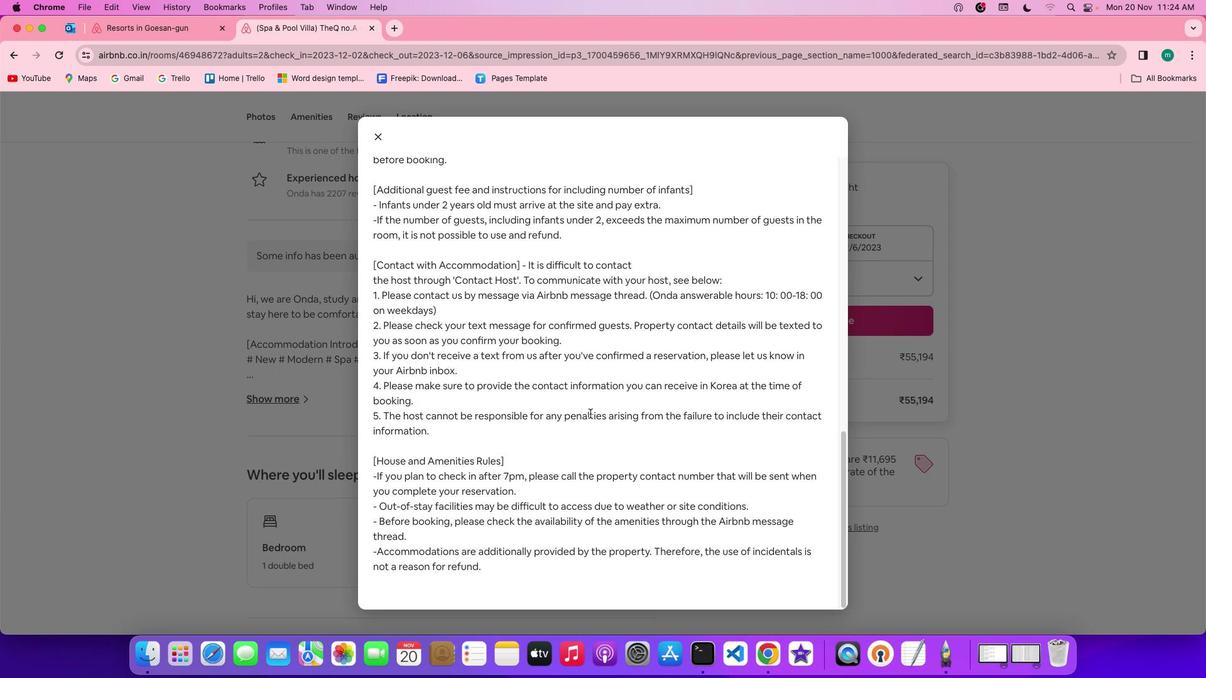 
Action: Mouse scrolled (519, 411) with delta (73, -6)
Screenshot: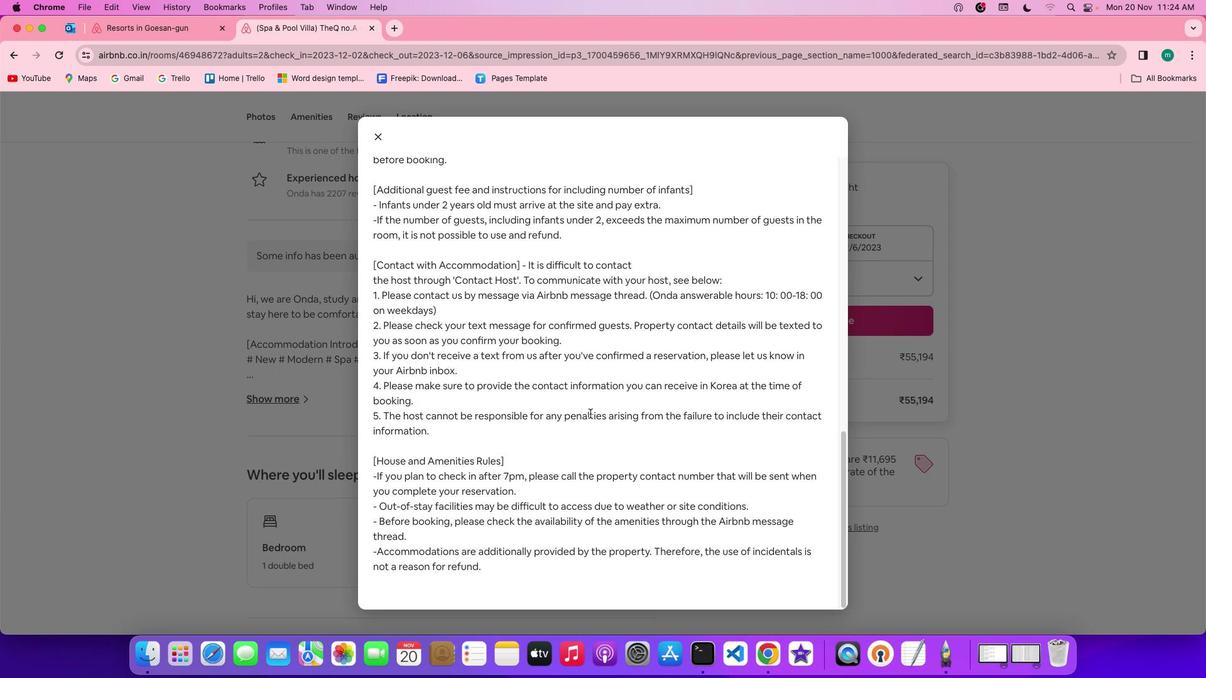 
Action: Mouse scrolled (519, 411) with delta (73, -7)
Screenshot: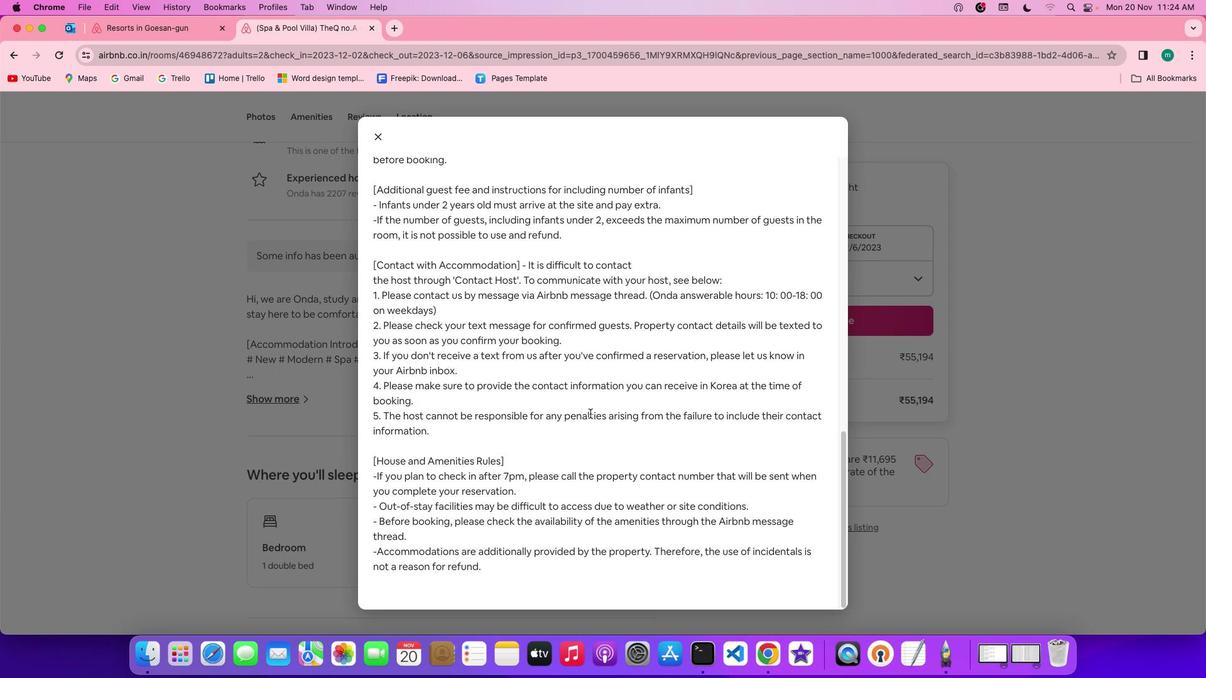 
Action: Mouse scrolled (519, 411) with delta (73, -6)
Screenshot: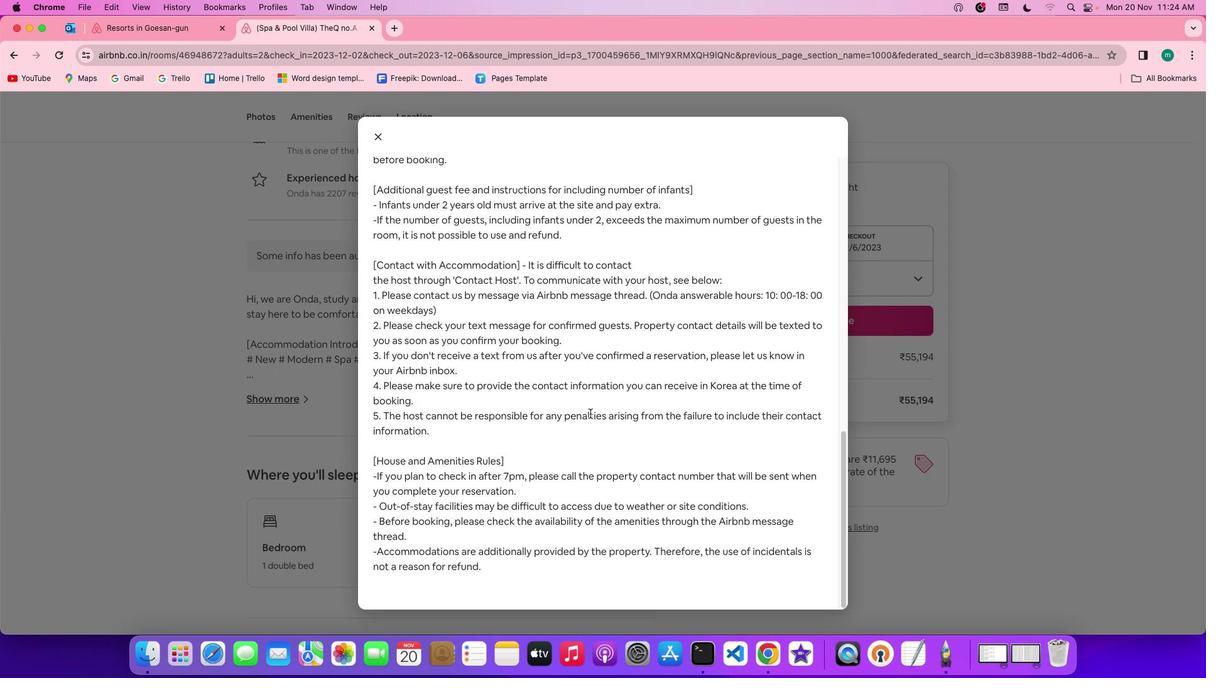 
Action: Mouse scrolled (519, 411) with delta (73, -6)
Screenshot: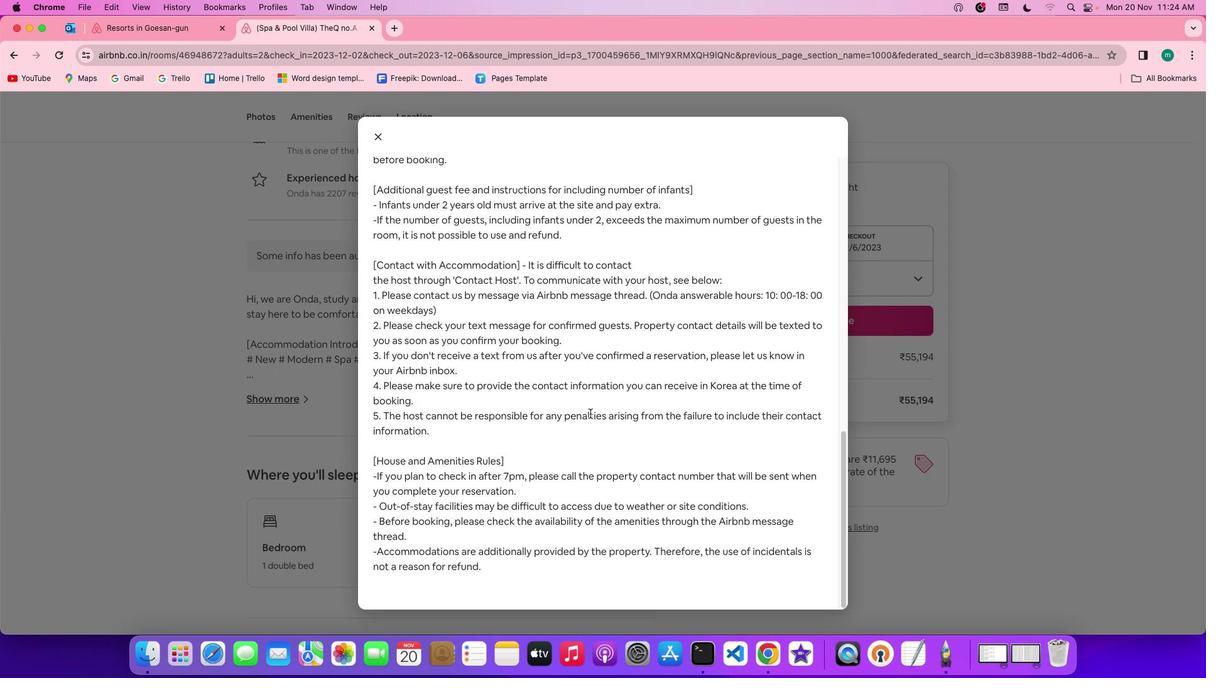 
Action: Mouse scrolled (519, 411) with delta (73, -6)
Screenshot: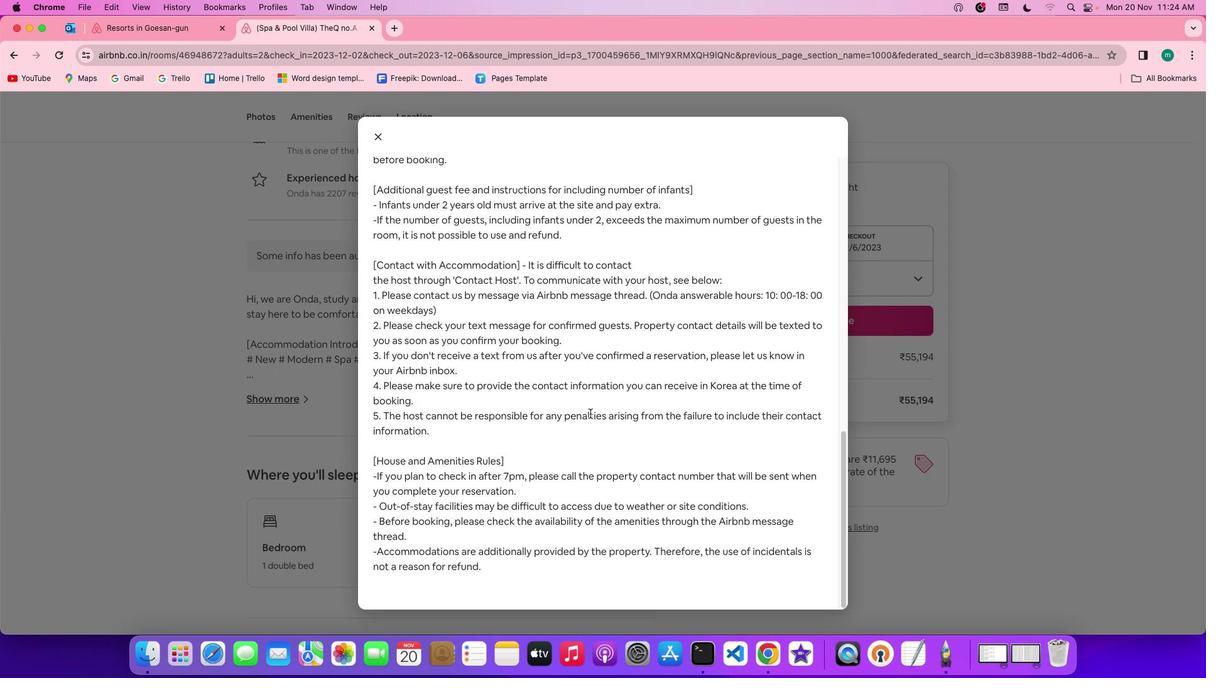 
Action: Mouse scrolled (519, 411) with delta (73, -7)
Screenshot: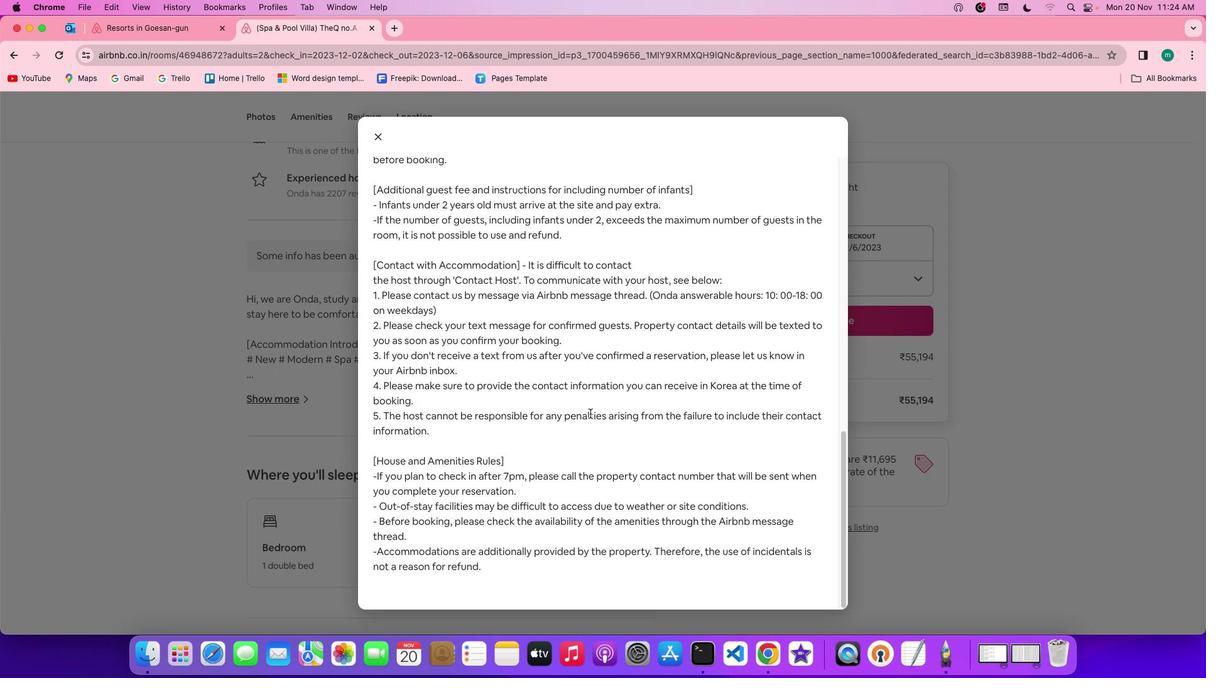 
Action: Mouse scrolled (519, 411) with delta (73, -8)
Screenshot: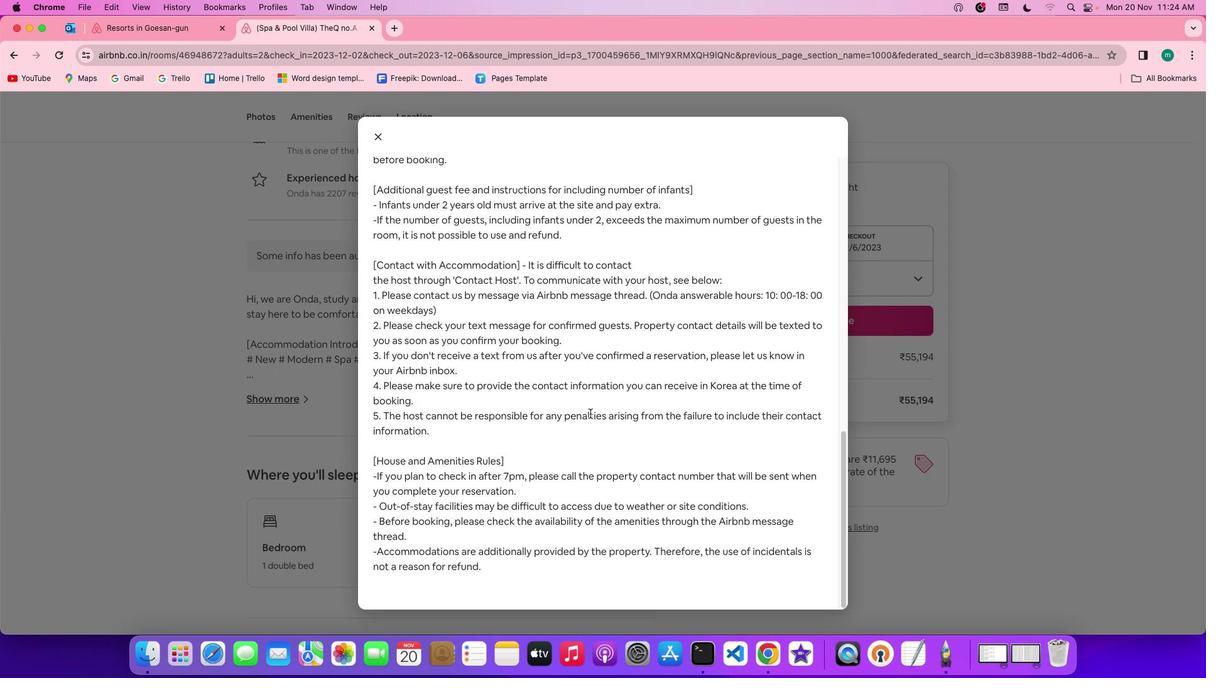 
Action: Mouse scrolled (519, 411) with delta (73, -8)
Screenshot: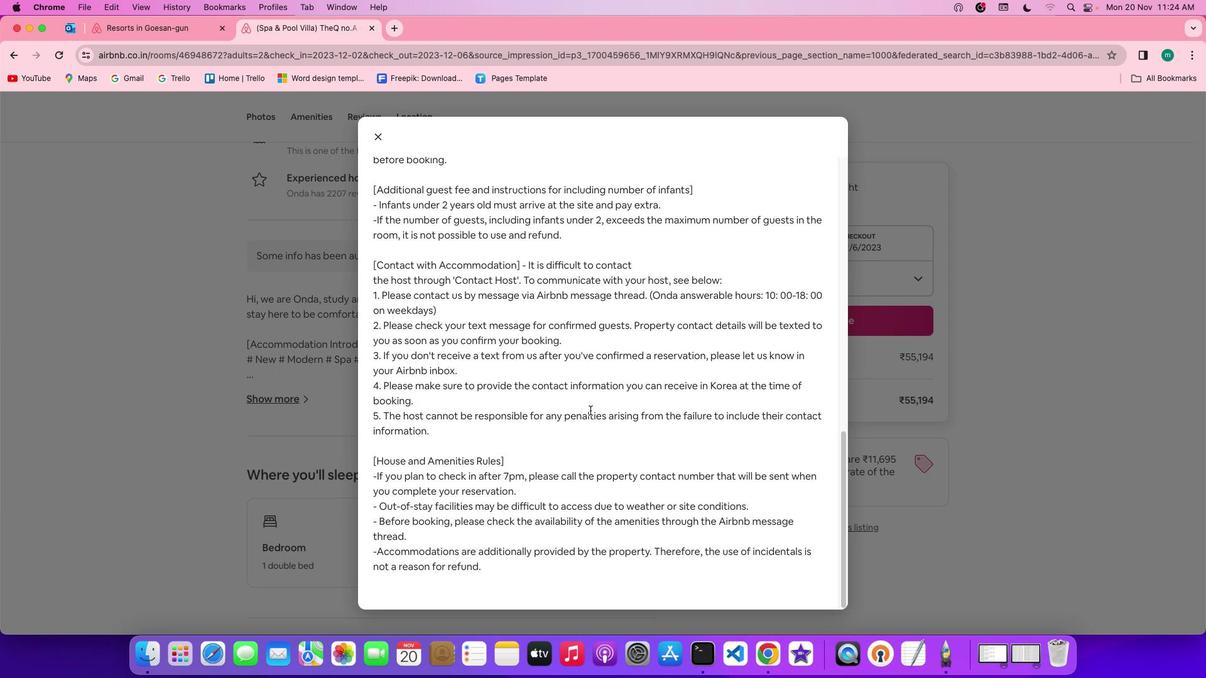 
Action: Mouse moved to (362, 131)
Screenshot: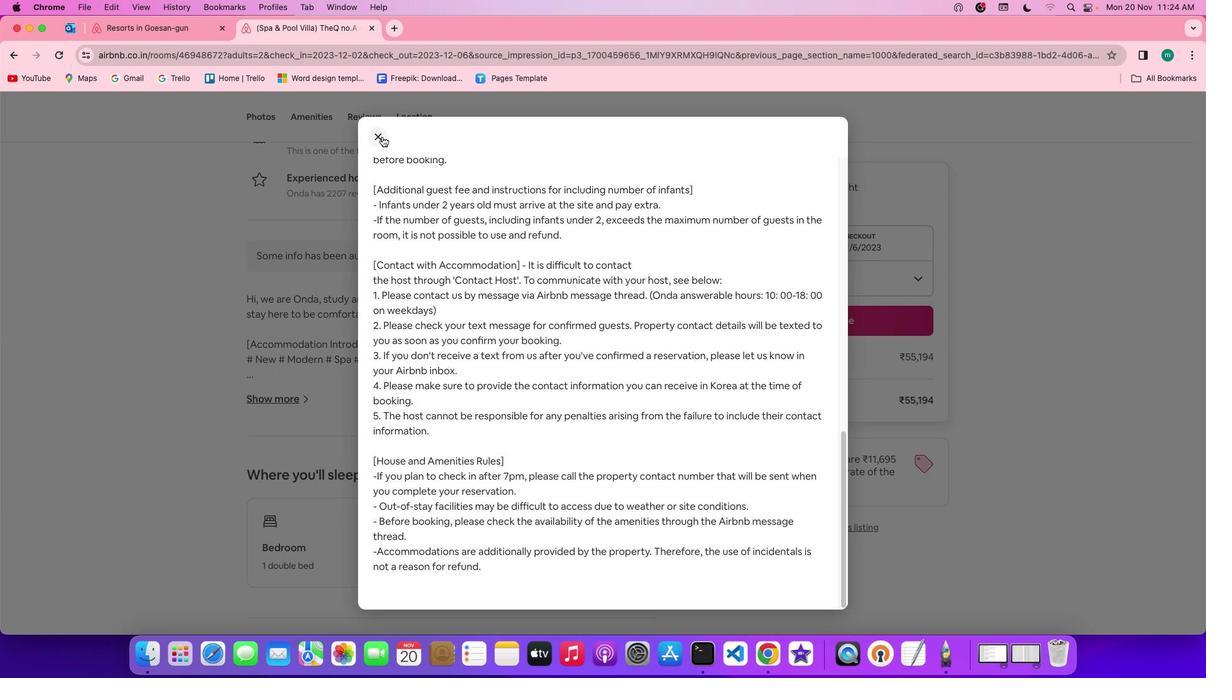 
Action: Mouse pressed left at (362, 131)
Screenshot: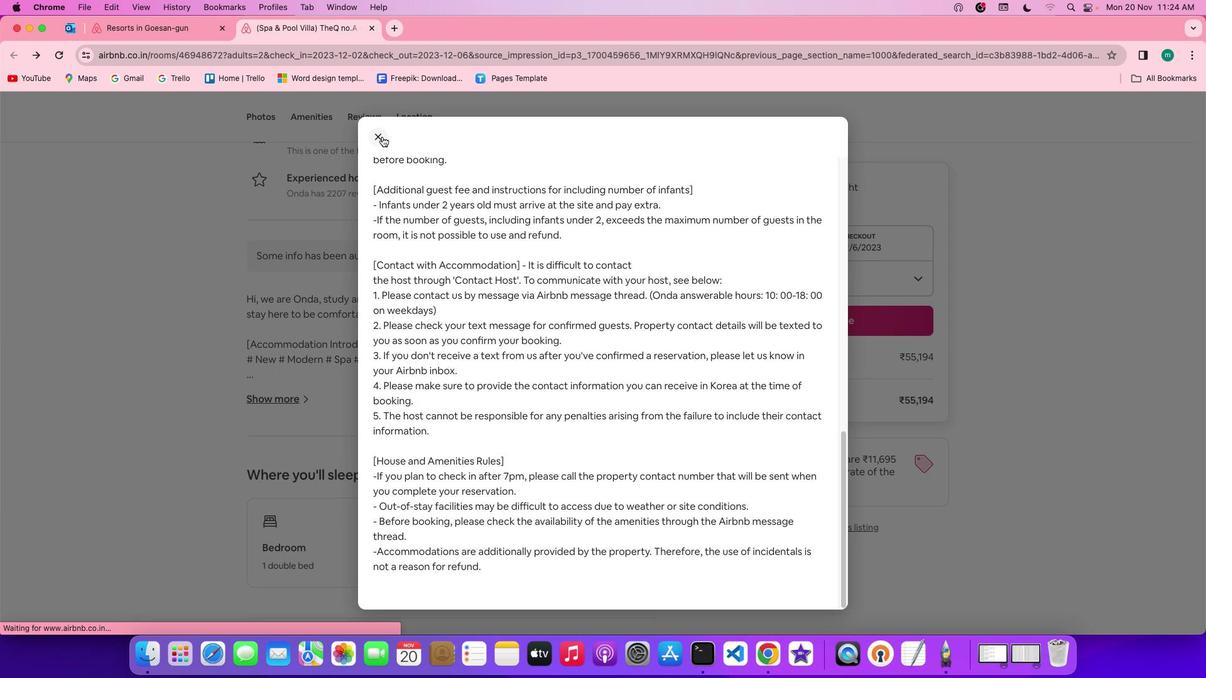 
Action: Mouse moved to (409, 339)
Screenshot: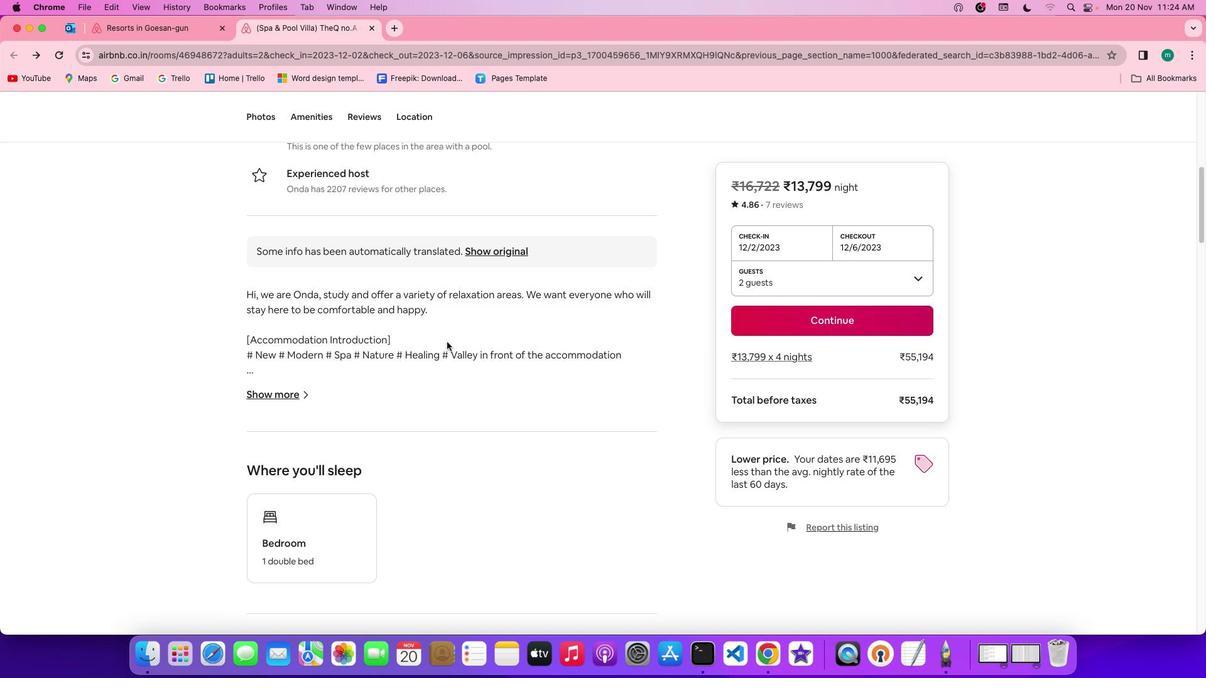 
Action: Mouse scrolled (409, 339) with delta (73, -6)
Screenshot: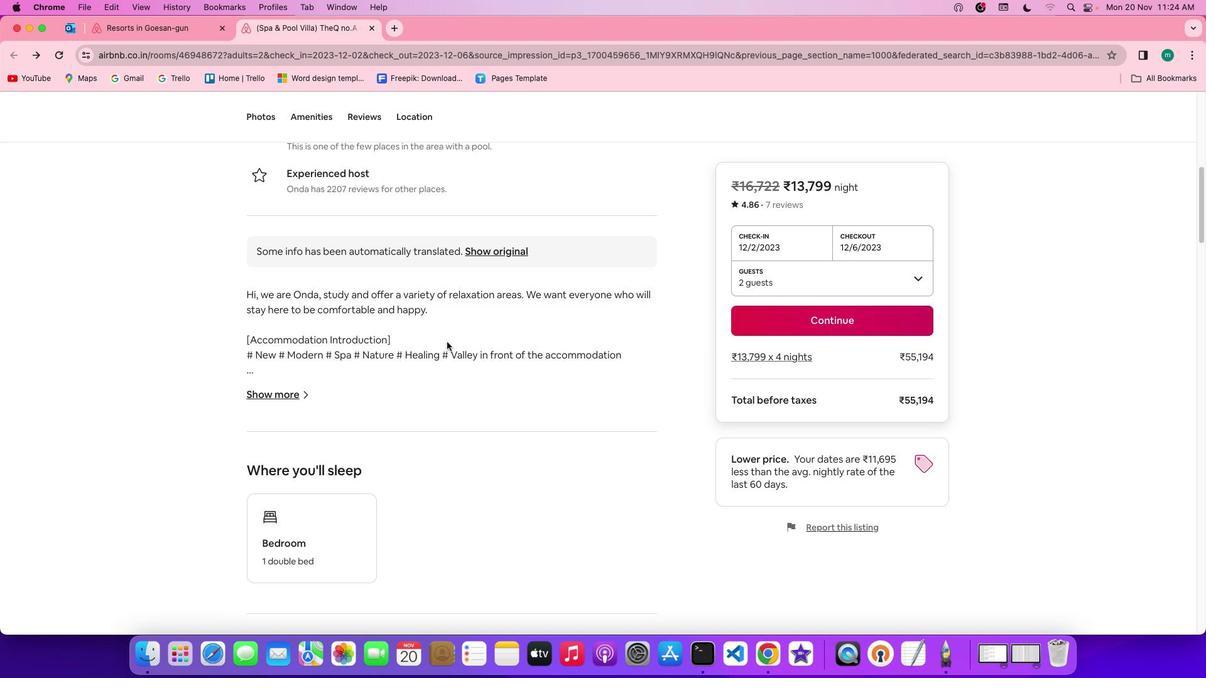 
Action: Mouse moved to (410, 339)
Screenshot: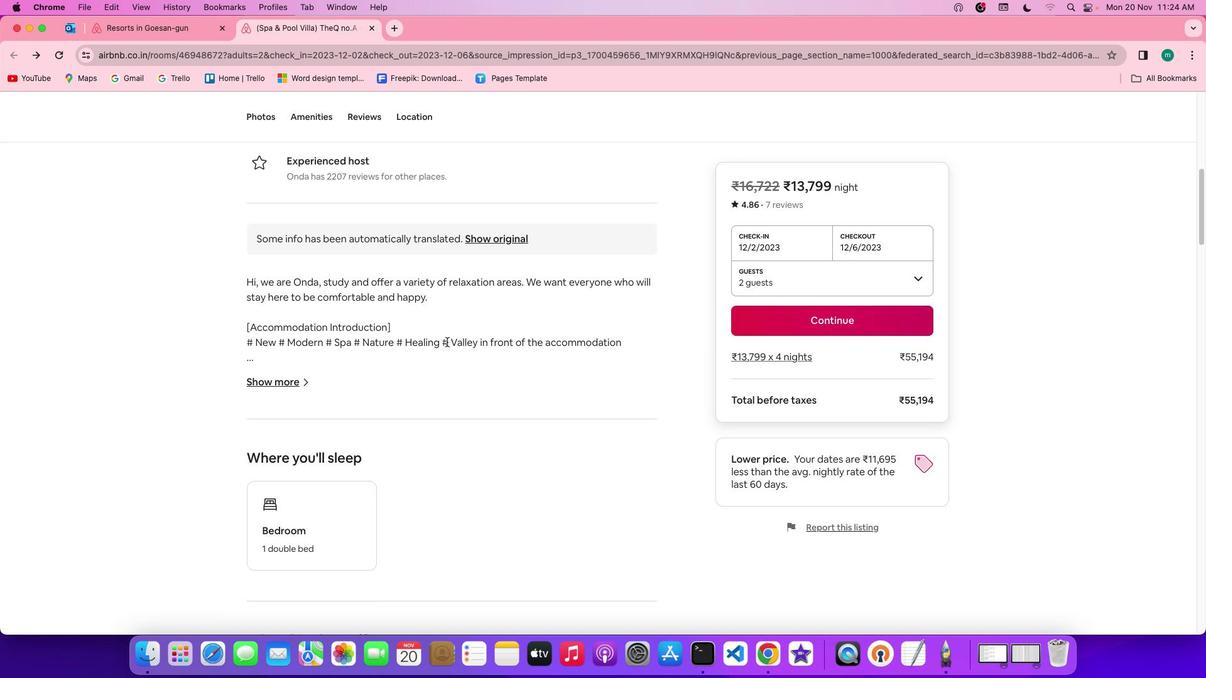 
Action: Mouse scrolled (410, 339) with delta (73, -6)
Screenshot: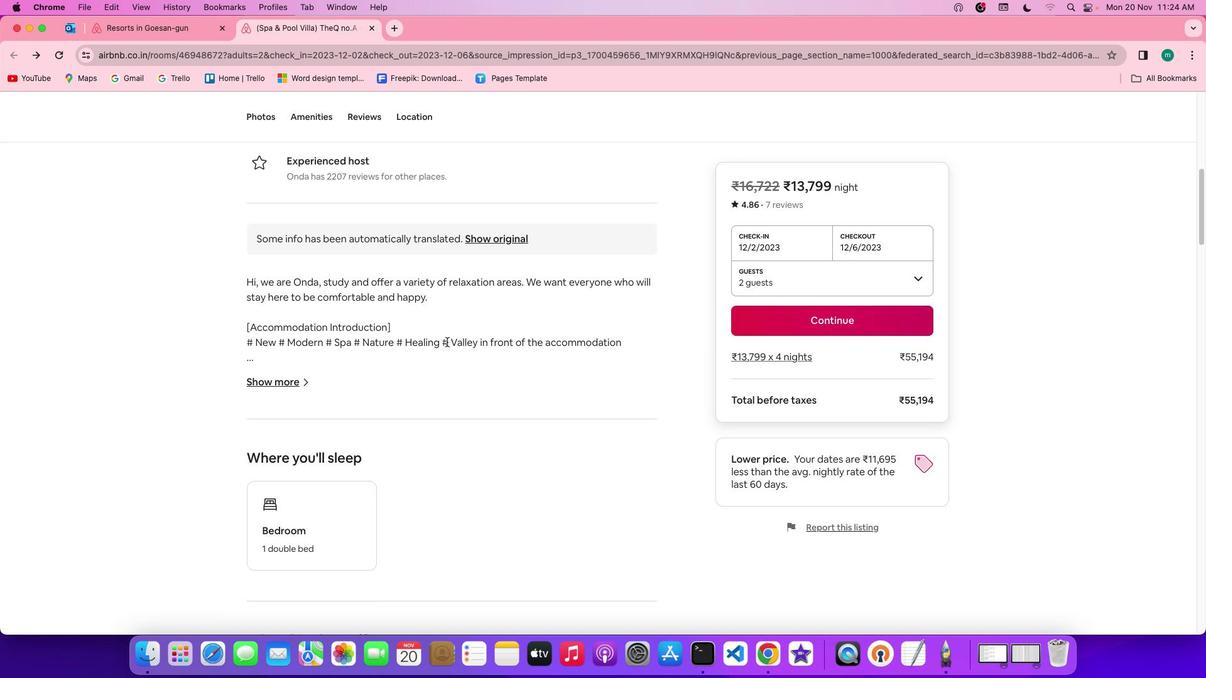 
Action: Mouse moved to (411, 339)
Screenshot: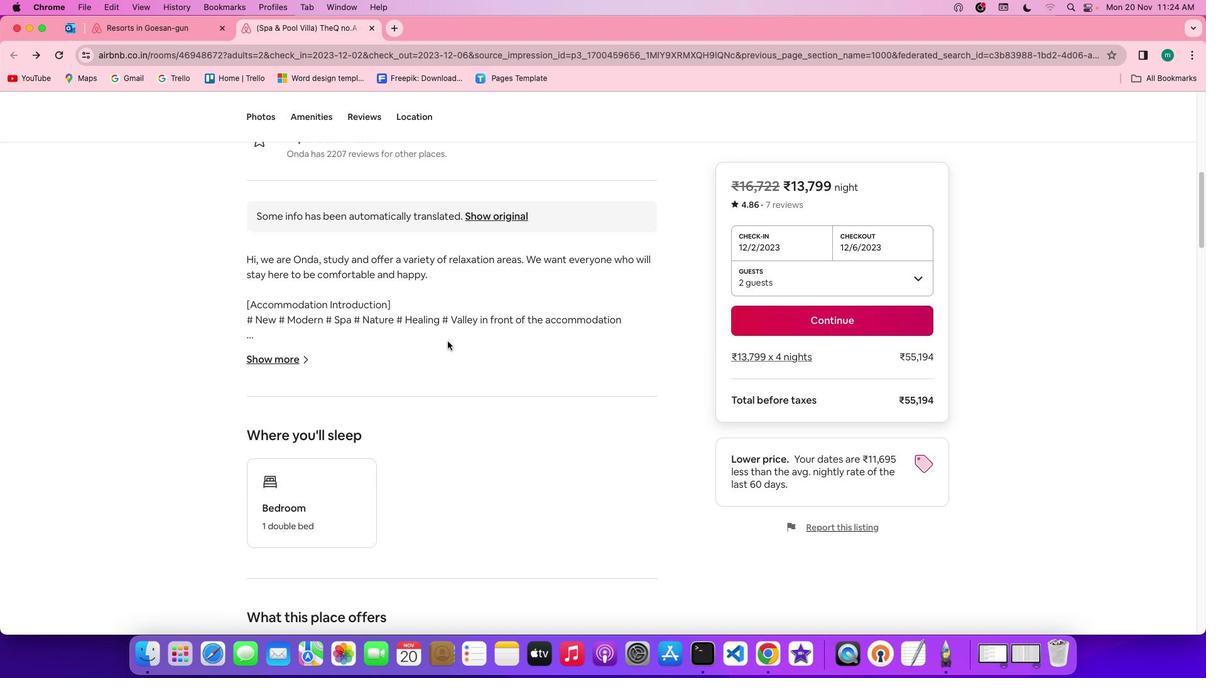 
Action: Mouse scrolled (411, 339) with delta (73, -6)
Screenshot: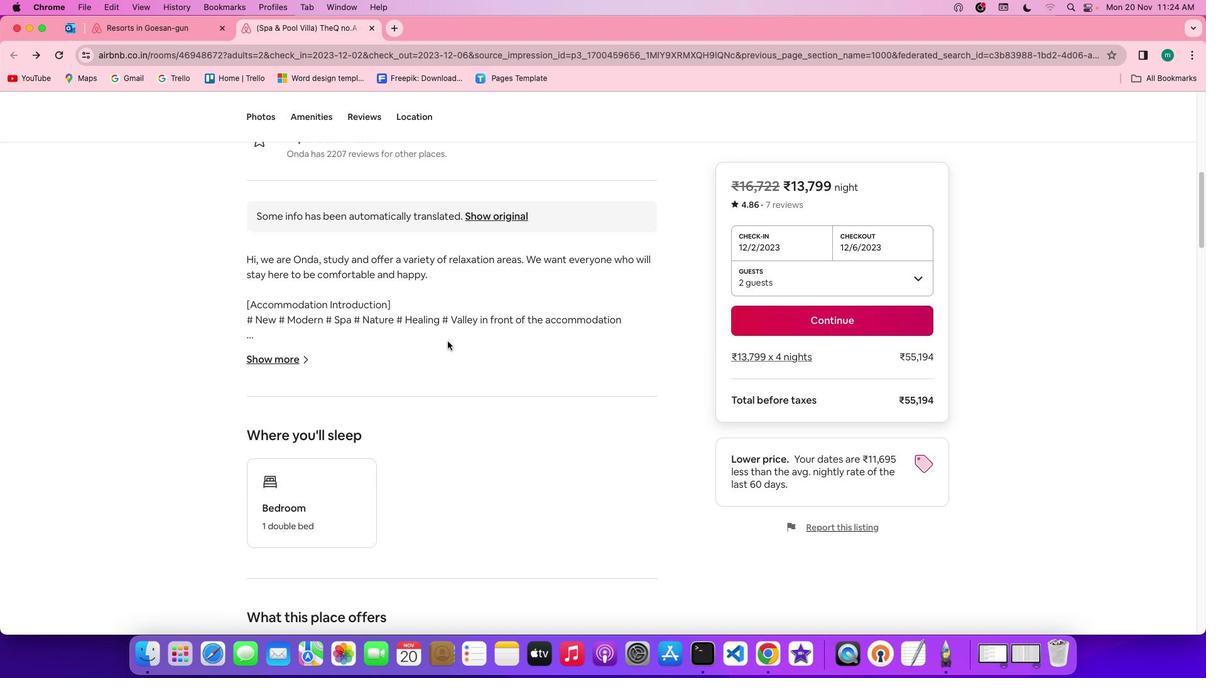 
Action: Mouse moved to (411, 338)
Screenshot: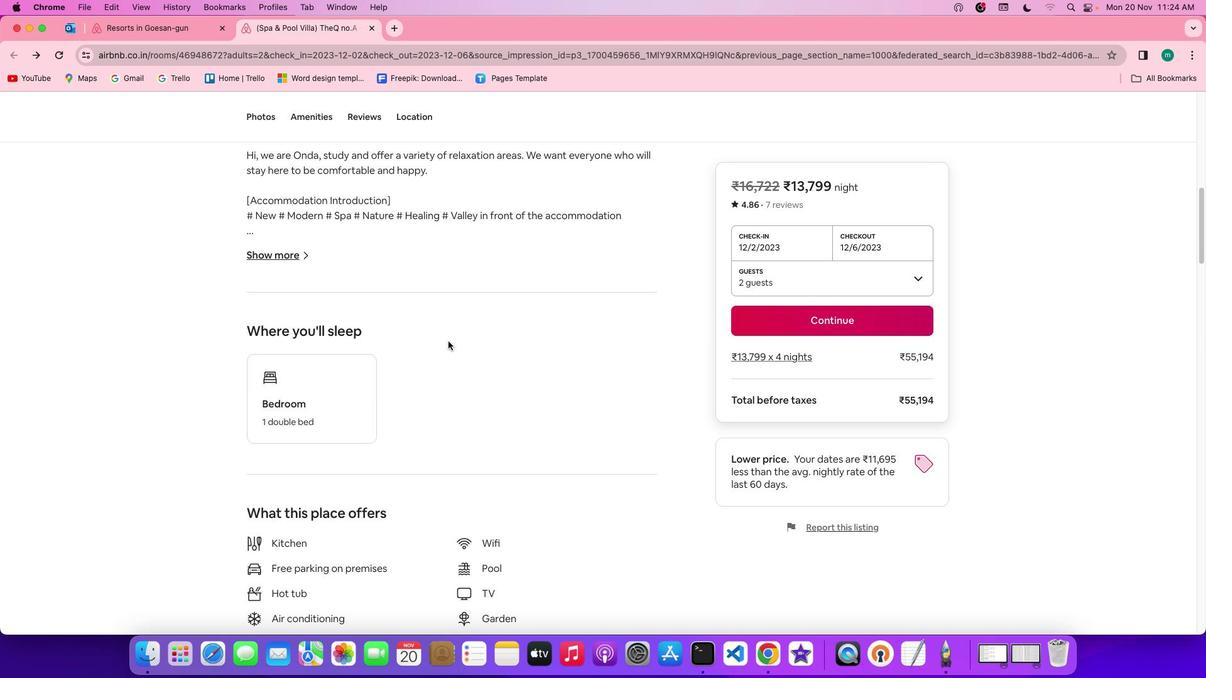 
Action: Mouse scrolled (411, 338) with delta (73, -7)
Screenshot: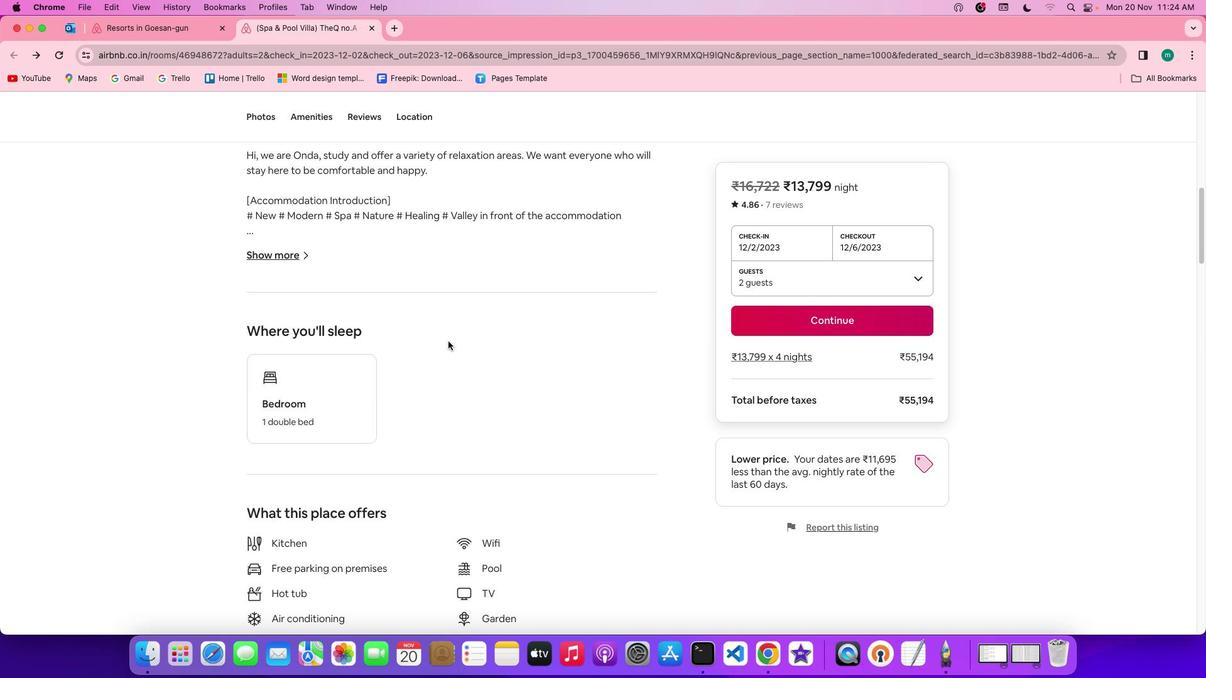 
Action: Mouse moved to (412, 338)
Screenshot: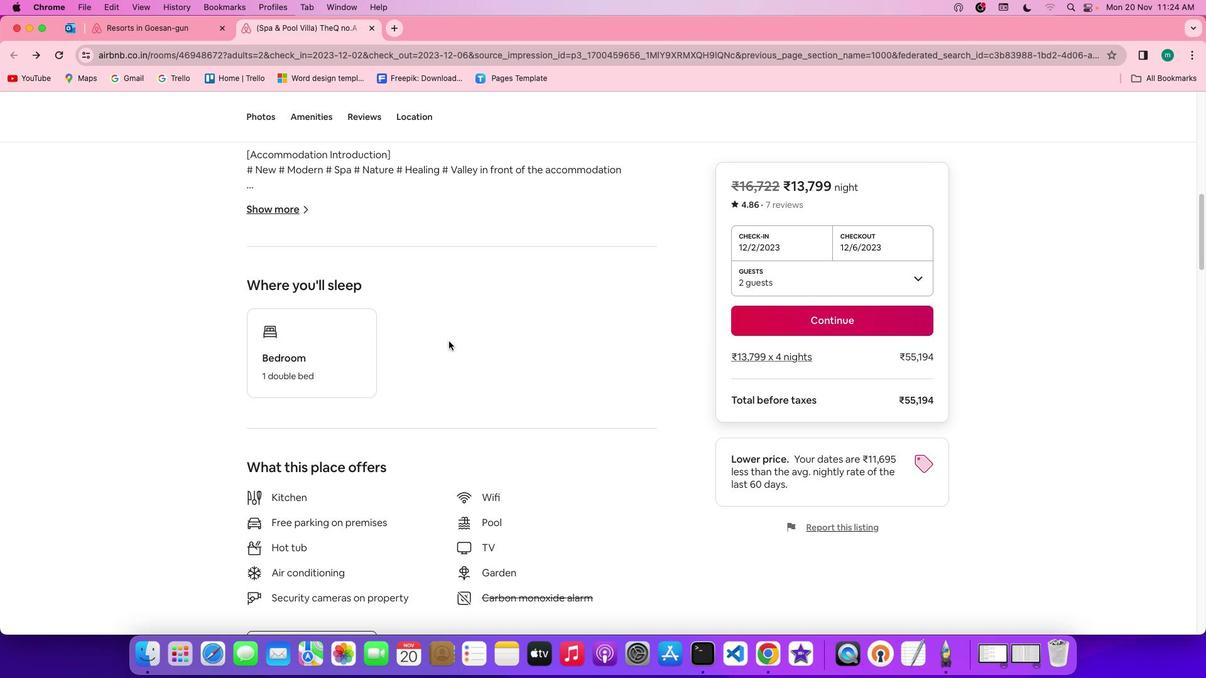 
Action: Mouse scrolled (412, 338) with delta (73, -6)
Screenshot: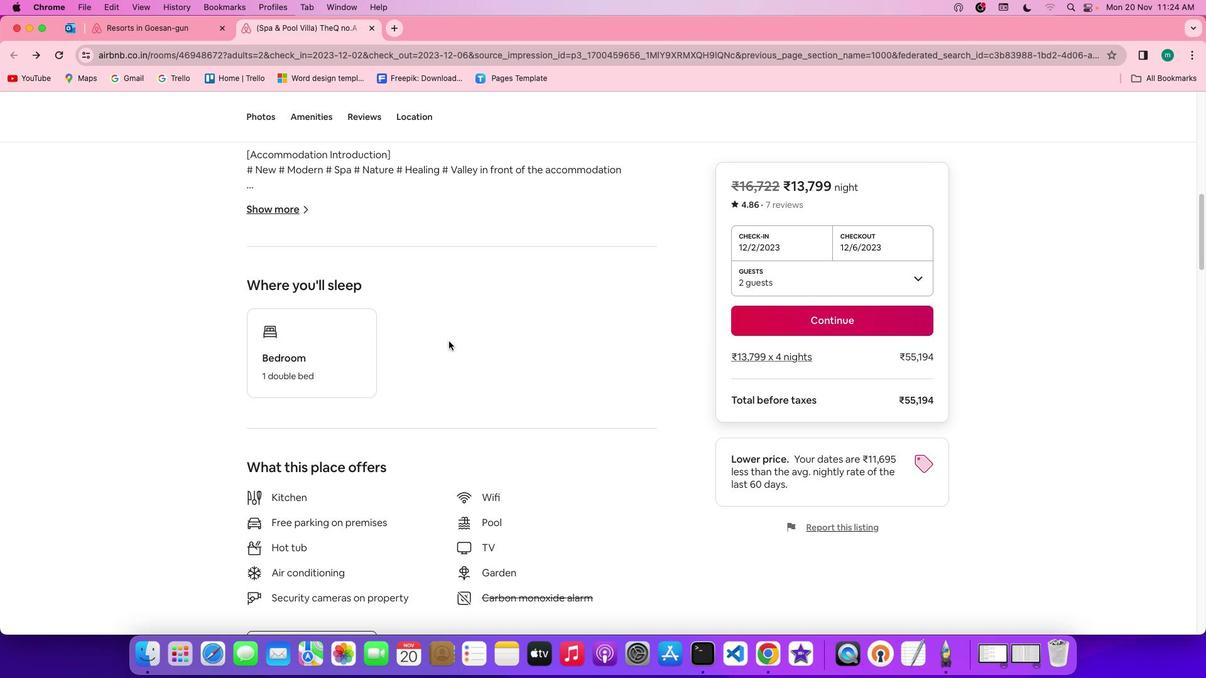 
Action: Mouse scrolled (412, 338) with delta (73, -6)
Screenshot: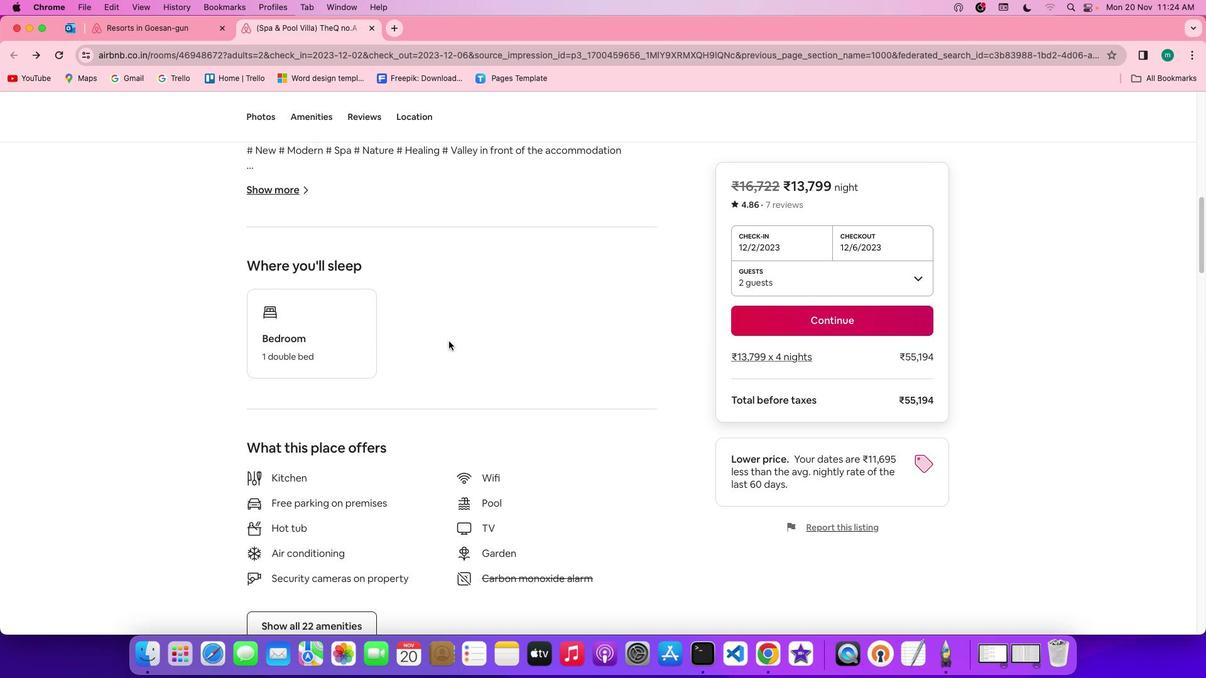 
Action: Mouse moved to (412, 338)
Screenshot: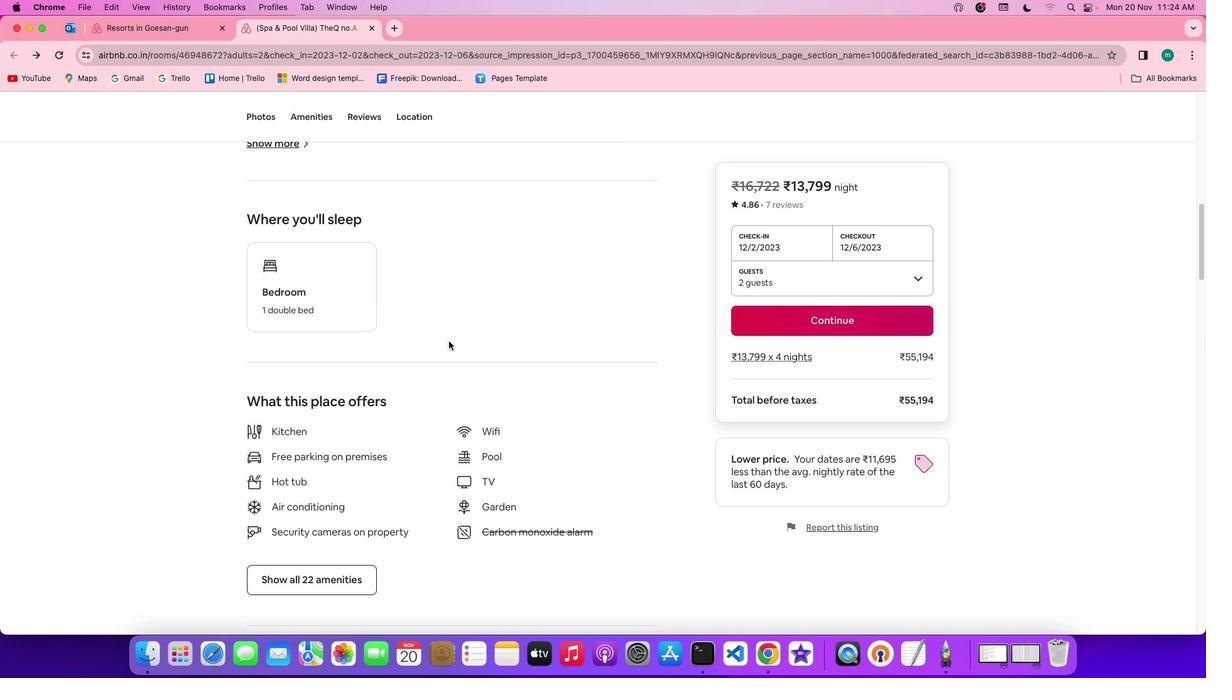 
Action: Mouse scrolled (412, 338) with delta (73, -7)
Screenshot: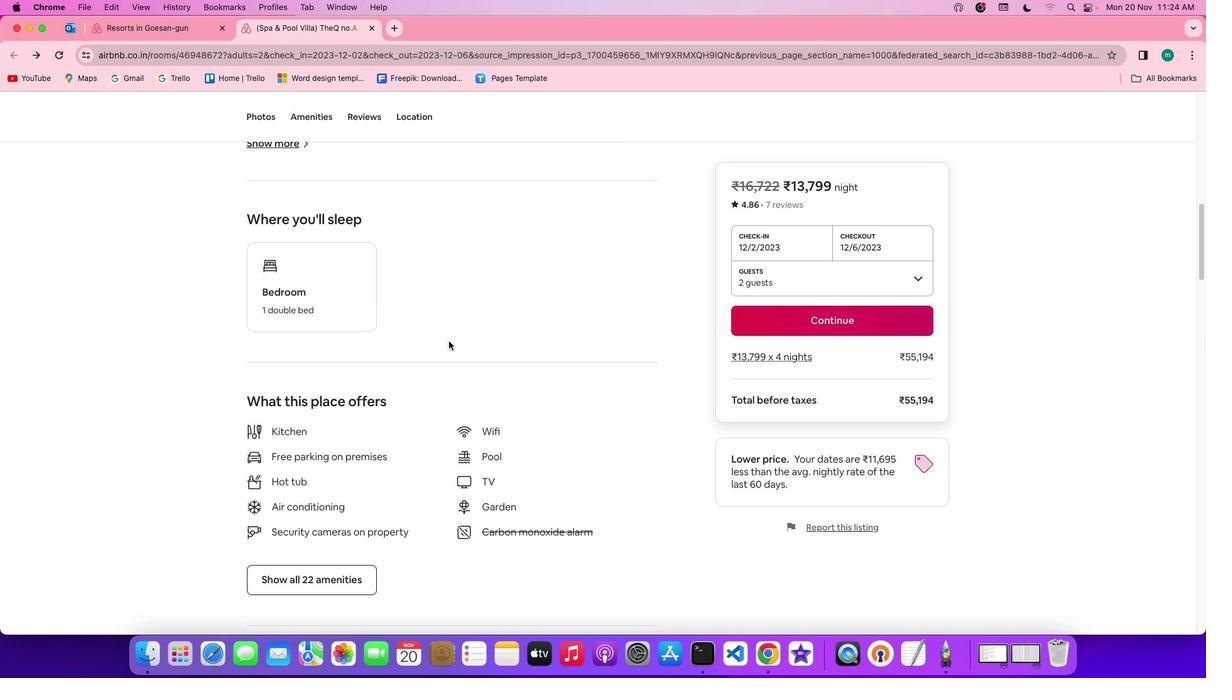 
Action: Mouse scrolled (412, 338) with delta (73, -8)
Screenshot: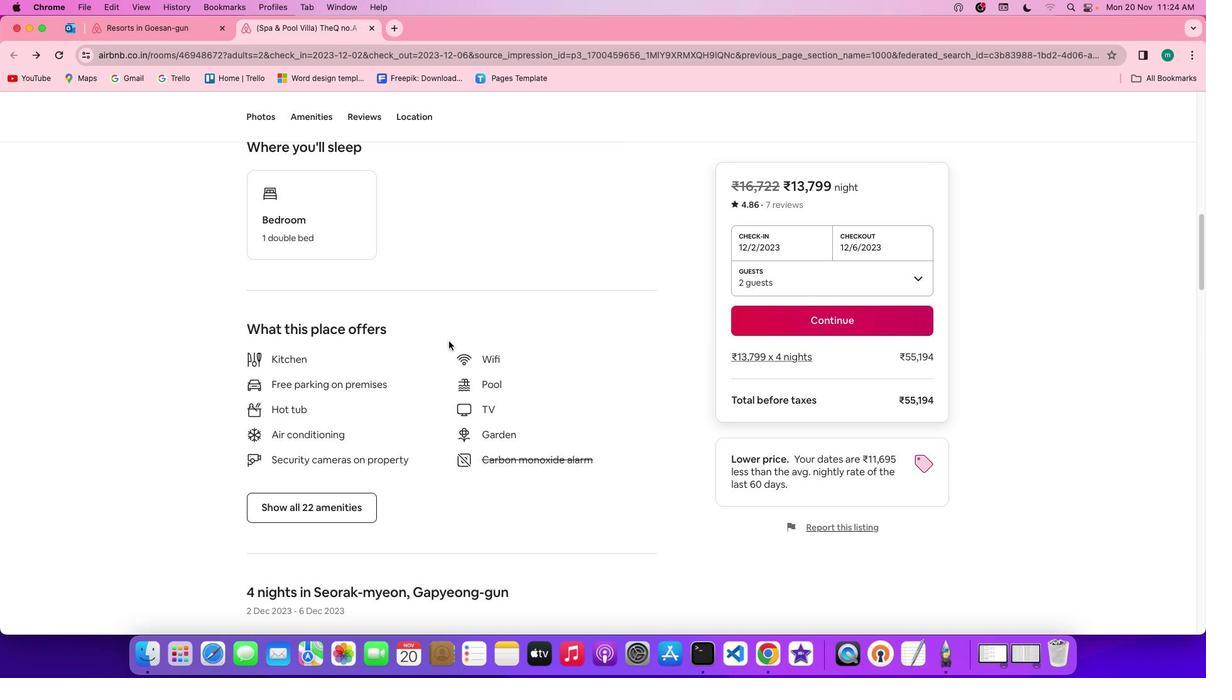 
Action: Mouse moved to (322, 423)
Screenshot: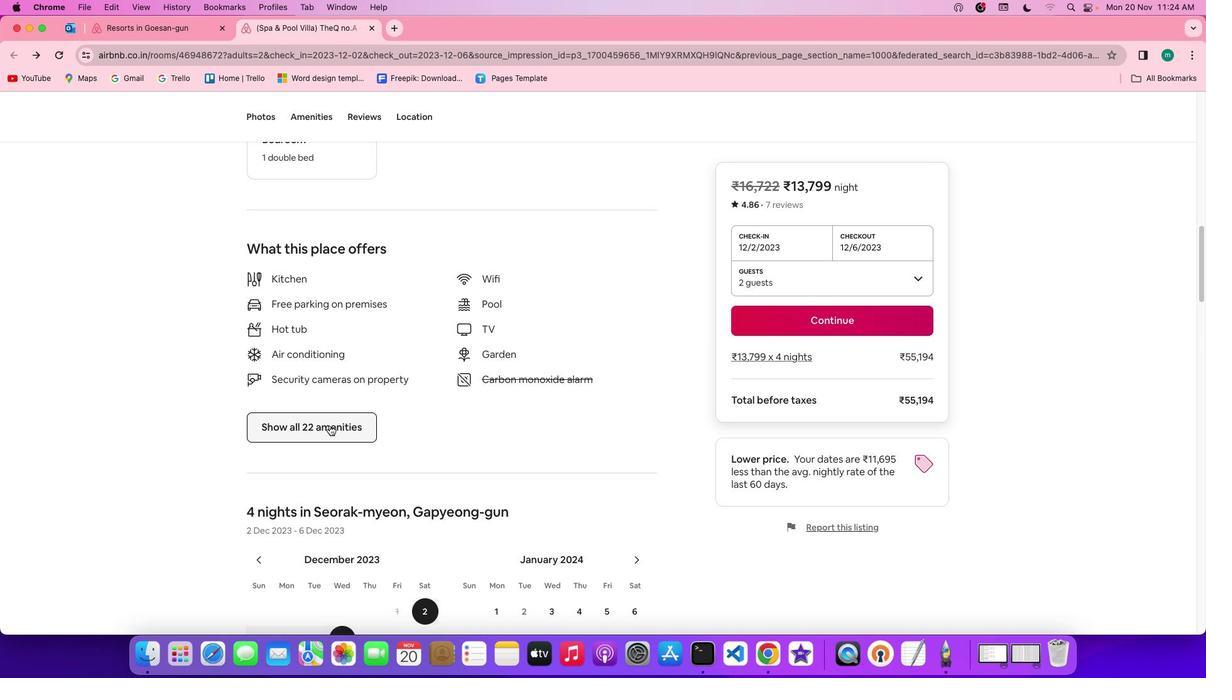 
Action: Mouse pressed left at (322, 423)
Screenshot: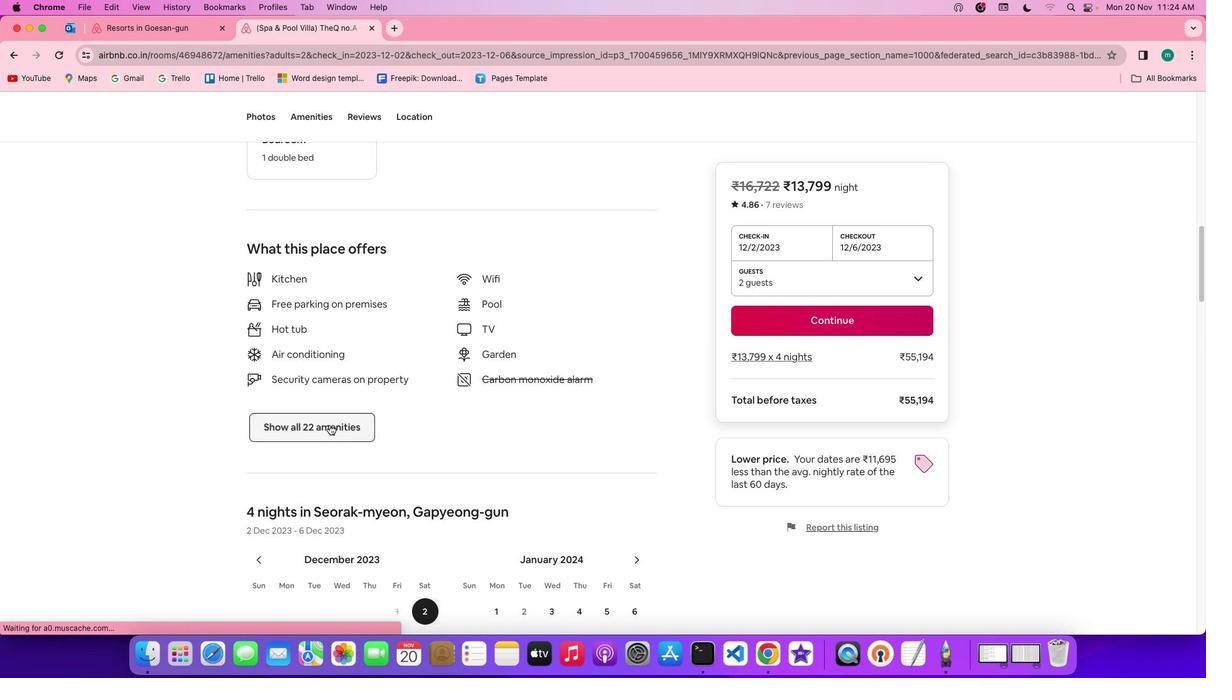 
Action: Mouse moved to (526, 355)
Screenshot: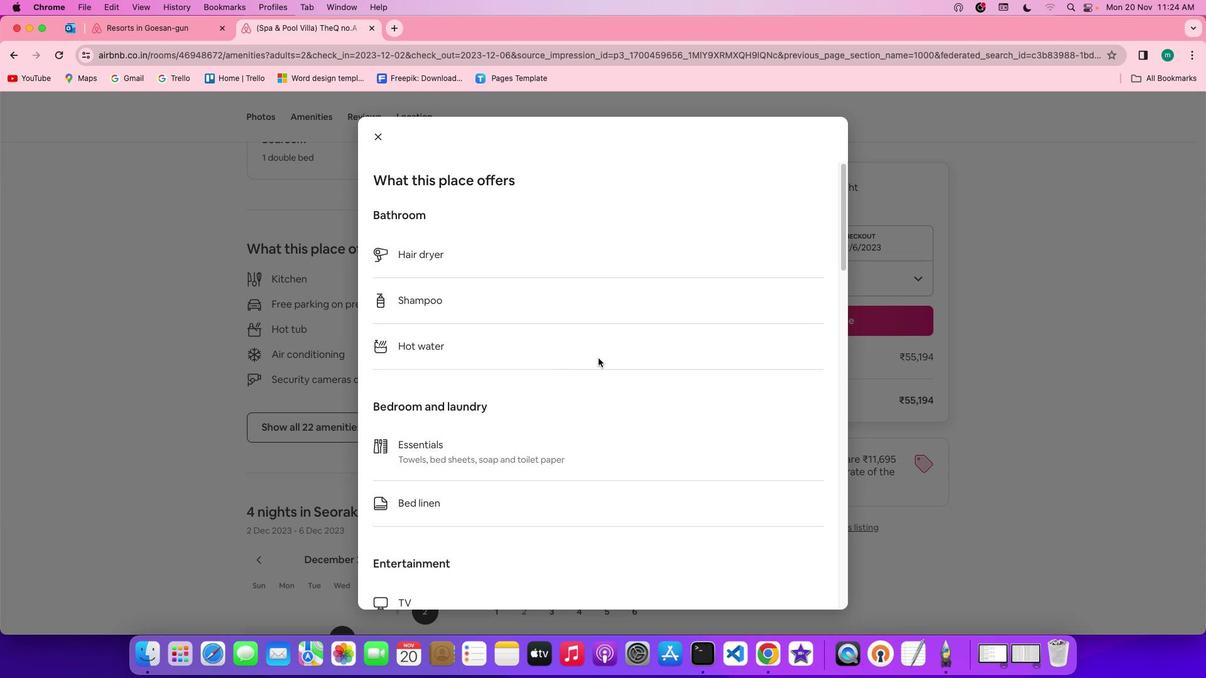 
Action: Mouse scrolled (526, 355) with delta (73, -6)
Screenshot: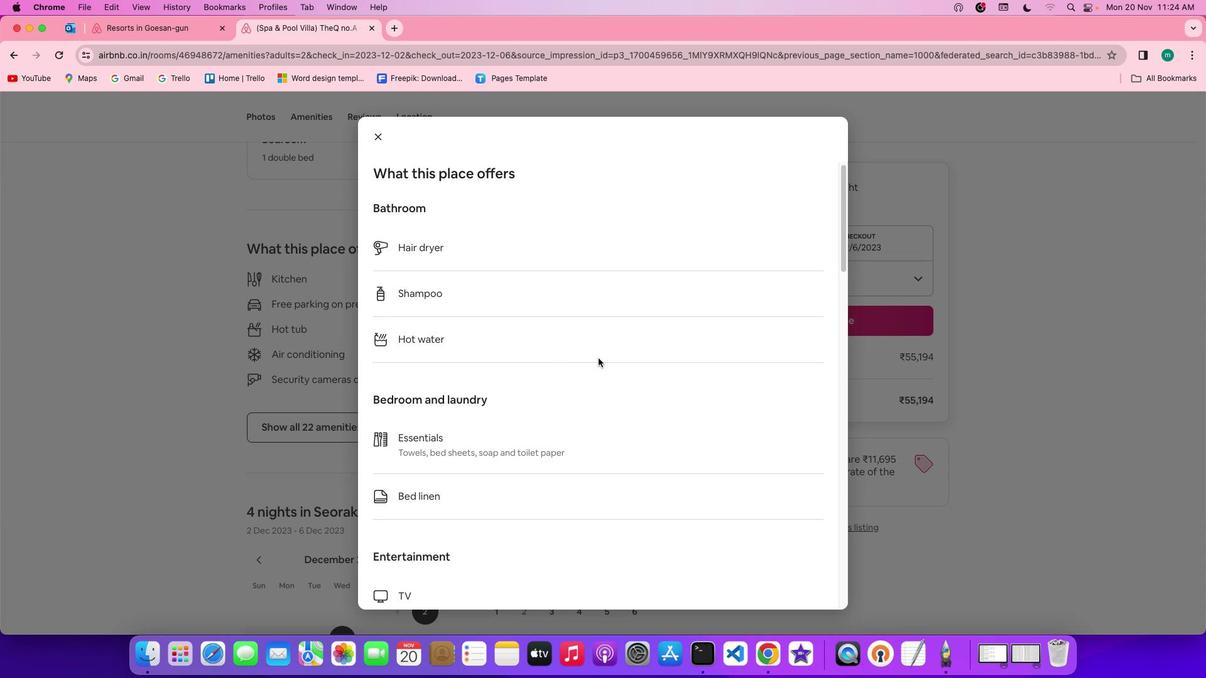 
Action: Mouse scrolled (526, 355) with delta (73, -6)
Screenshot: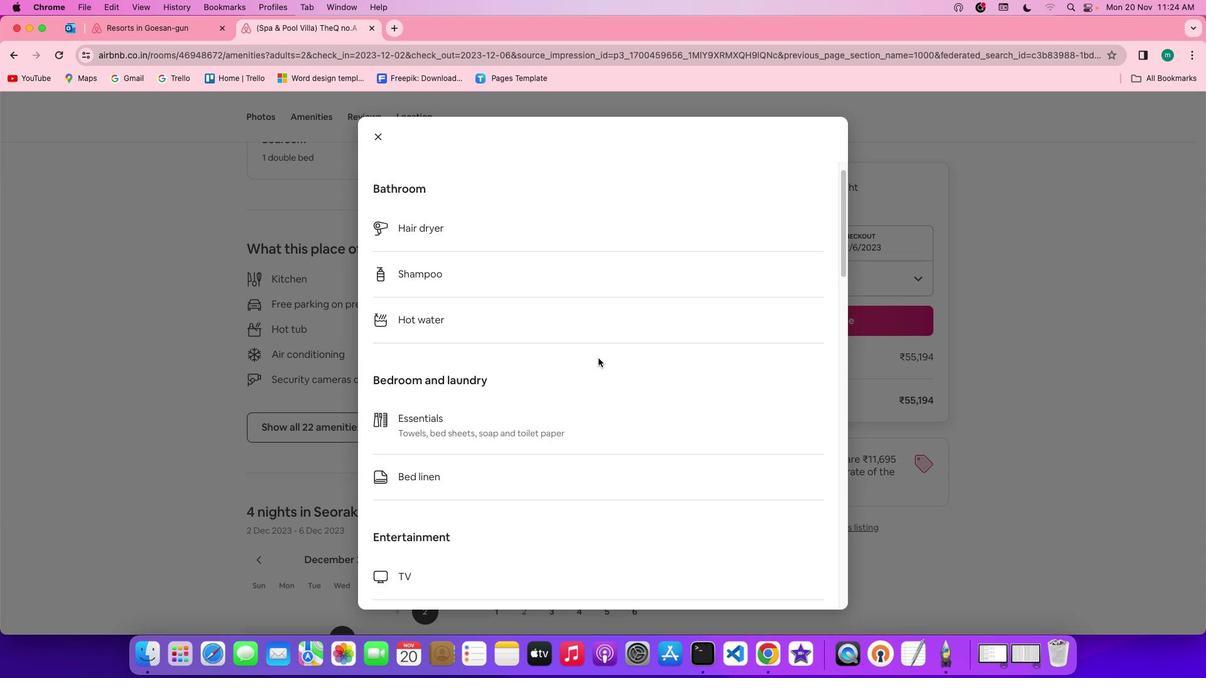 
Action: Mouse scrolled (526, 355) with delta (73, -7)
Screenshot: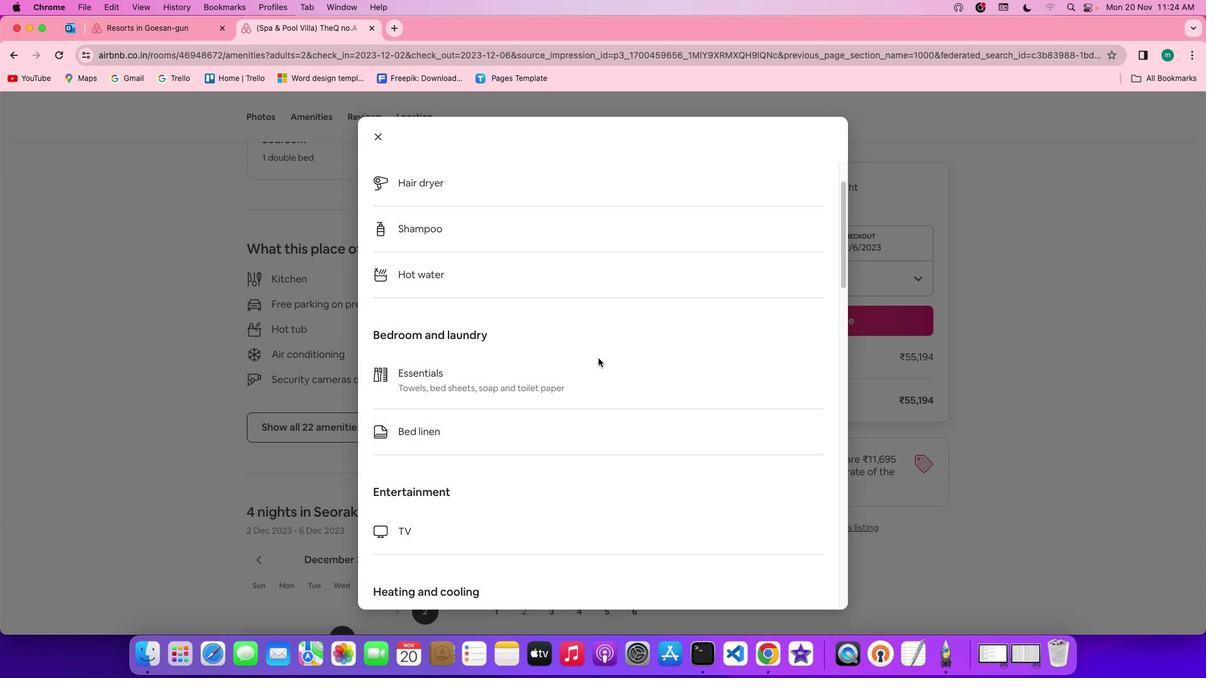 
Action: Mouse scrolled (526, 355) with delta (73, -8)
Screenshot: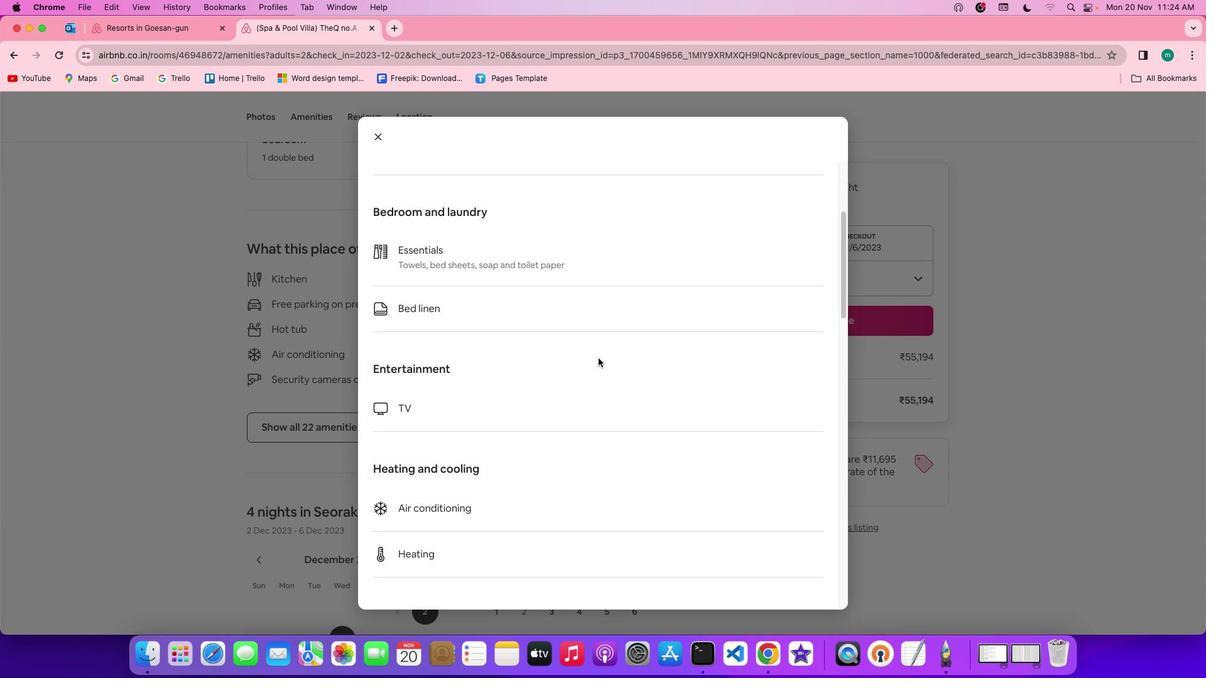 
Action: Mouse scrolled (526, 355) with delta (73, -6)
Screenshot: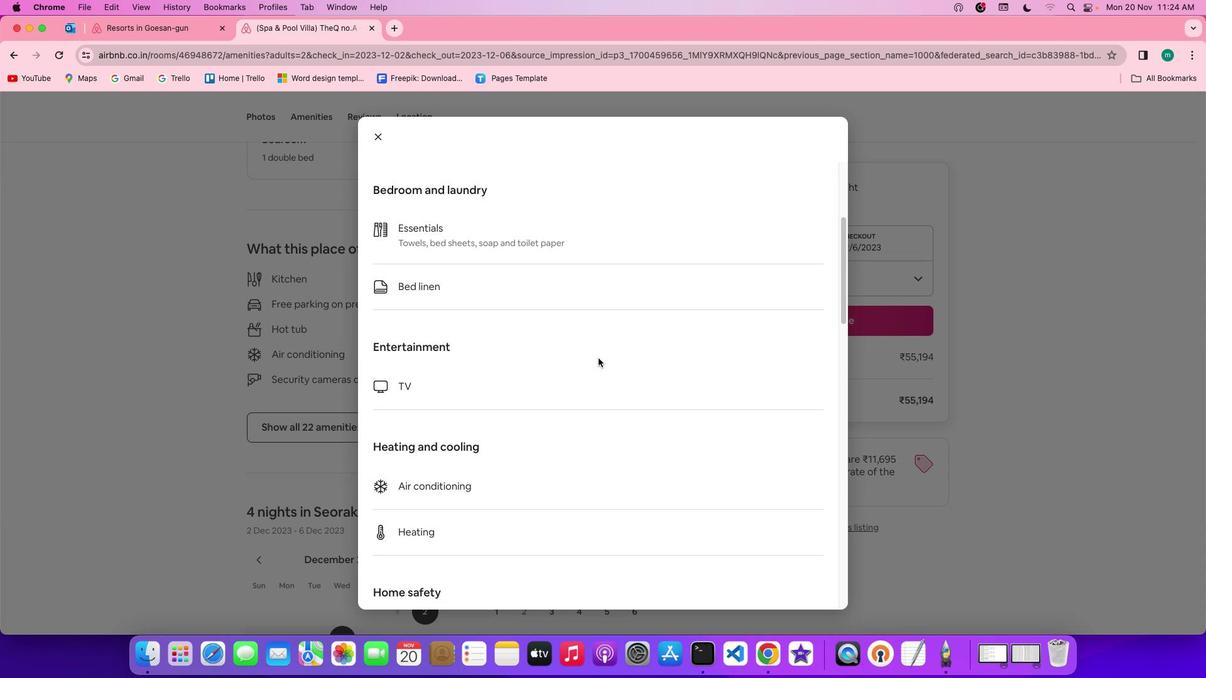 
Action: Mouse scrolled (526, 355) with delta (73, -6)
Screenshot: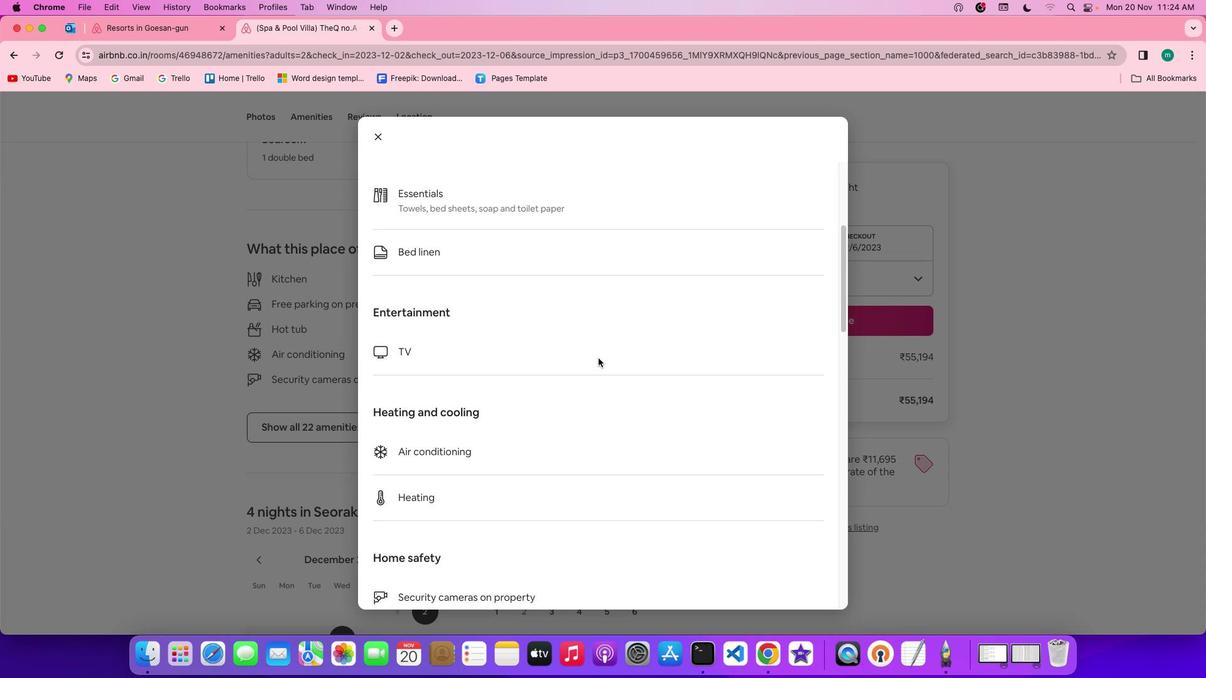 
Action: Mouse scrolled (526, 355) with delta (73, -6)
Screenshot: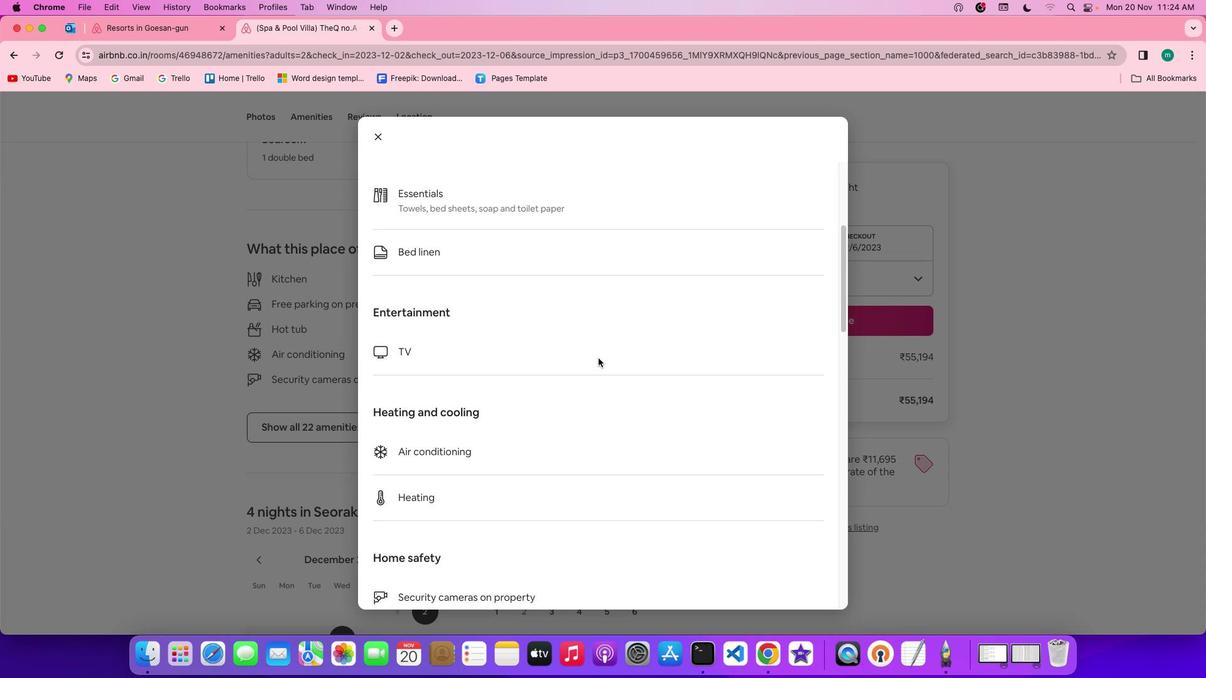 
Action: Mouse scrolled (526, 355) with delta (73, -8)
Screenshot: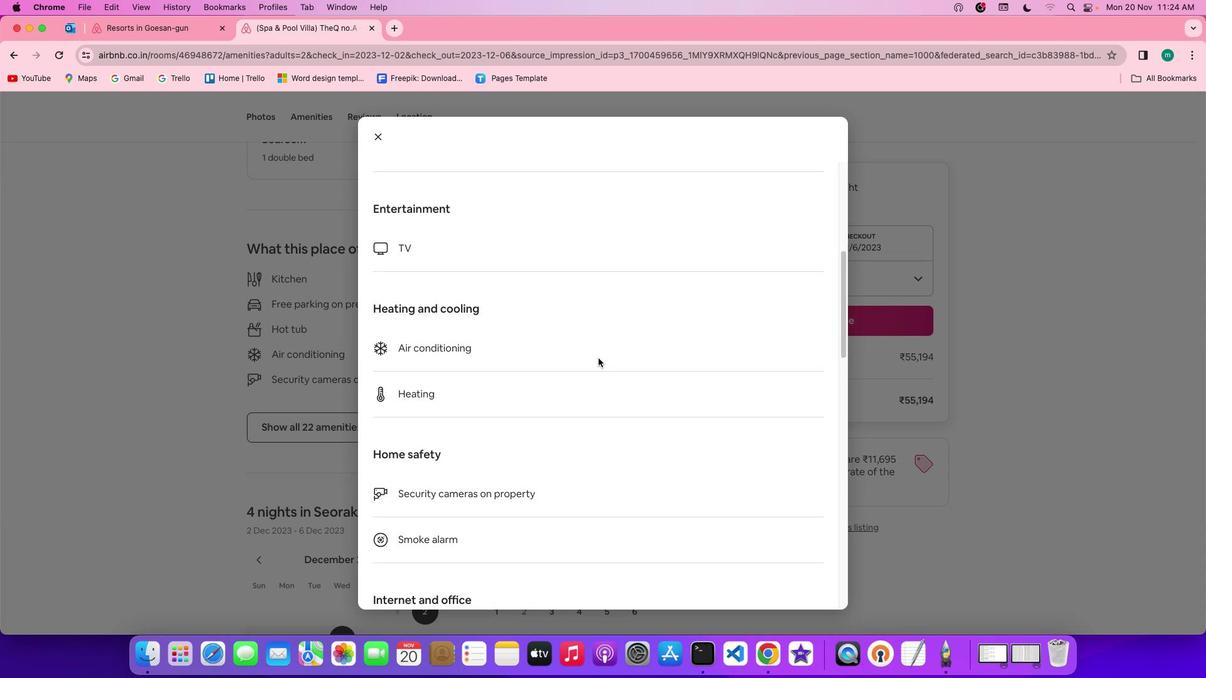 
Action: Mouse scrolled (526, 355) with delta (73, -7)
Screenshot: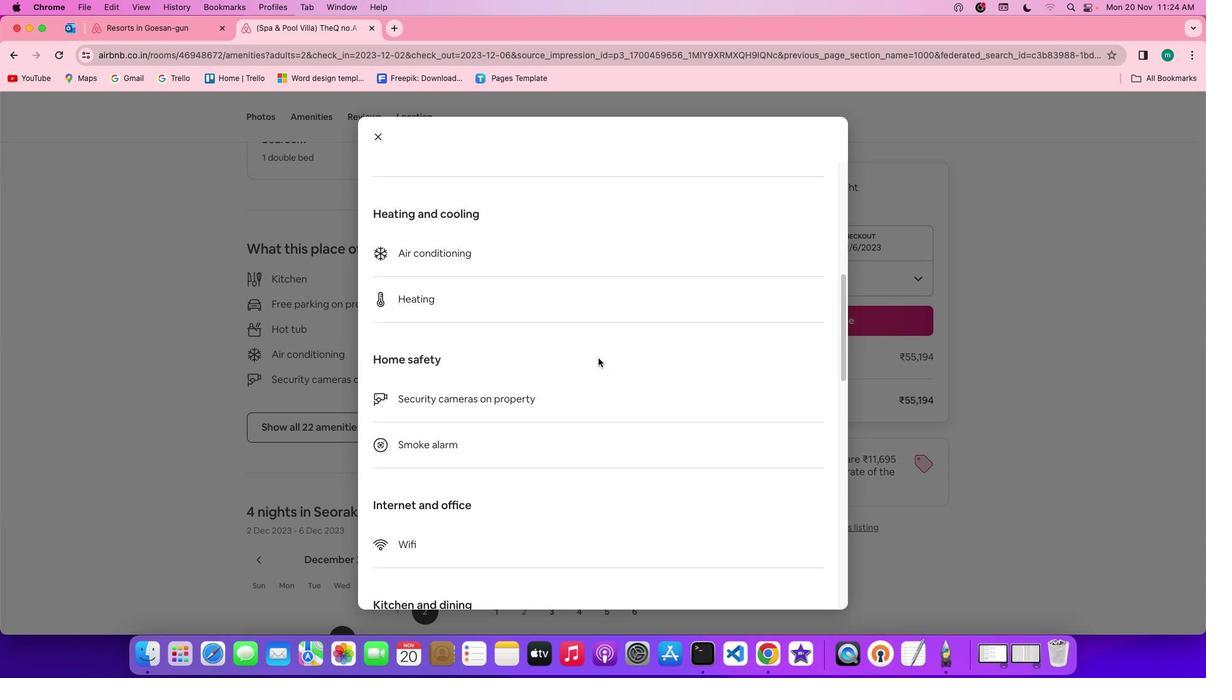 
Action: Mouse scrolled (526, 355) with delta (73, -6)
Screenshot: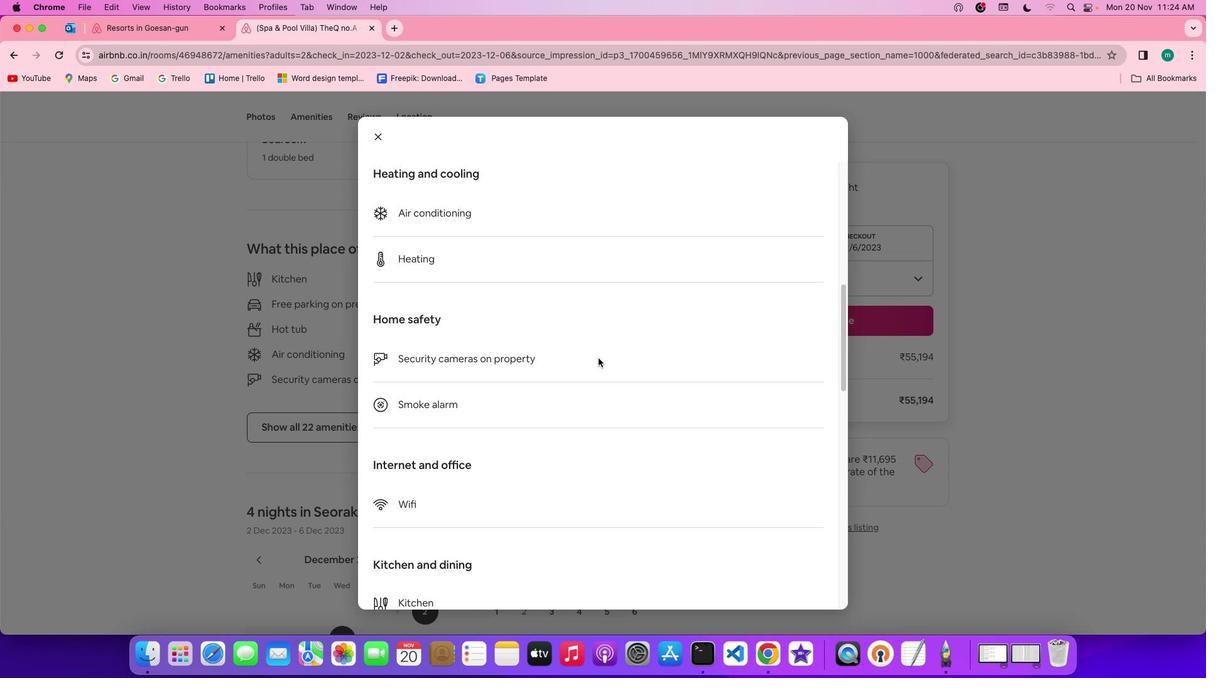 
Action: Mouse scrolled (526, 355) with delta (73, -6)
Screenshot: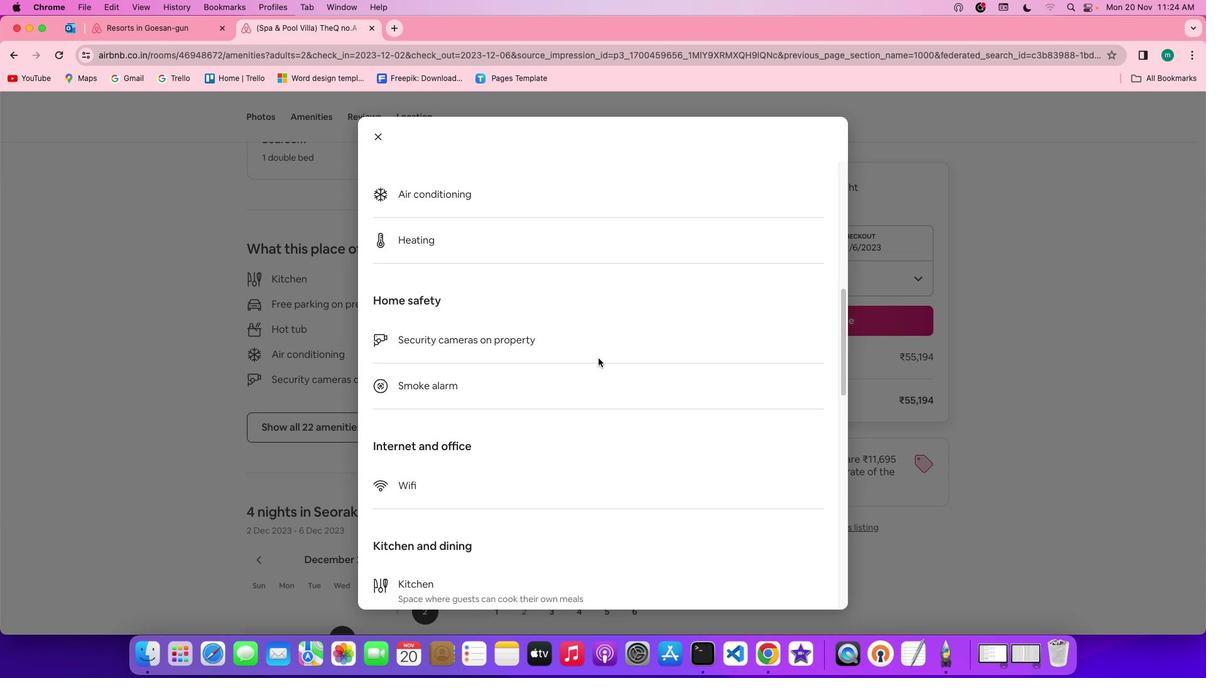 
Action: Mouse scrolled (526, 355) with delta (73, -6)
Screenshot: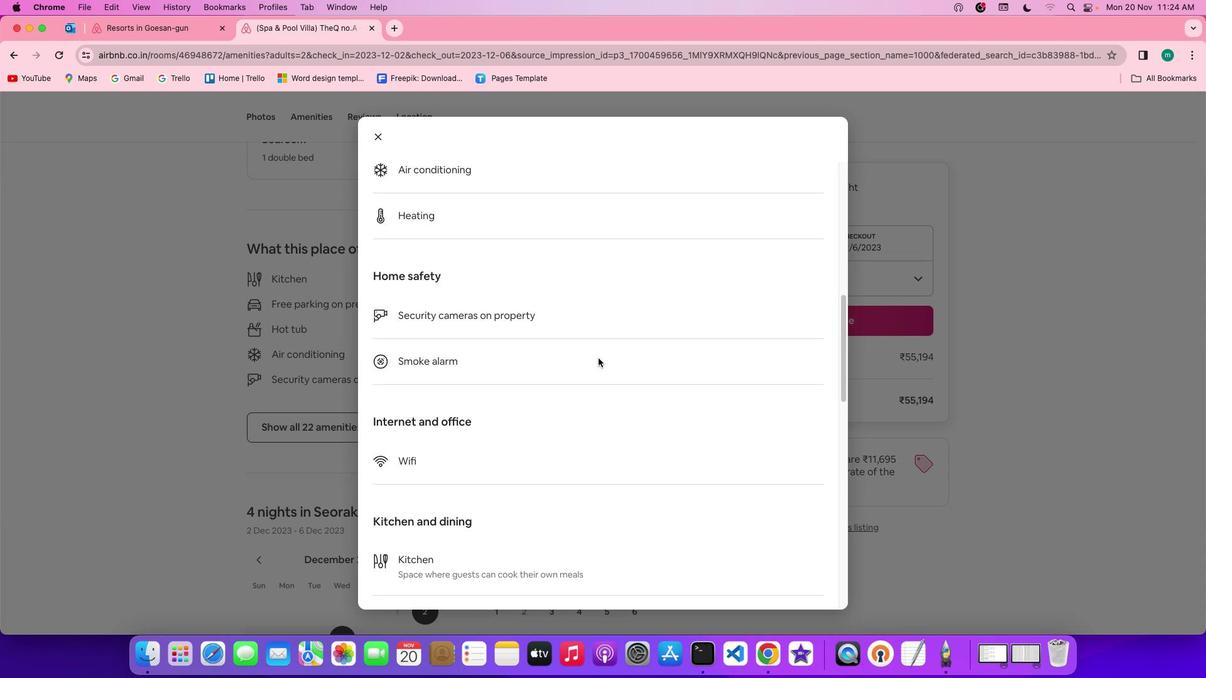 
Action: Mouse scrolled (526, 355) with delta (73, -7)
Screenshot: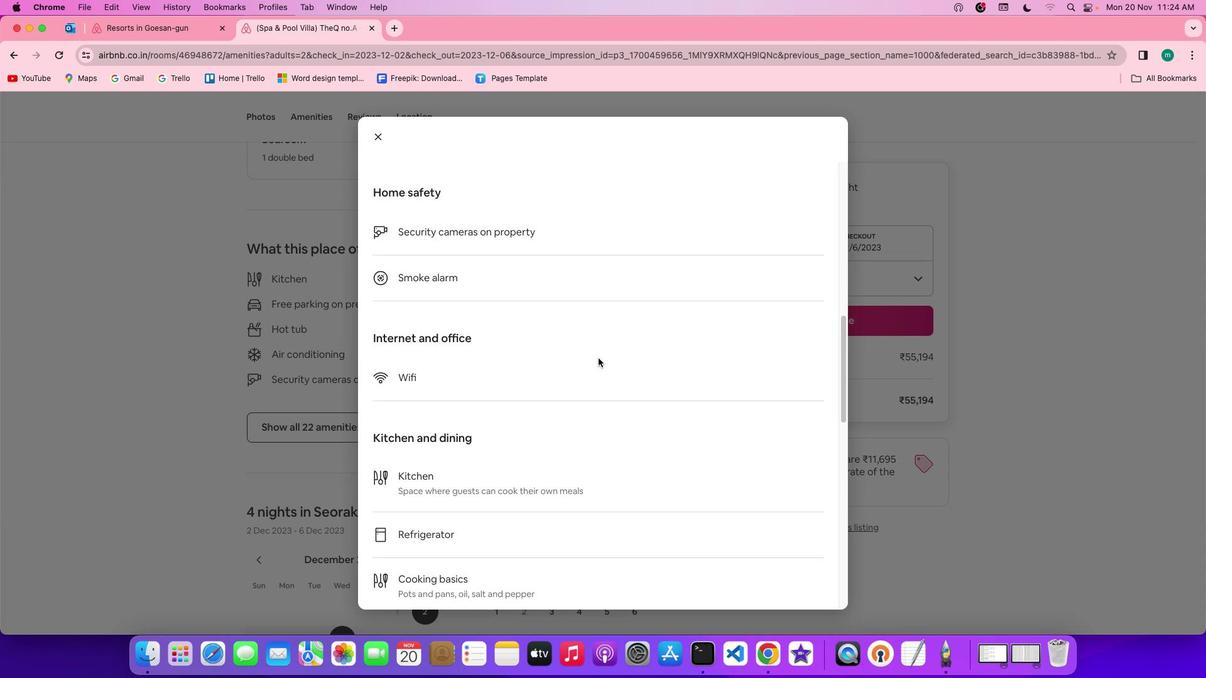 
Action: Mouse scrolled (526, 355) with delta (73, -7)
Screenshot: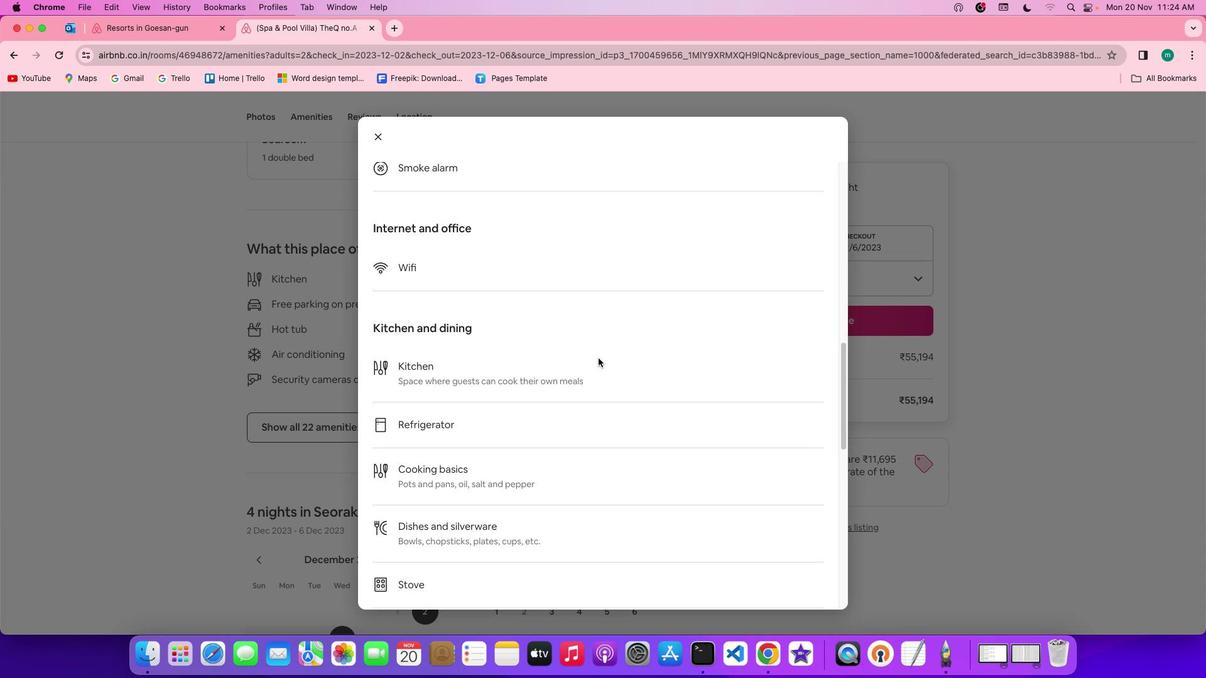 
Action: Mouse scrolled (526, 355) with delta (73, -6)
Screenshot: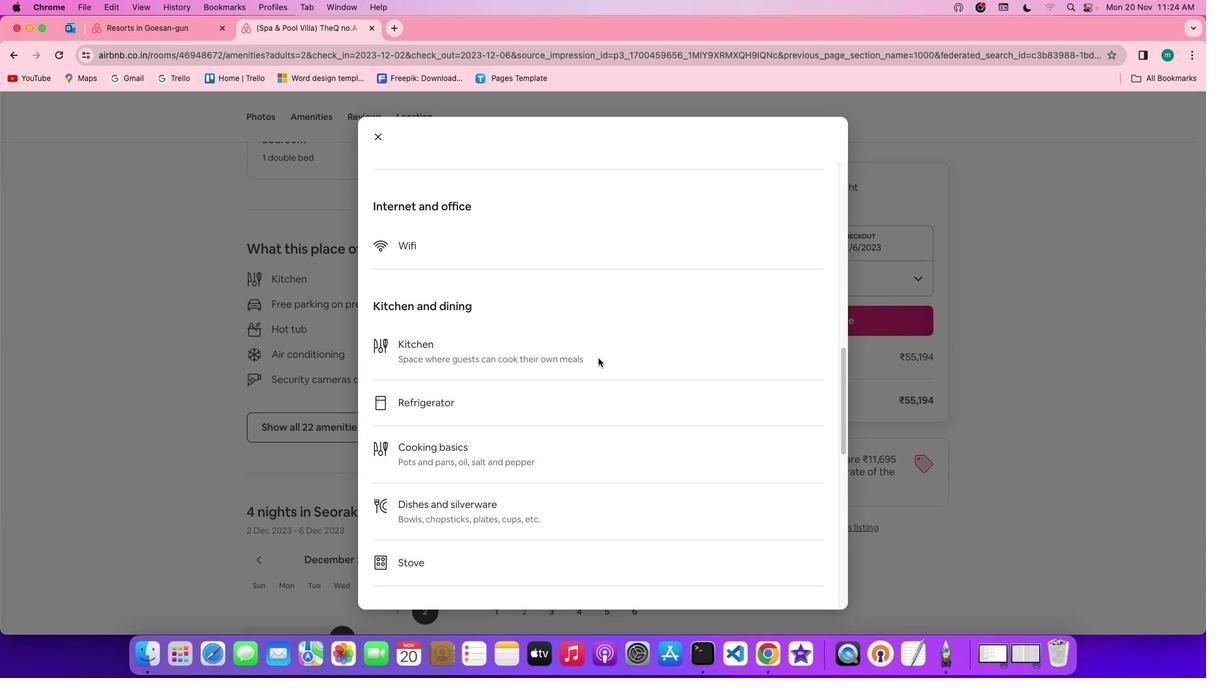 
Action: Mouse scrolled (526, 355) with delta (73, -6)
Screenshot: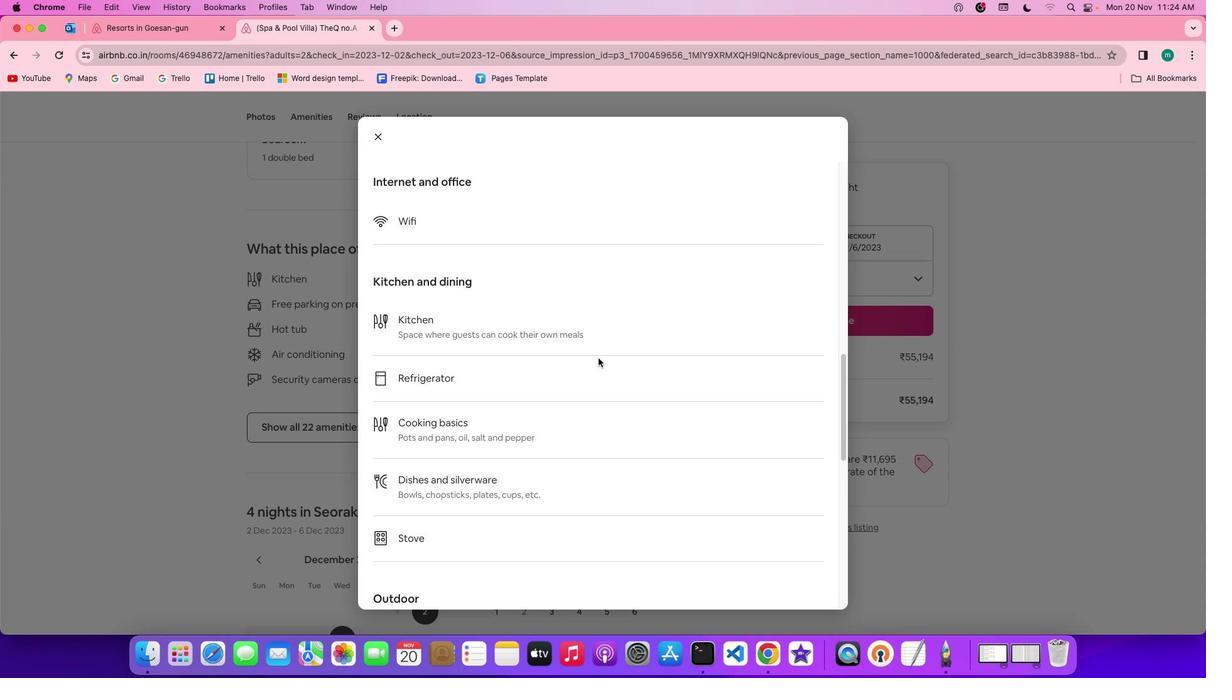 
Action: Mouse scrolled (526, 355) with delta (73, -6)
Screenshot: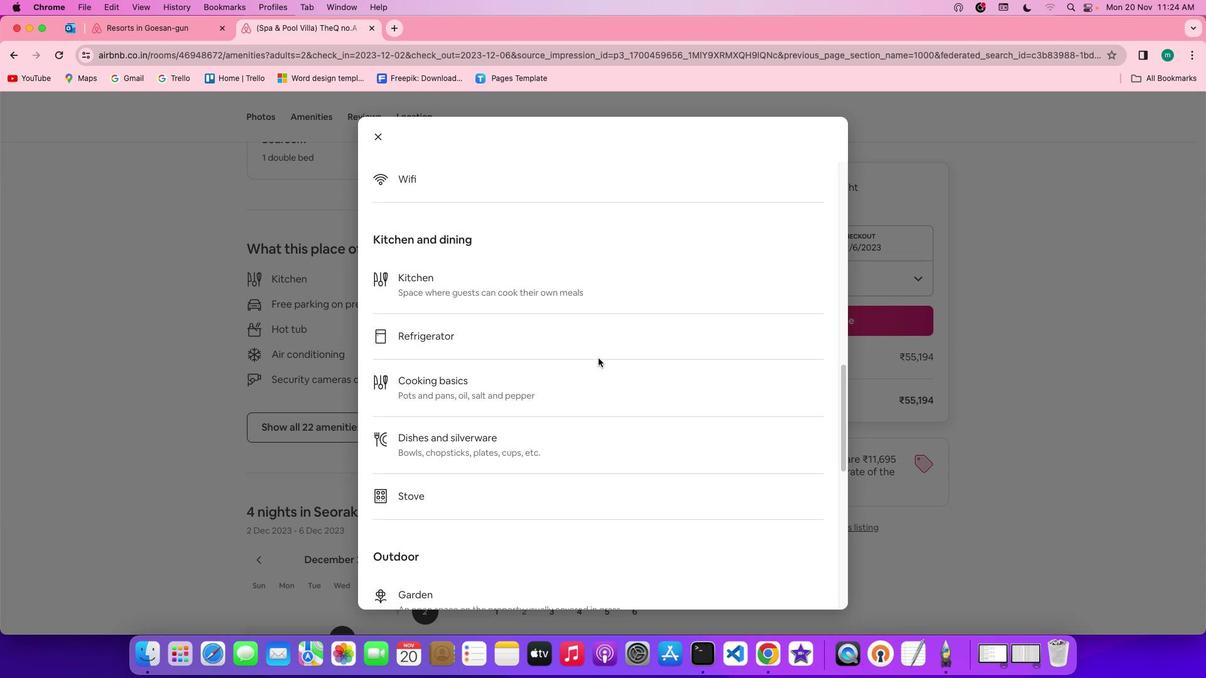 
Action: Mouse scrolled (526, 355) with delta (73, -8)
Screenshot: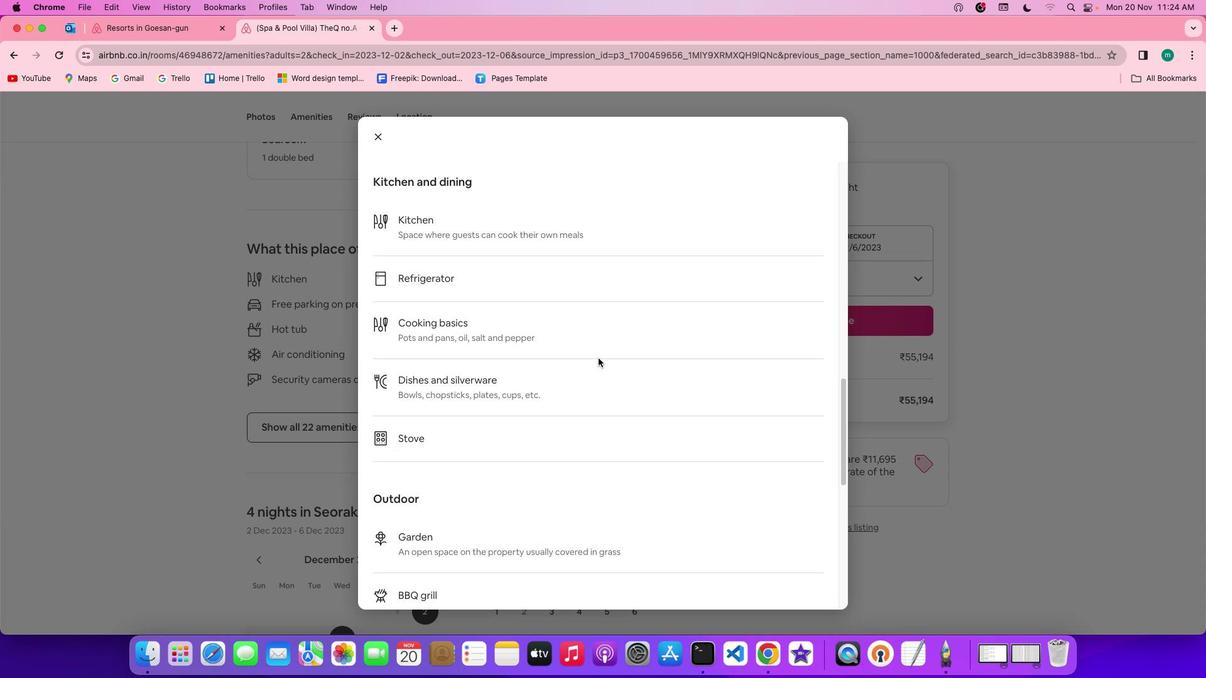 
Action: Mouse scrolled (526, 355) with delta (73, -8)
Screenshot: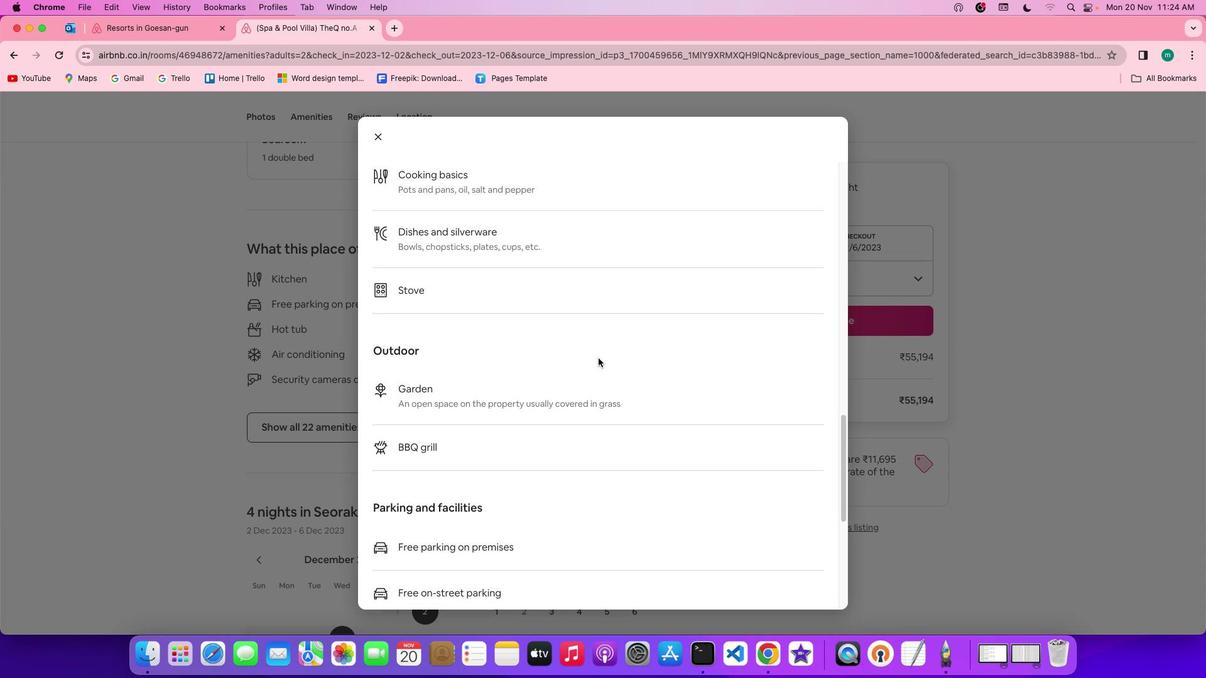 
Action: Mouse scrolled (526, 355) with delta (73, -6)
Screenshot: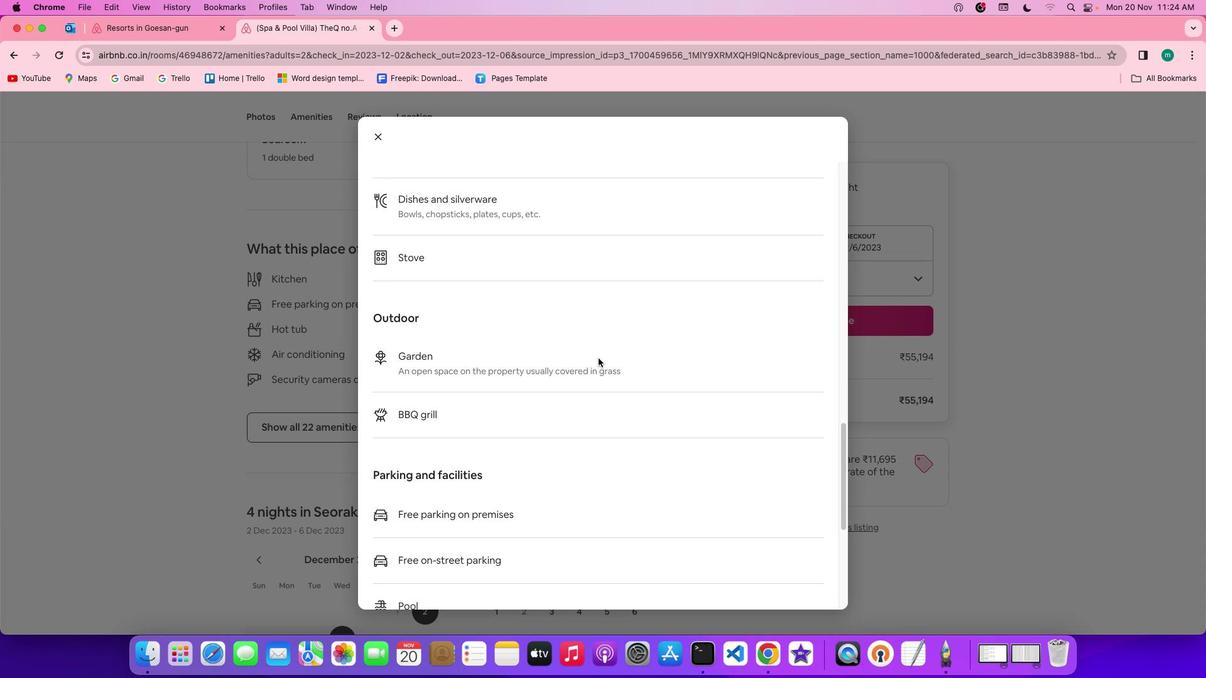 
Action: Mouse scrolled (526, 355) with delta (73, -6)
Screenshot: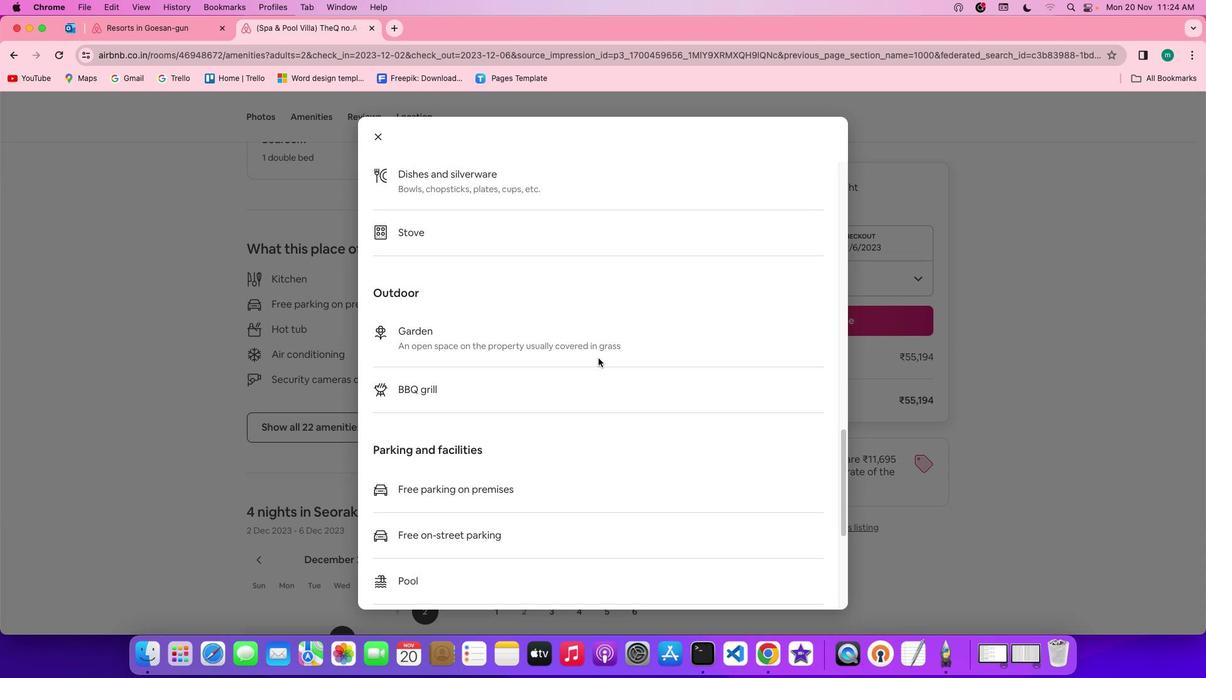
Action: Mouse scrolled (526, 355) with delta (73, -6)
Screenshot: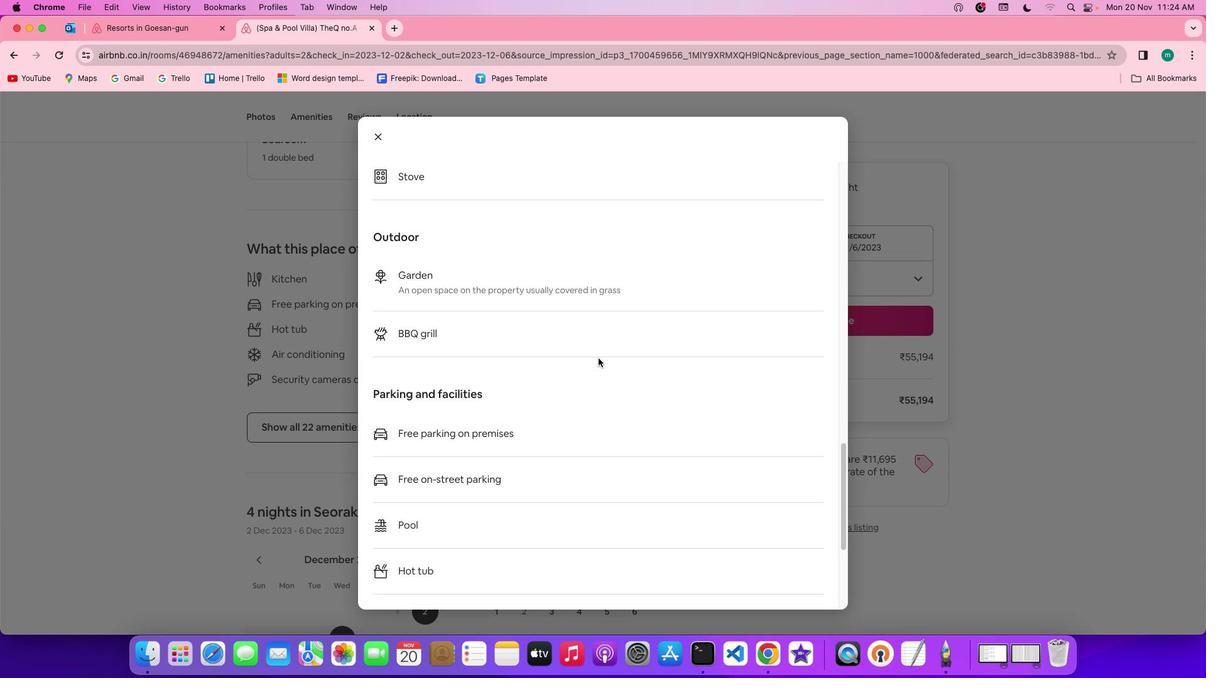 
Action: Mouse scrolled (526, 355) with delta (73, -8)
Screenshot: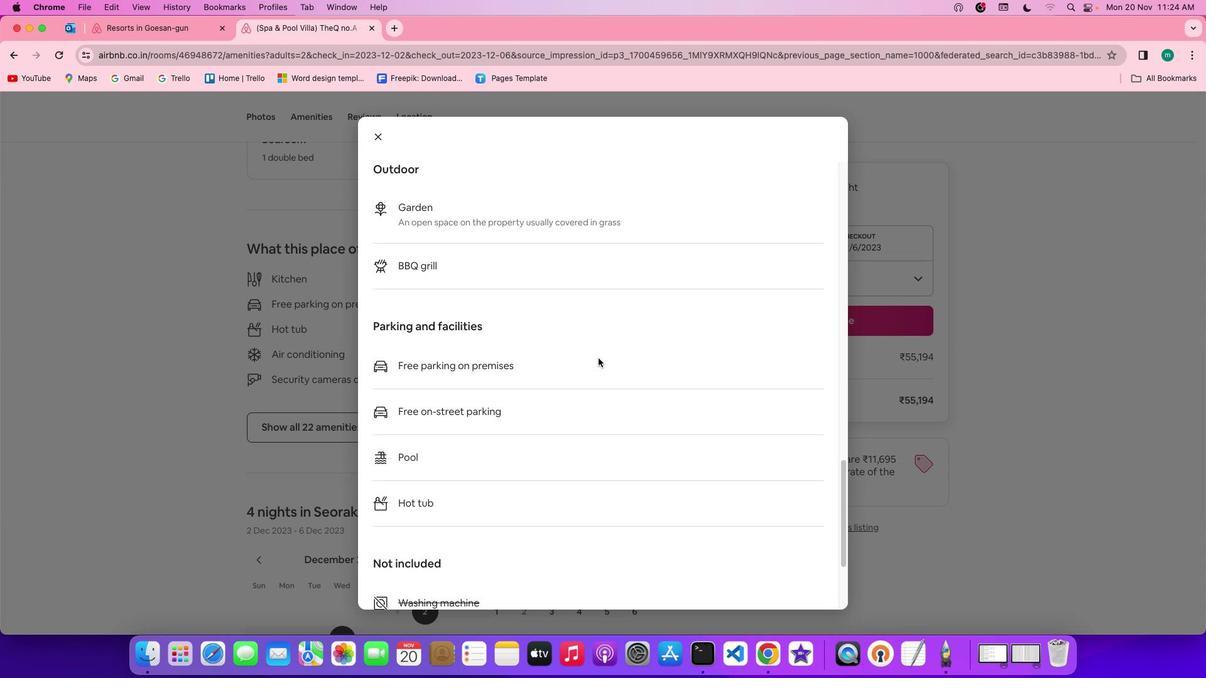 
Action: Mouse scrolled (526, 355) with delta (73, -6)
Screenshot: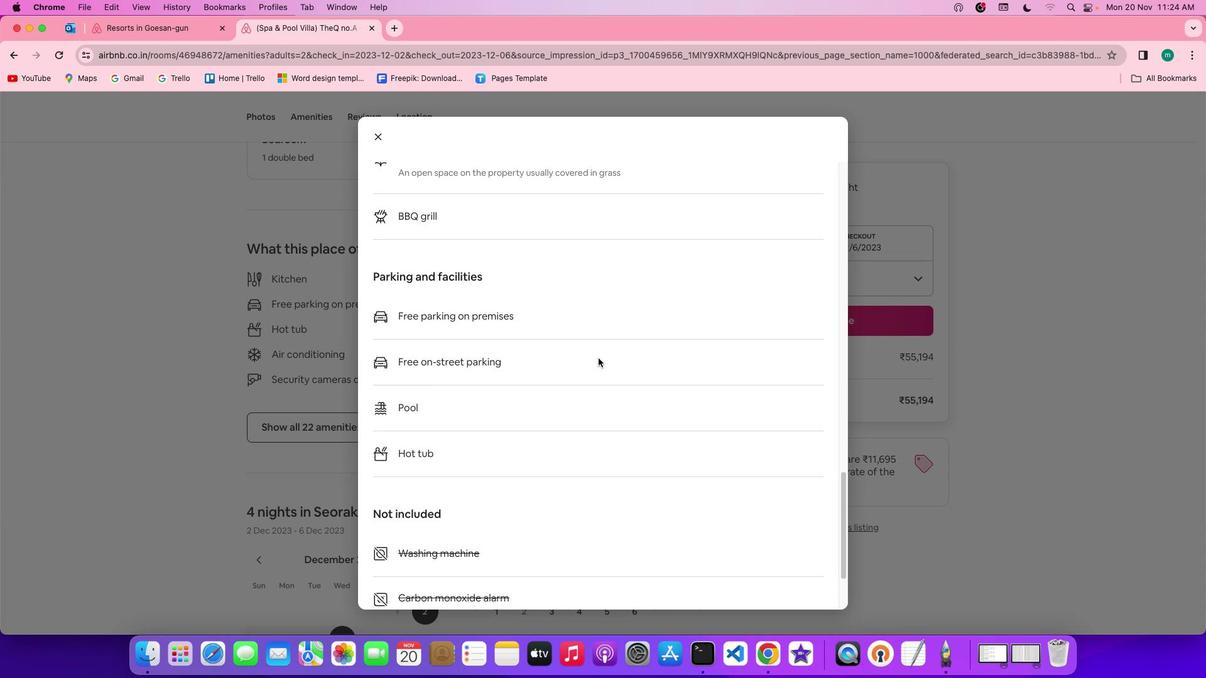 
Action: Mouse scrolled (526, 355) with delta (73, -6)
Screenshot: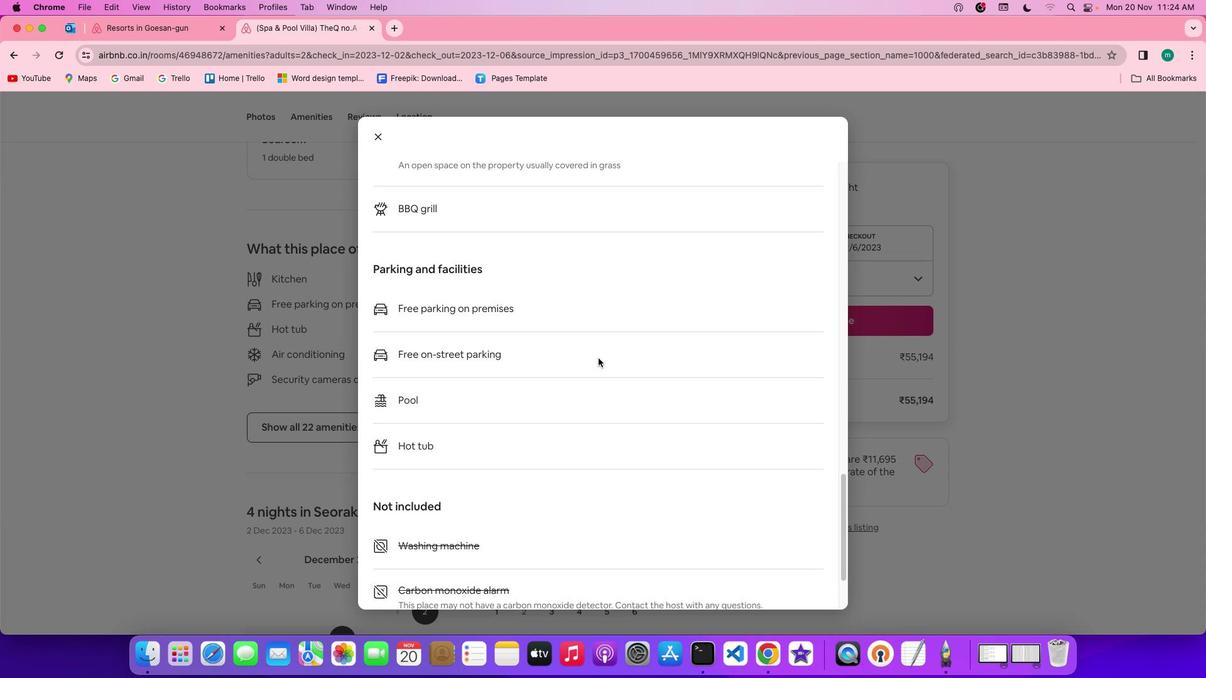 
Action: Mouse scrolled (526, 355) with delta (73, -6)
Screenshot: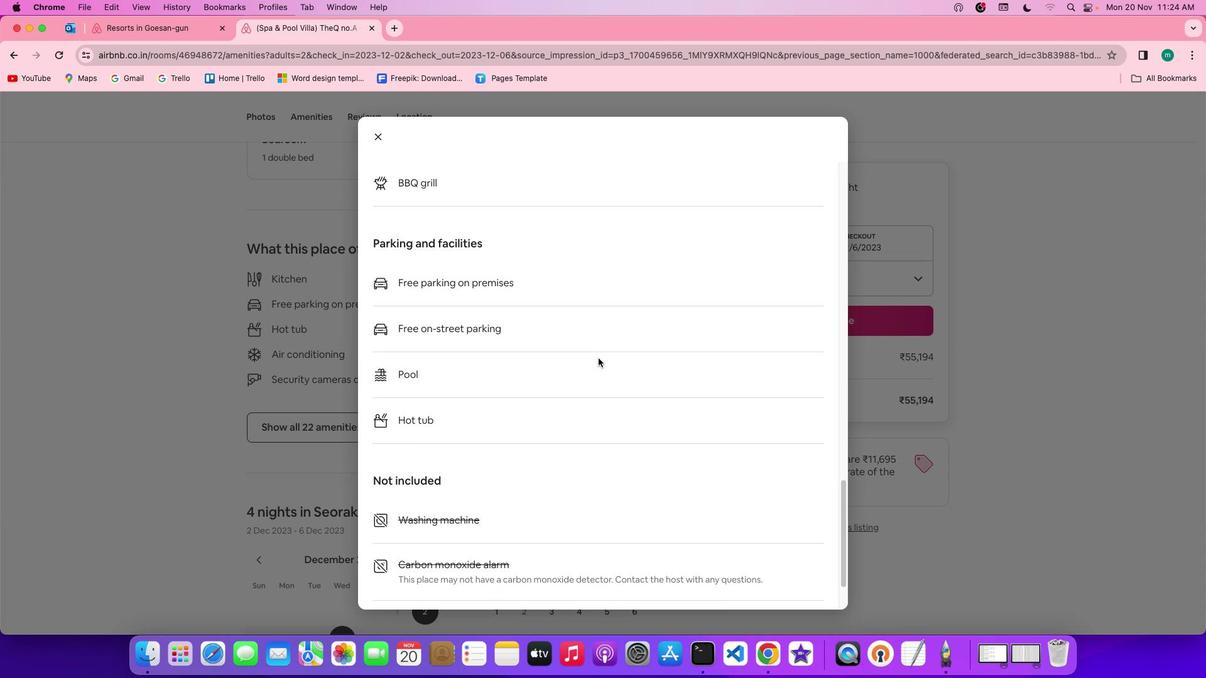 
Action: Mouse scrolled (526, 355) with delta (73, -6)
Screenshot: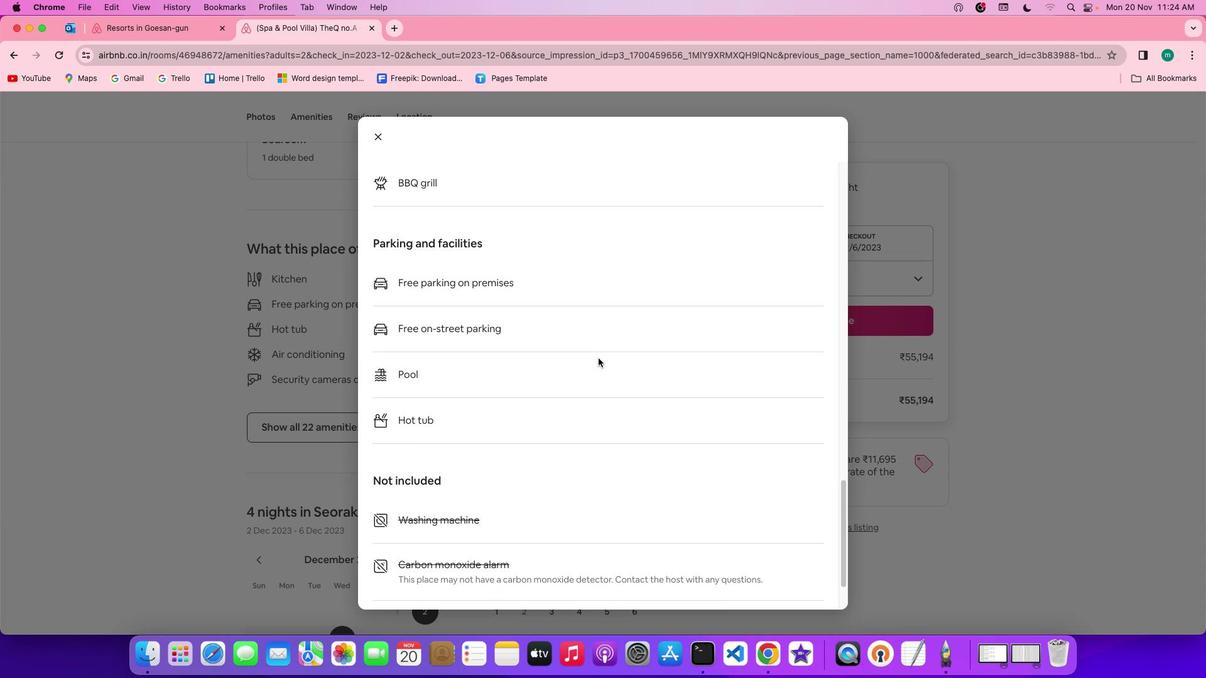 
Action: Mouse scrolled (526, 355) with delta (73, -8)
Screenshot: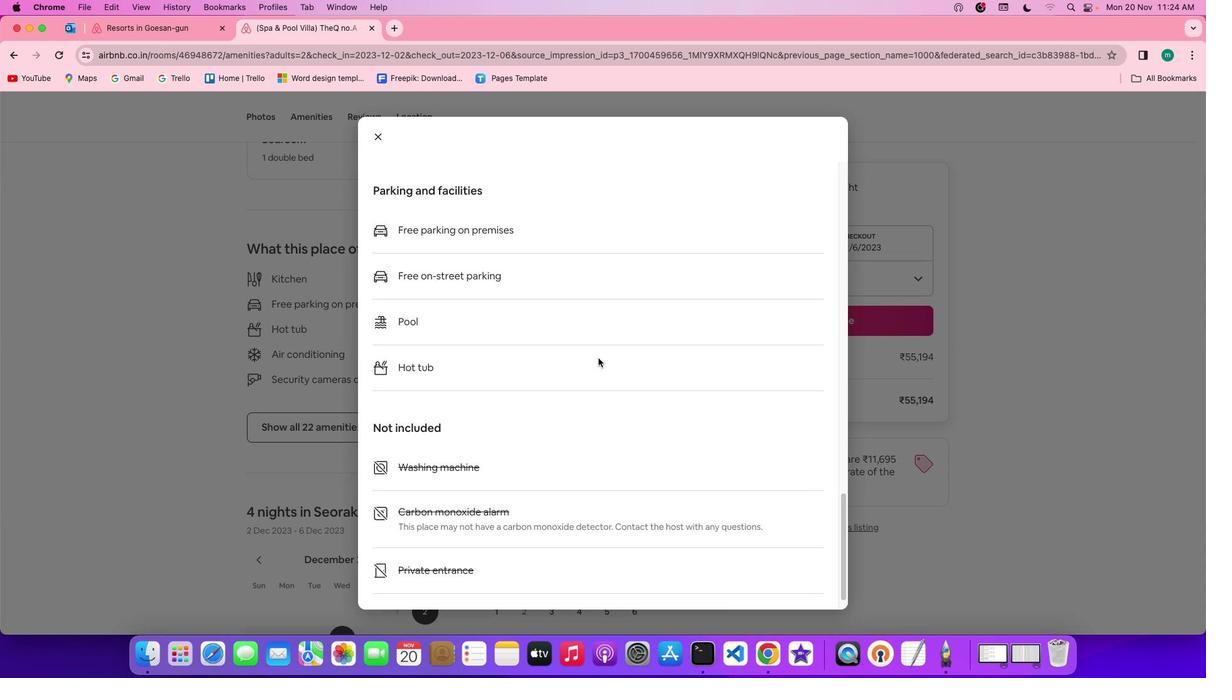 
Action: Mouse scrolled (526, 355) with delta (73, -8)
Screenshot: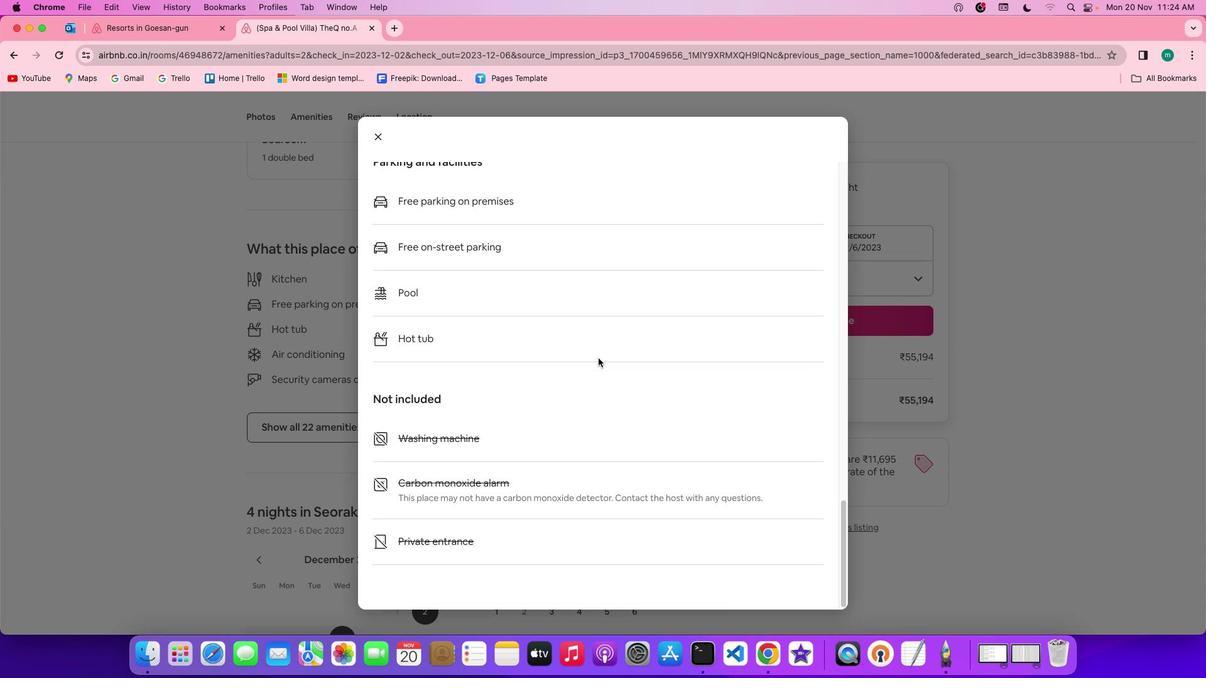 
Action: Mouse scrolled (526, 355) with delta (73, -6)
Screenshot: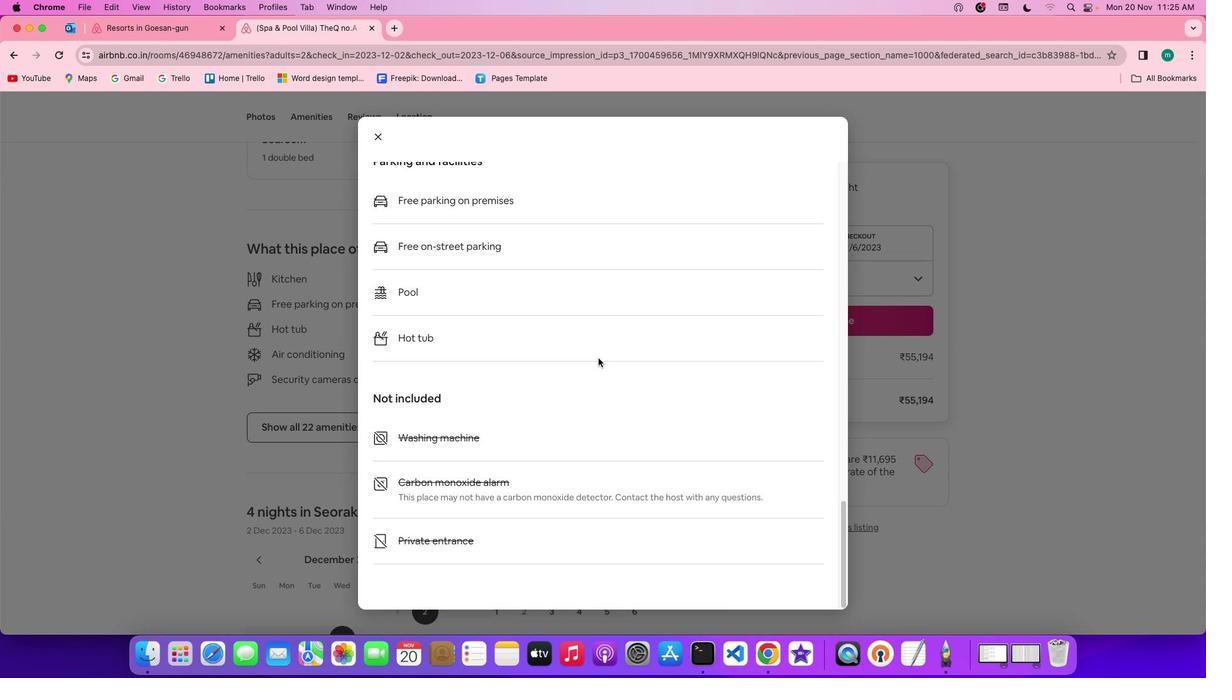 
Action: Mouse scrolled (526, 355) with delta (73, -6)
Screenshot: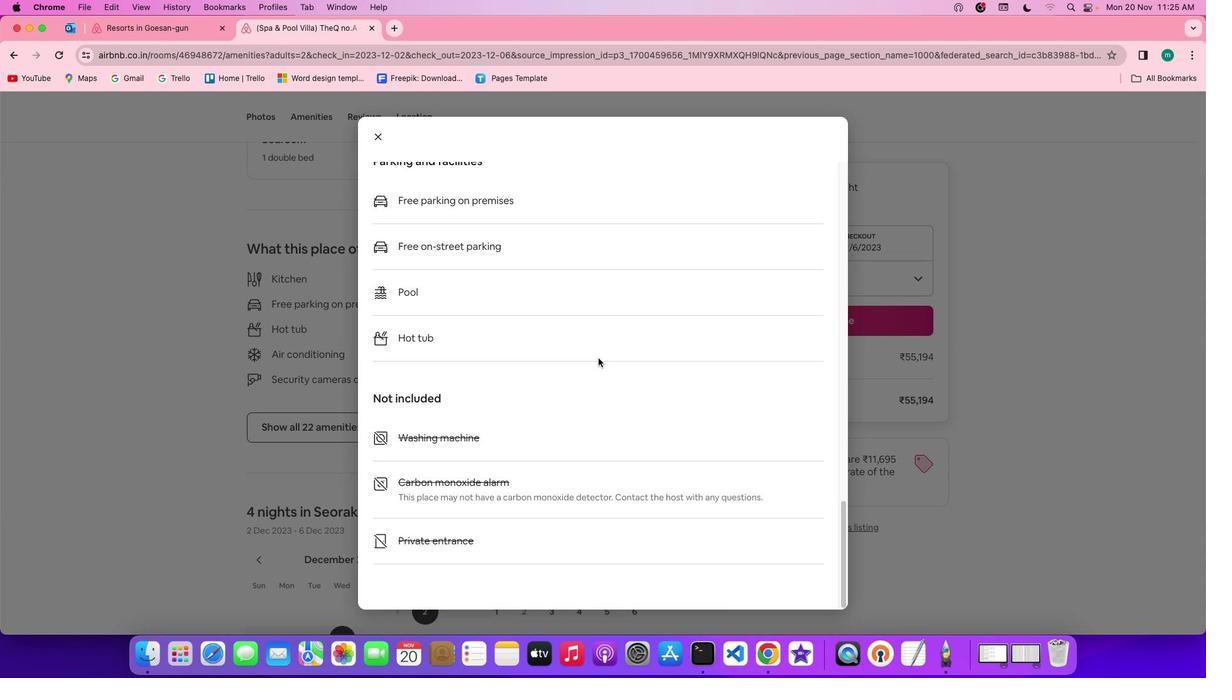 
Action: Mouse scrolled (526, 355) with delta (73, -7)
Screenshot: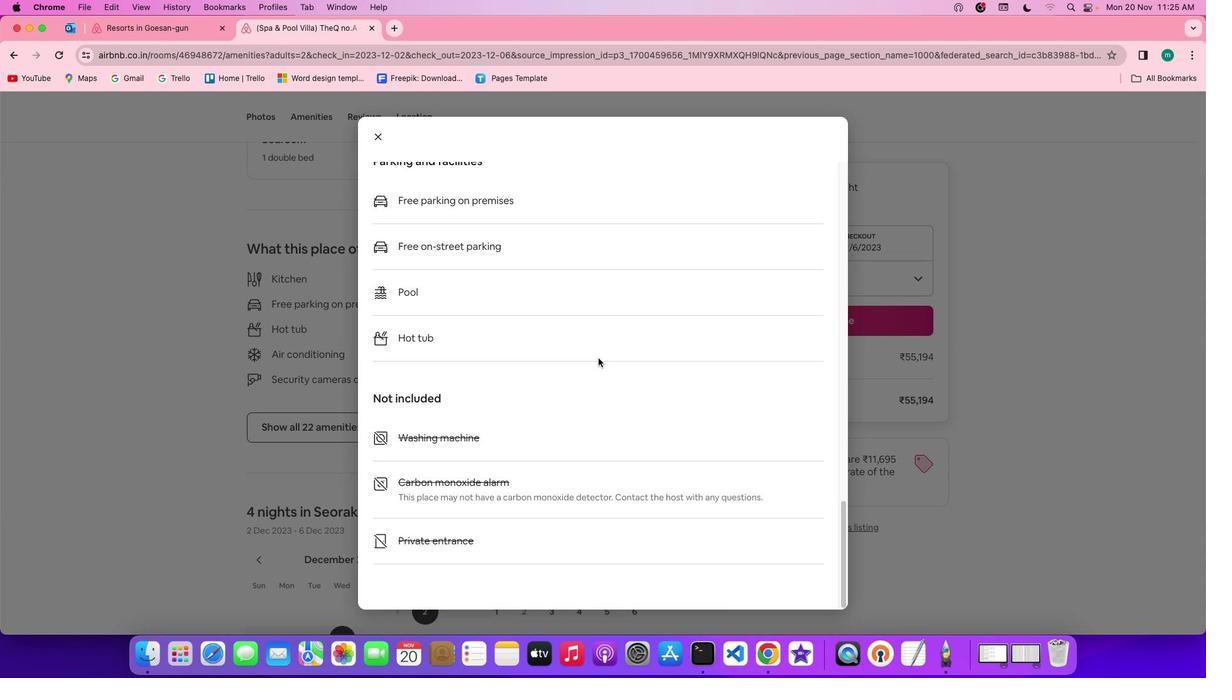 
Action: Mouse scrolled (526, 355) with delta (73, -8)
Screenshot: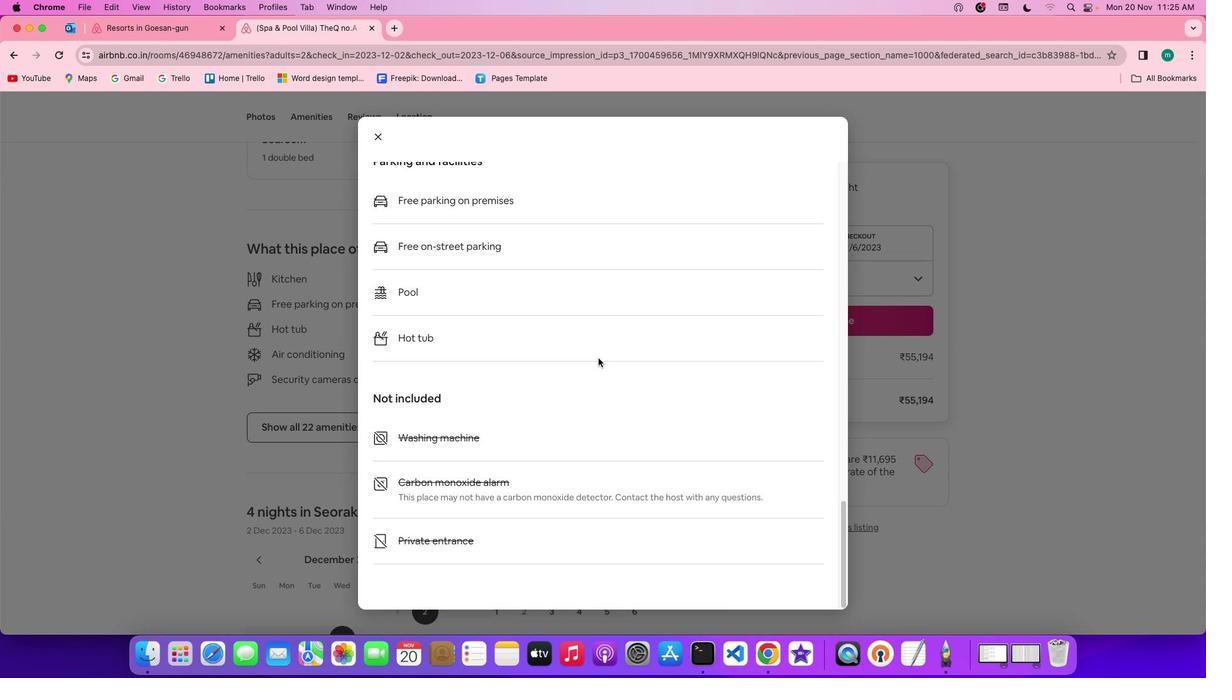 
Action: Mouse scrolled (526, 355) with delta (73, -8)
Screenshot: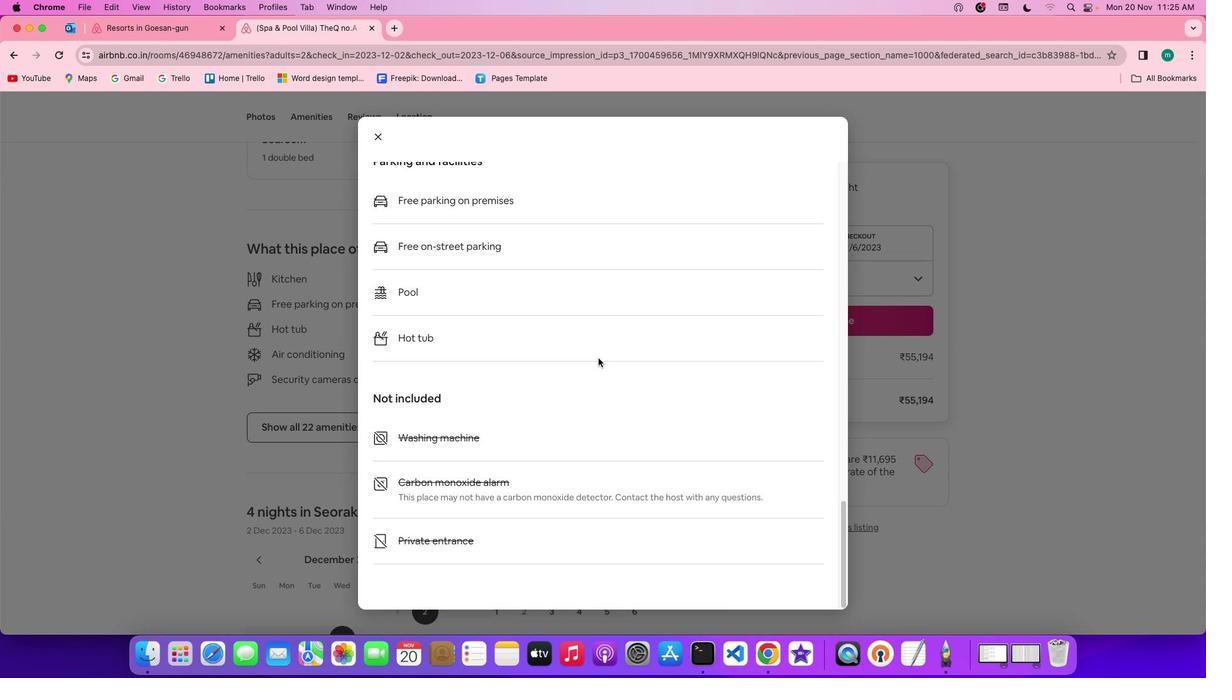 
Action: Mouse moved to (361, 136)
Screenshot: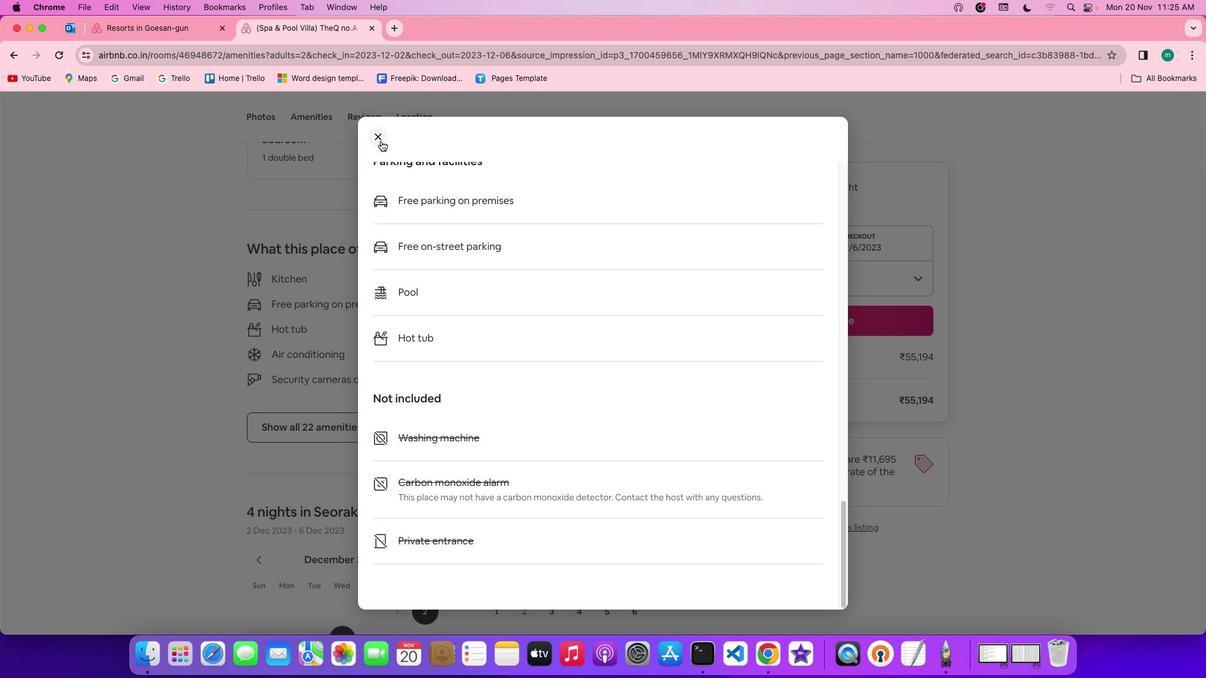 
Action: Mouse pressed left at (361, 136)
Screenshot: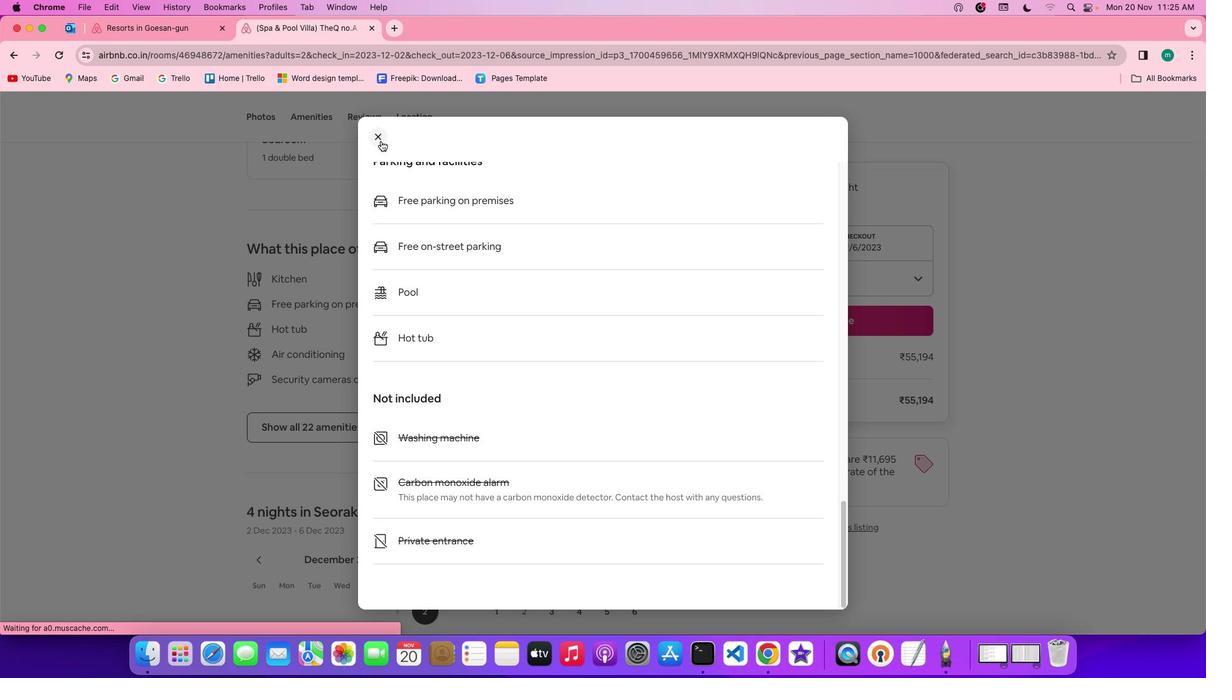 
Action: Mouse moved to (456, 355)
Screenshot: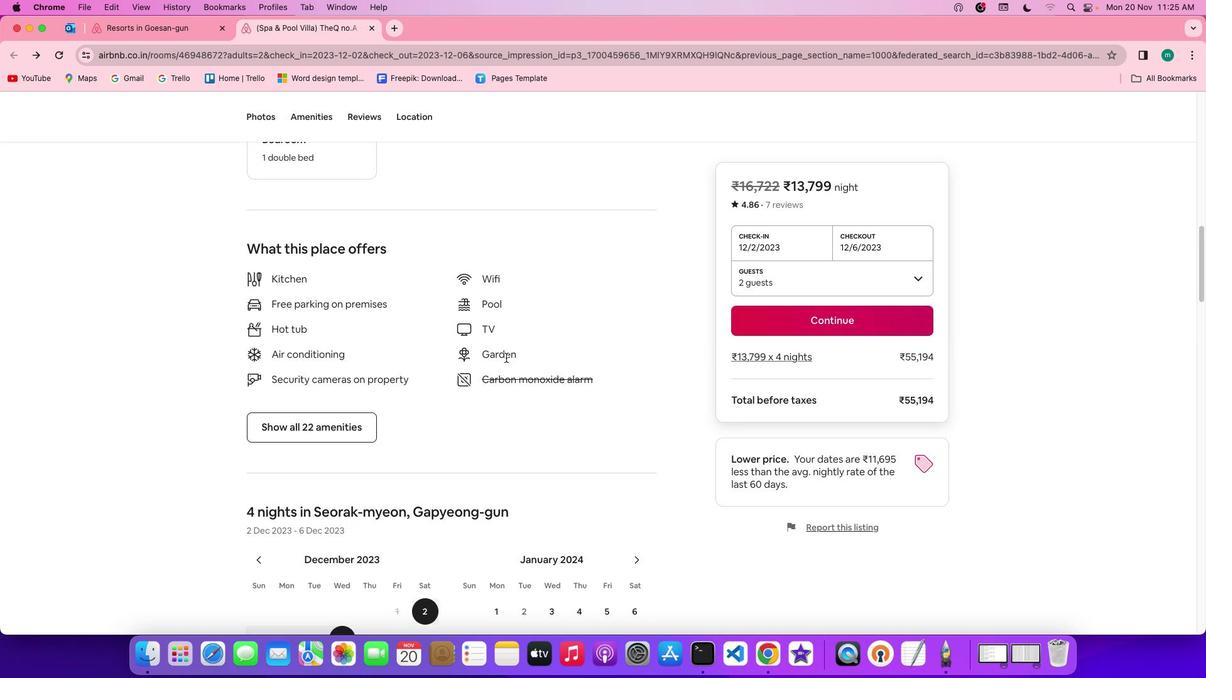
Action: Mouse scrolled (456, 355) with delta (73, -6)
Screenshot: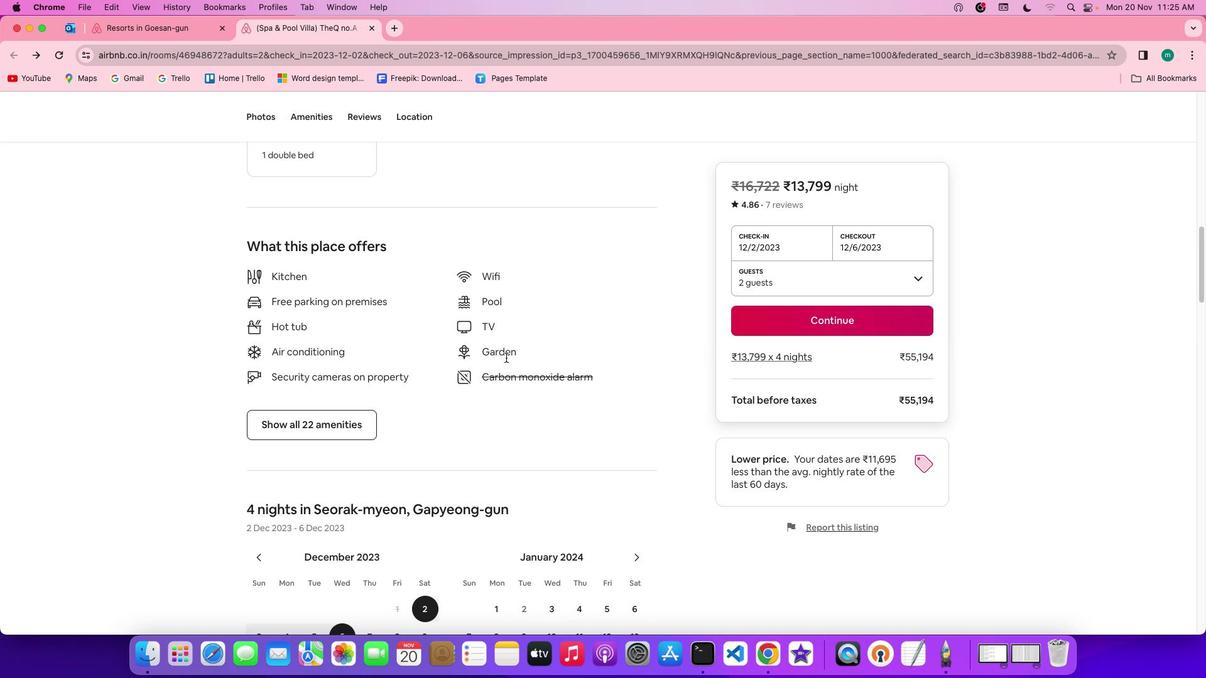 
Action: Mouse scrolled (456, 355) with delta (73, -6)
Screenshot: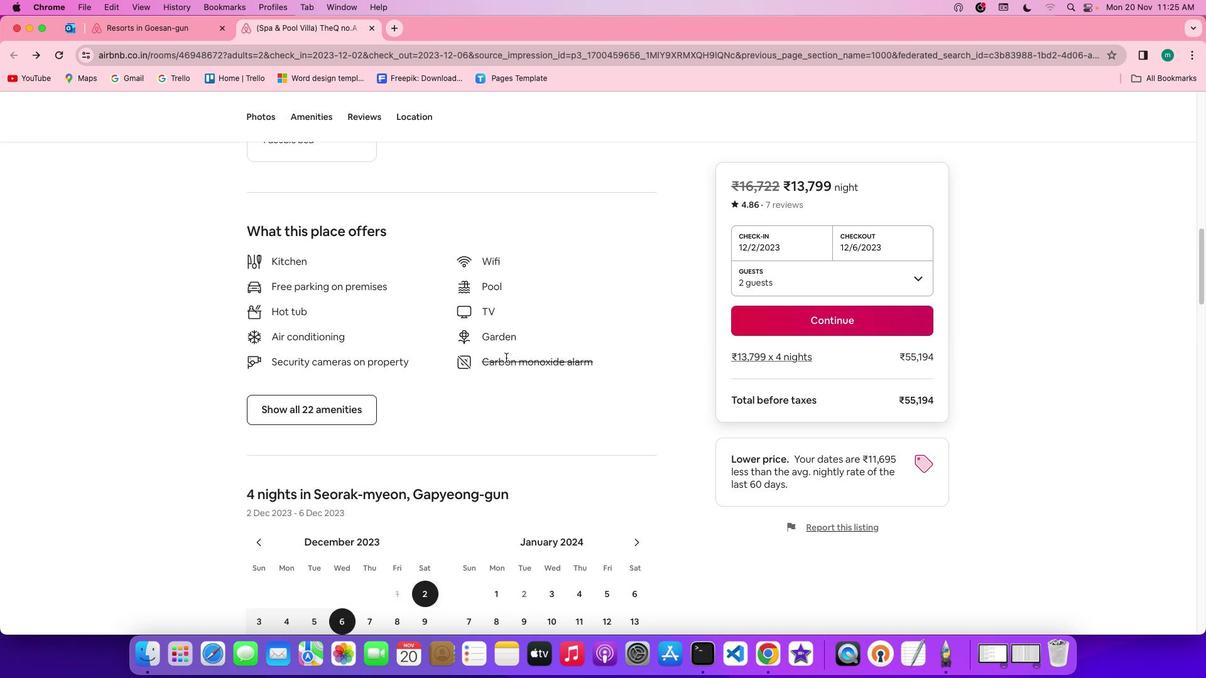 
Action: Mouse scrolled (456, 355) with delta (73, -6)
Screenshot: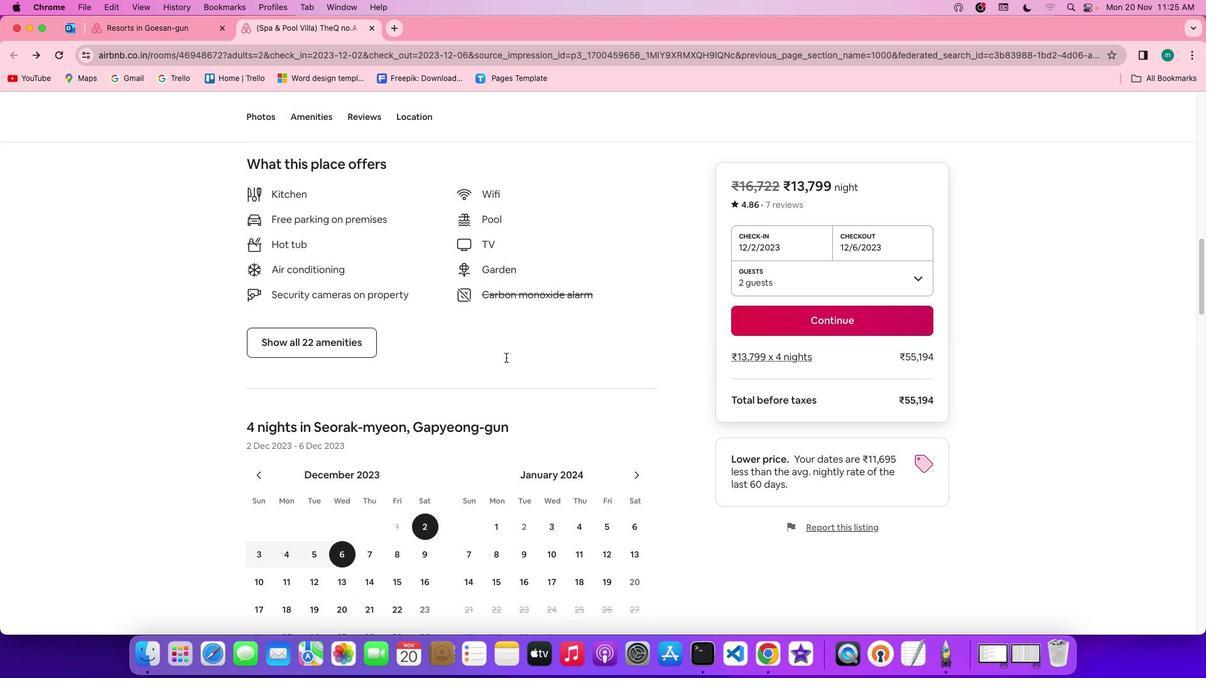 
Action: Mouse scrolled (456, 355) with delta (73, -7)
Screenshot: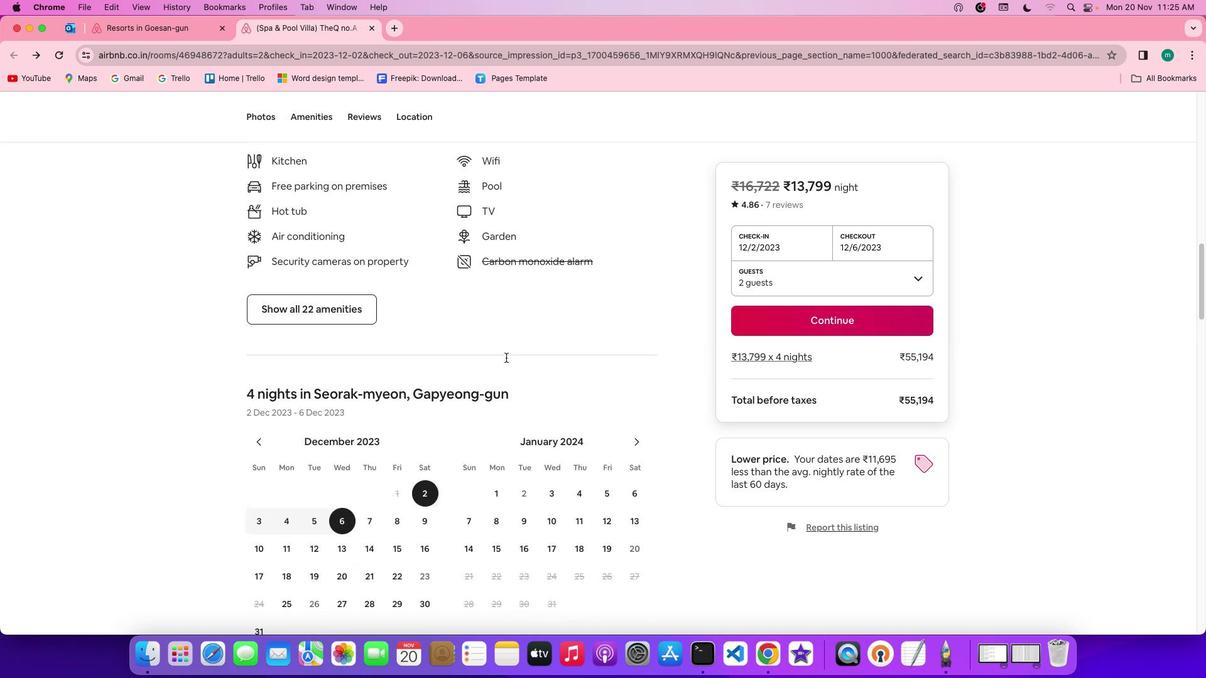 
Action: Mouse scrolled (456, 355) with delta (73, -8)
Screenshot: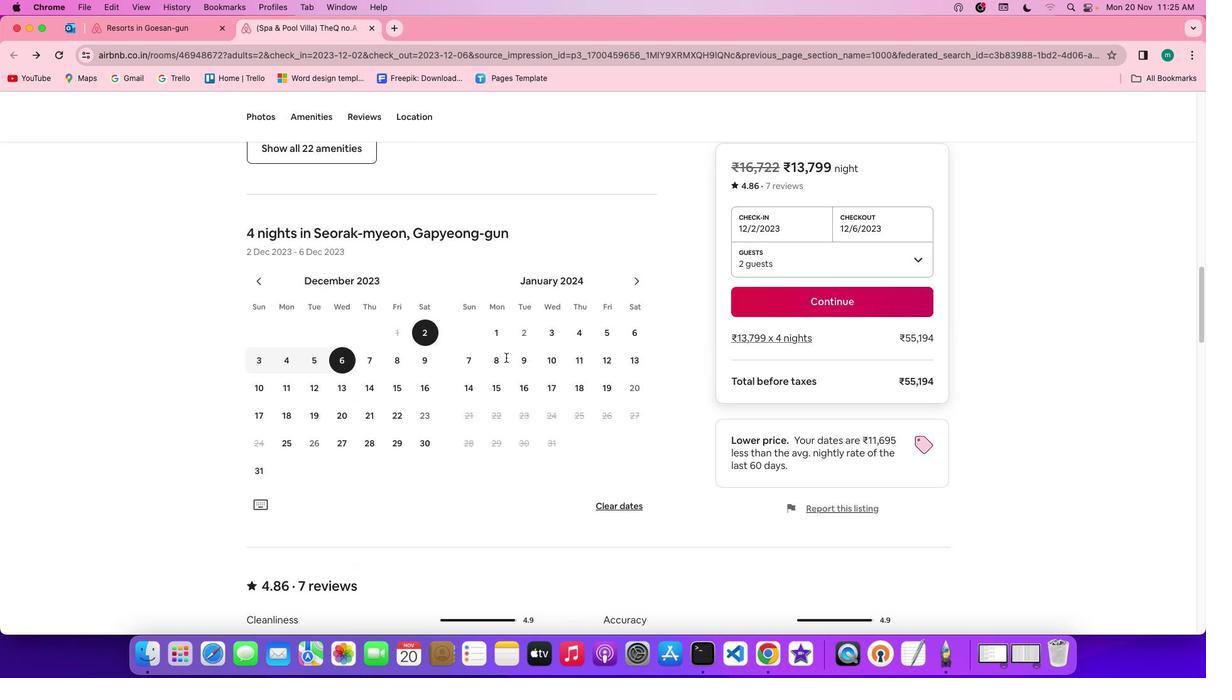 
Action: Mouse scrolled (456, 355) with delta (73, -8)
Screenshot: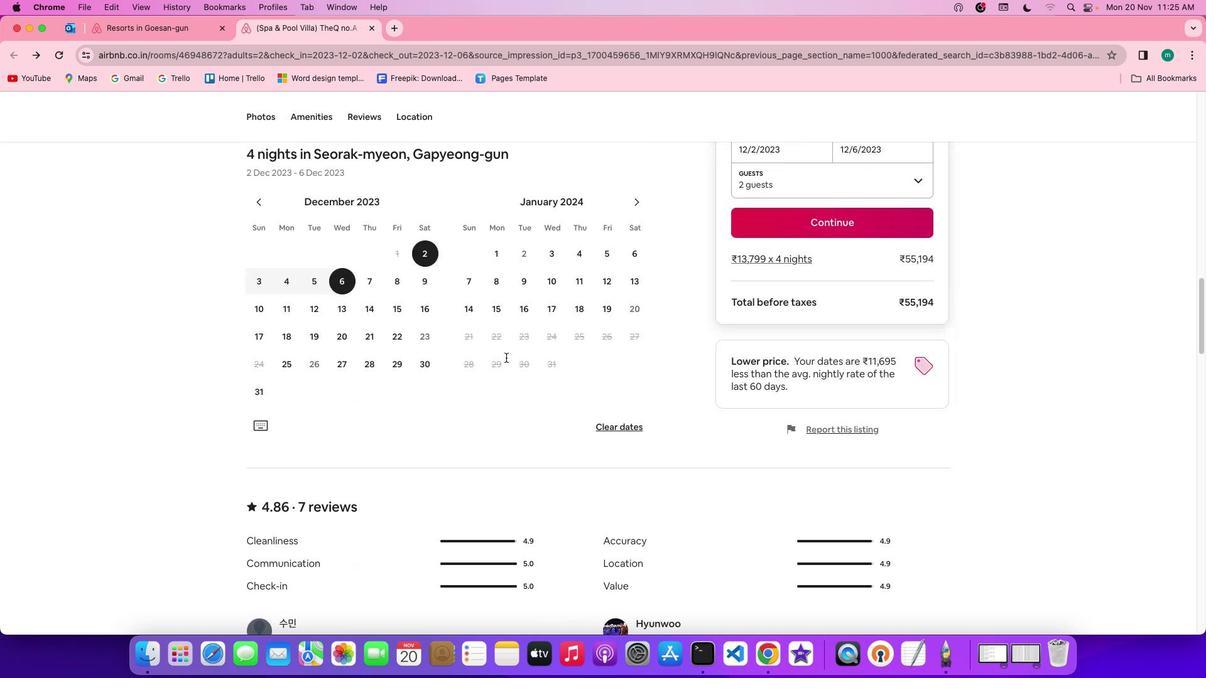 
Action: Mouse scrolled (456, 355) with delta (73, -6)
Screenshot: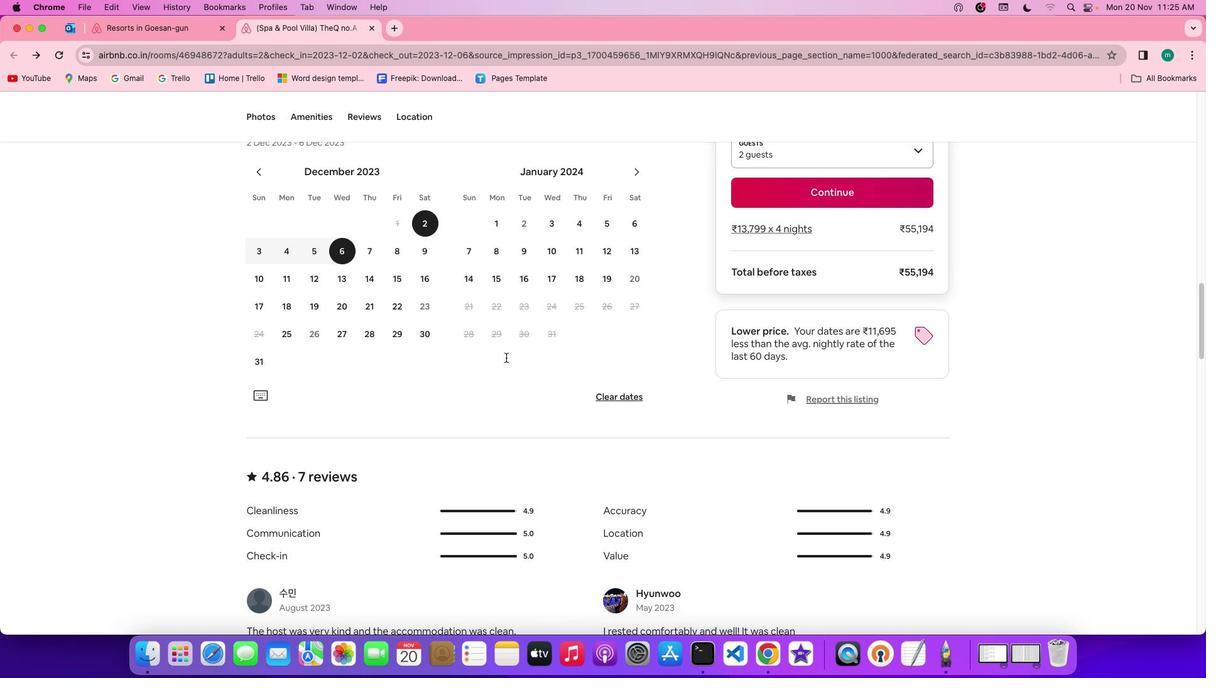 
Action: Mouse scrolled (456, 355) with delta (73, -6)
Screenshot: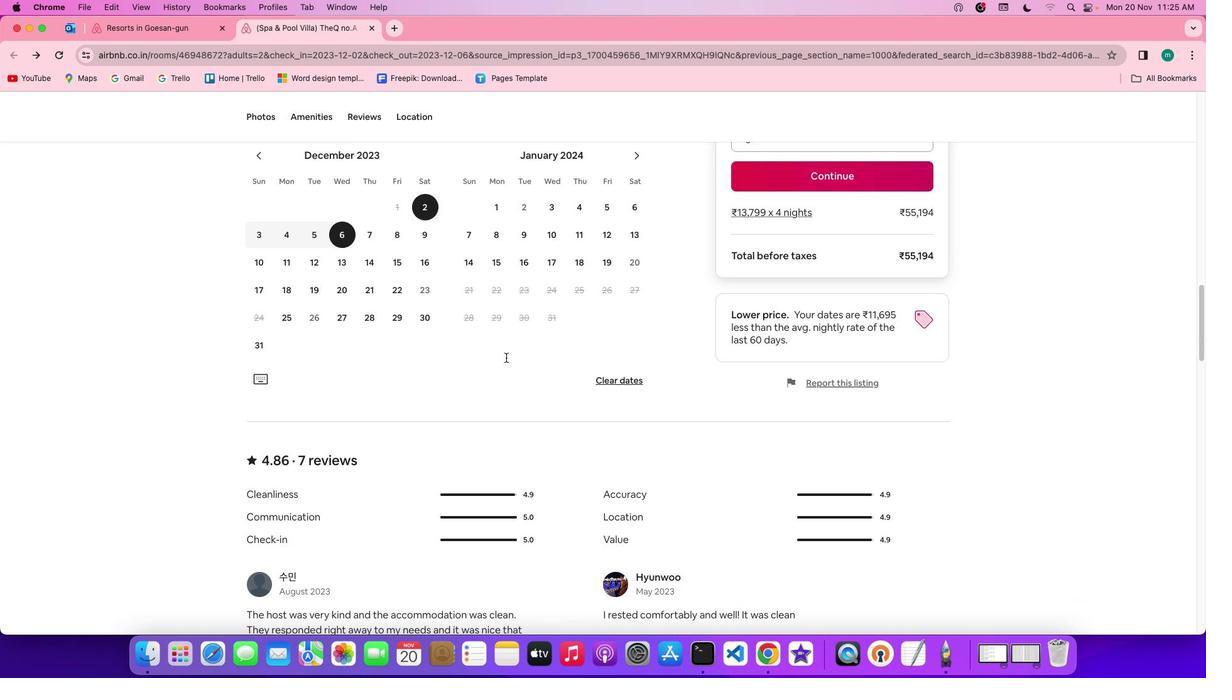 
Action: Mouse scrolled (456, 355) with delta (73, -6)
Screenshot: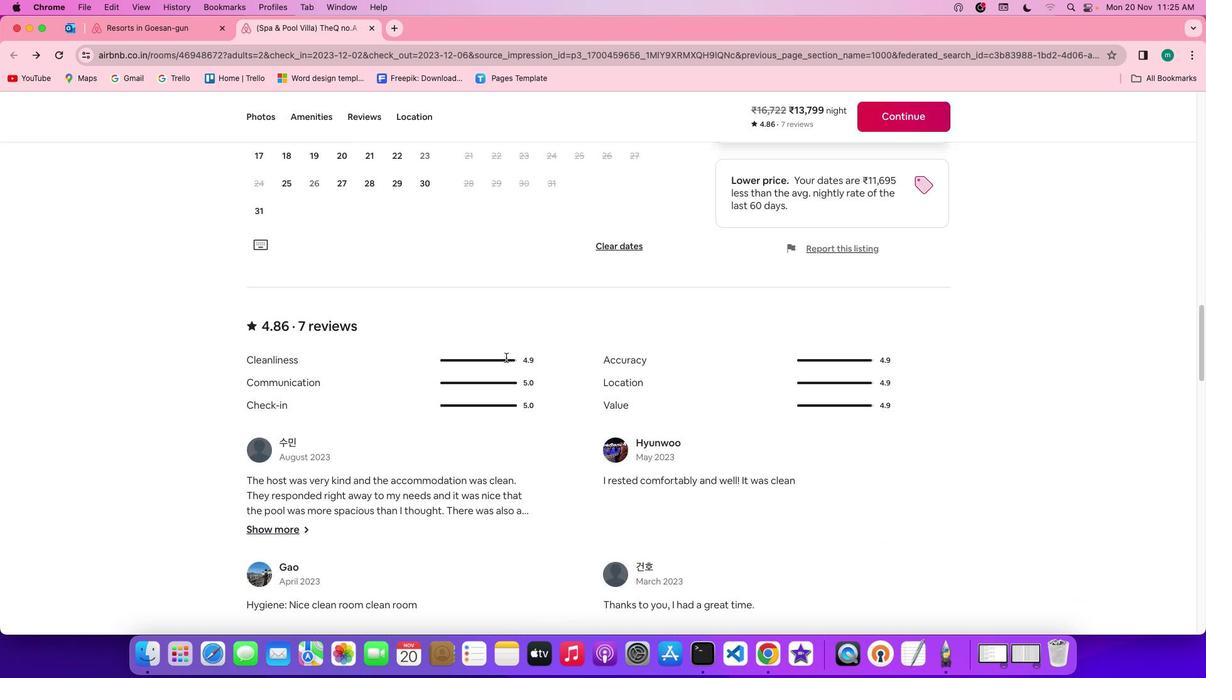 
Action: Mouse scrolled (456, 355) with delta (73, -8)
Screenshot: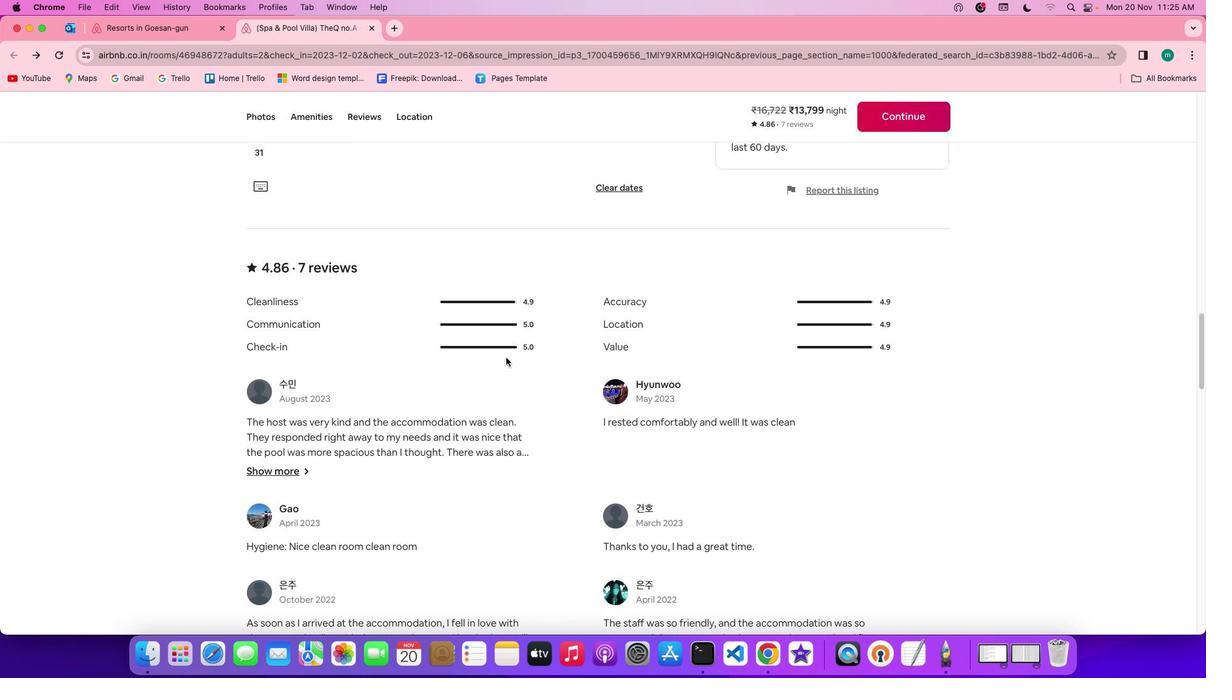 
Action: Mouse scrolled (456, 355) with delta (73, -8)
Screenshot: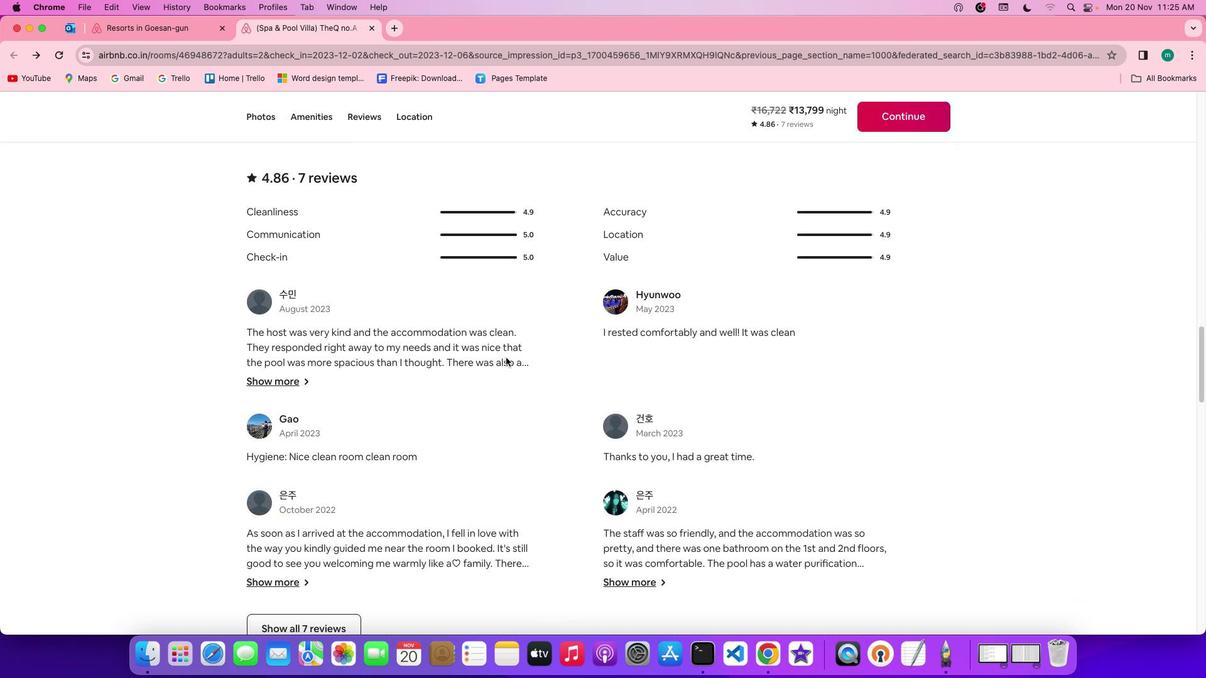 
Action: Mouse scrolled (456, 355) with delta (73, -8)
Screenshot: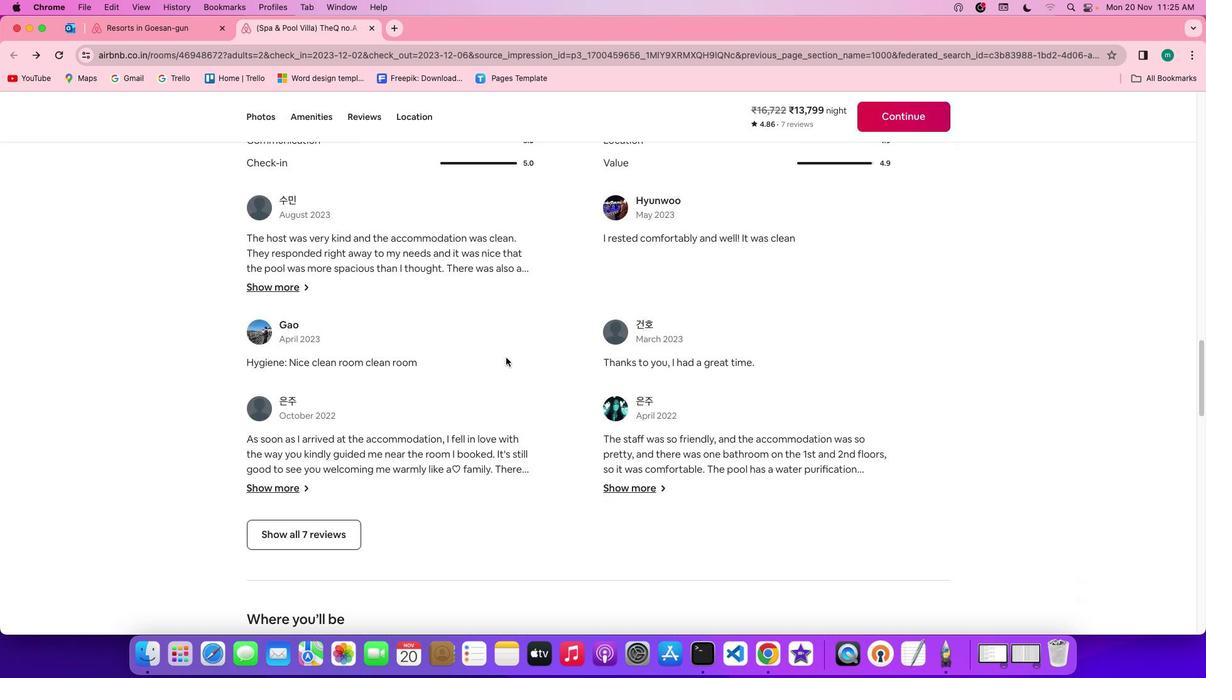 
Action: Mouse scrolled (456, 355) with delta (73, -6)
Screenshot: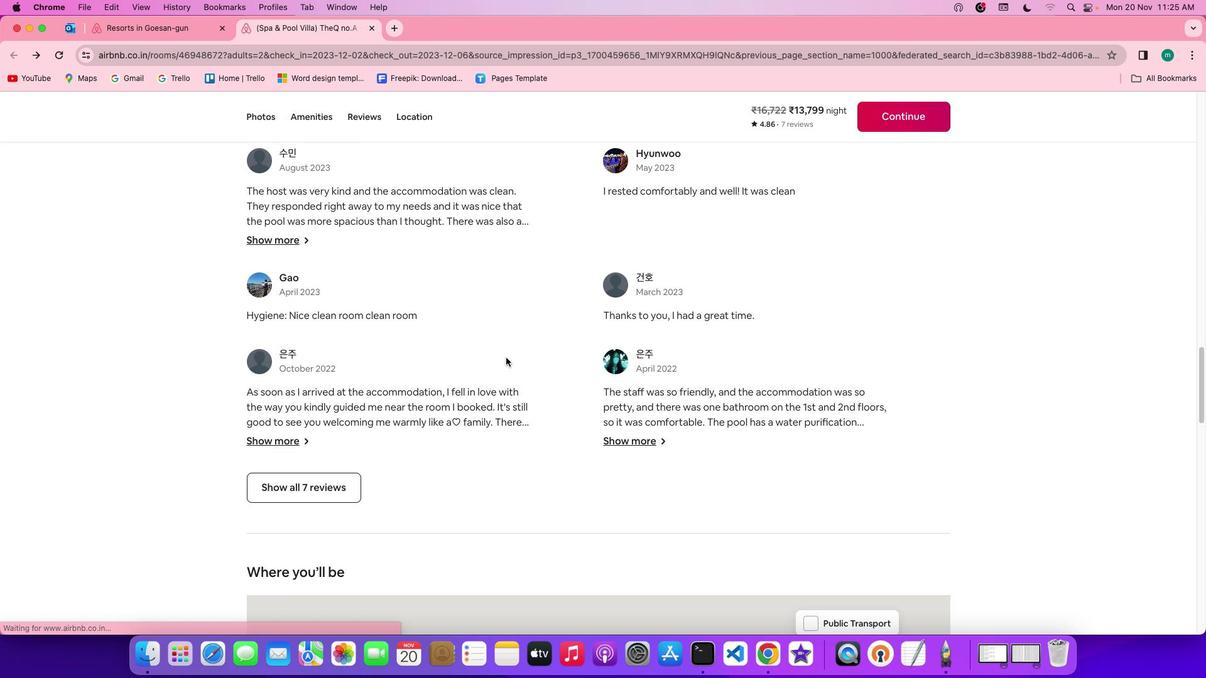 
Action: Mouse scrolled (456, 355) with delta (73, -6)
Screenshot: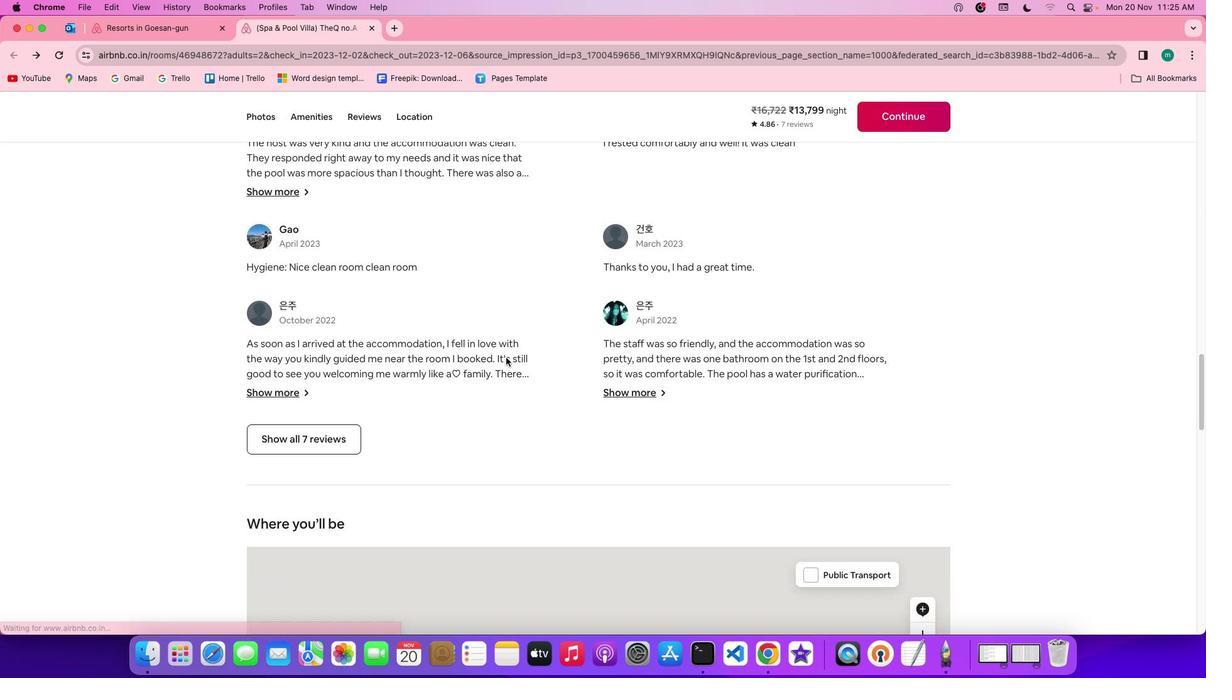 
Action: Mouse scrolled (456, 355) with delta (73, -6)
